 Task: Enable parental controls for a user account and restrict app usage and web content.
Action: Mouse pressed left at (527, 195)
Screenshot: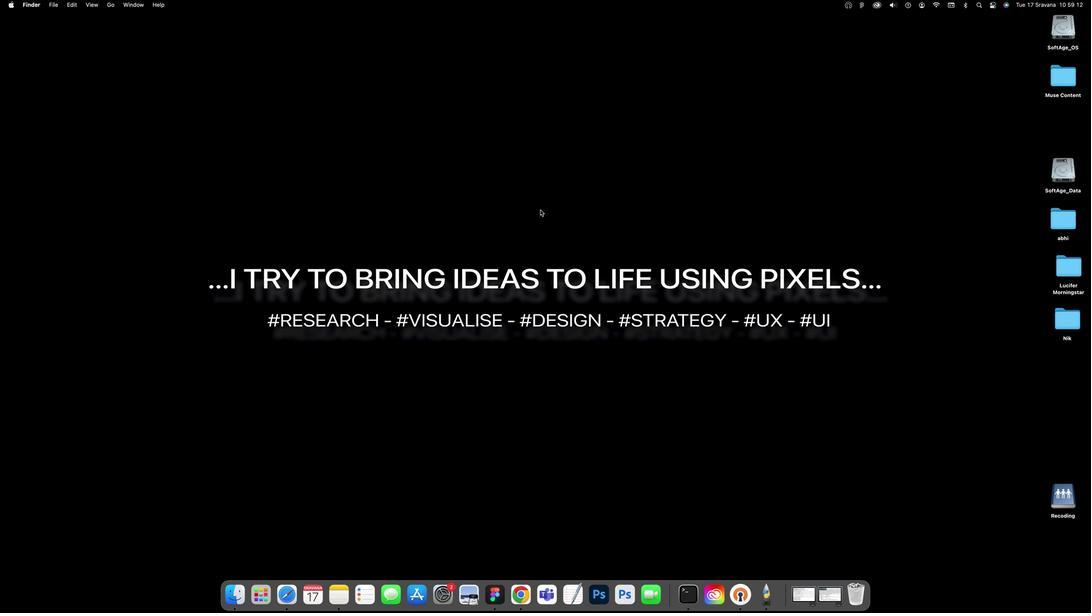 
Action: Mouse moved to (941, 270)
Screenshot: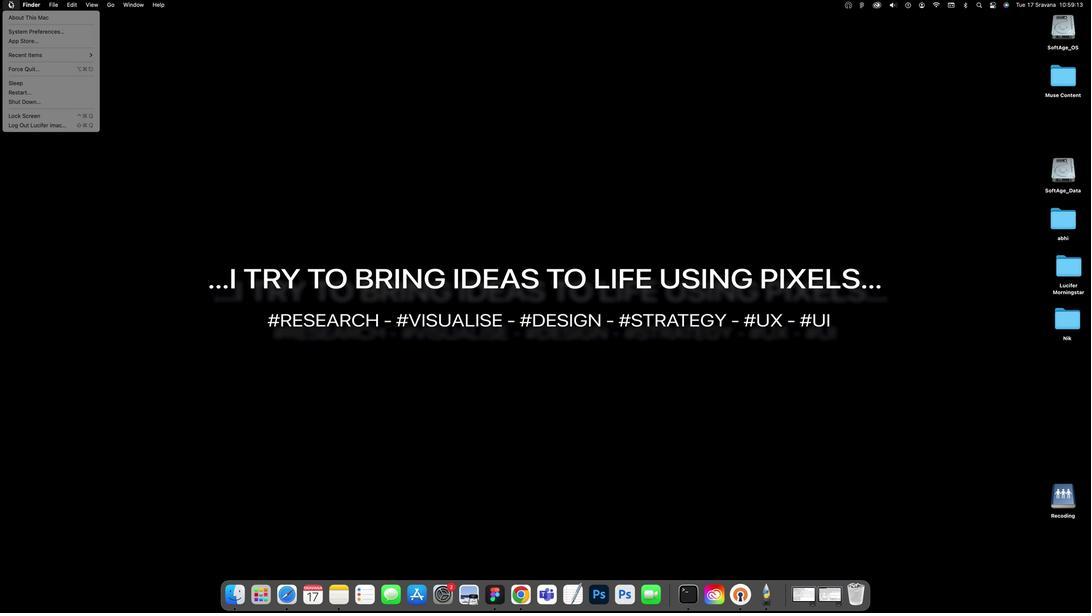 
Action: Mouse pressed left at (941, 270)
Screenshot: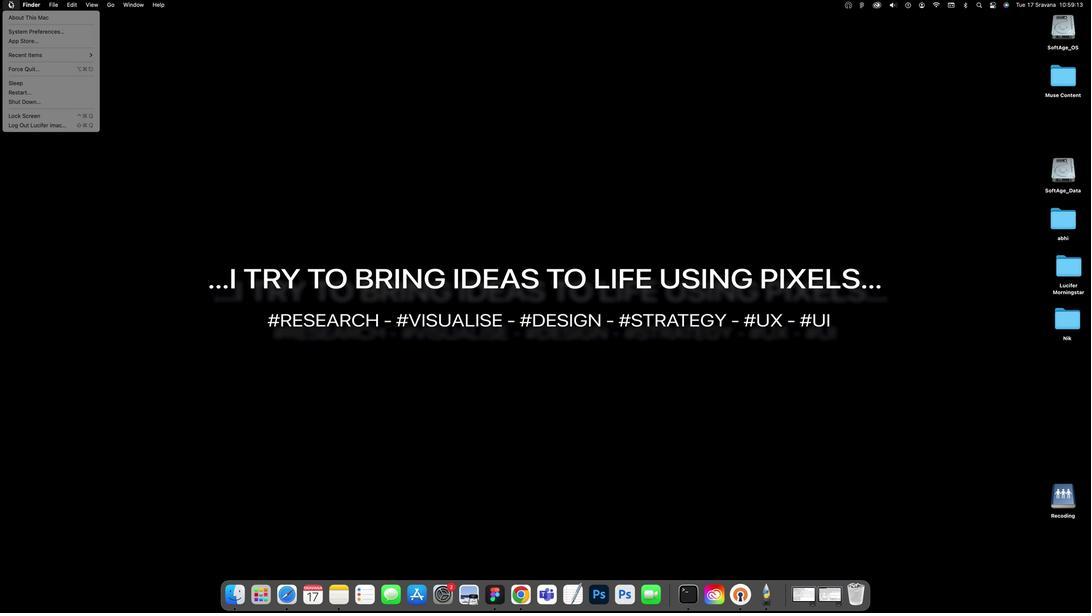 
Action: Mouse moved to (940, 258)
Screenshot: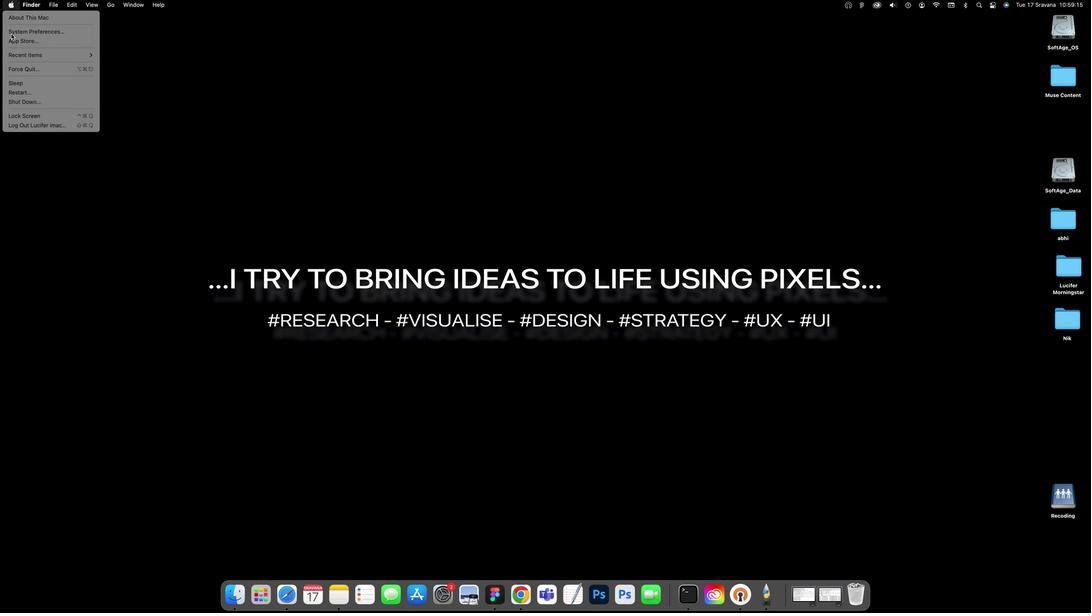 
Action: Mouse pressed left at (940, 258)
Screenshot: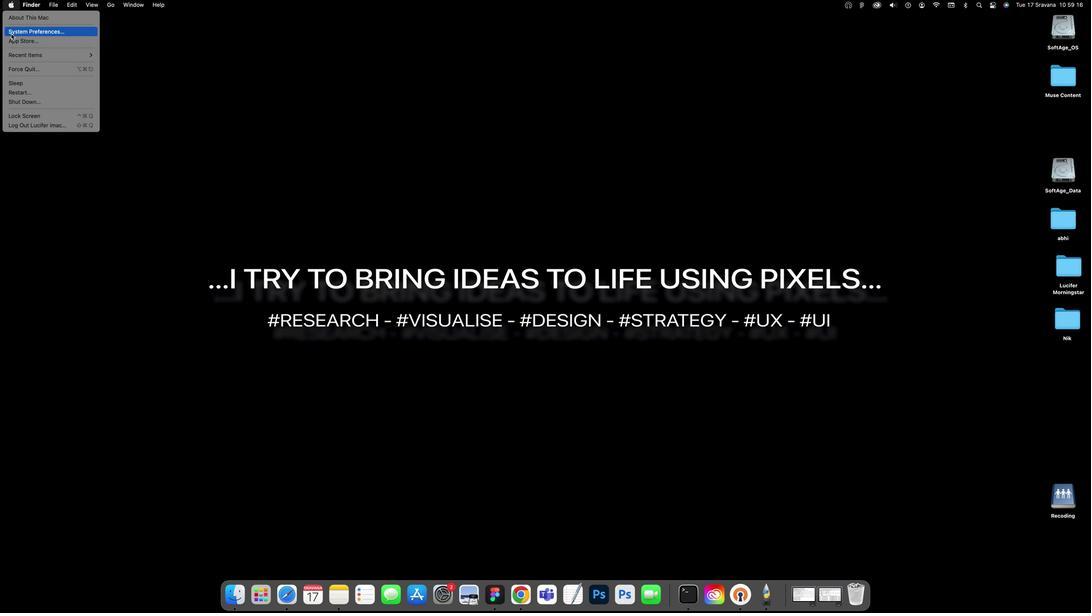
Action: Mouse moved to (275, 201)
Screenshot: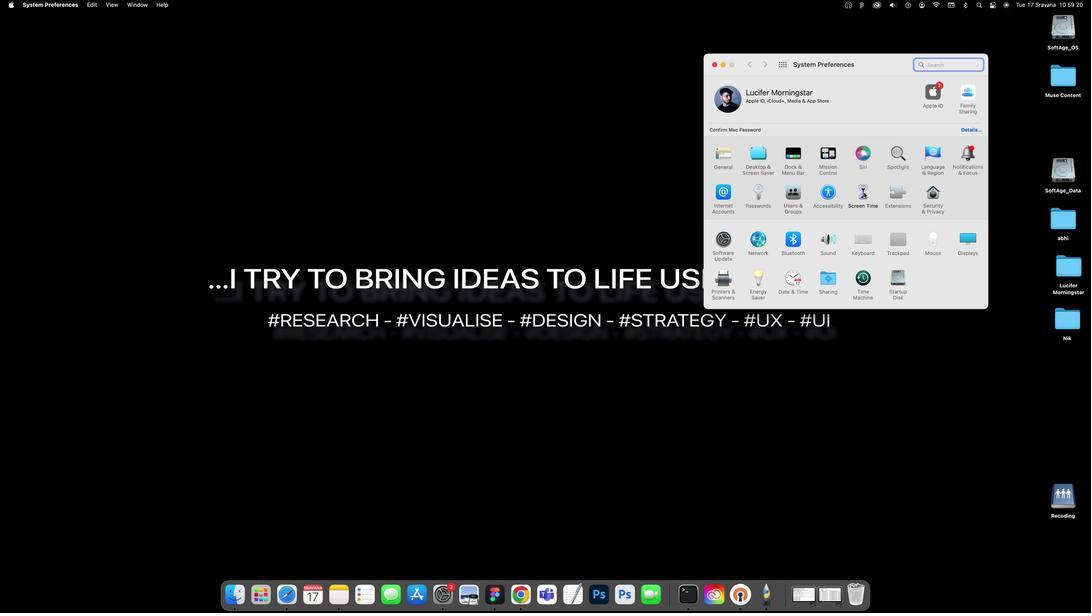 
Action: Mouse pressed left at (275, 201)
Screenshot: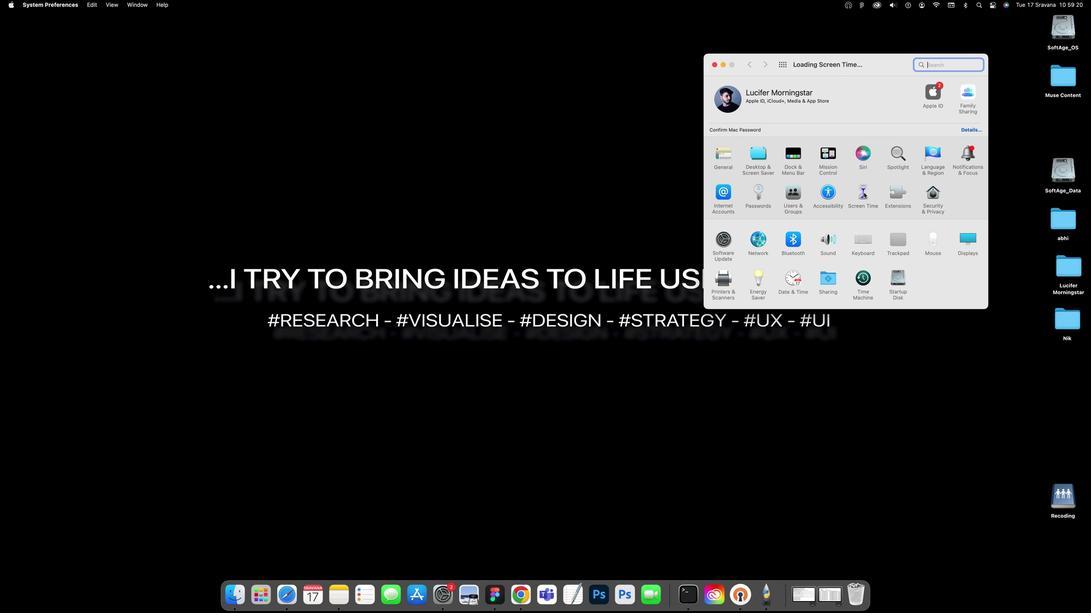 
Action: Mouse moved to (293, 247)
Screenshot: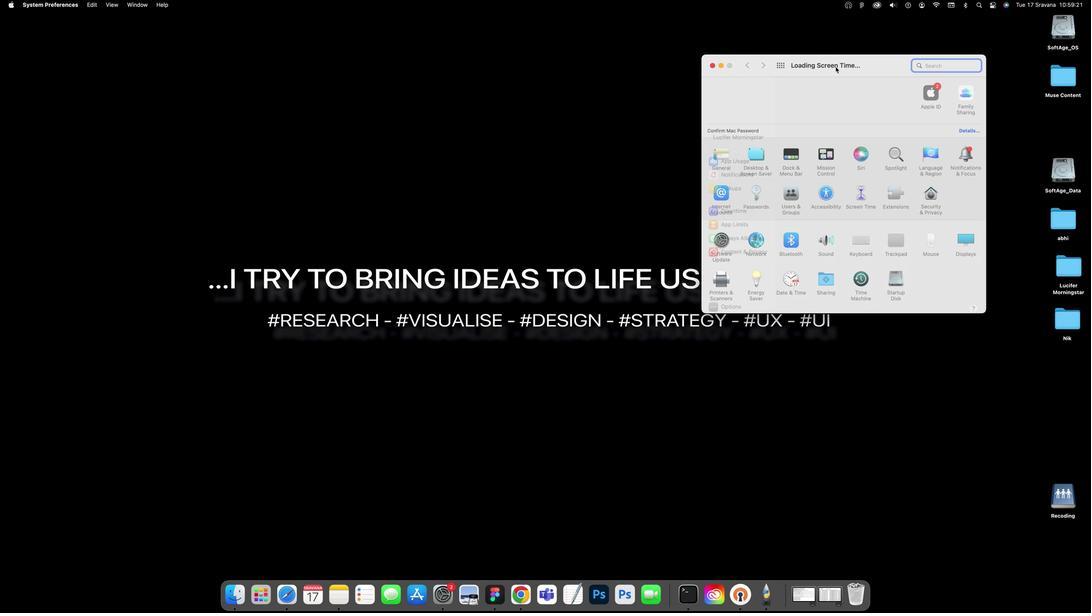 
Action: Mouse pressed left at (293, 247)
Screenshot: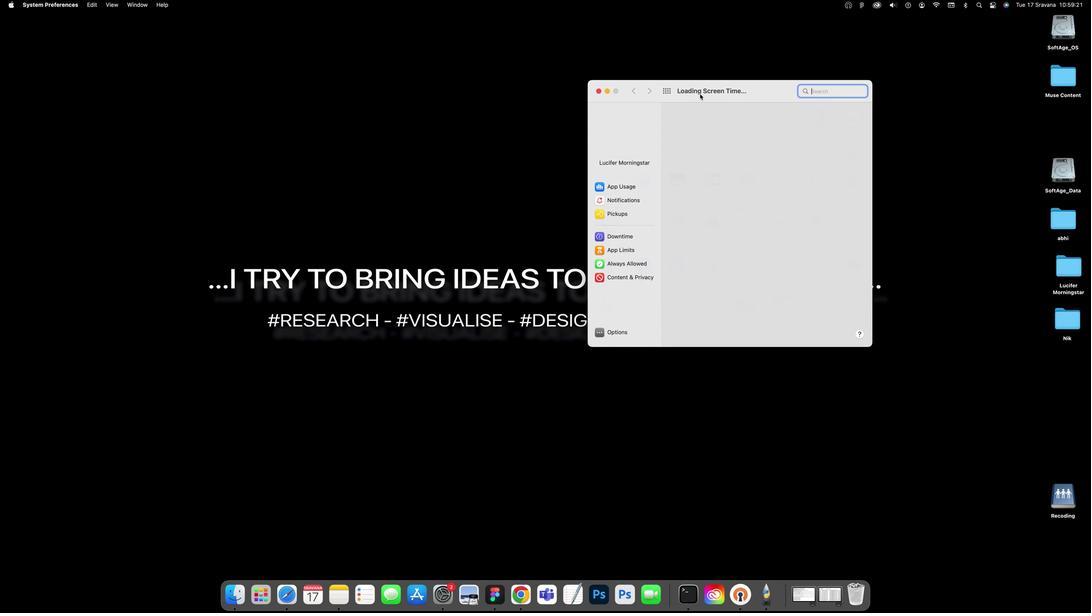 
Action: Mouse moved to (469, 161)
Screenshot: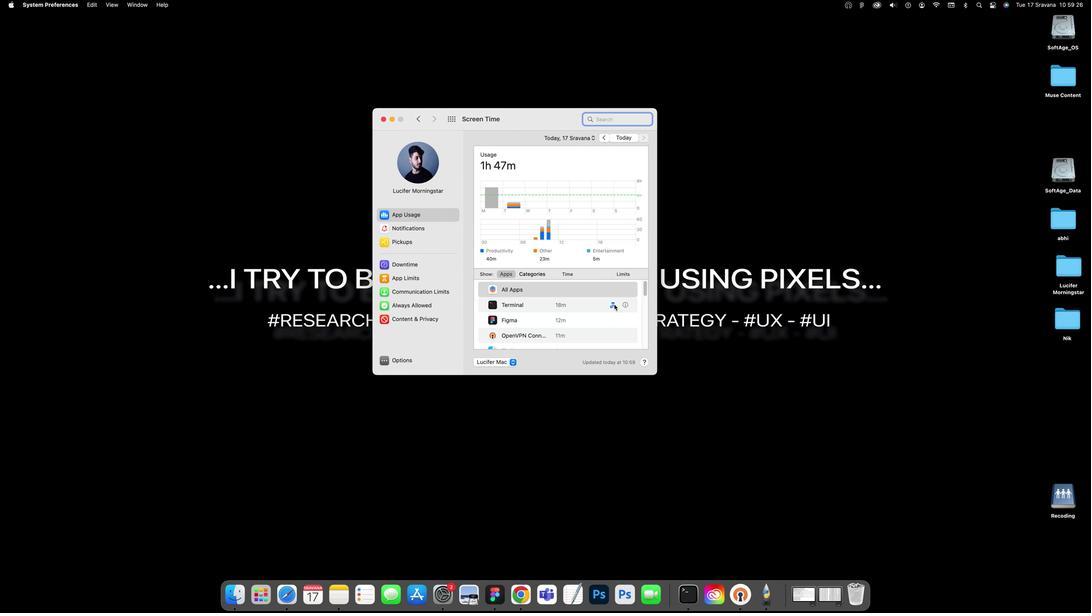 
Action: Mouse scrolled (469, 161) with delta (948, 271)
Screenshot: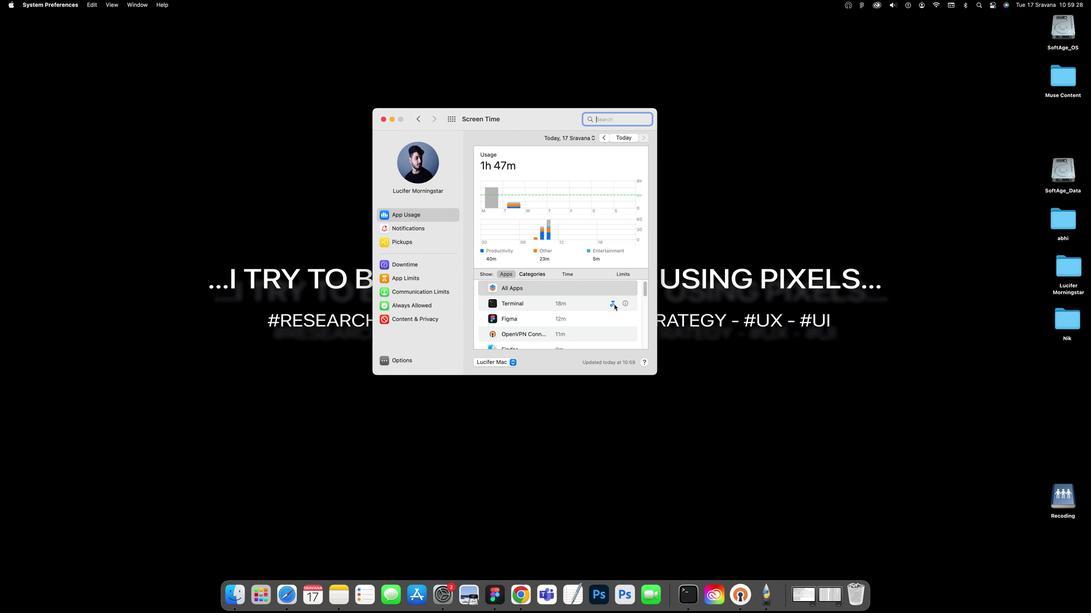 
Action: Mouse scrolled (469, 161) with delta (948, 271)
Screenshot: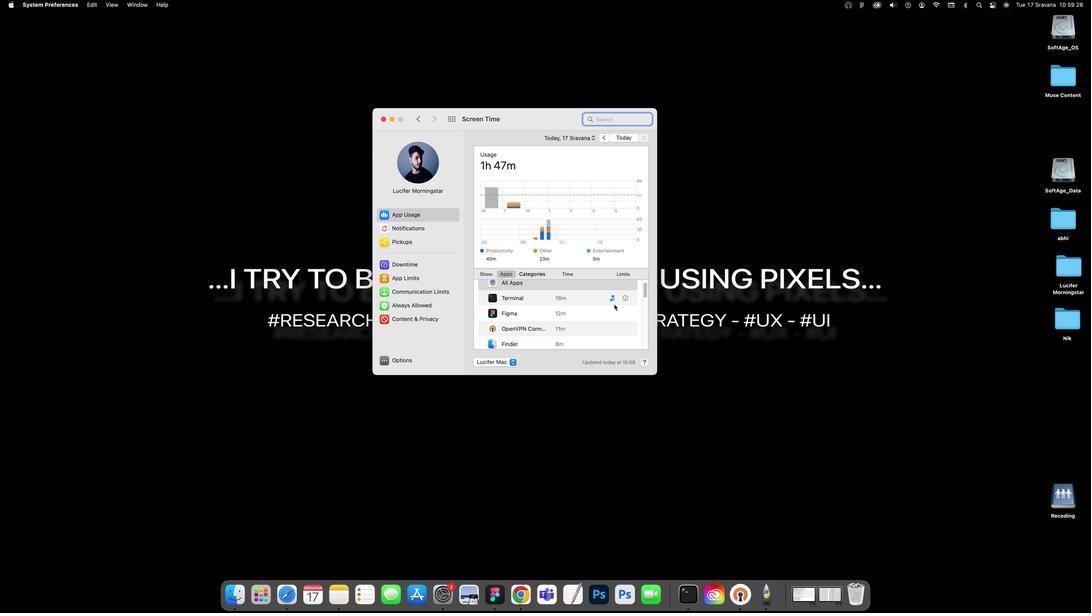 
Action: Mouse scrolled (469, 161) with delta (948, 271)
Screenshot: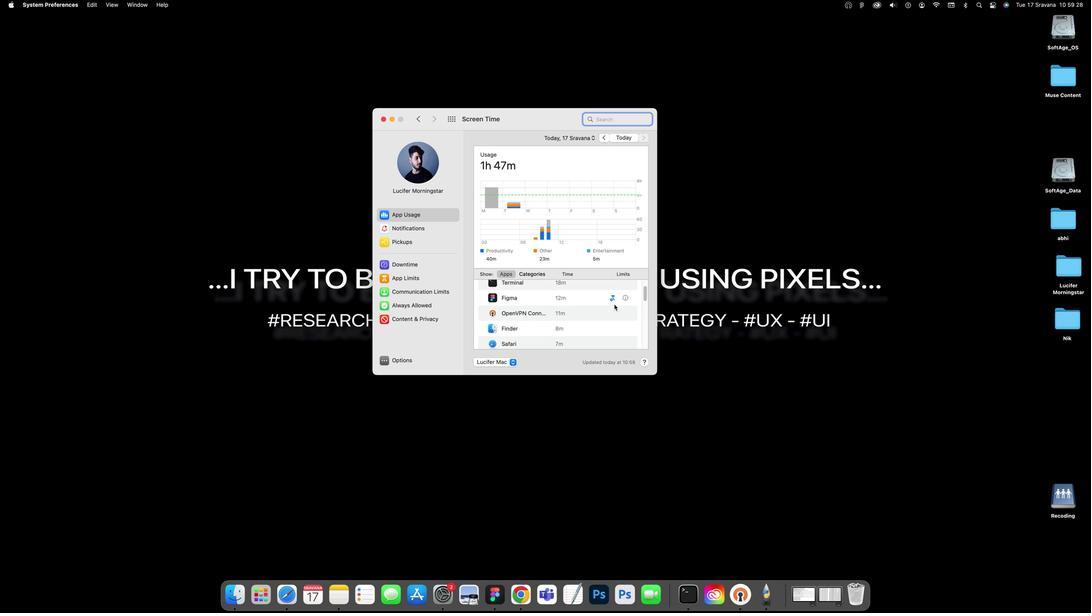 
Action: Mouse scrolled (469, 161) with delta (948, 271)
Screenshot: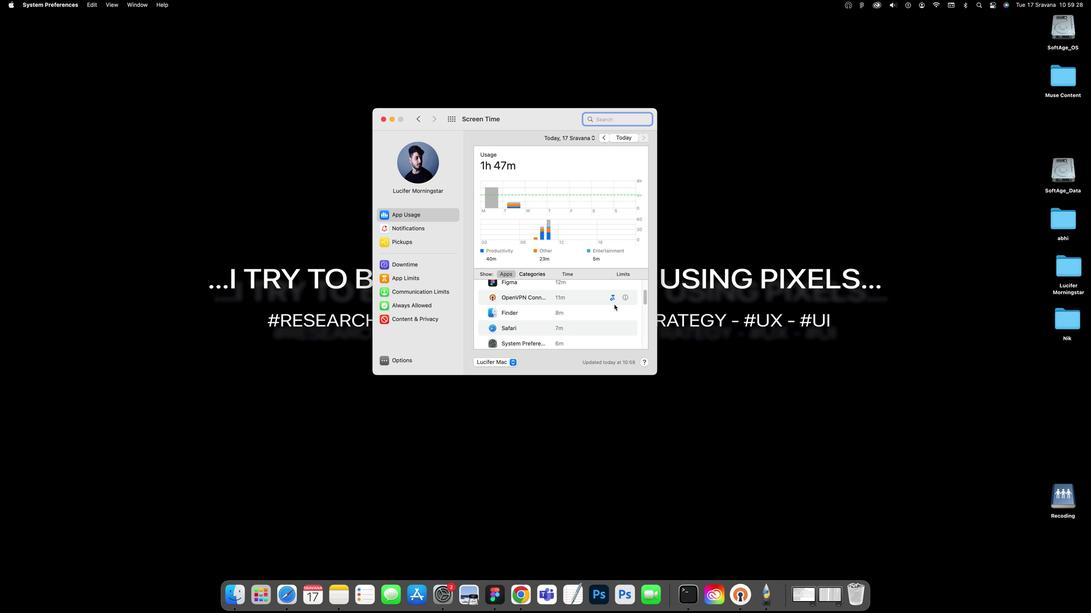 
Action: Mouse scrolled (469, 161) with delta (948, 271)
Screenshot: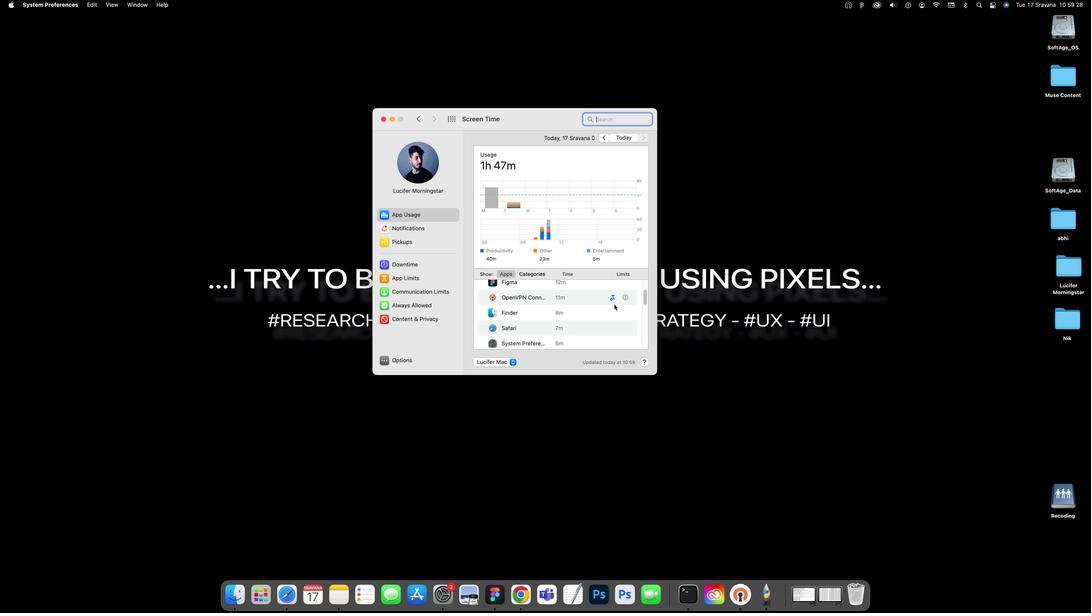 
Action: Mouse scrolled (469, 161) with delta (948, 271)
Screenshot: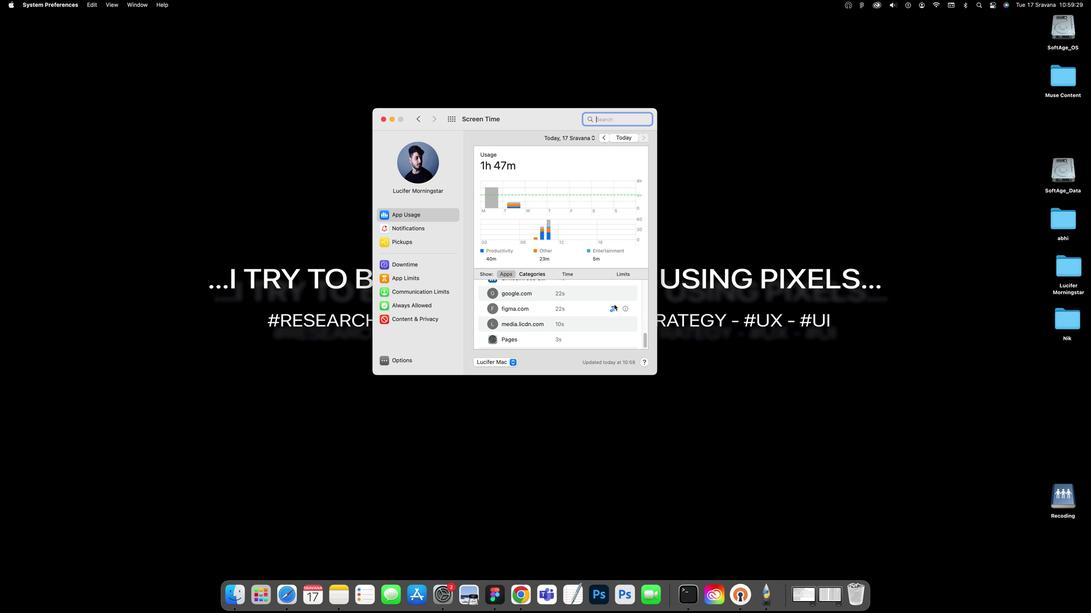 
Action: Mouse scrolled (469, 161) with delta (948, 271)
Screenshot: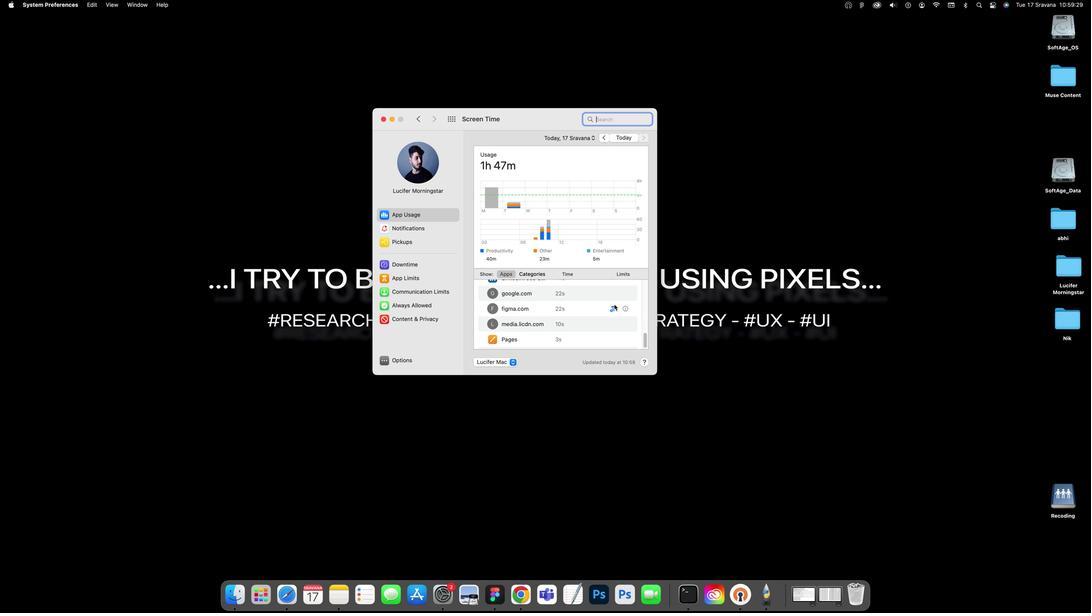 
Action: Mouse scrolled (469, 161) with delta (948, 271)
Screenshot: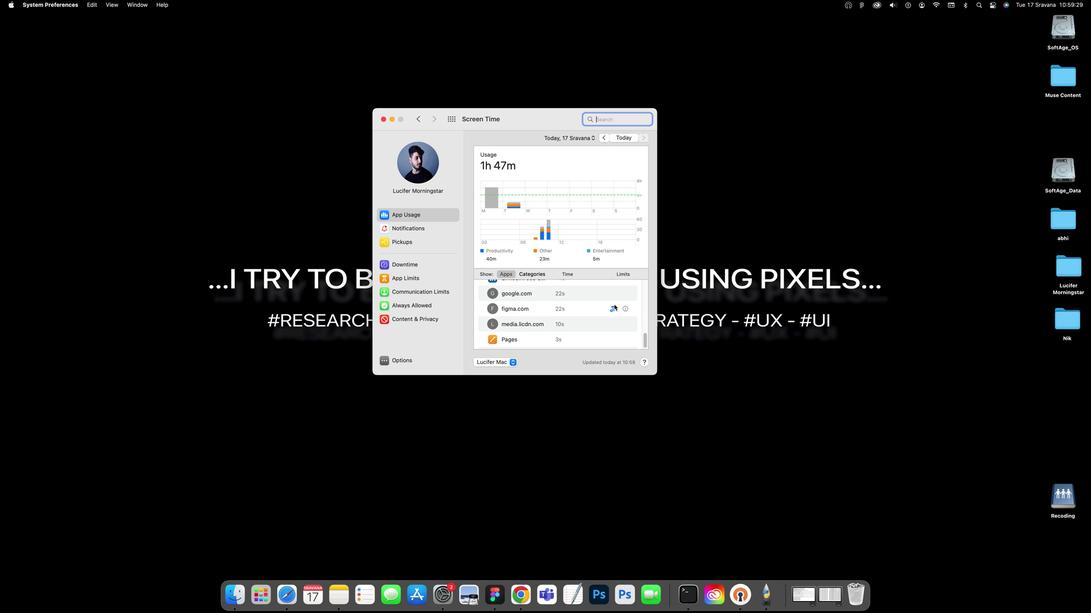 
Action: Mouse scrolled (469, 161) with delta (948, 272)
Screenshot: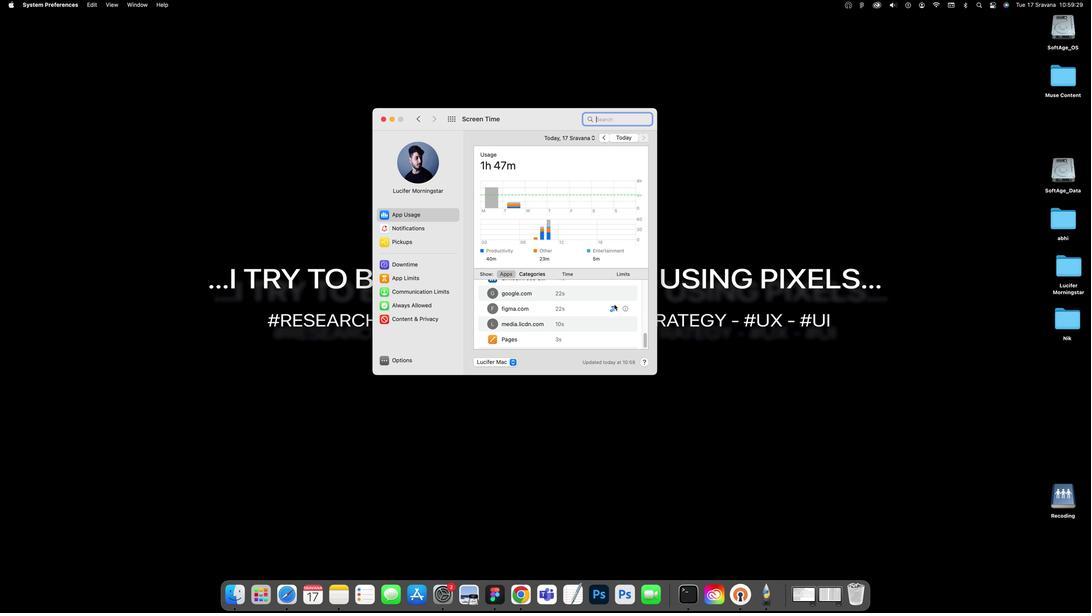 
Action: Mouse scrolled (469, 161) with delta (948, 271)
Screenshot: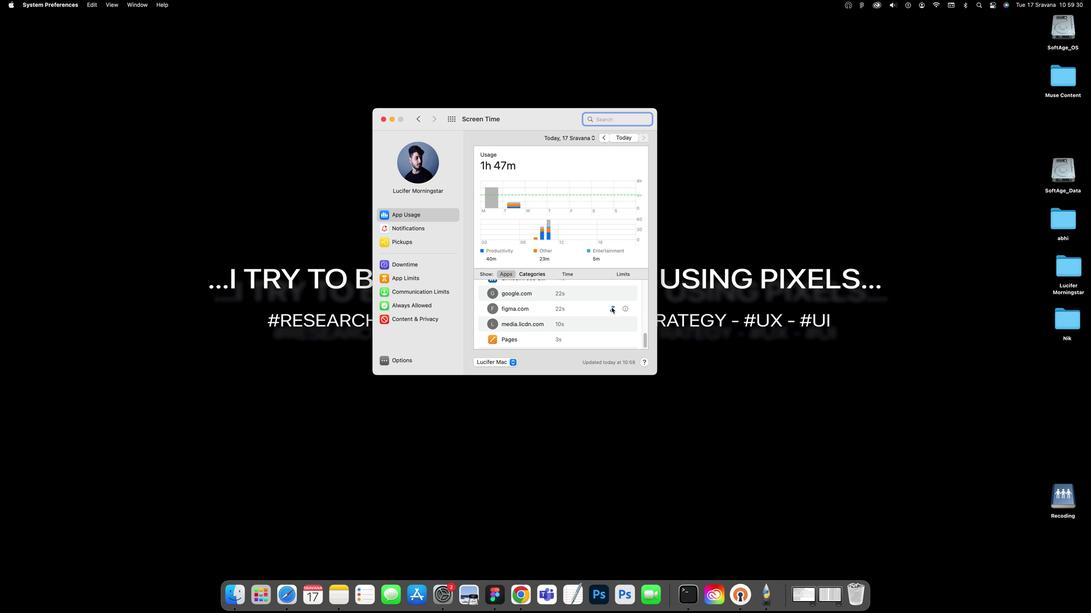 
Action: Mouse scrolled (469, 161) with delta (948, 271)
Screenshot: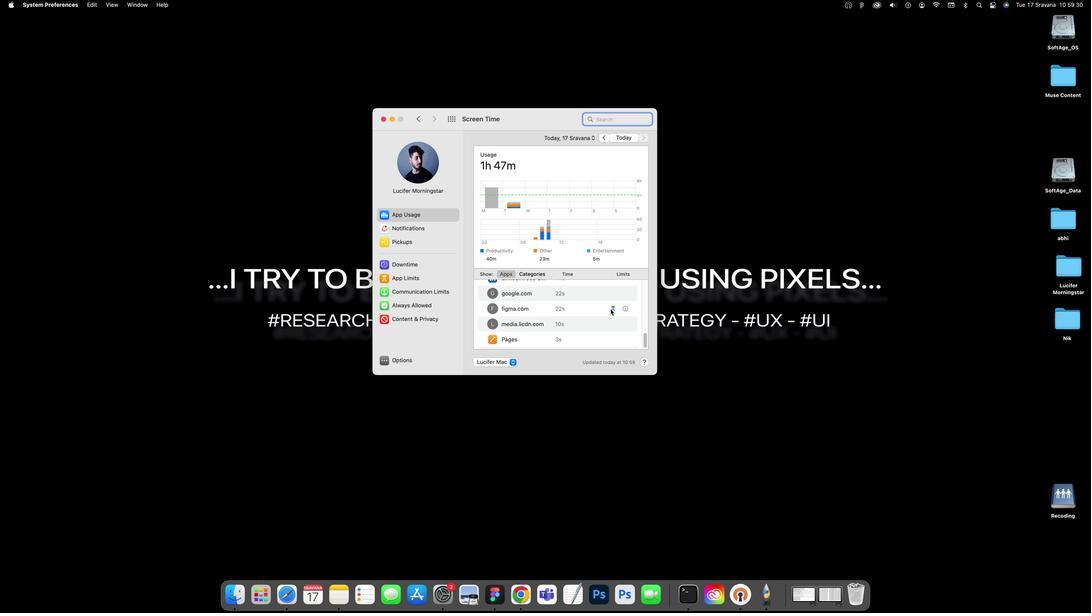 
Action: Mouse scrolled (469, 161) with delta (948, 271)
Screenshot: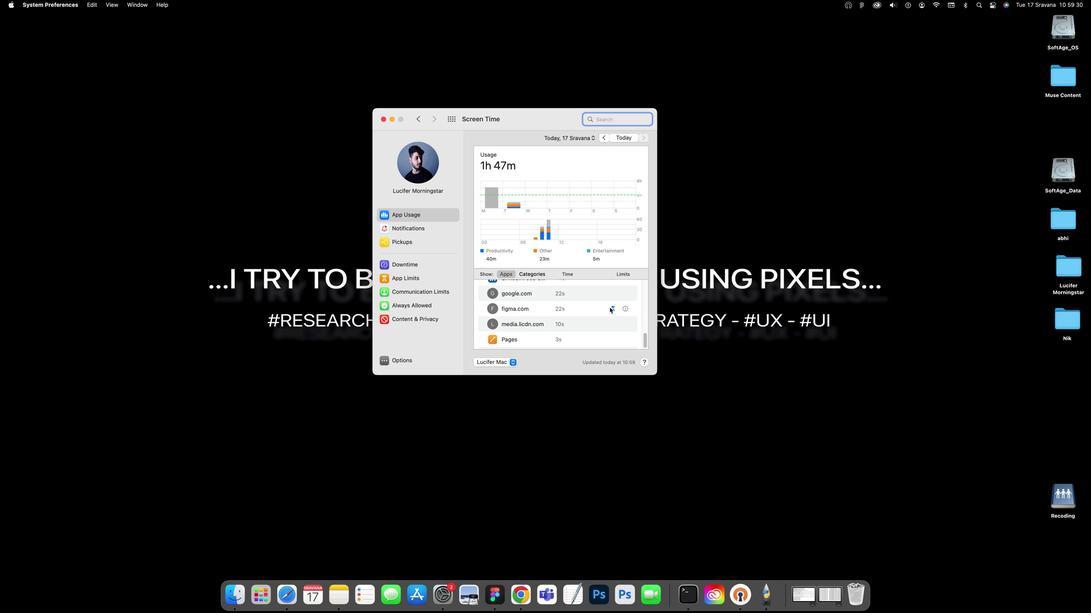 
Action: Mouse moved to (536, 171)
Screenshot: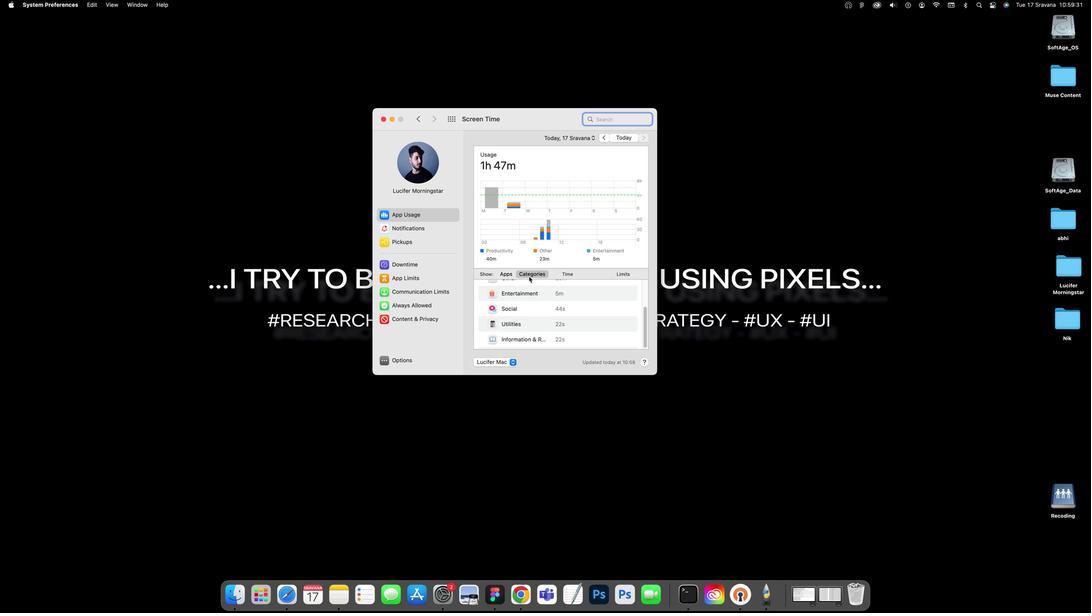 
Action: Mouse pressed left at (536, 171)
Screenshot: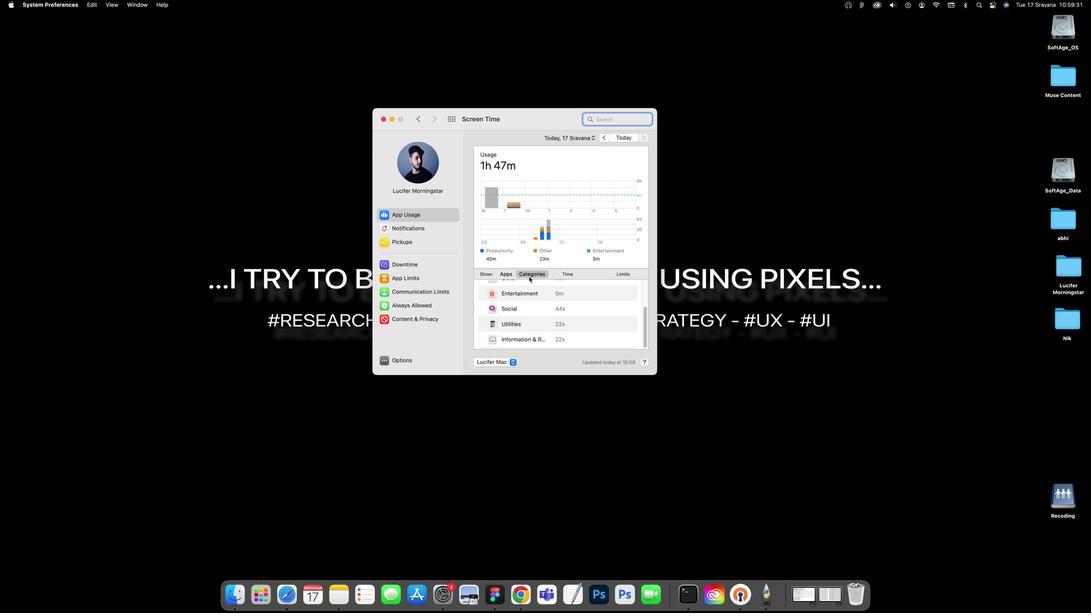 
Action: Mouse moved to (529, 162)
Screenshot: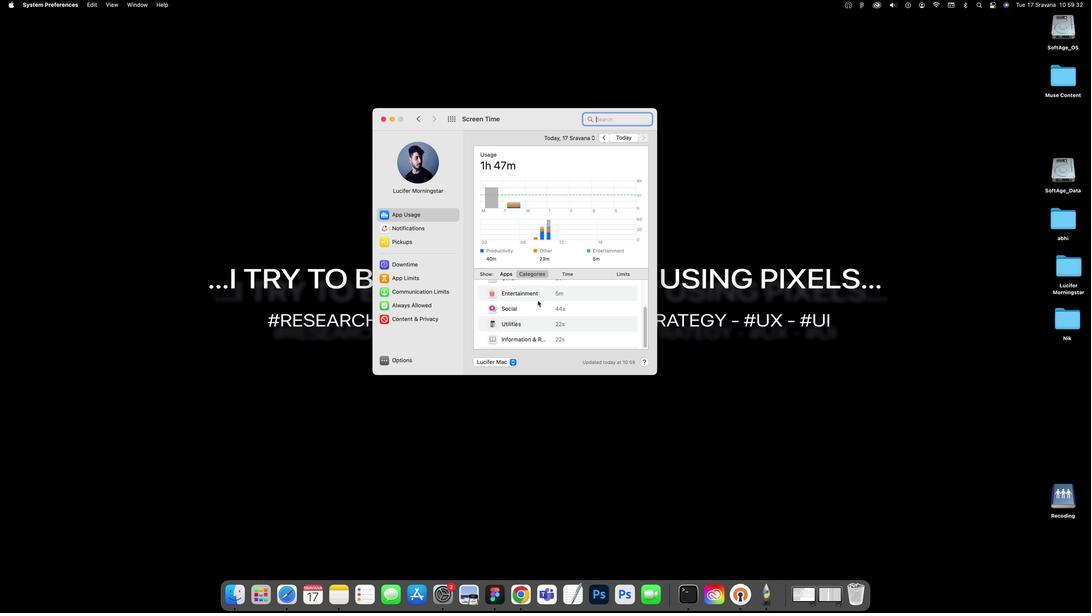 
Action: Mouse scrolled (529, 162) with delta (948, 270)
Screenshot: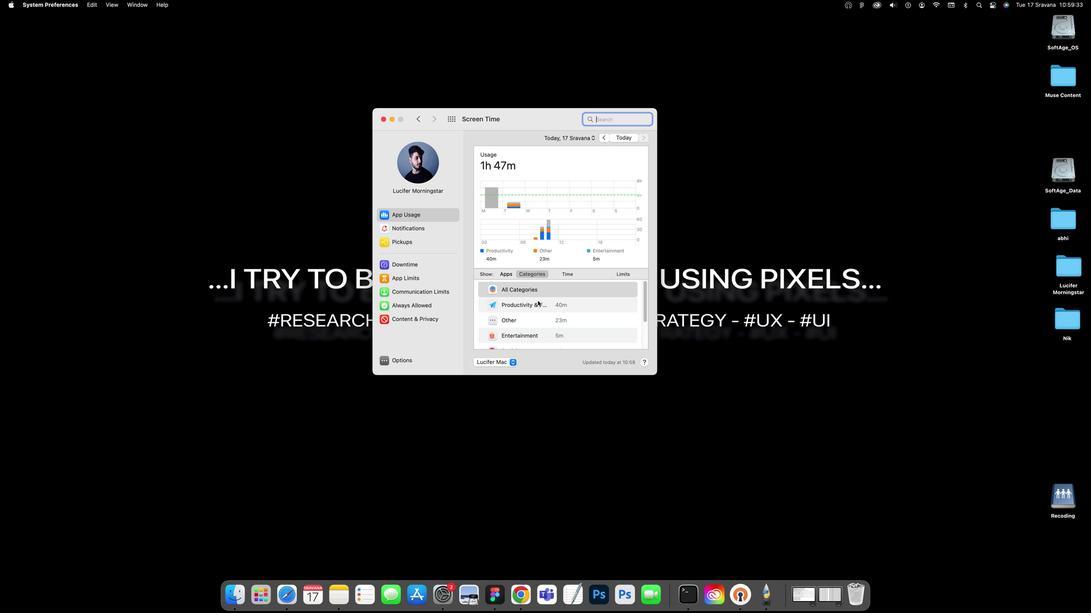 
Action: Mouse scrolled (529, 162) with delta (948, 270)
Screenshot: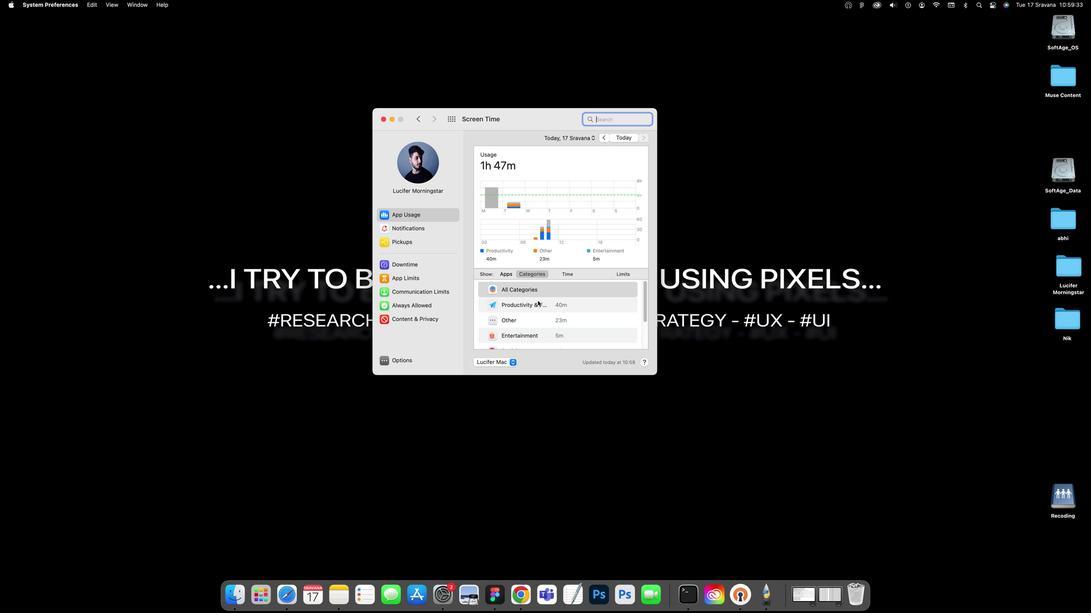 
Action: Mouse scrolled (529, 162) with delta (948, 269)
Screenshot: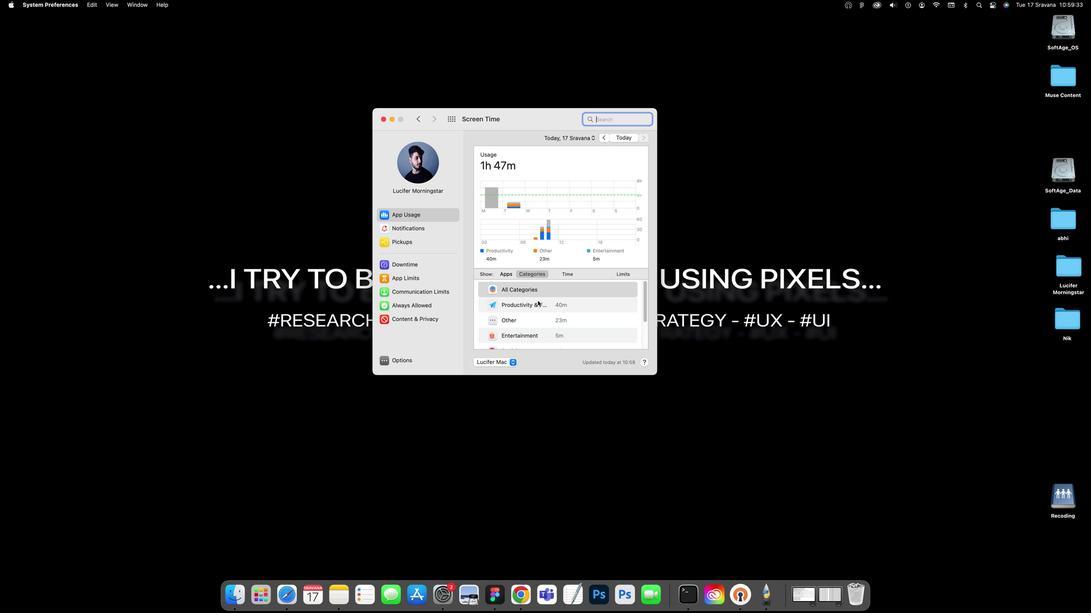 
Action: Mouse scrolled (529, 162) with delta (948, 269)
Screenshot: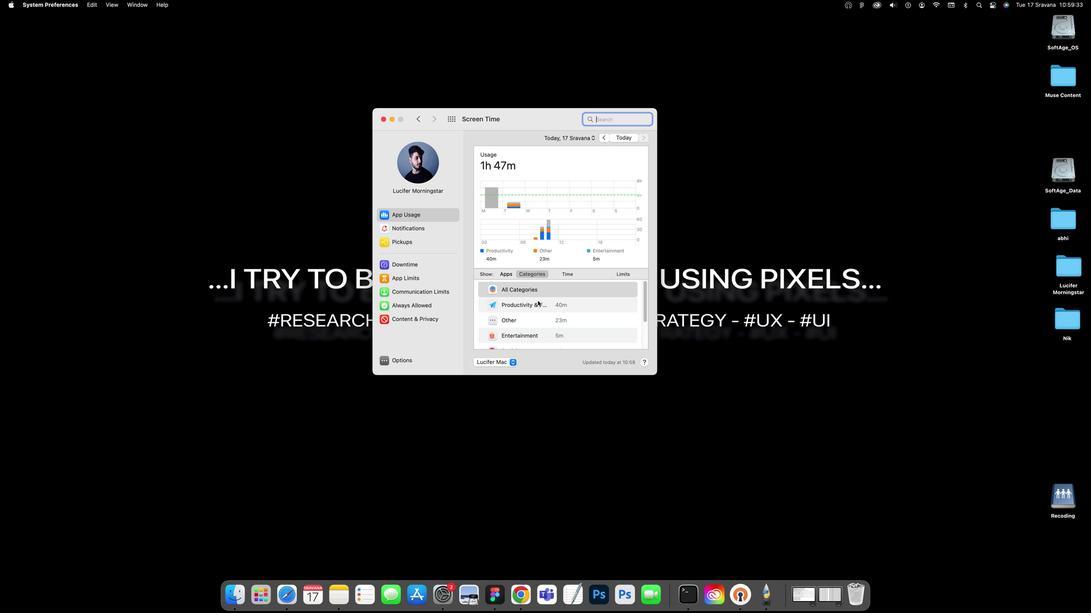 
Action: Mouse scrolled (529, 162) with delta (948, 270)
Screenshot: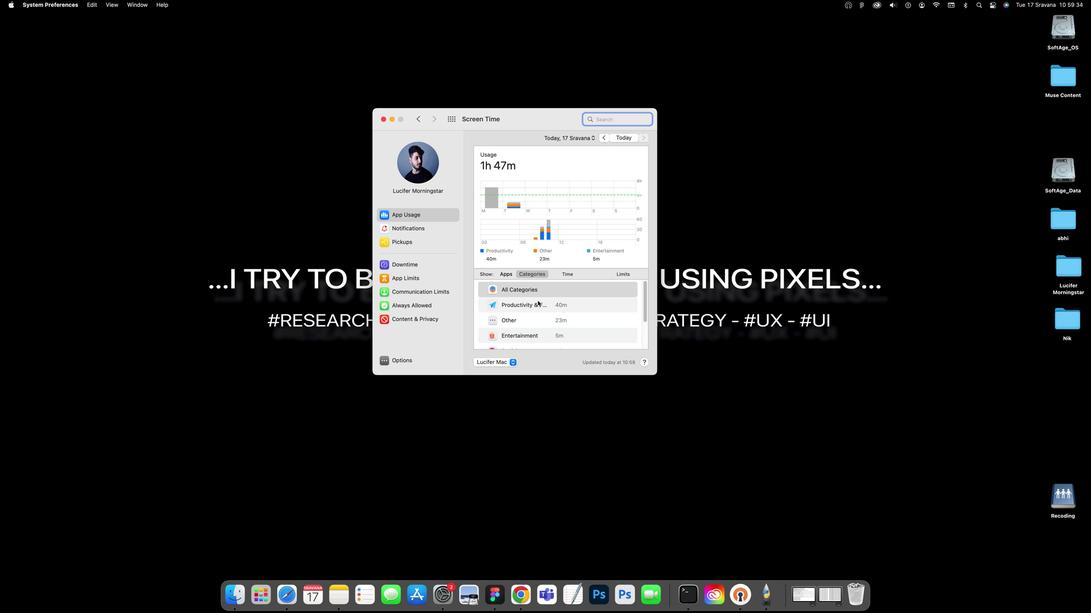 
Action: Mouse scrolled (529, 162) with delta (948, 270)
Screenshot: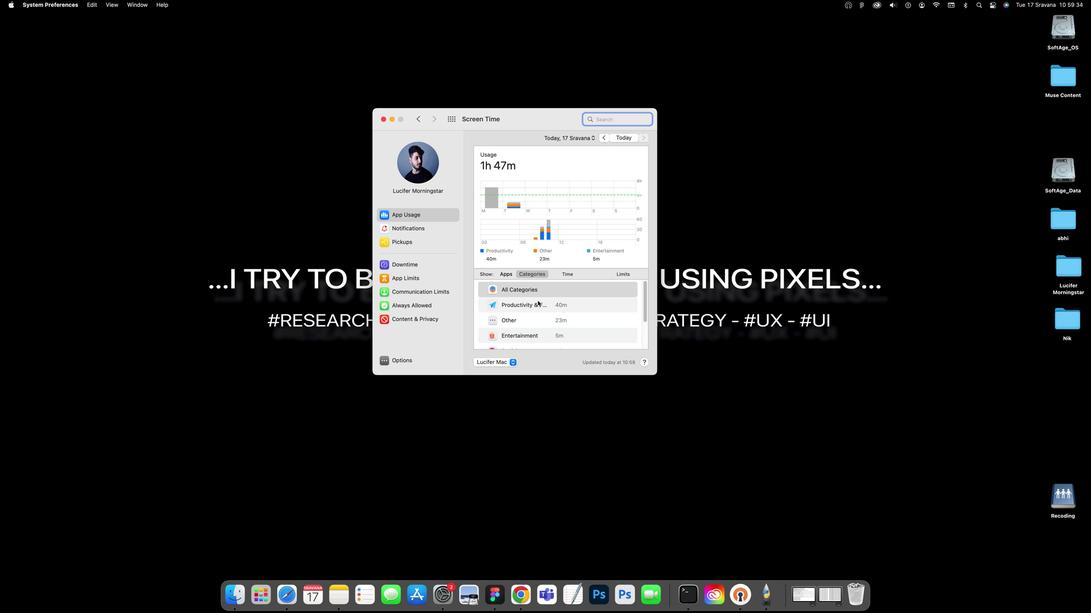 
Action: Mouse scrolled (529, 162) with delta (948, 269)
Screenshot: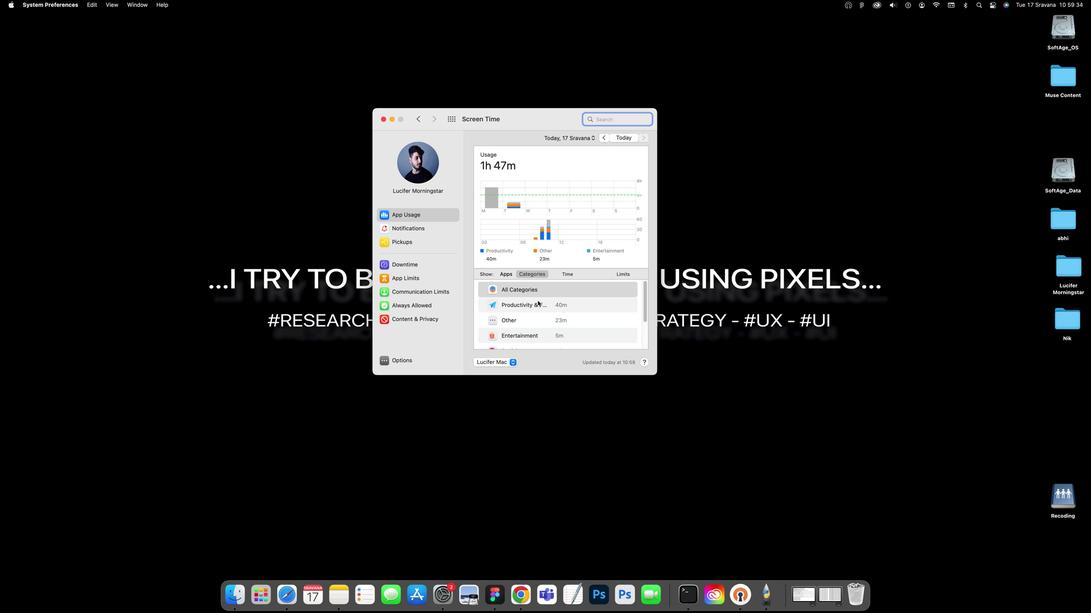 
Action: Mouse scrolled (529, 162) with delta (948, 268)
Screenshot: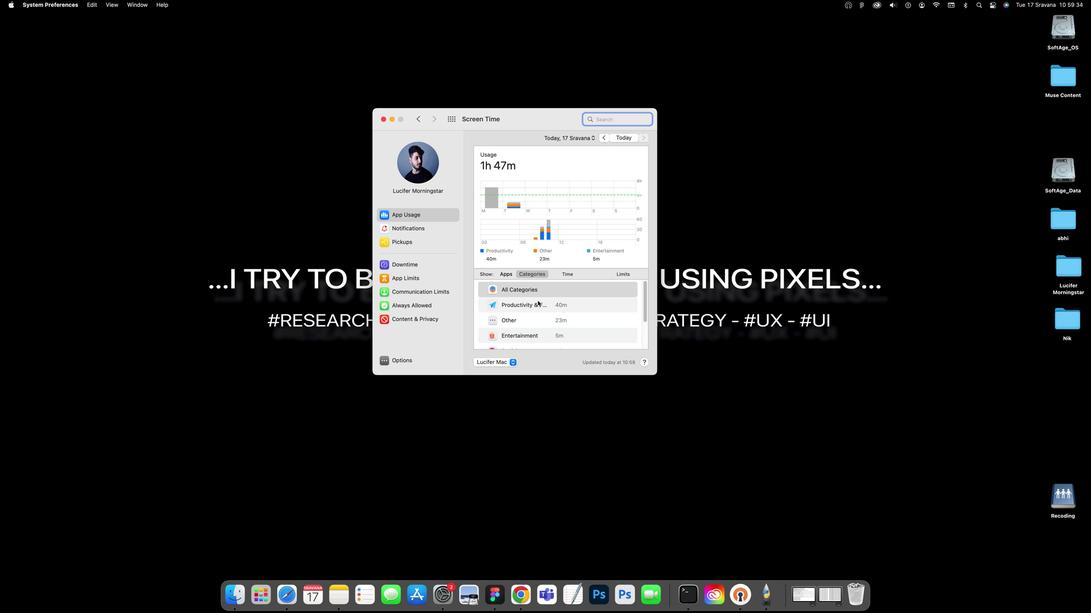 
Action: Mouse scrolled (529, 162) with delta (948, 268)
Screenshot: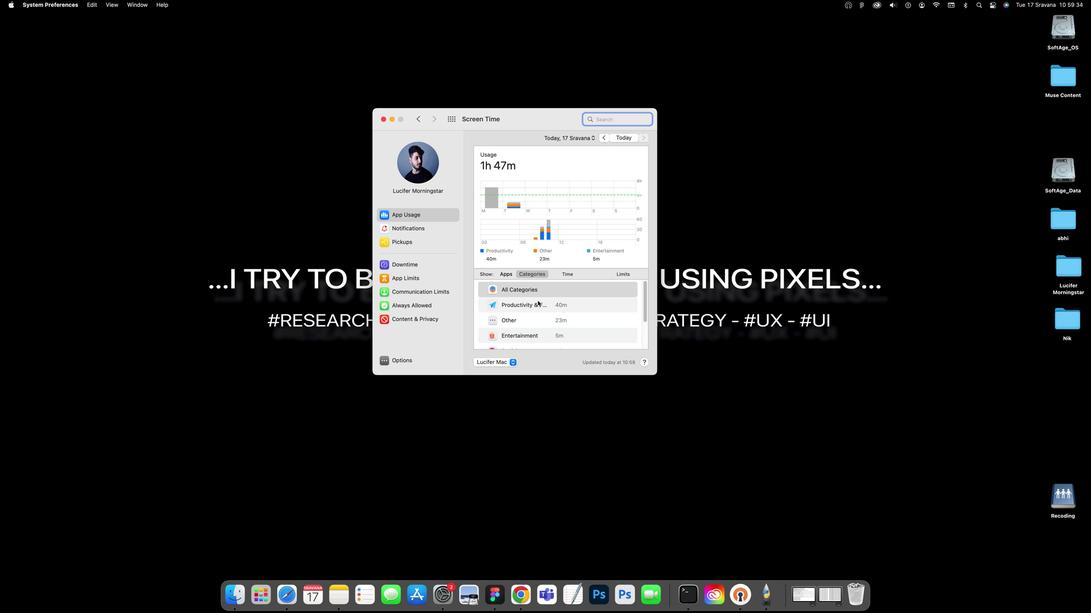 
Action: Mouse moved to (510, 173)
Screenshot: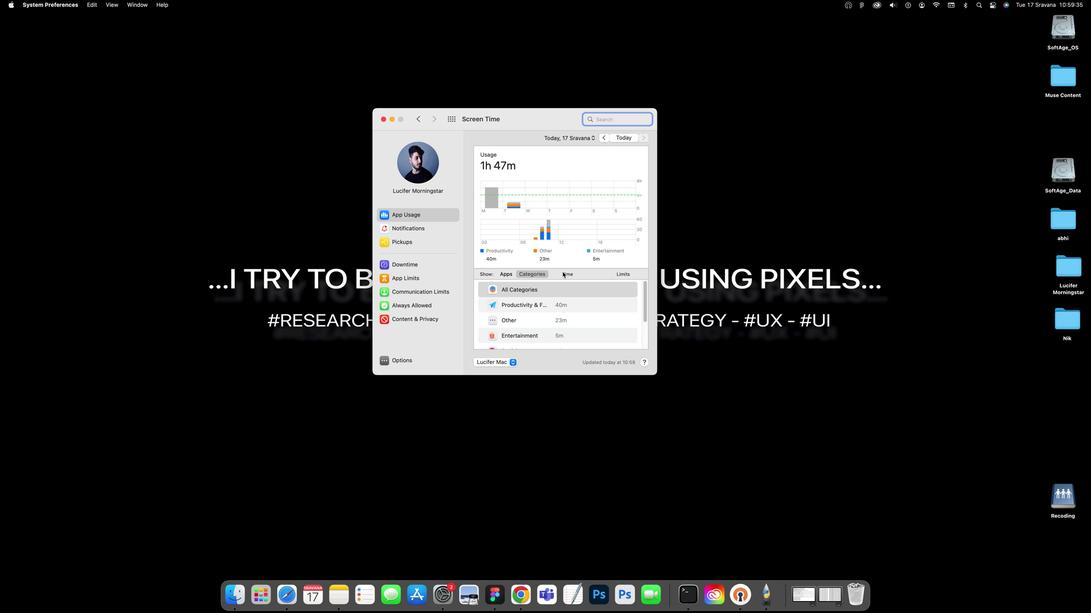 
Action: Mouse pressed left at (510, 173)
Screenshot: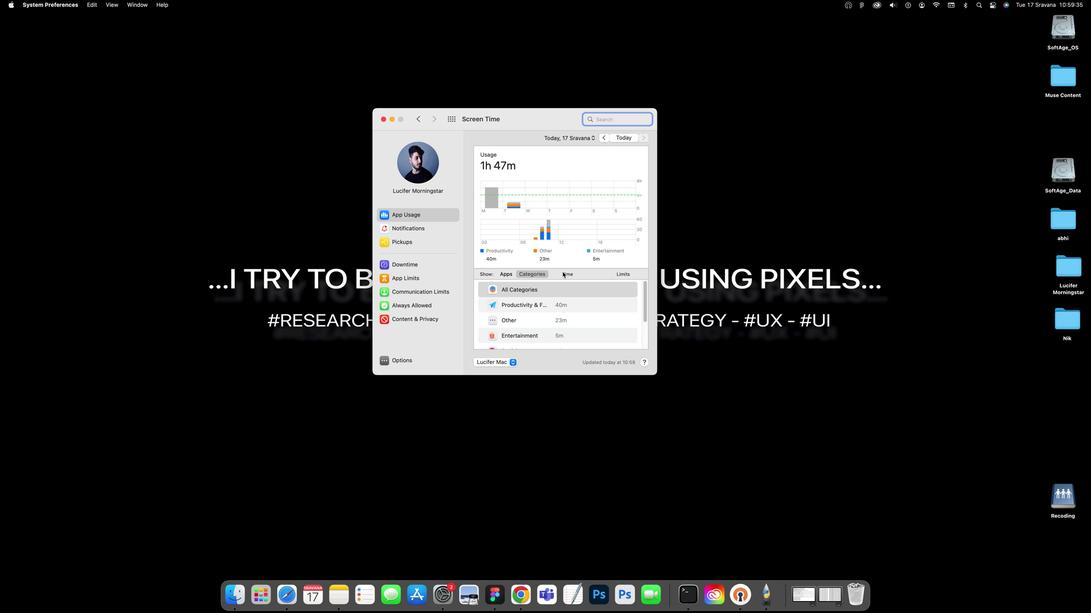 
Action: Mouse moved to (619, 188)
Screenshot: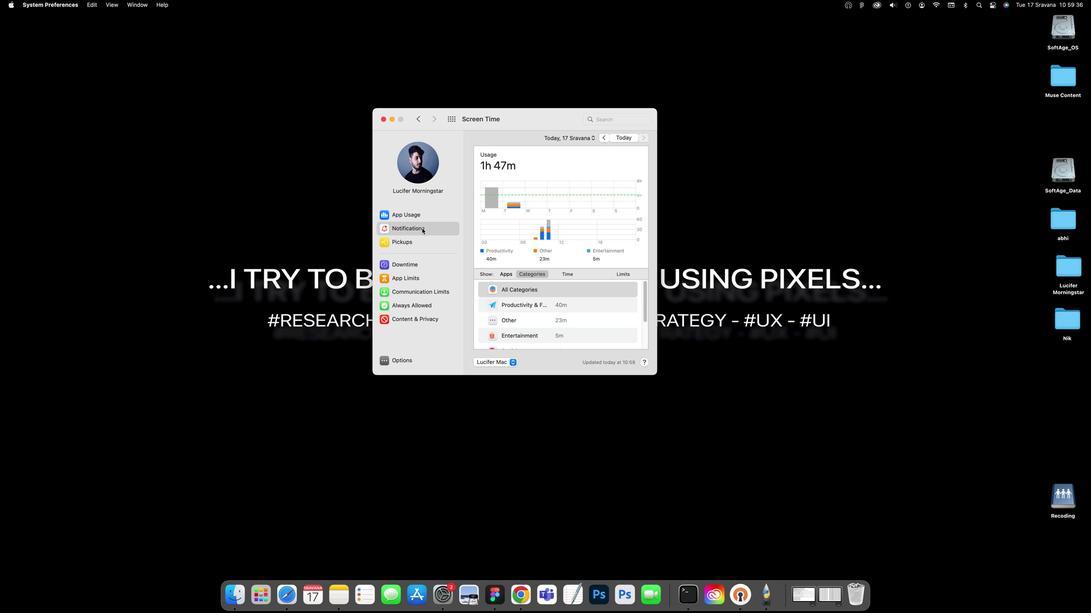 
Action: Mouse pressed left at (619, 188)
Screenshot: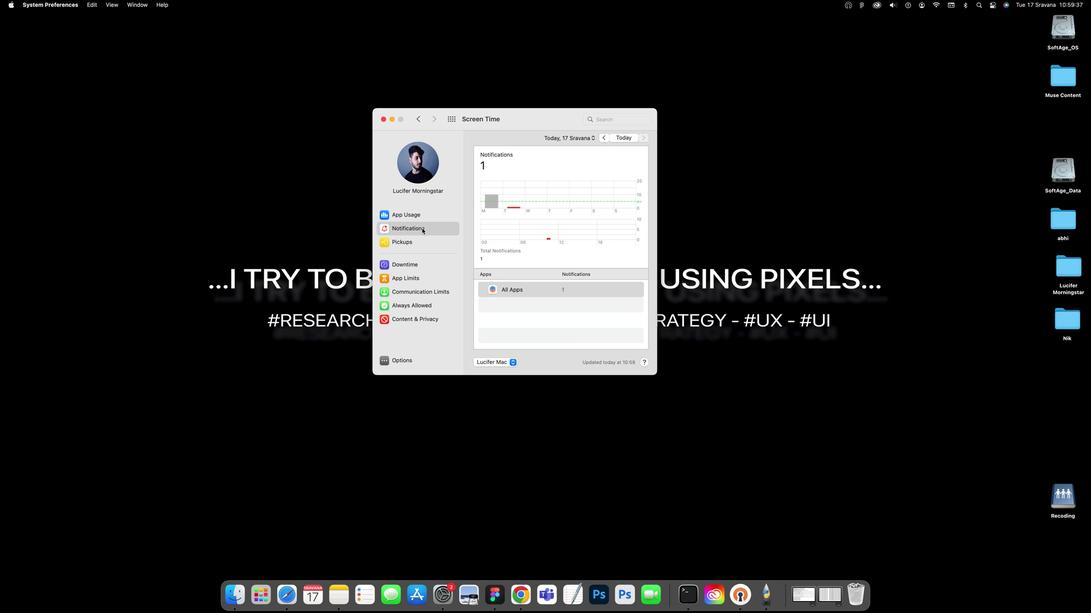 
Action: Mouse moved to (623, 184)
Screenshot: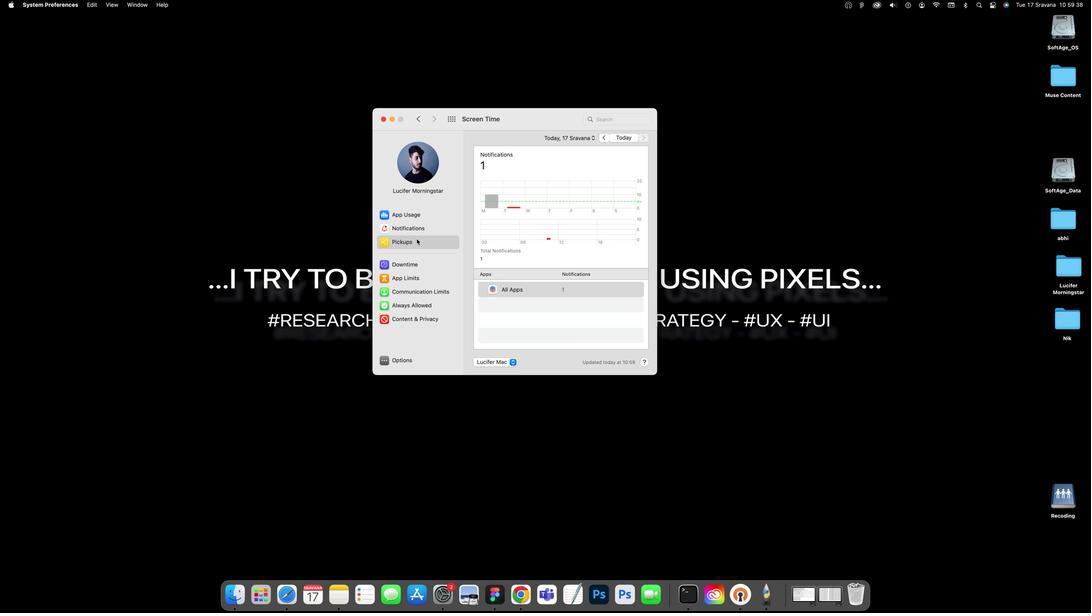 
Action: Mouse pressed left at (623, 184)
Screenshot: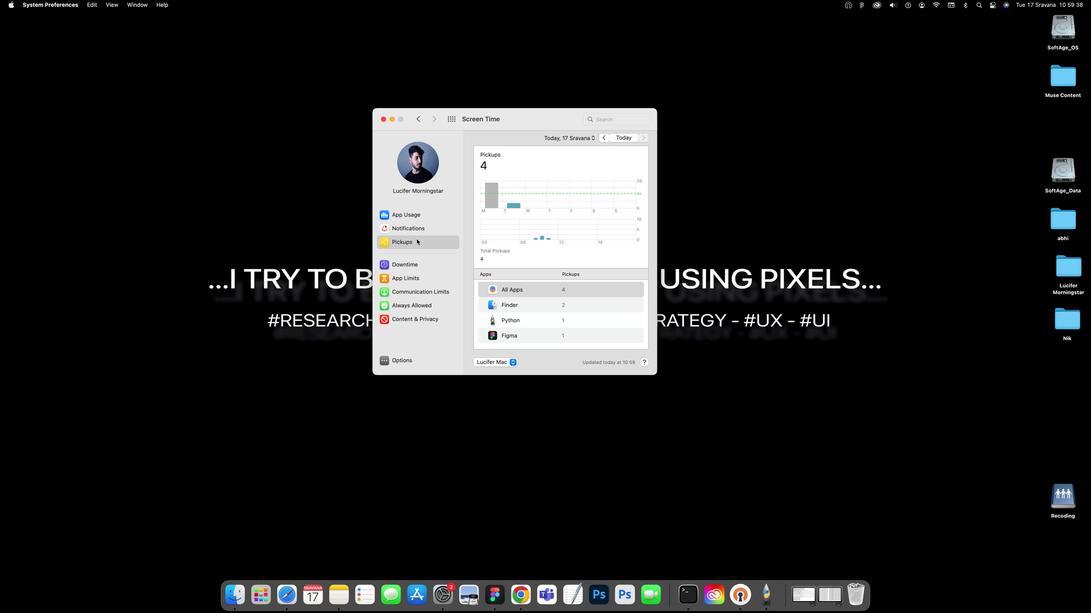 
Action: Mouse moved to (540, 159)
Screenshot: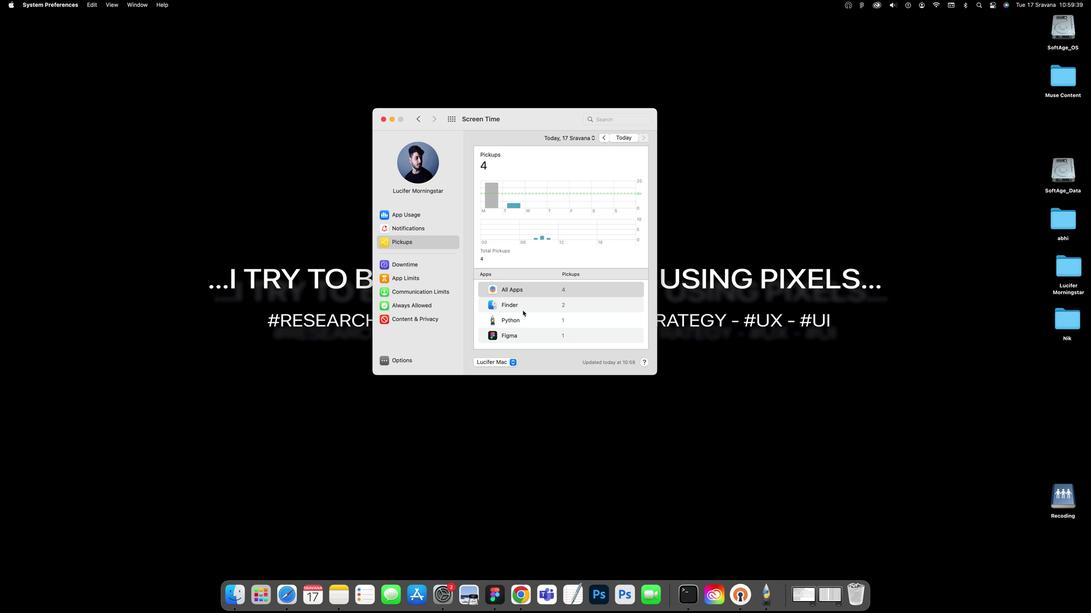 
Action: Mouse scrolled (540, 159) with delta (948, 271)
Screenshot: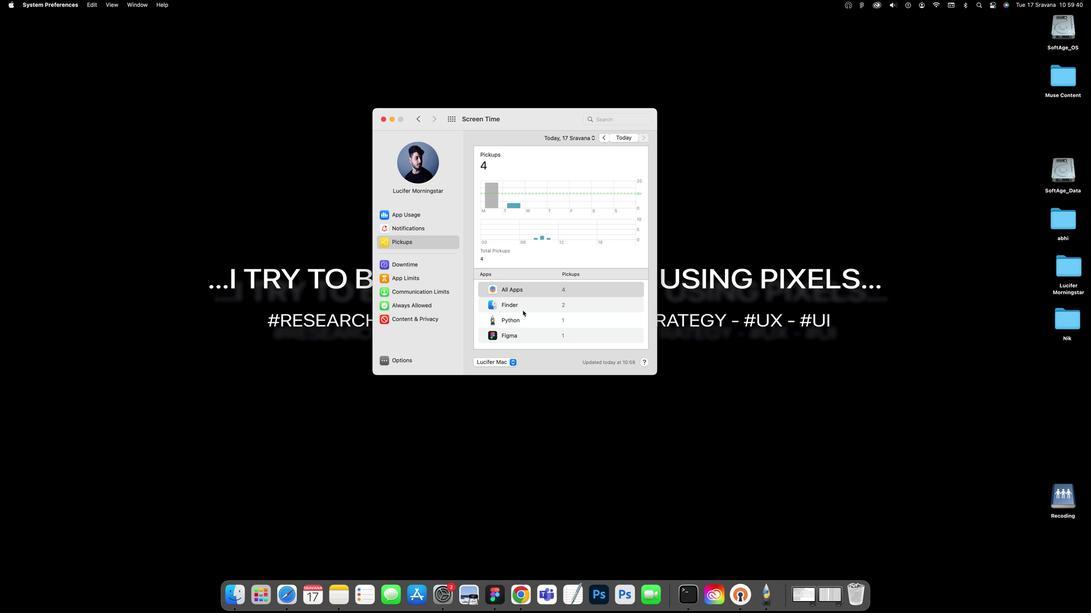 
Action: Mouse scrolled (540, 159) with delta (948, 271)
Screenshot: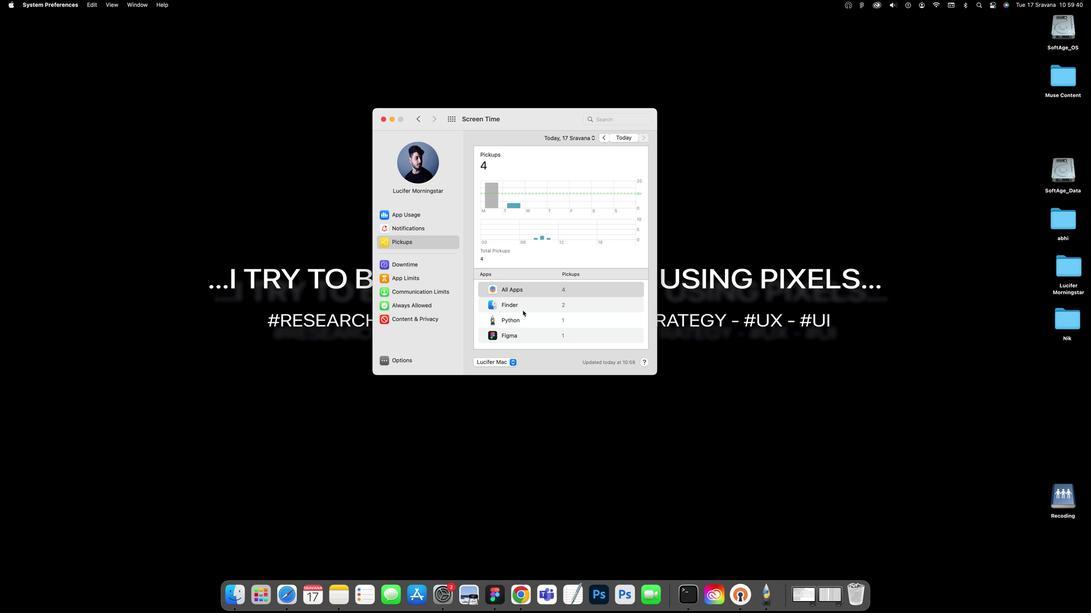
Action: Mouse scrolled (540, 159) with delta (948, 271)
Screenshot: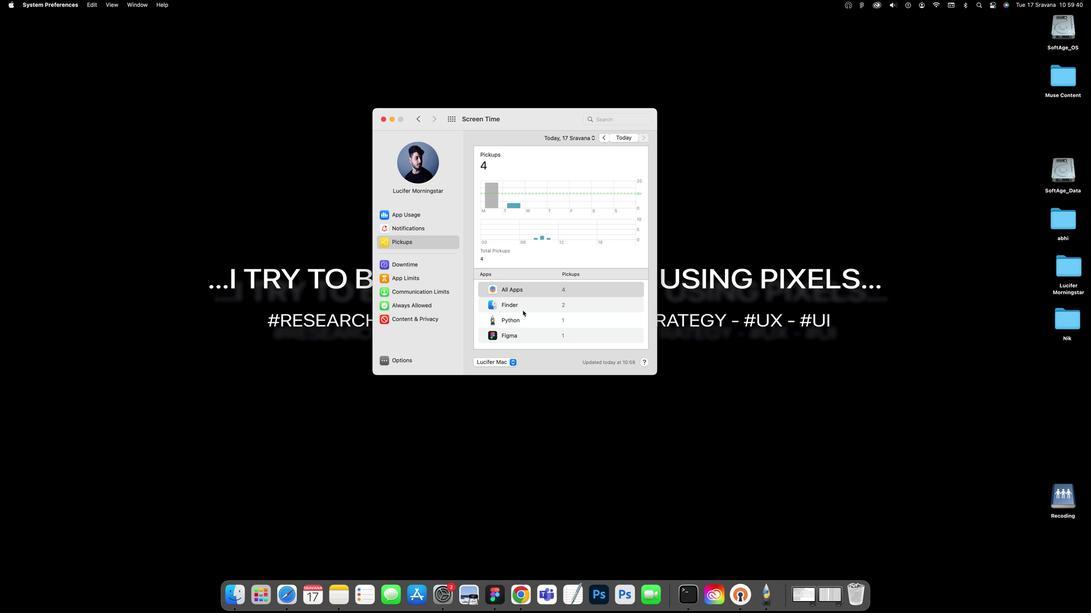 
Action: Mouse scrolled (540, 159) with delta (948, 272)
Screenshot: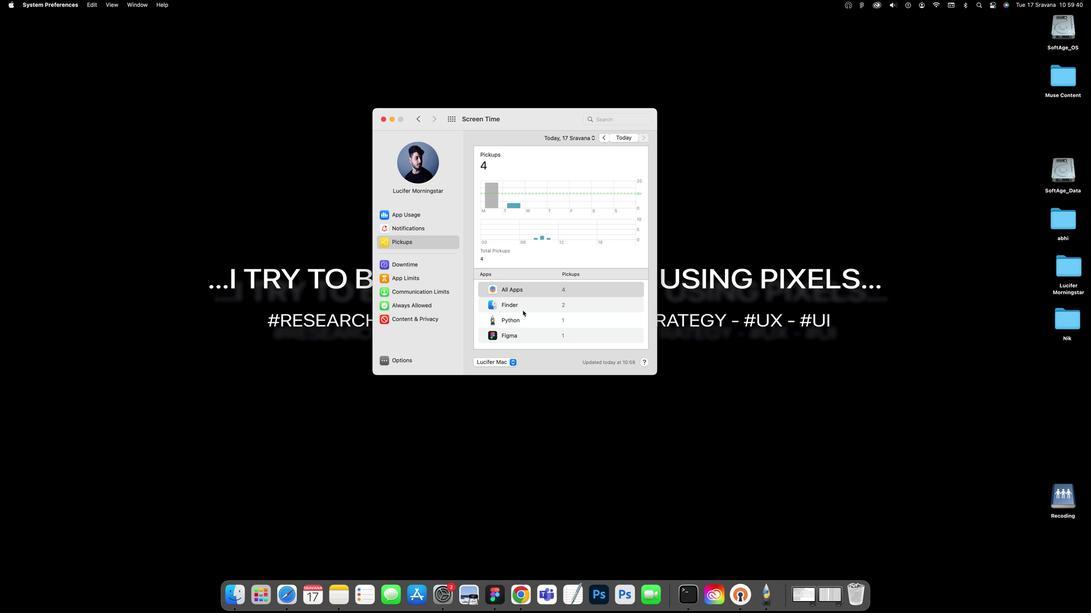 
Action: Mouse moved to (636, 176)
Screenshot: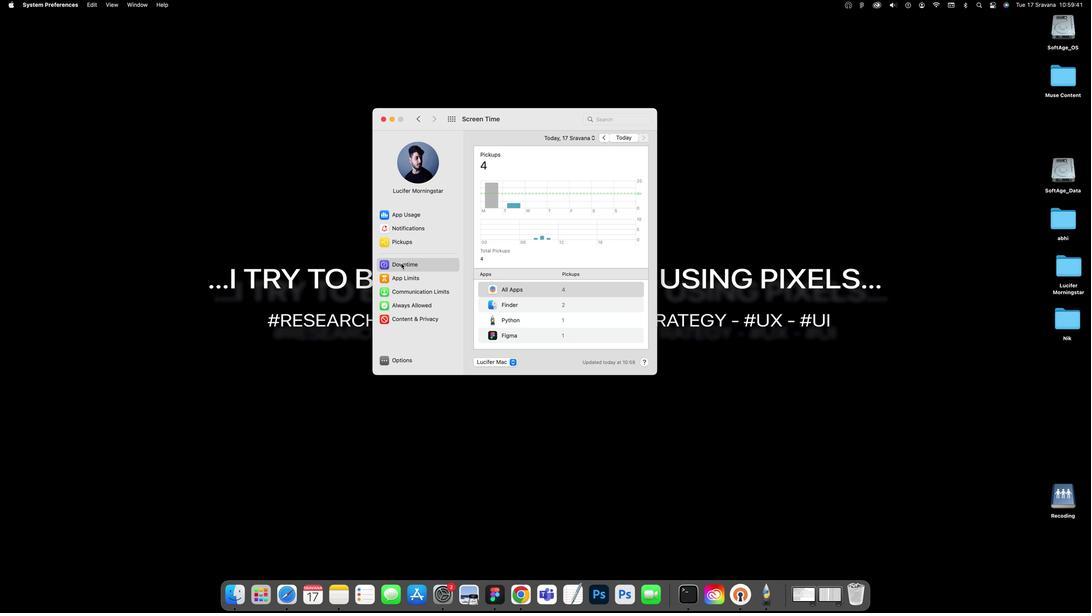 
Action: Mouse pressed left at (636, 176)
Screenshot: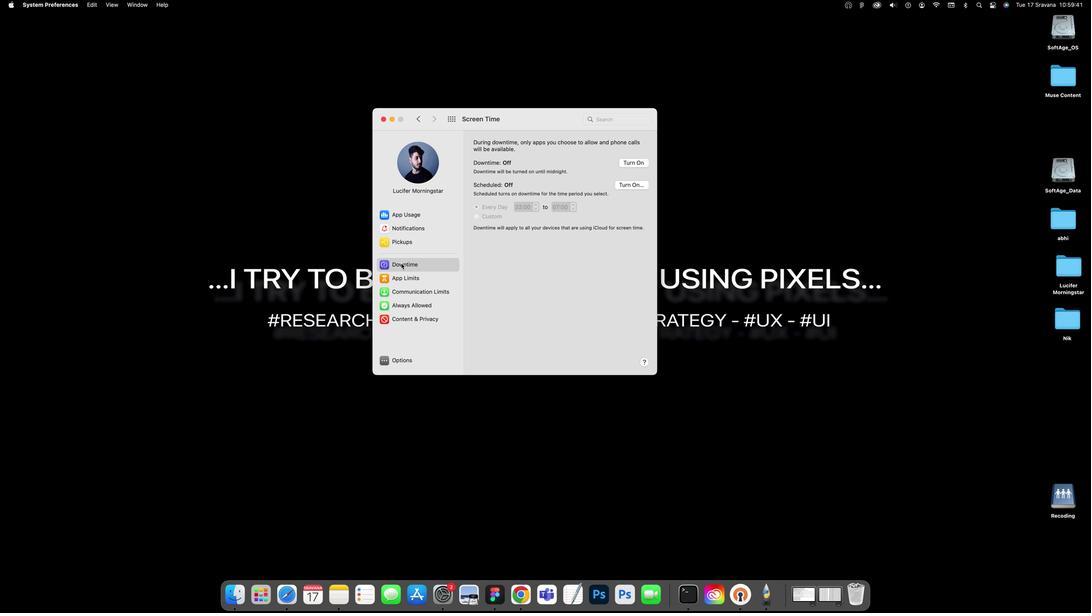 
Action: Mouse moved to (635, 172)
Screenshot: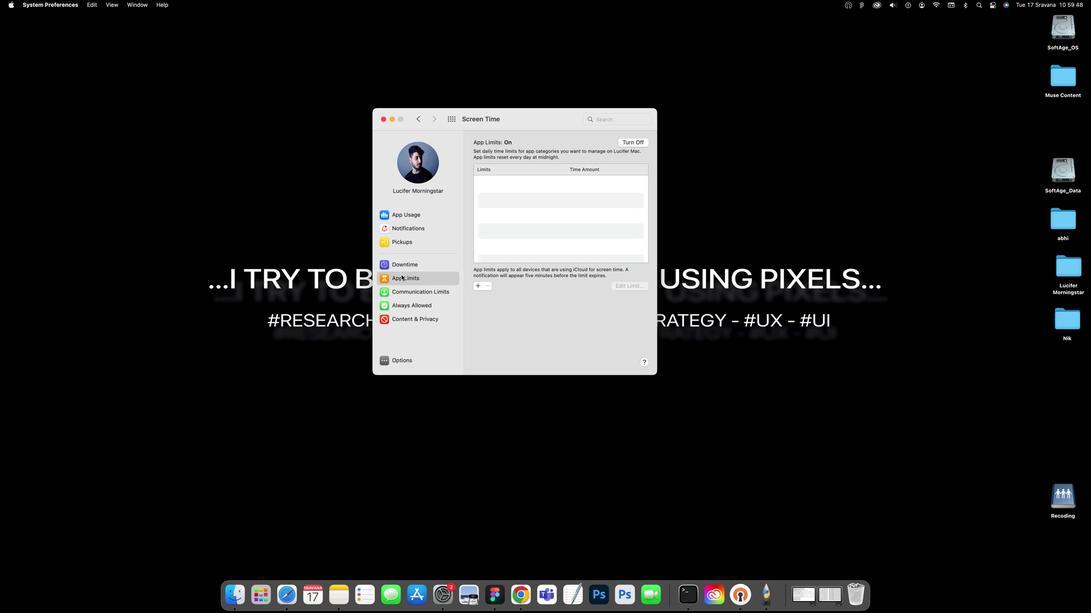 
Action: Mouse pressed left at (635, 172)
Screenshot: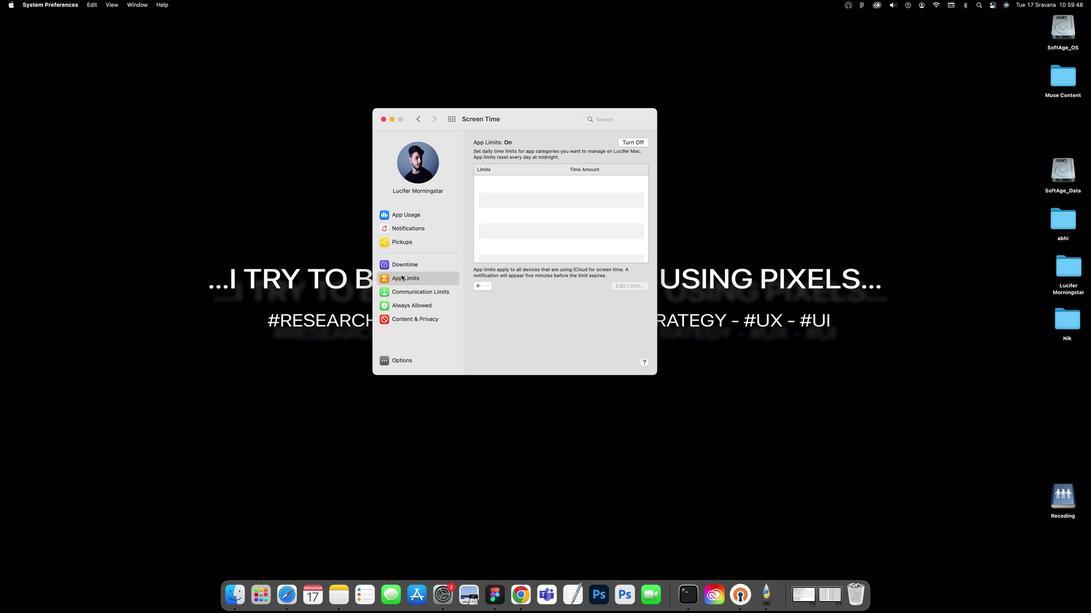 
Action: Mouse moved to (637, 166)
Screenshot: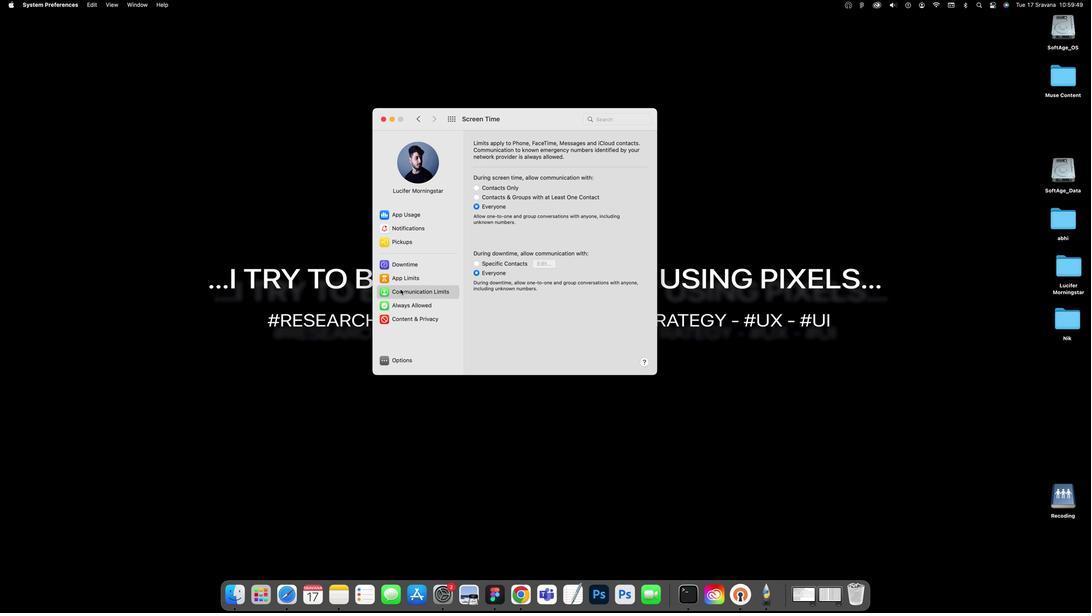 
Action: Mouse pressed left at (637, 166)
Screenshot: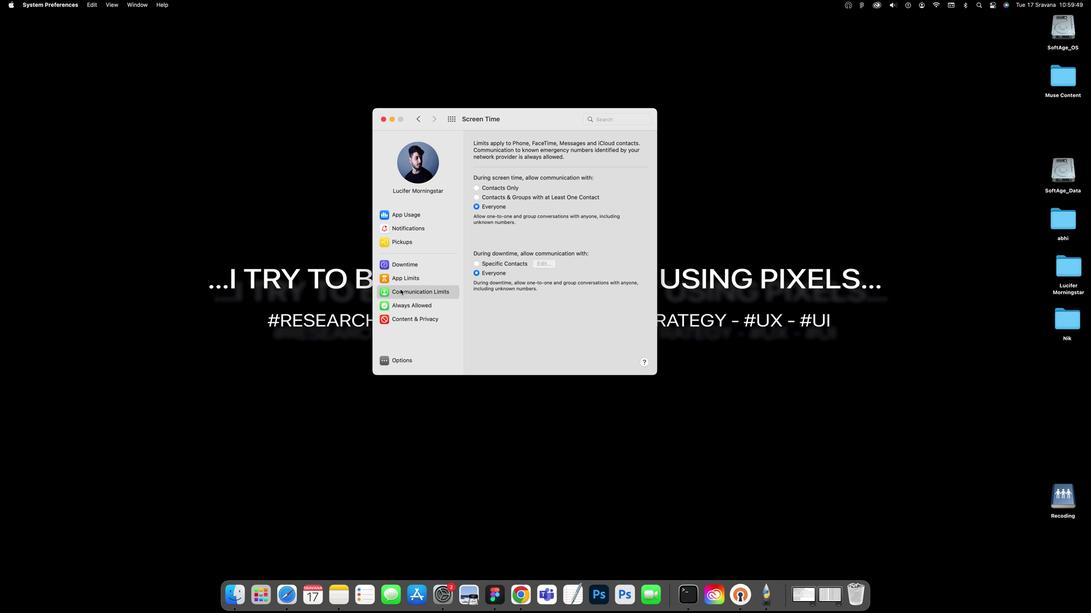 
Action: Mouse moved to (575, 203)
Screenshot: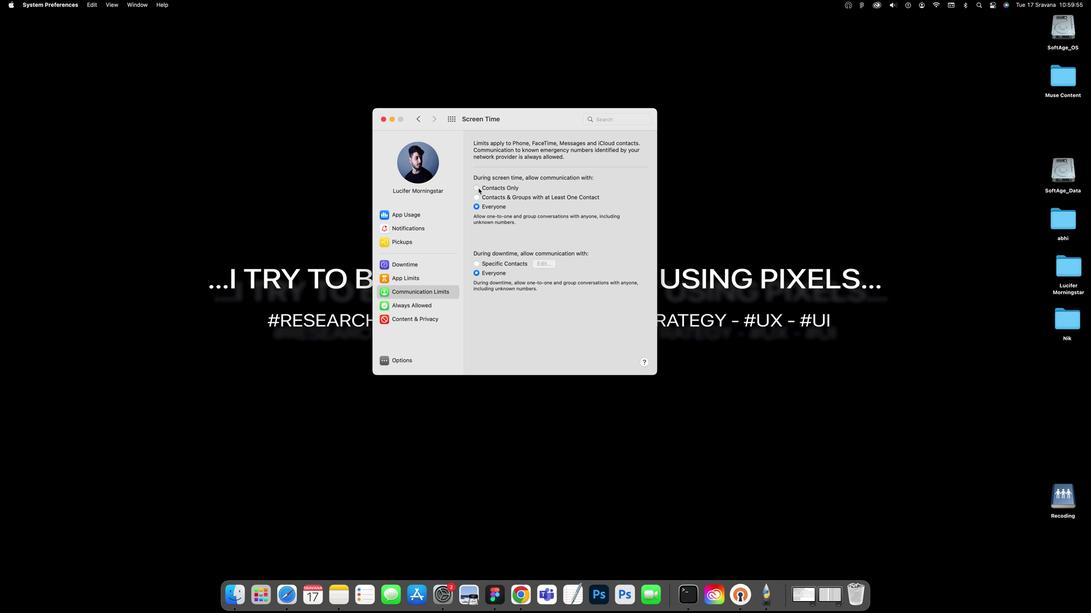 
Action: Mouse pressed left at (575, 203)
Screenshot: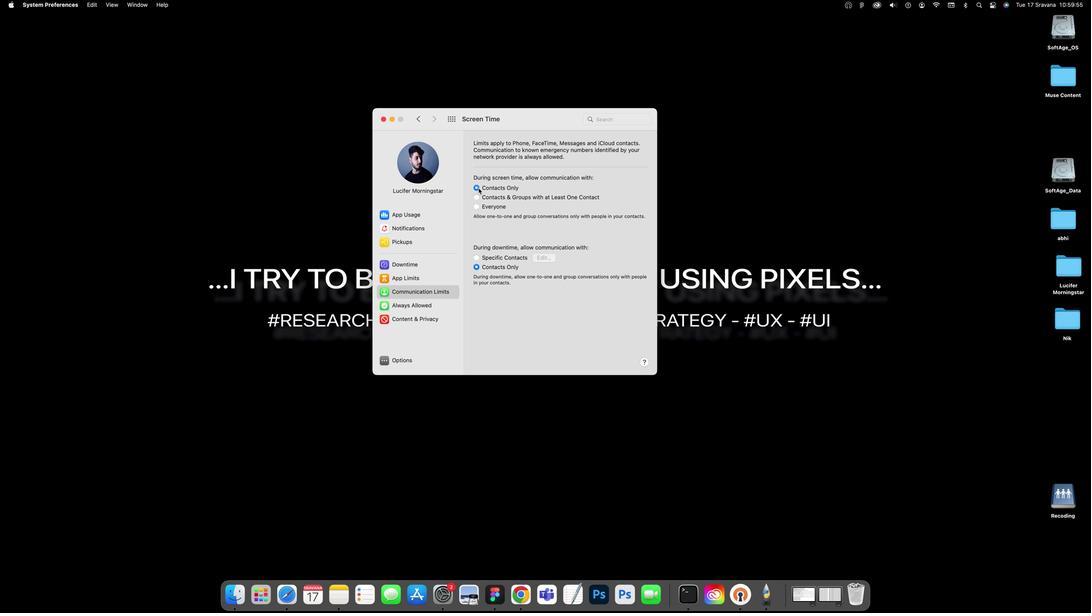 
Action: Mouse moved to (575, 178)
Screenshot: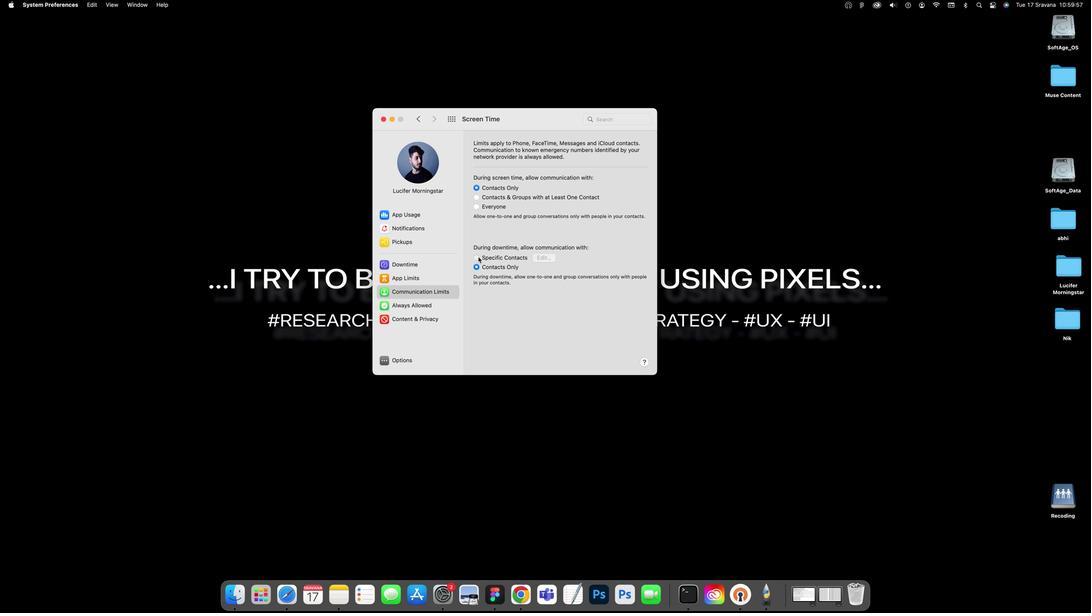 
Action: Mouse pressed left at (575, 178)
Screenshot: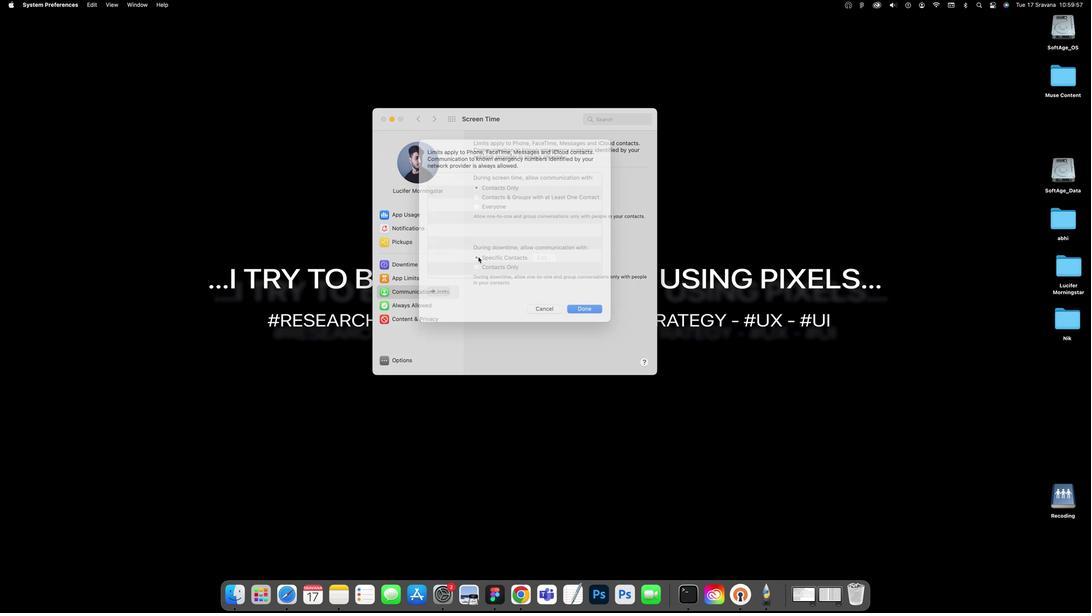 
Action: Mouse moved to (613, 161)
Screenshot: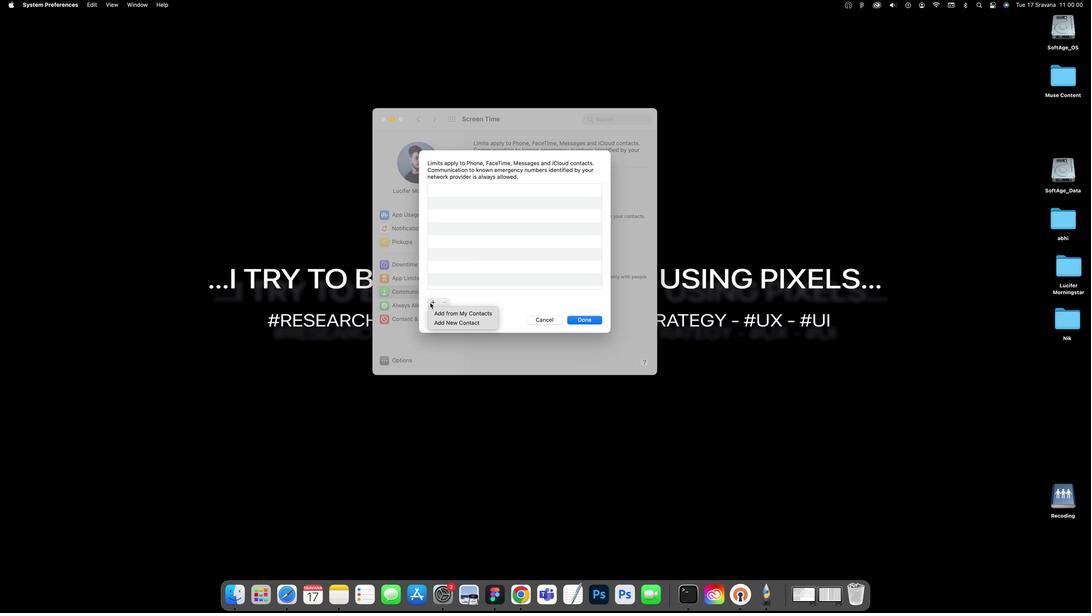 
Action: Mouse pressed left at (613, 161)
Screenshot: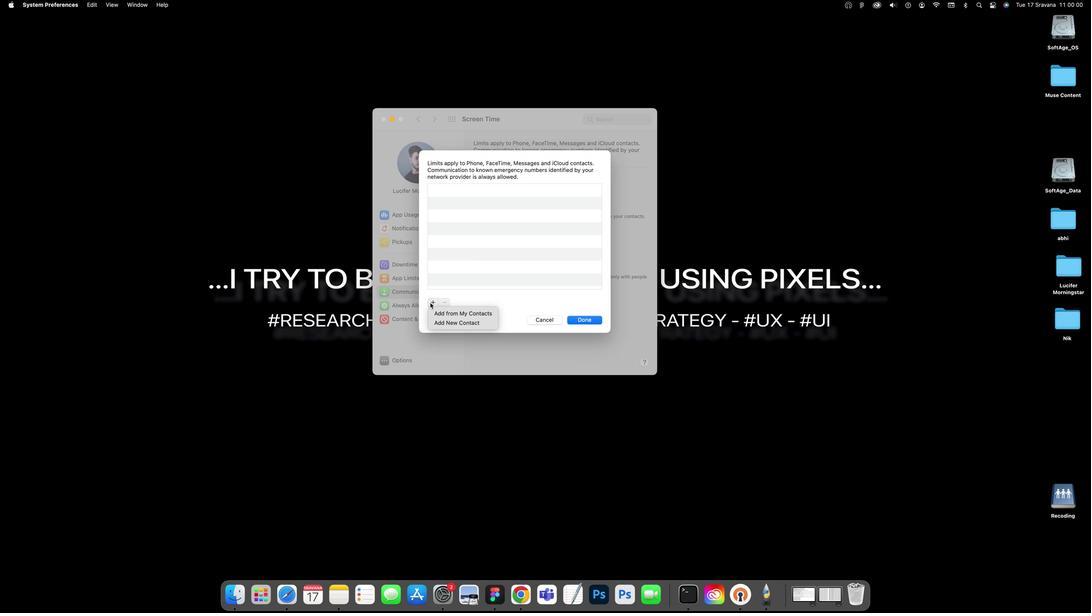 
Action: Mouse moved to (605, 159)
Screenshot: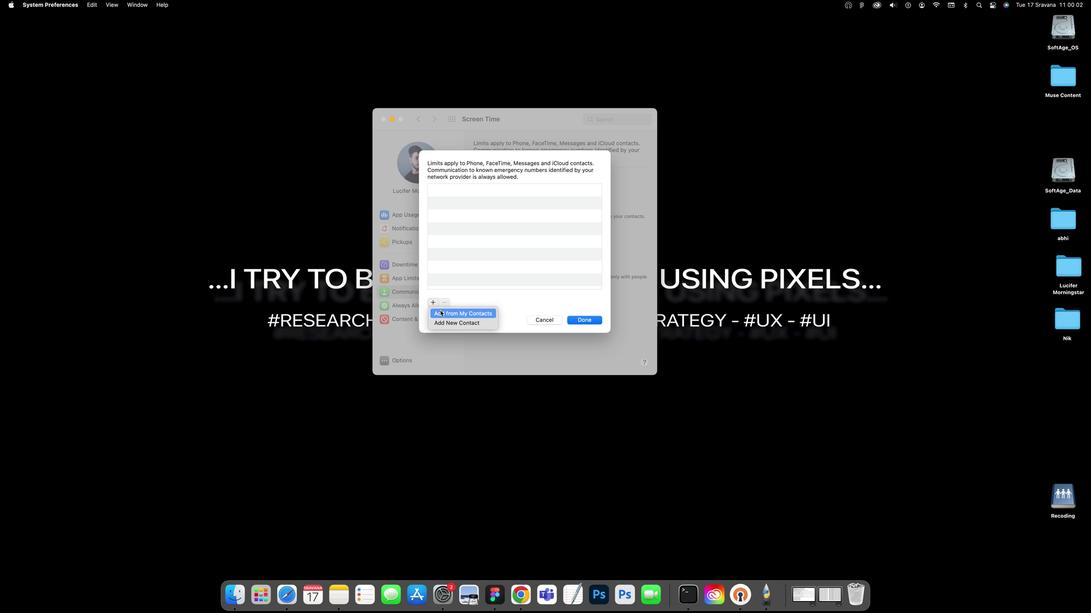 
Action: Mouse pressed left at (605, 159)
Screenshot: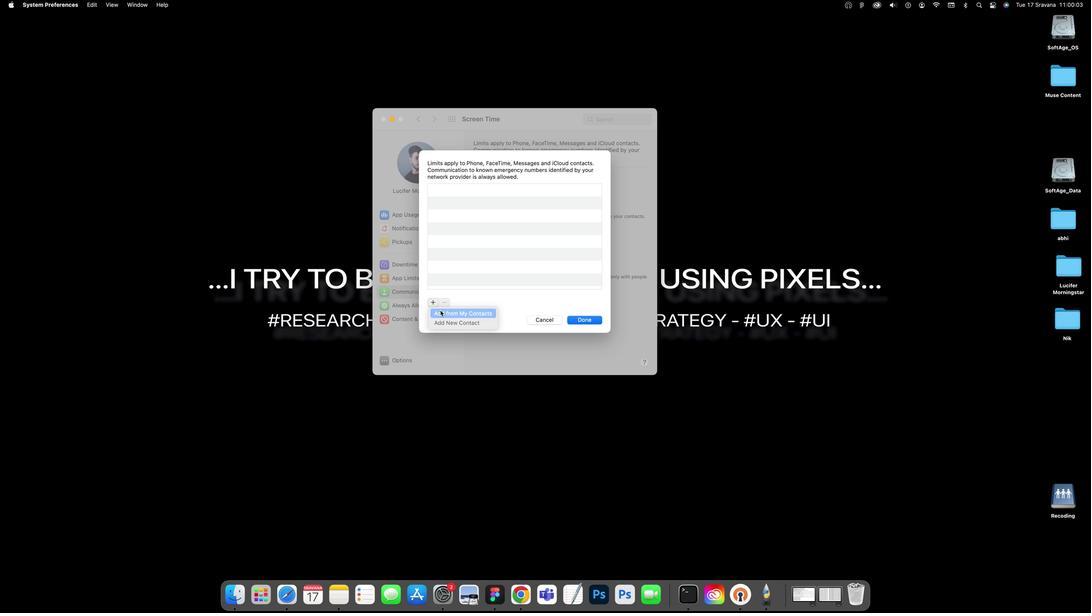 
Action: Mouse moved to (592, 214)
Screenshot: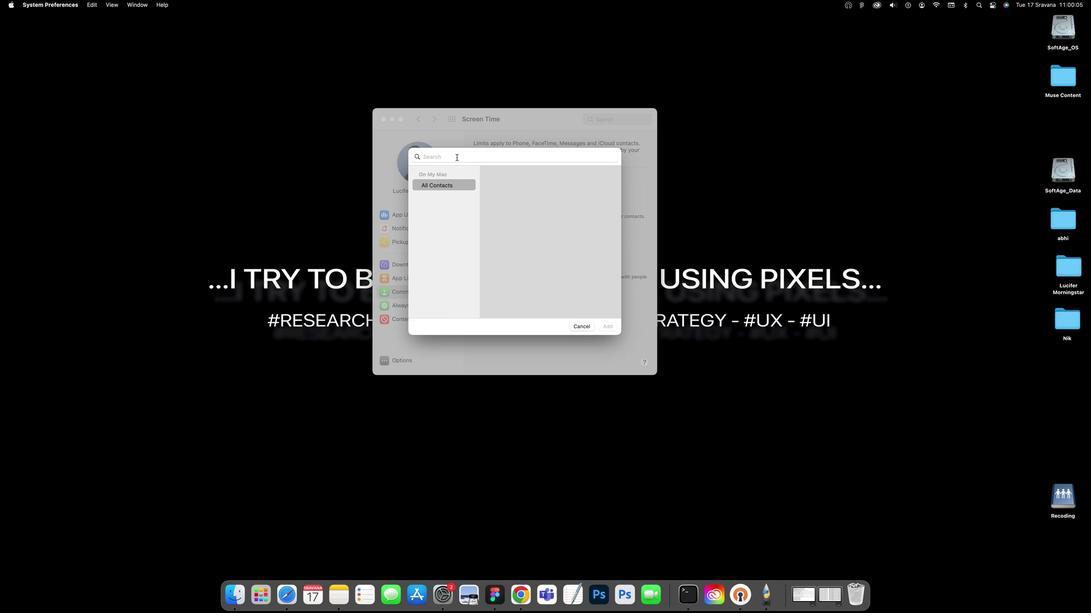 
Action: Mouse pressed left at (592, 214)
Screenshot: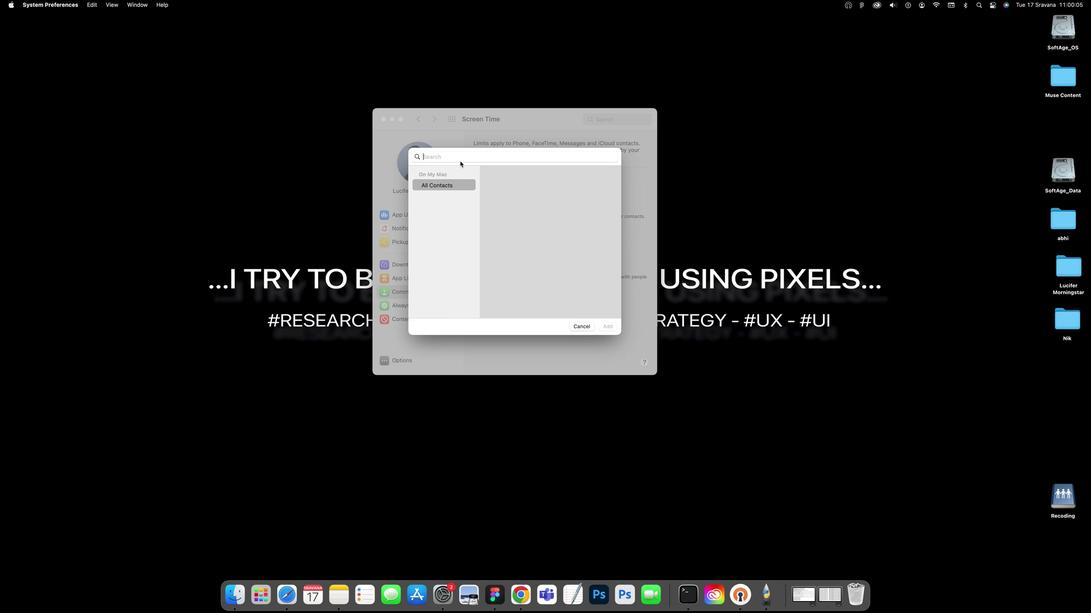 
Action: Mouse moved to (500, 152)
Screenshot: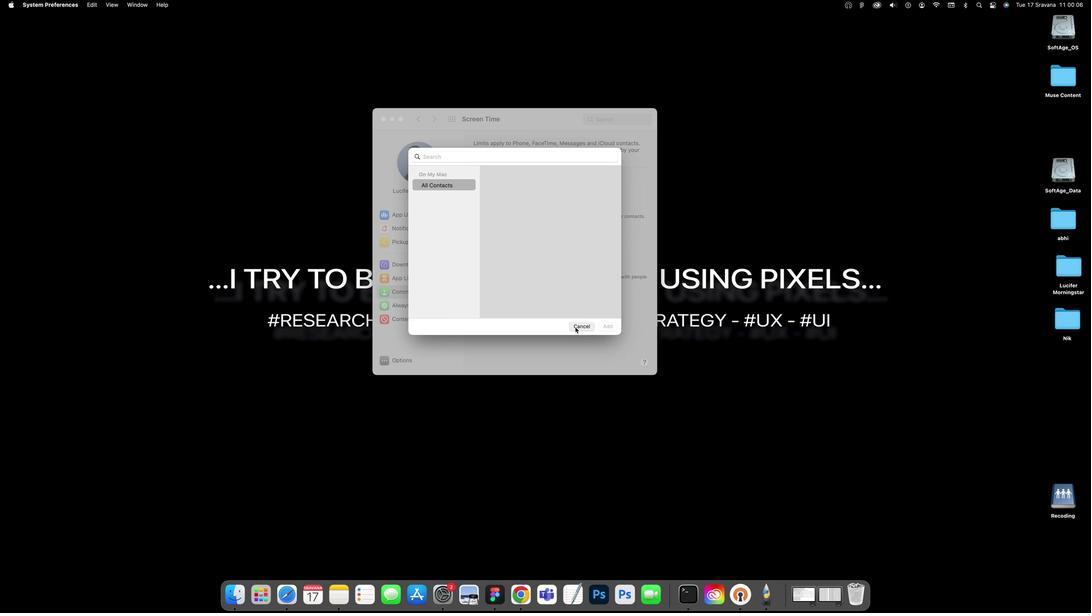 
Action: Mouse pressed left at (500, 152)
Screenshot: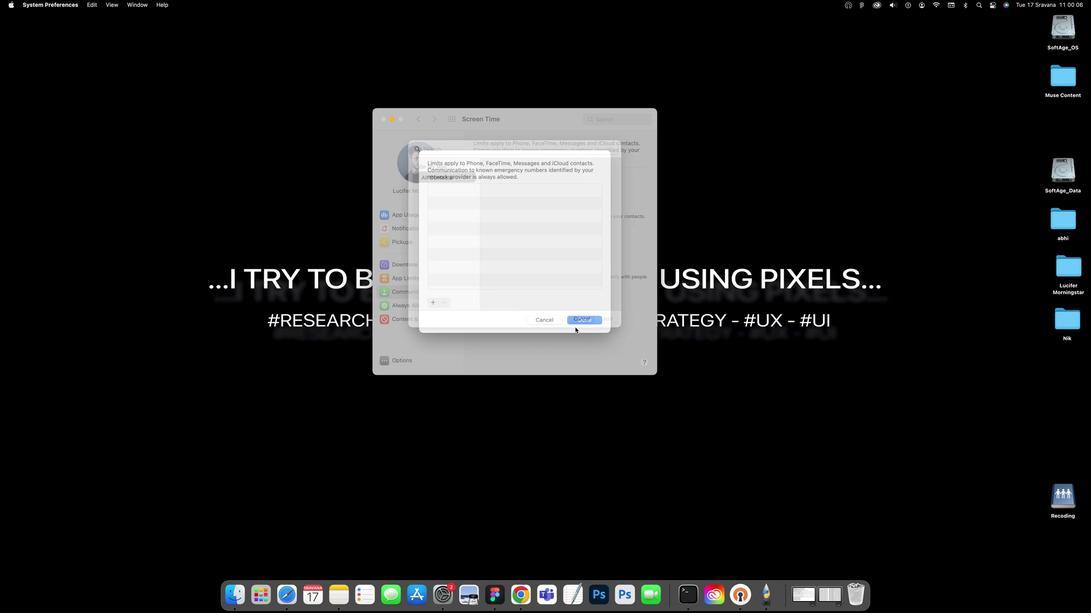 
Action: Mouse moved to (497, 156)
Screenshot: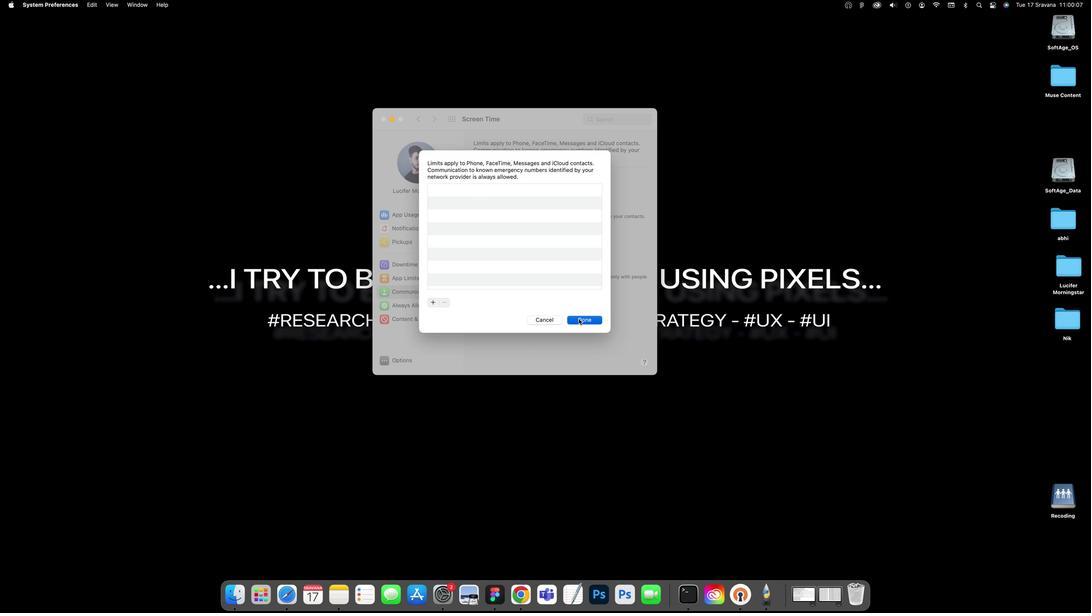 
Action: Mouse pressed left at (497, 156)
Screenshot: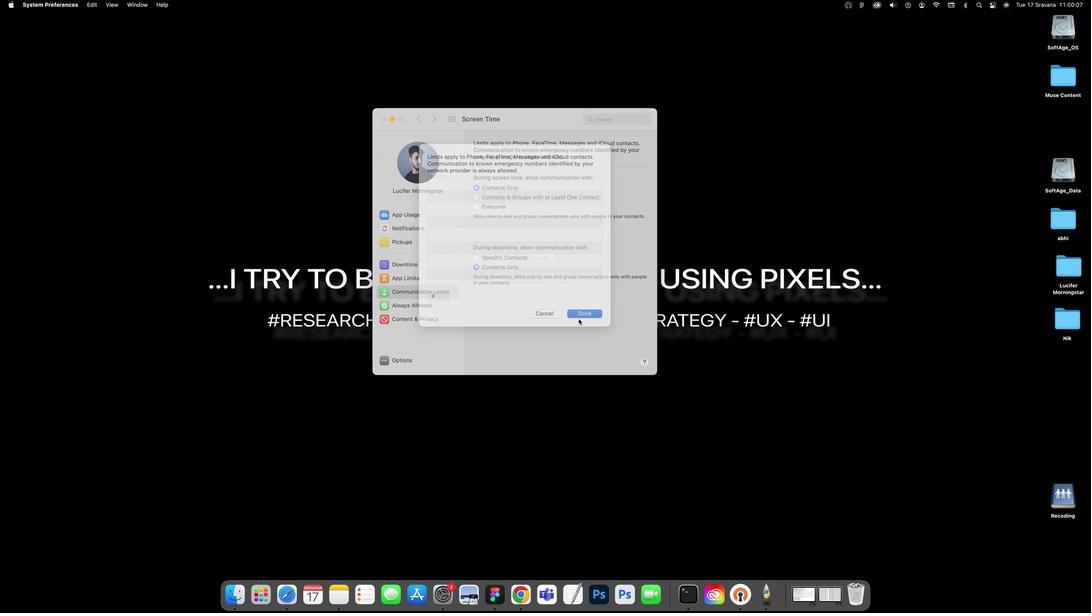 
Action: Mouse moved to (617, 163)
Screenshot: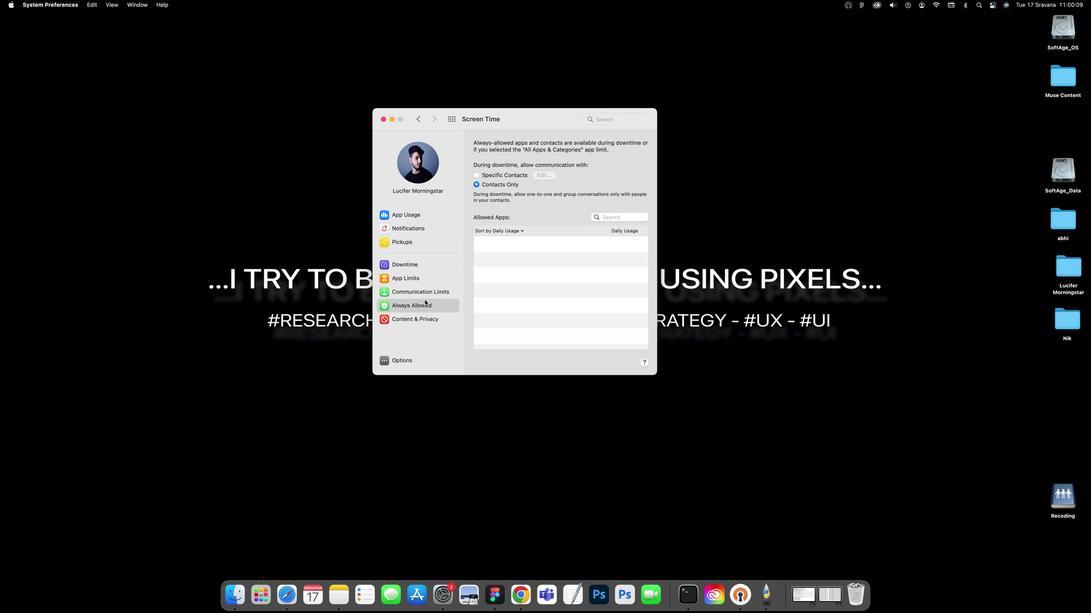 
Action: Mouse pressed left at (617, 163)
Screenshot: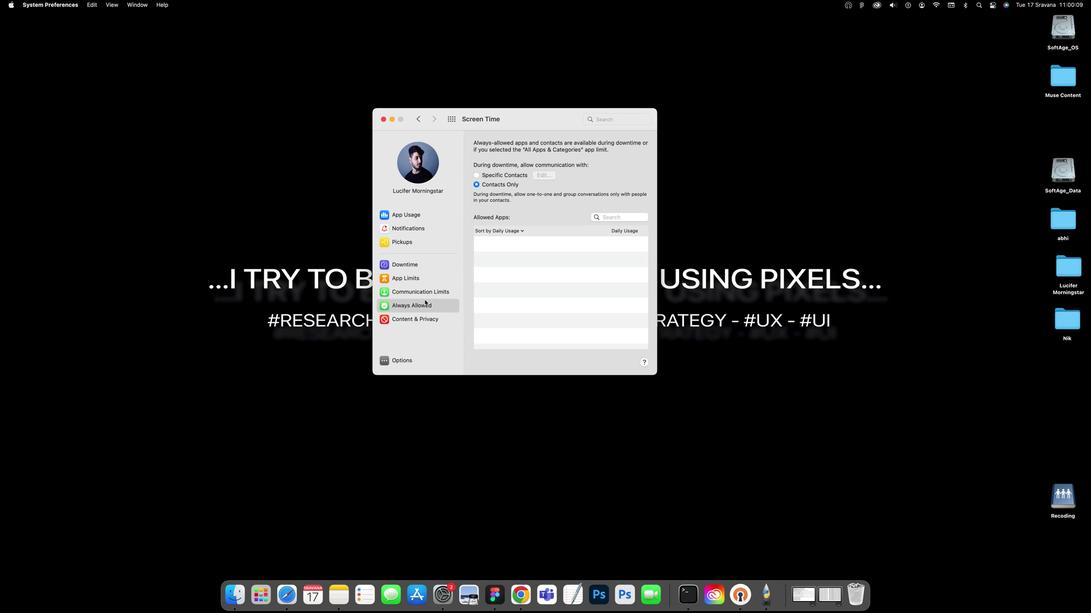 
Action: Mouse moved to (551, 173)
Screenshot: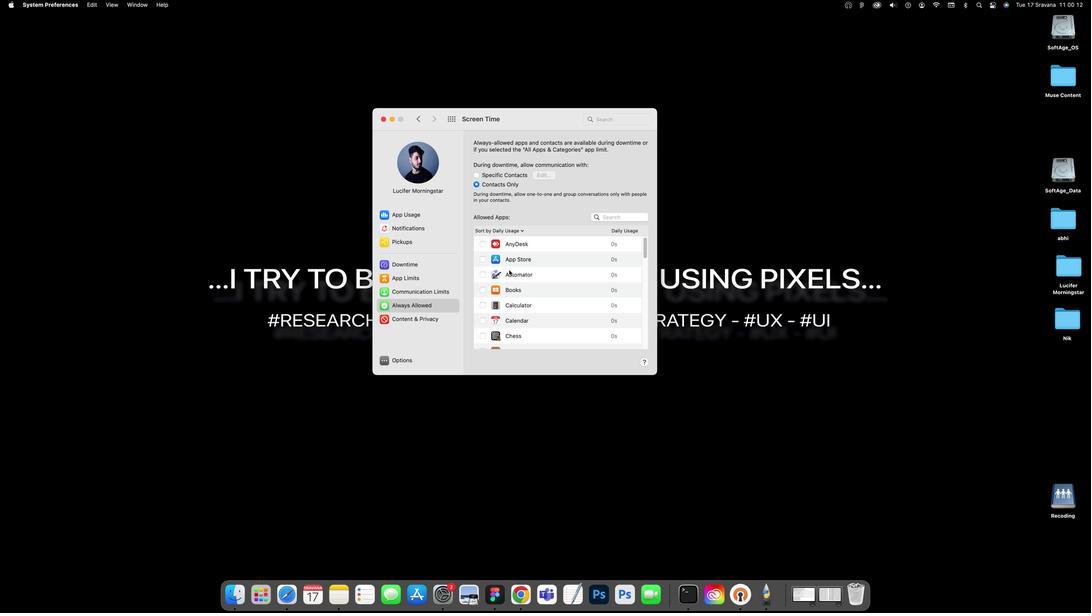 
Action: Mouse scrolled (551, 173) with delta (948, 271)
Screenshot: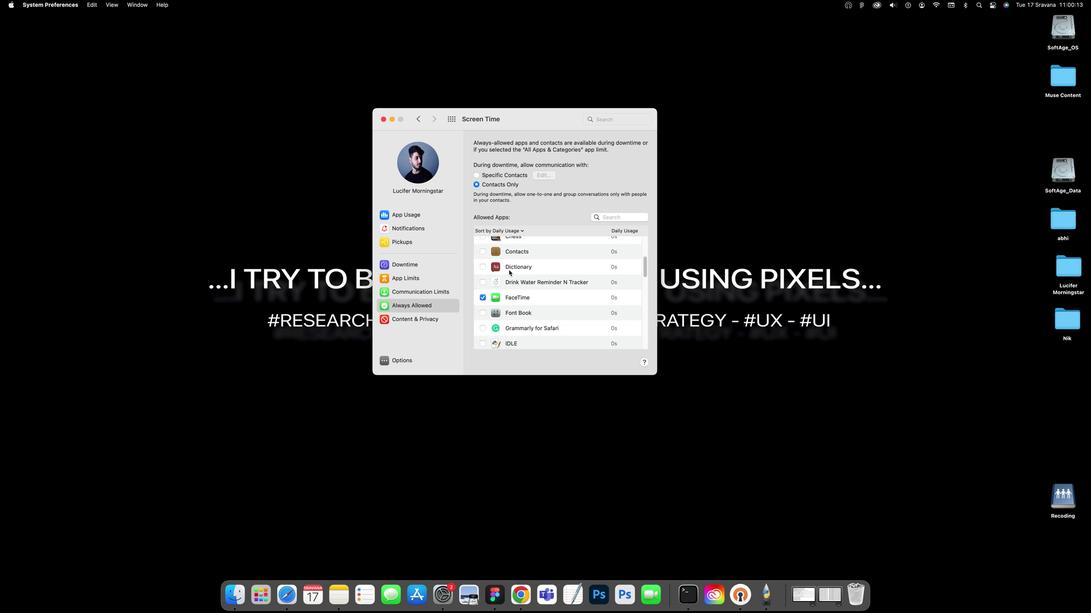 
Action: Mouse scrolled (551, 173) with delta (948, 271)
Screenshot: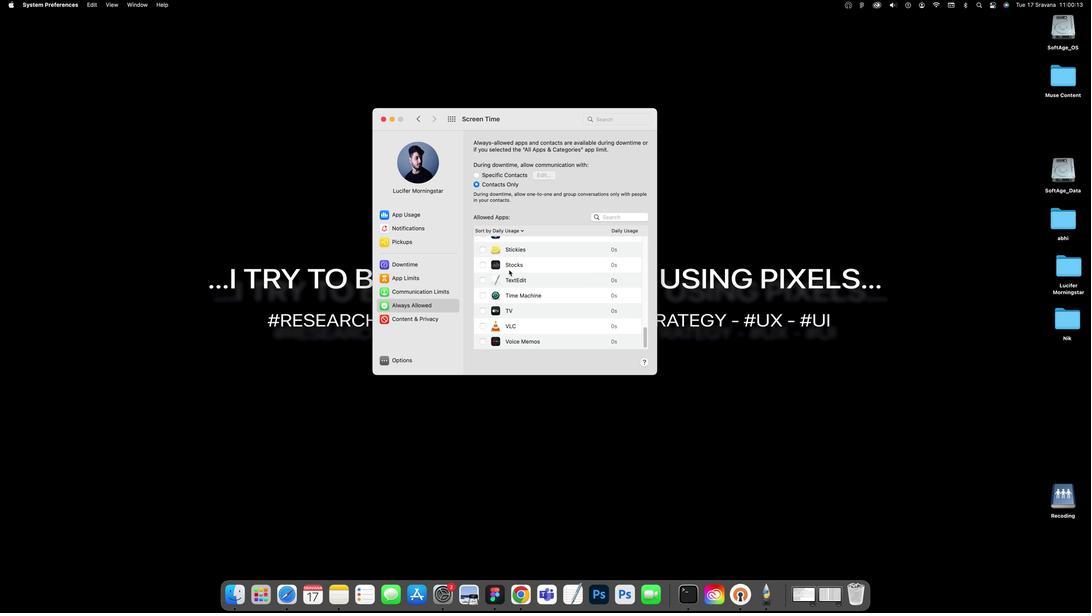 
Action: Mouse scrolled (551, 173) with delta (948, 271)
Screenshot: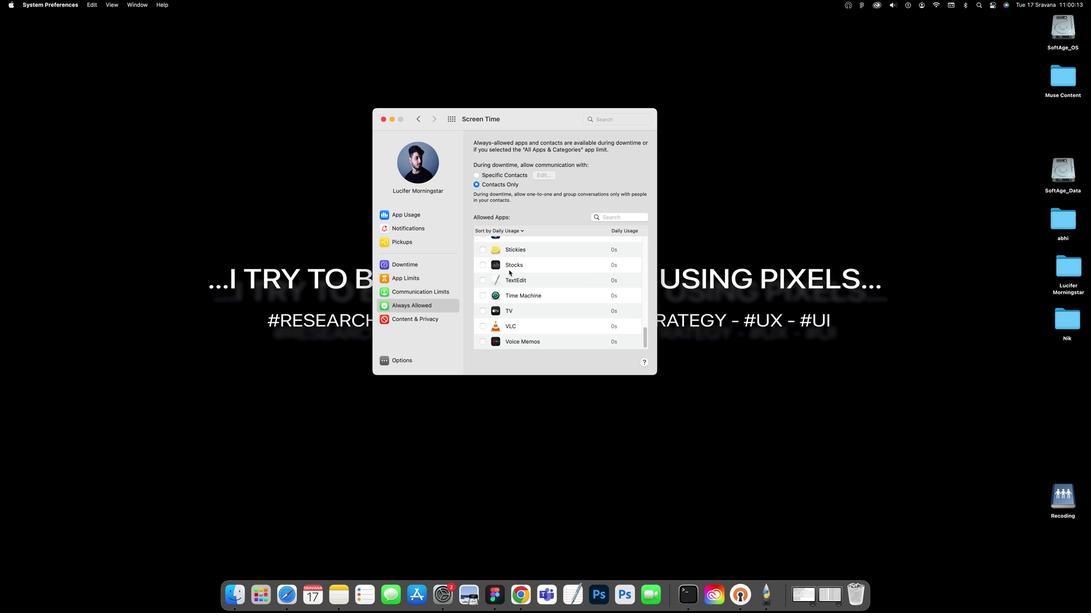 
Action: Mouse scrolled (551, 173) with delta (948, 272)
Screenshot: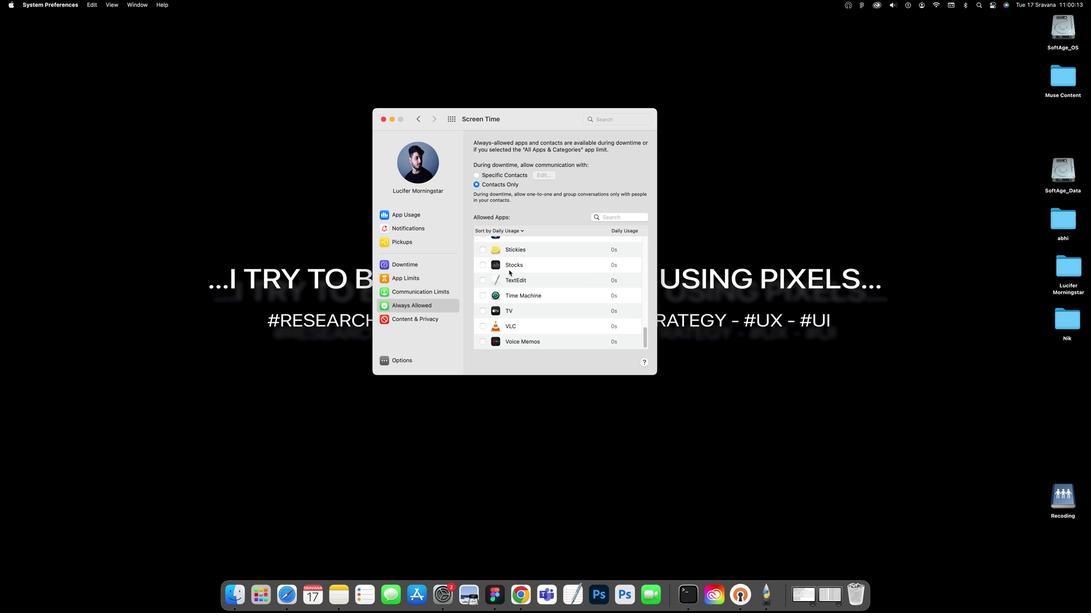 
Action: Mouse scrolled (551, 173) with delta (948, 272)
Screenshot: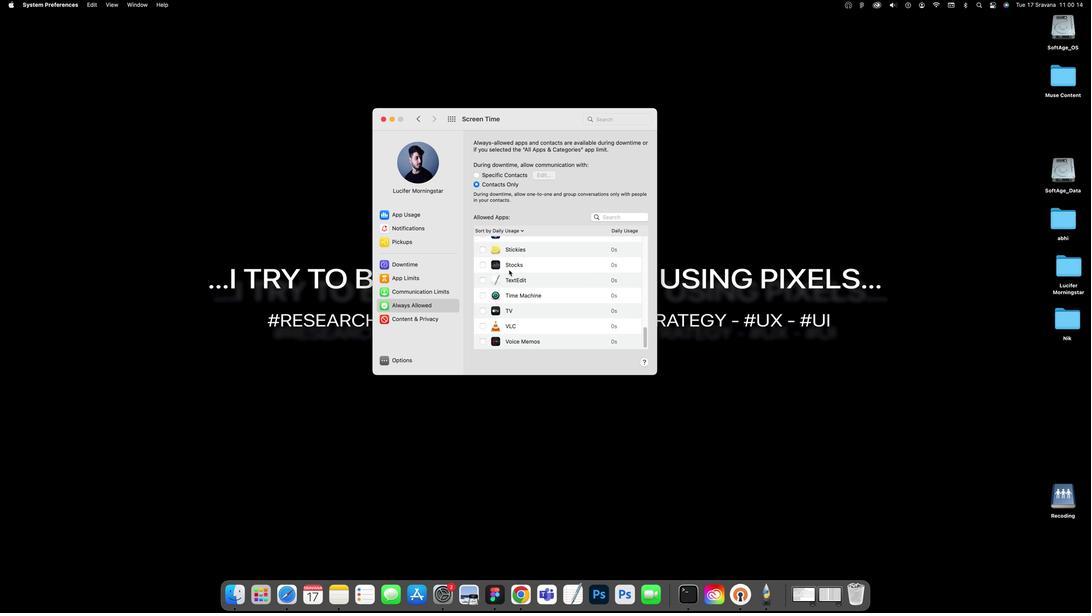 
Action: Mouse scrolled (551, 173) with delta (948, 272)
Screenshot: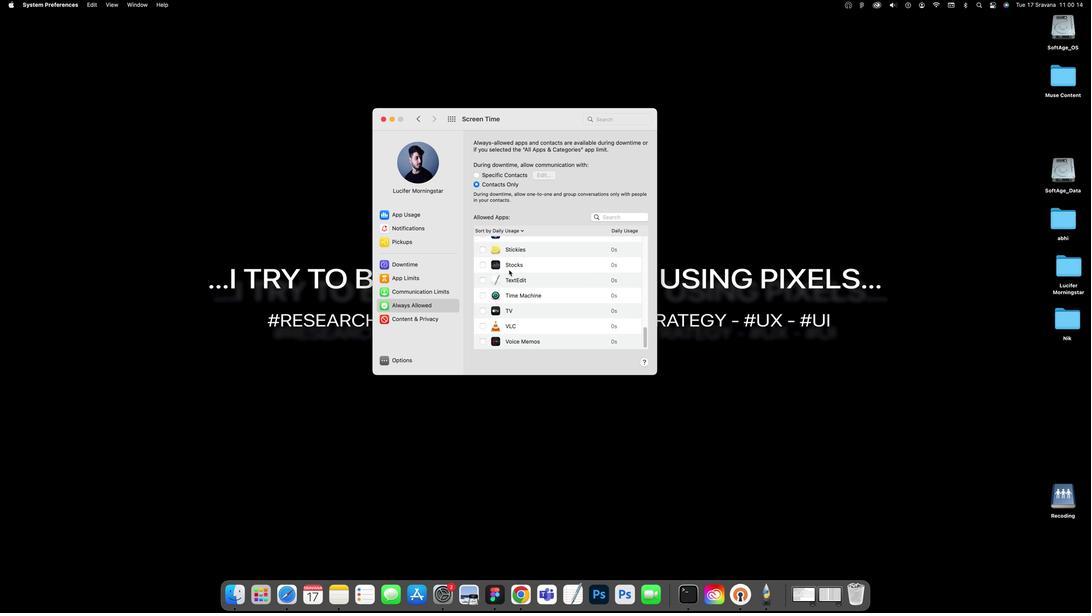
Action: Mouse scrolled (551, 173) with delta (948, 271)
Screenshot: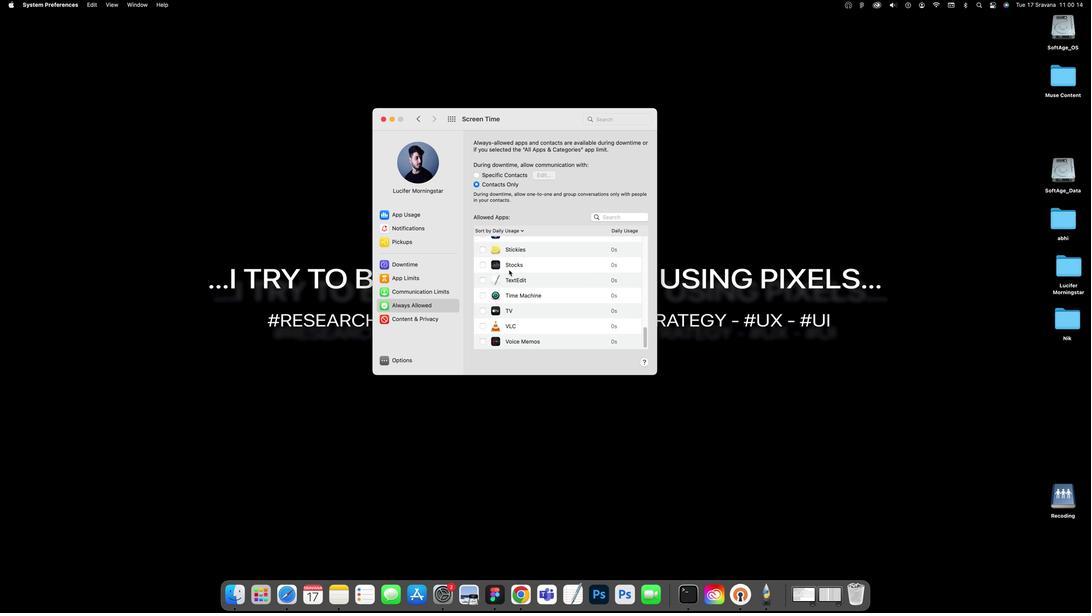 
Action: Mouse scrolled (551, 173) with delta (948, 271)
Screenshot: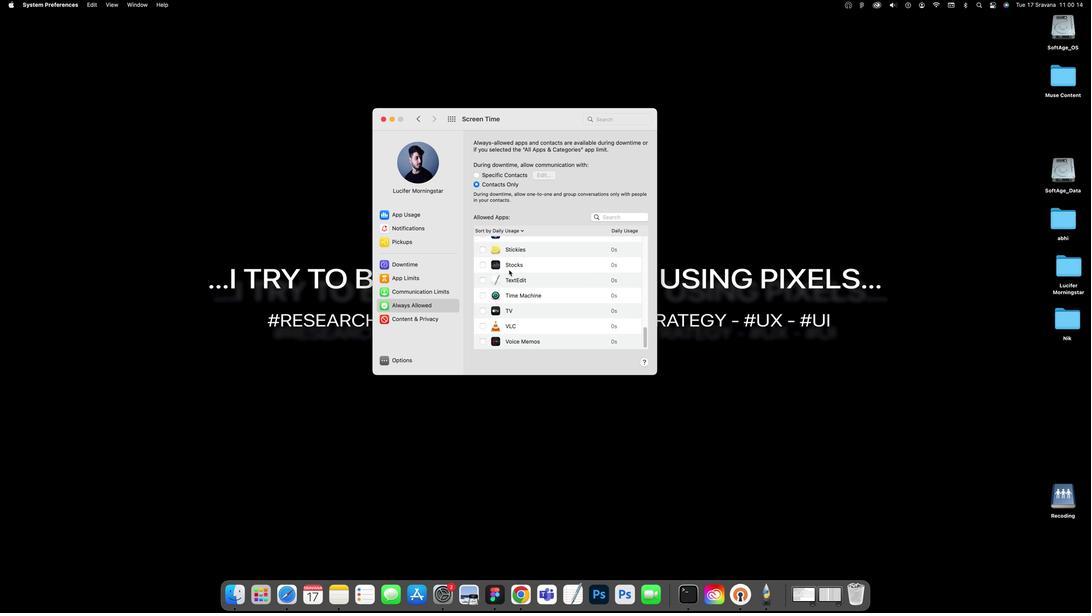 
Action: Mouse scrolled (551, 173) with delta (948, 272)
Screenshot: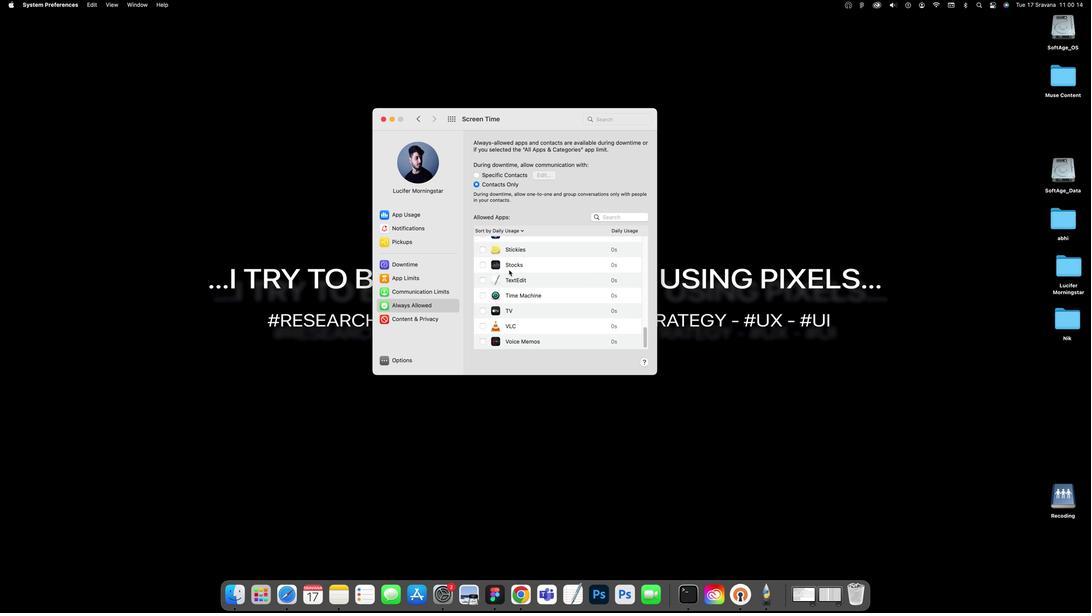 
Action: Mouse scrolled (551, 173) with delta (948, 272)
Screenshot: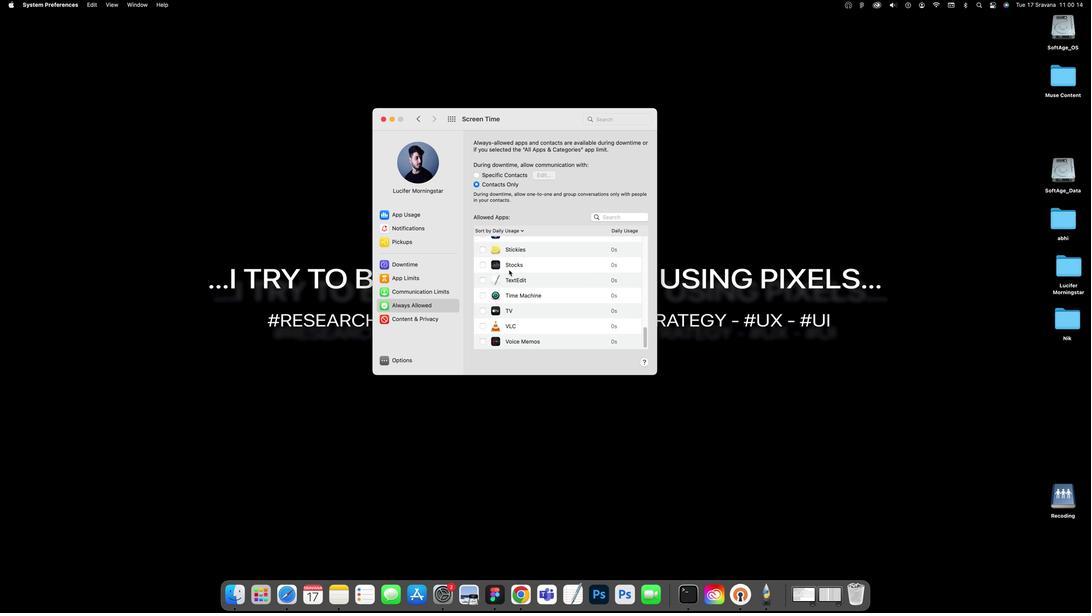 
Action: Mouse scrolled (551, 173) with delta (948, 272)
Screenshot: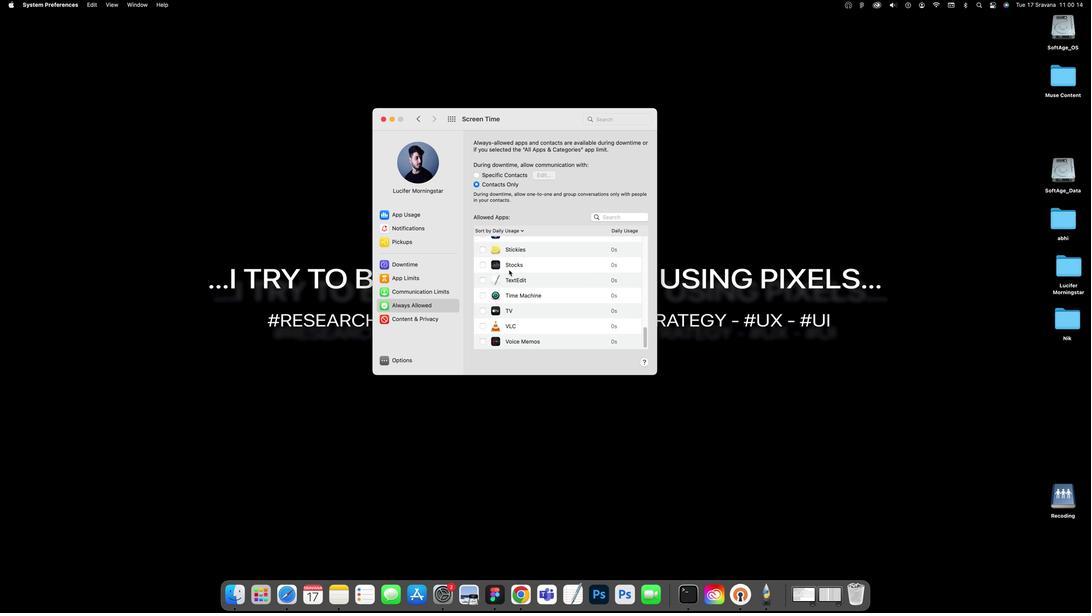 
Action: Mouse scrolled (551, 173) with delta (948, 273)
Screenshot: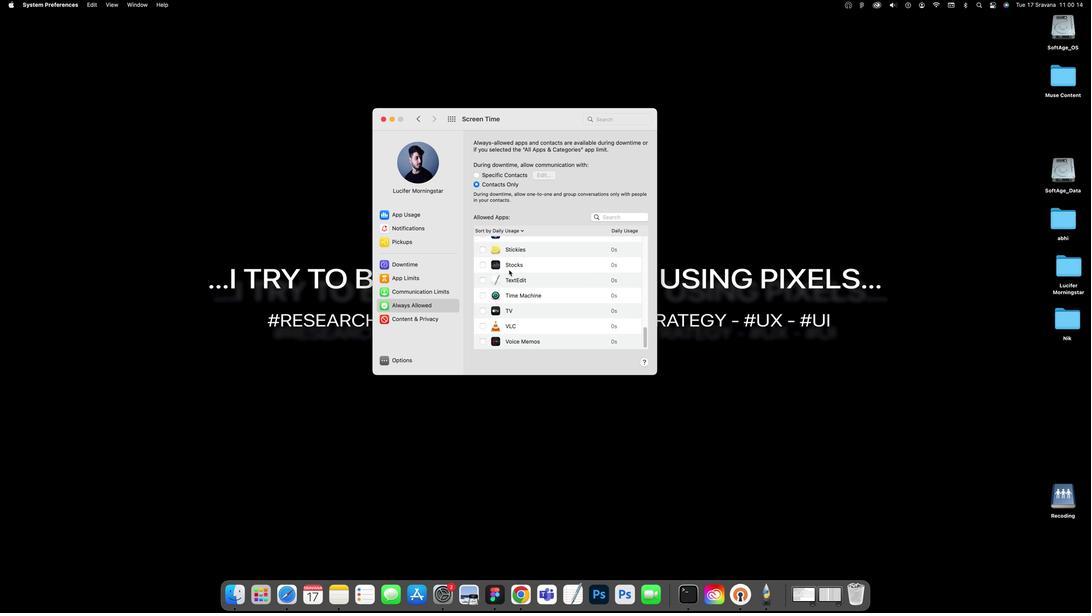 
Action: Mouse moved to (616, 156)
Screenshot: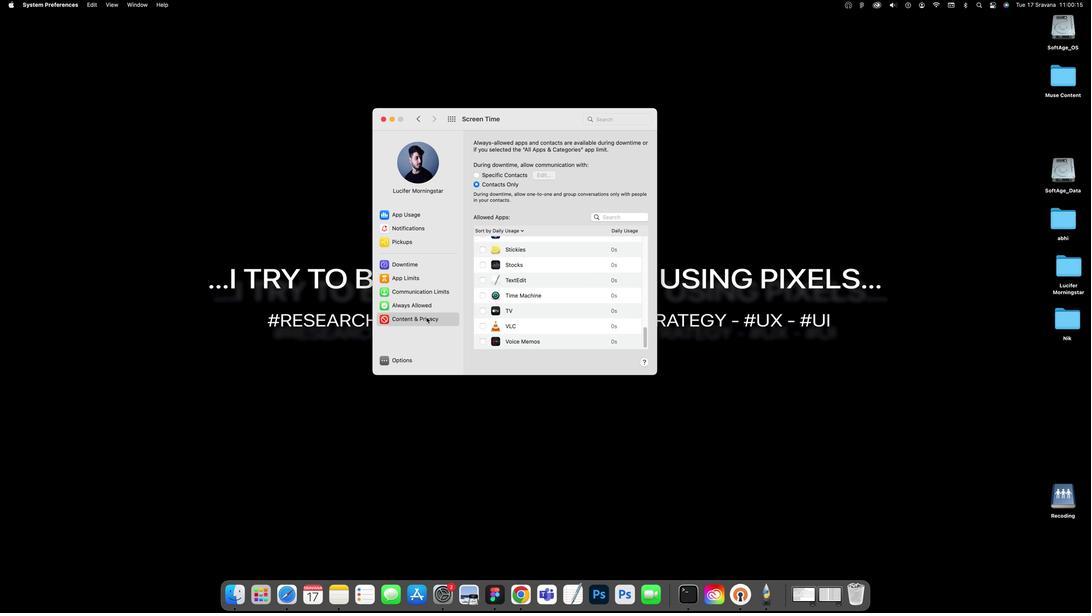 
Action: Mouse pressed left at (616, 156)
Screenshot: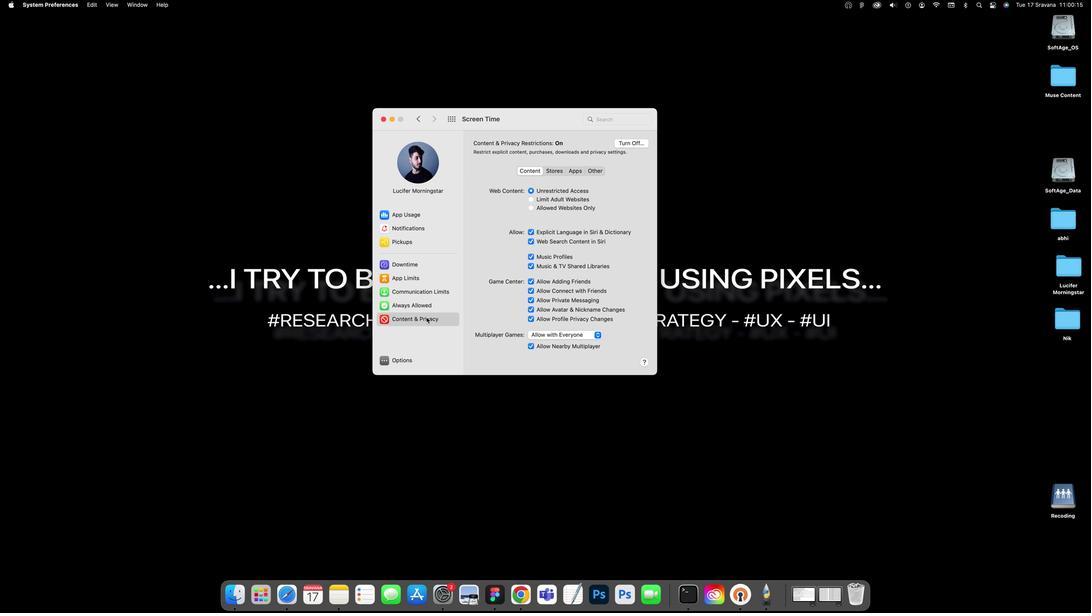 
Action: Mouse moved to (647, 140)
Screenshot: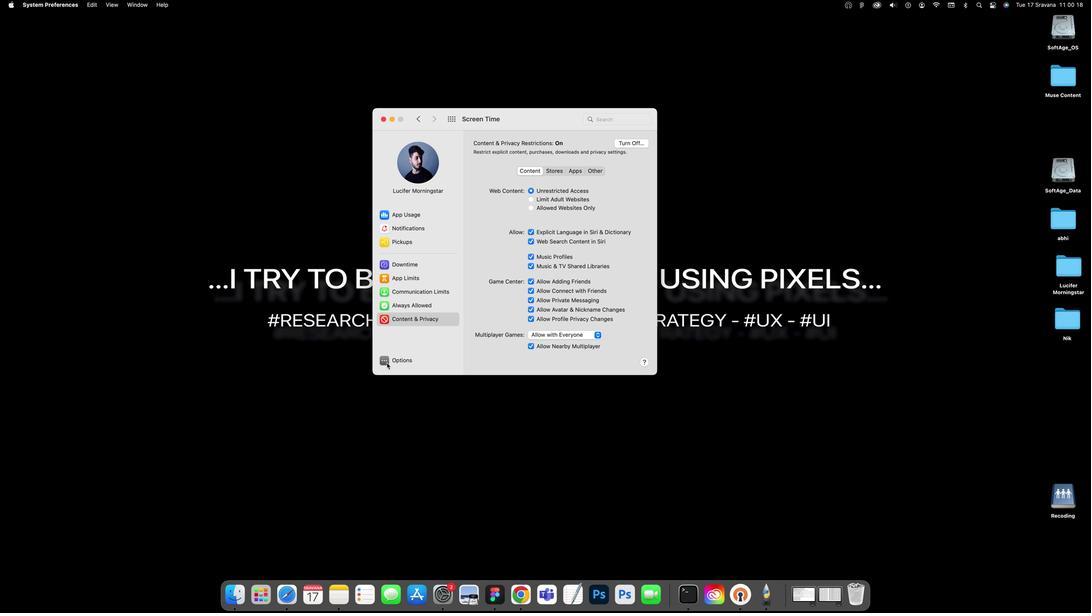 
Action: Mouse pressed left at (647, 140)
Screenshot: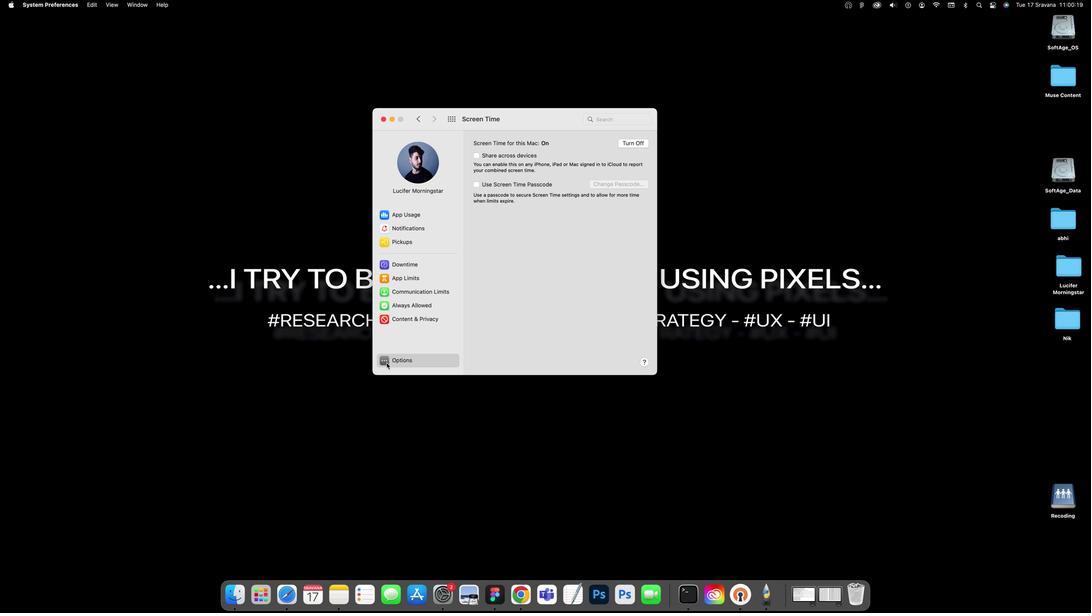 
Action: Mouse moved to (577, 203)
Screenshot: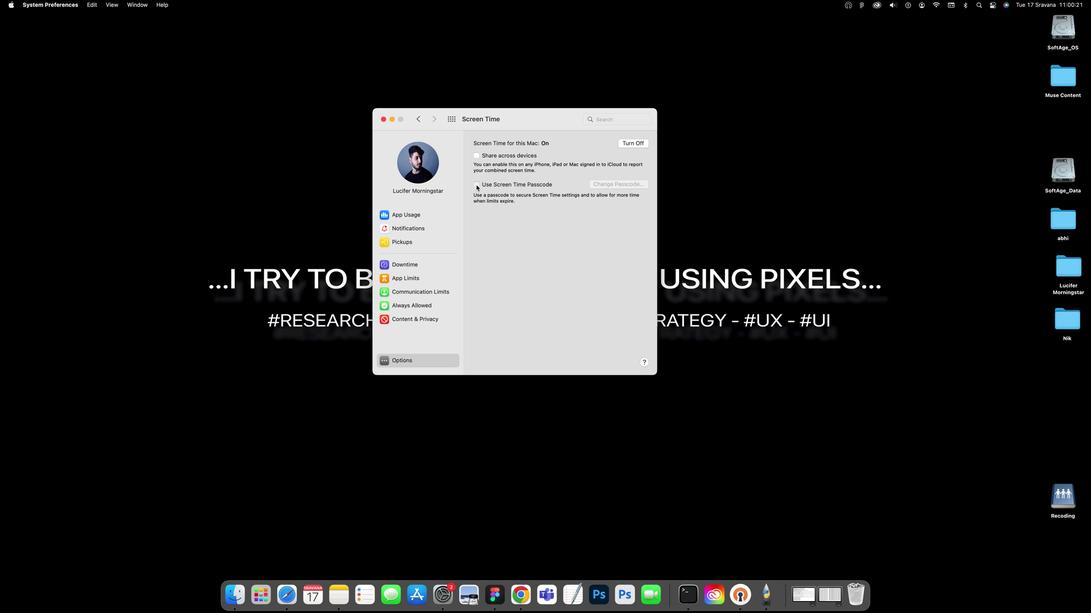 
Action: Mouse pressed left at (577, 203)
Screenshot: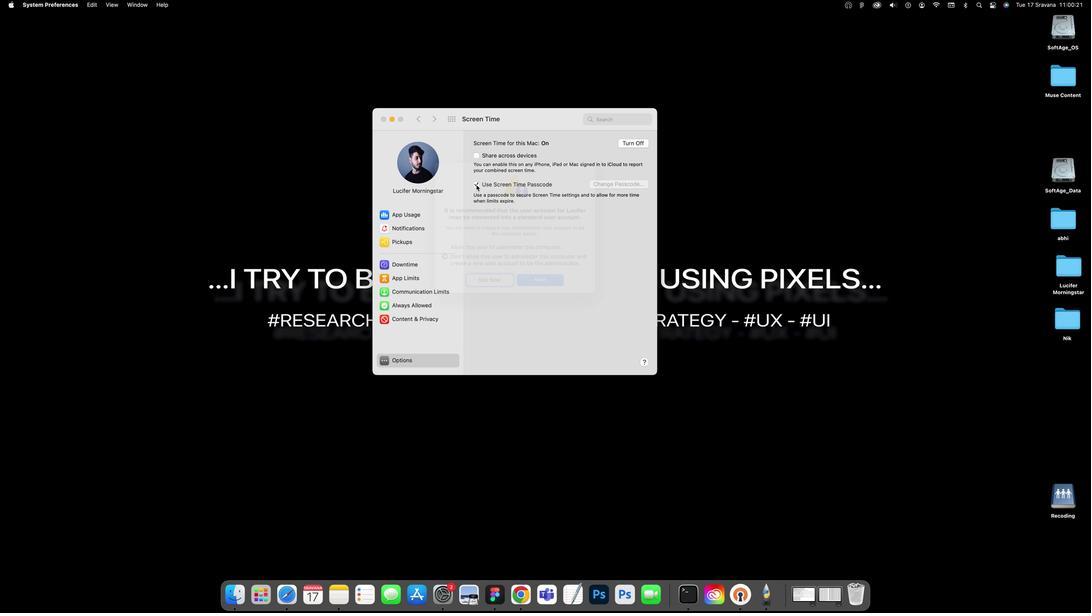 
Action: Mouse moved to (554, 177)
Screenshot: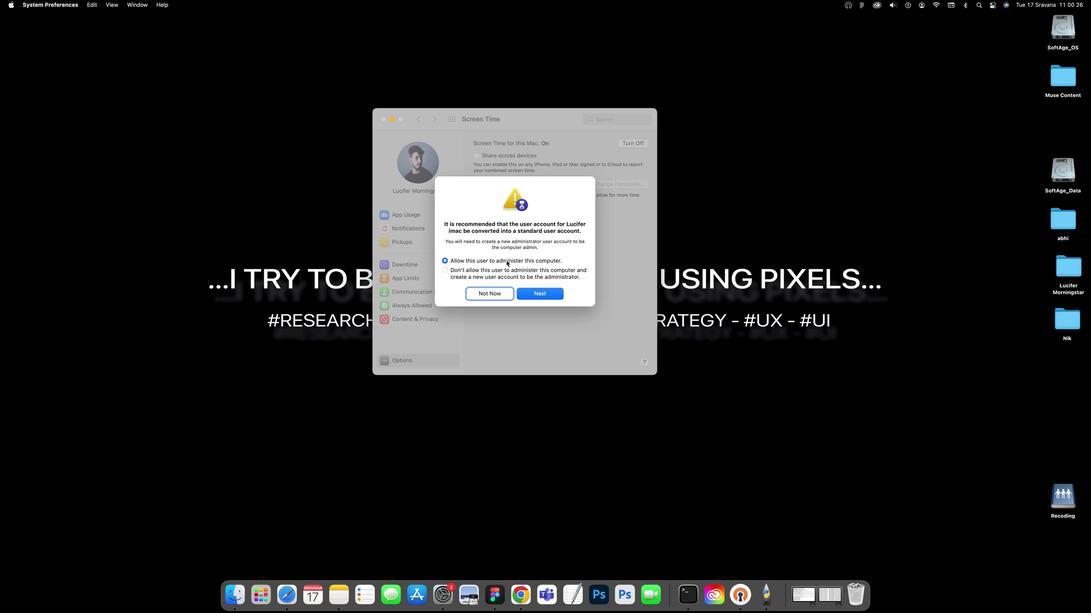 
Action: Mouse pressed left at (554, 177)
Screenshot: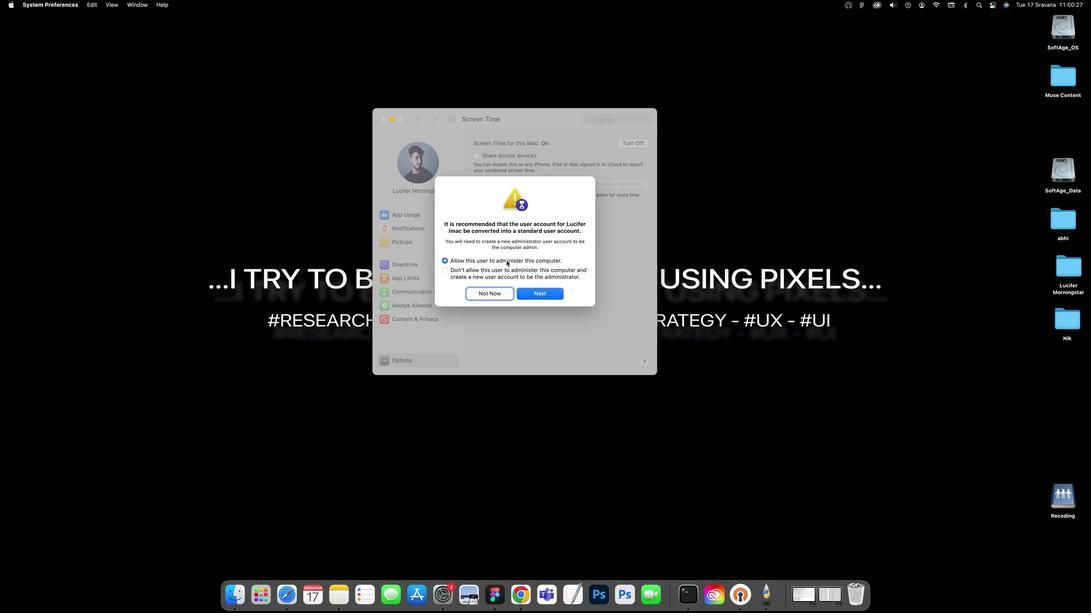 
Action: Mouse moved to (532, 163)
Screenshot: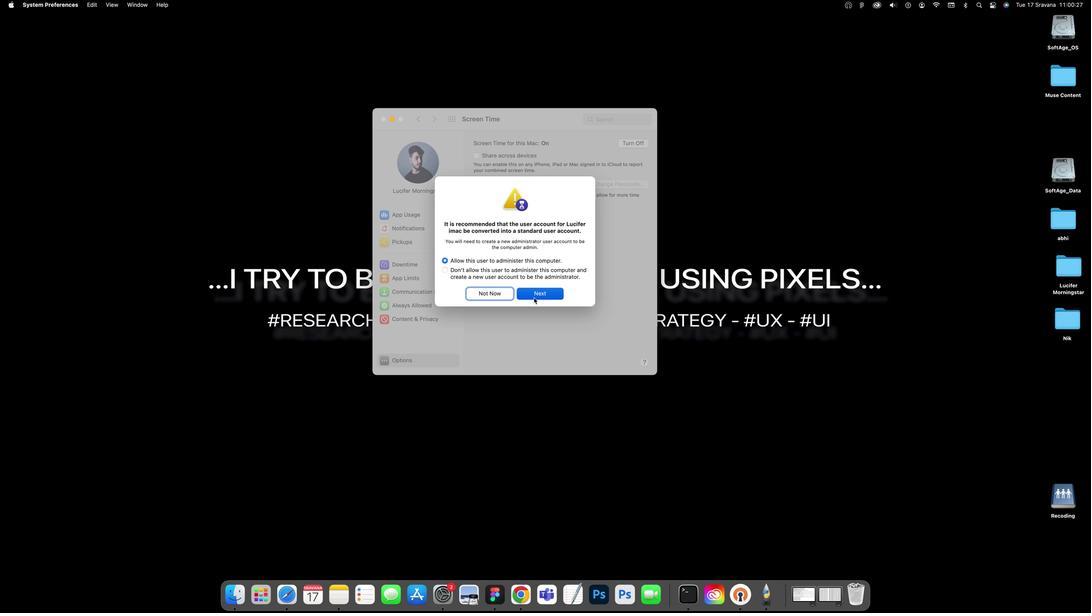 
Action: Mouse pressed left at (532, 163)
Screenshot: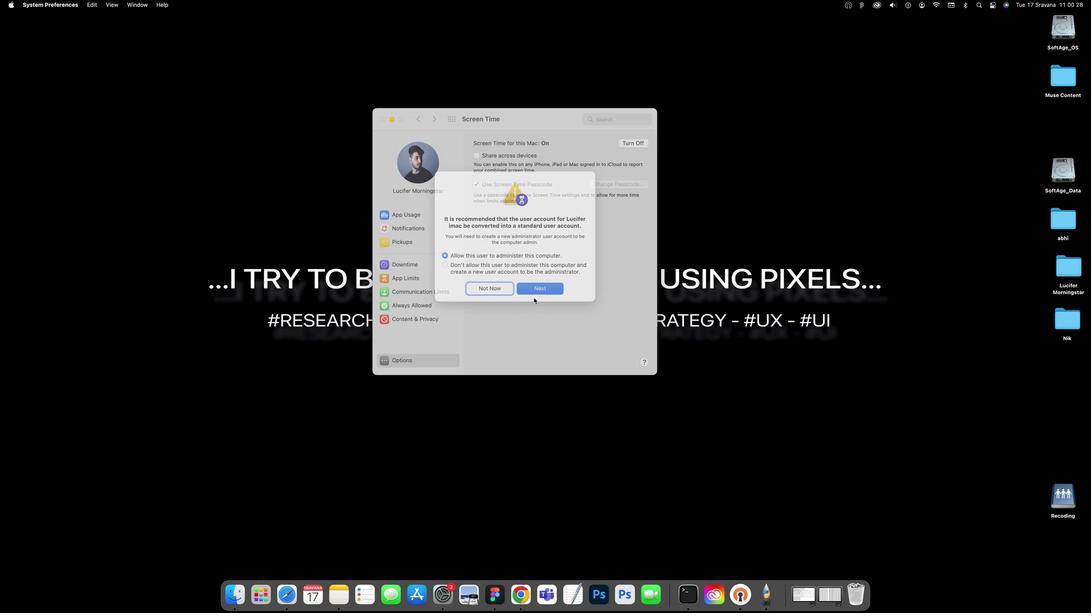 
Action: Mouse moved to (532, 182)
Screenshot: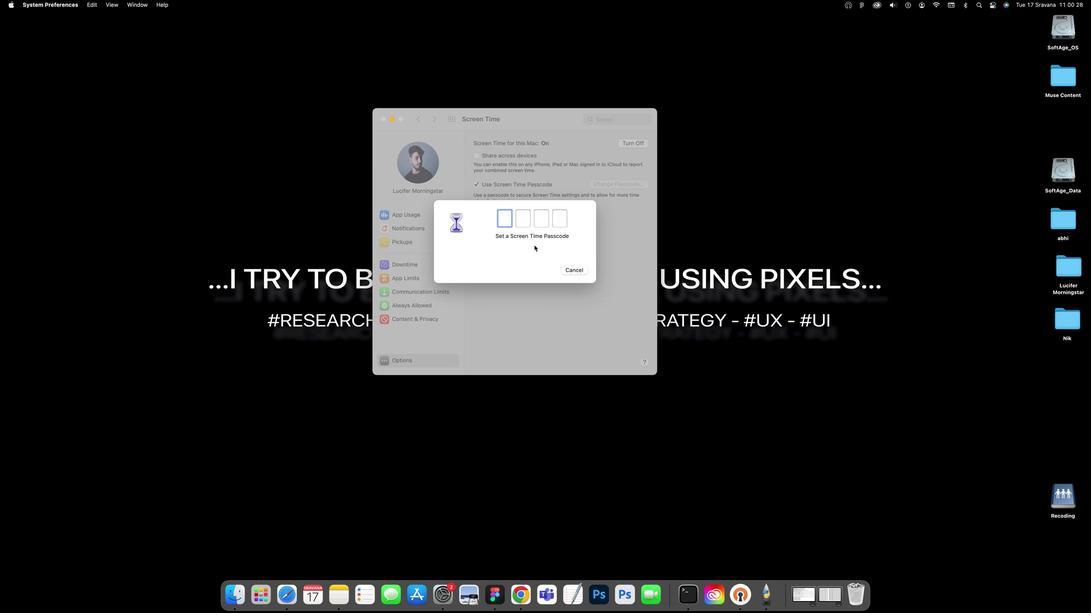 
Action: Key pressed '8''9''0''1'
Screenshot: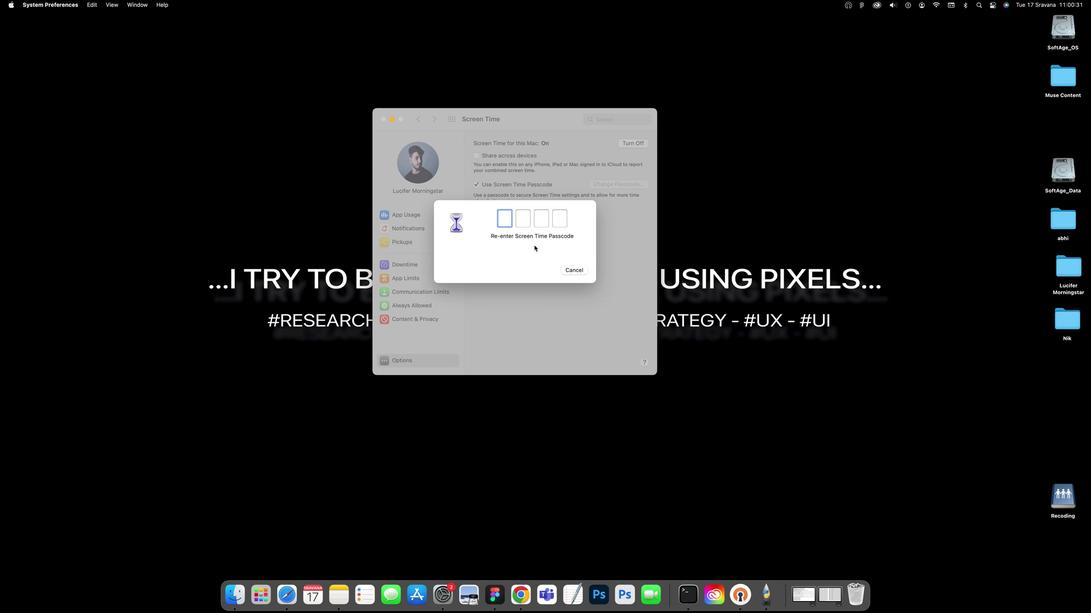 
Action: Mouse moved to (559, 194)
Screenshot: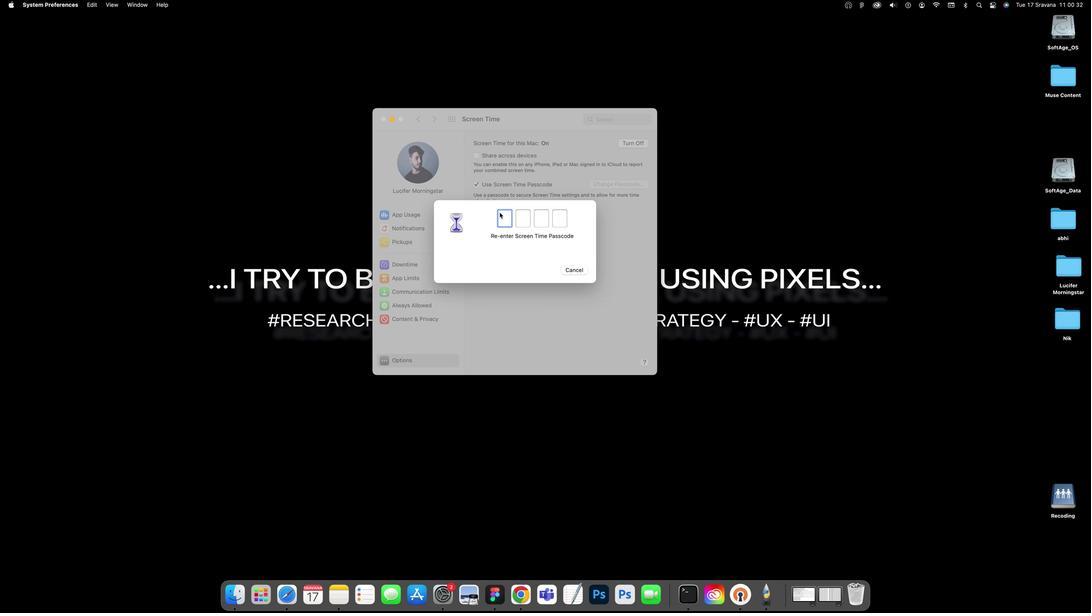 
Action: Mouse pressed left at (559, 194)
Screenshot: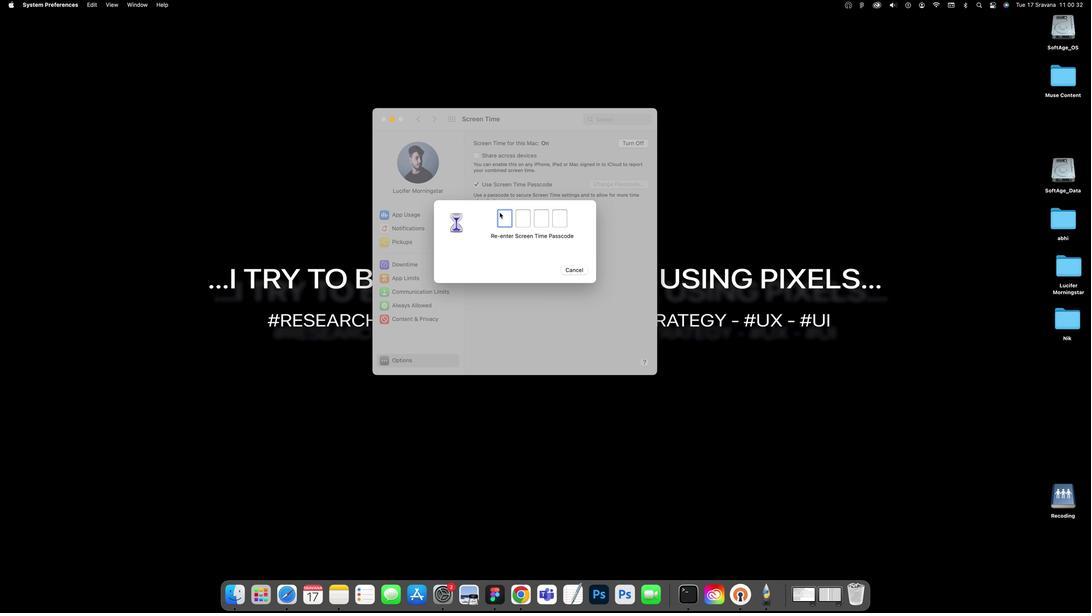 
Action: Key pressed '8''9''0''1'
Screenshot: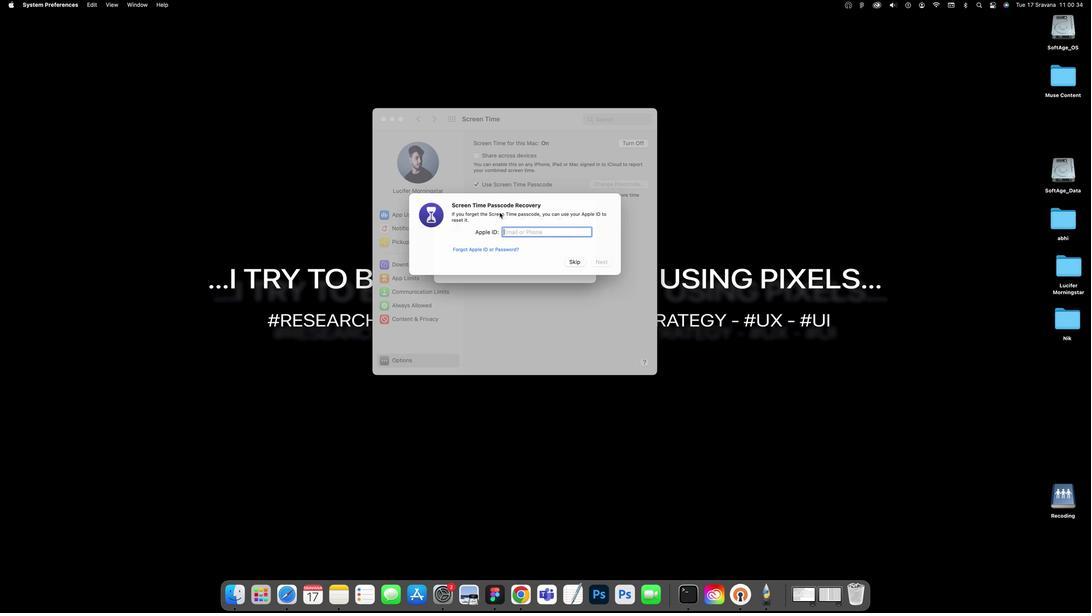 
Action: Mouse moved to (502, 174)
Screenshot: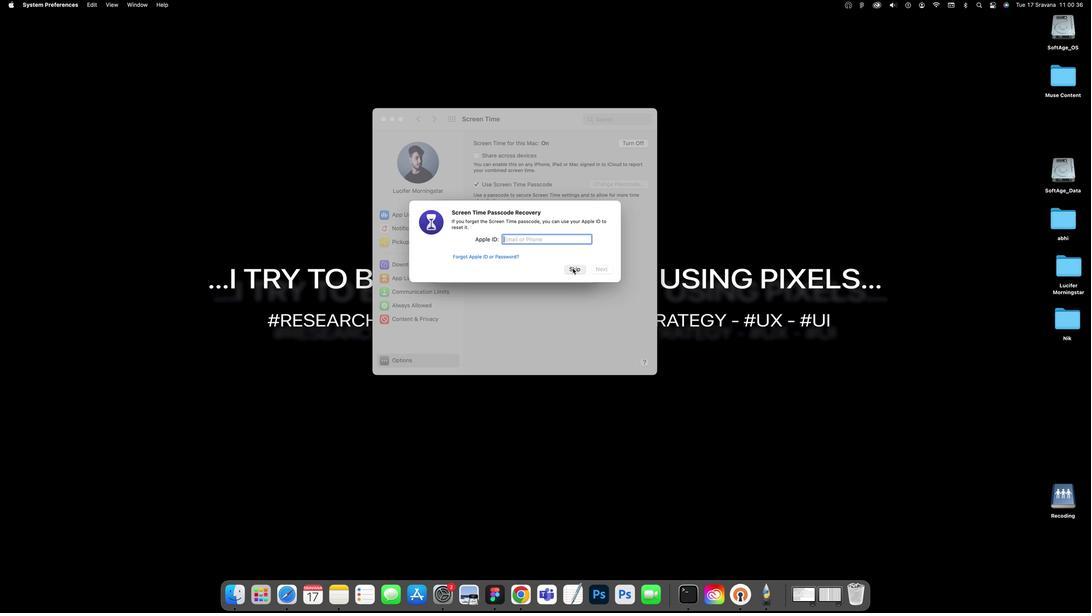 
Action: Mouse pressed left at (502, 174)
Screenshot: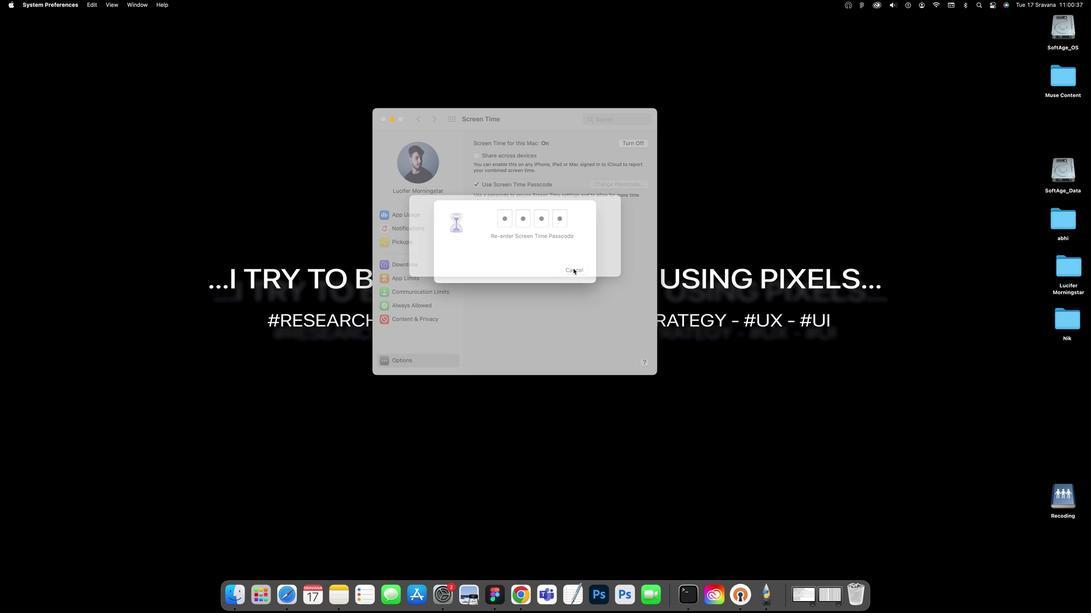
Action: Mouse moved to (533, 167)
Screenshot: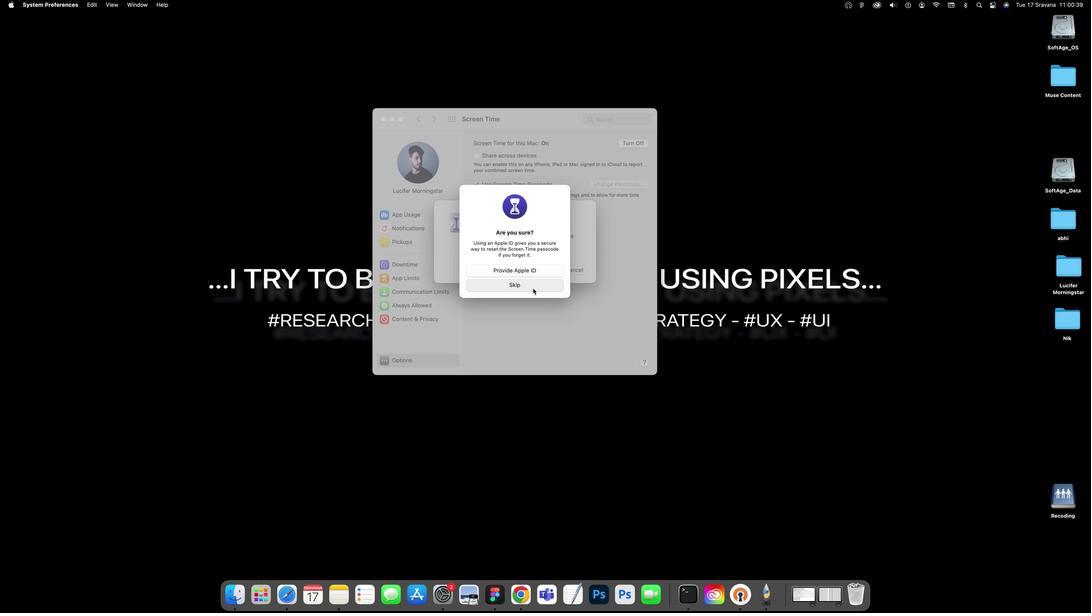
Action: Mouse pressed left at (533, 167)
Screenshot: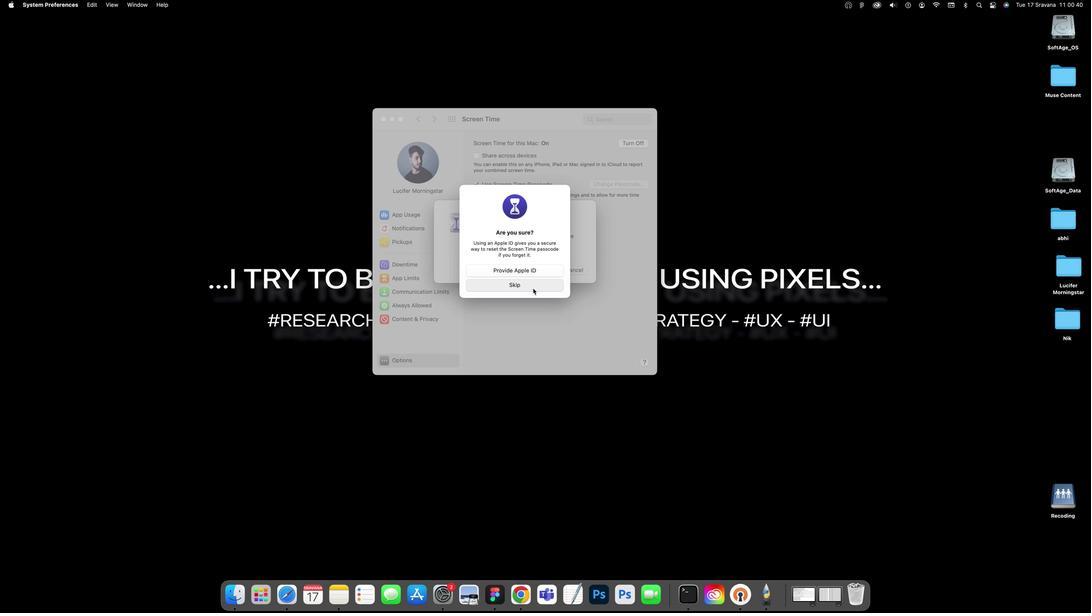 
Action: Mouse moved to (627, 156)
Screenshot: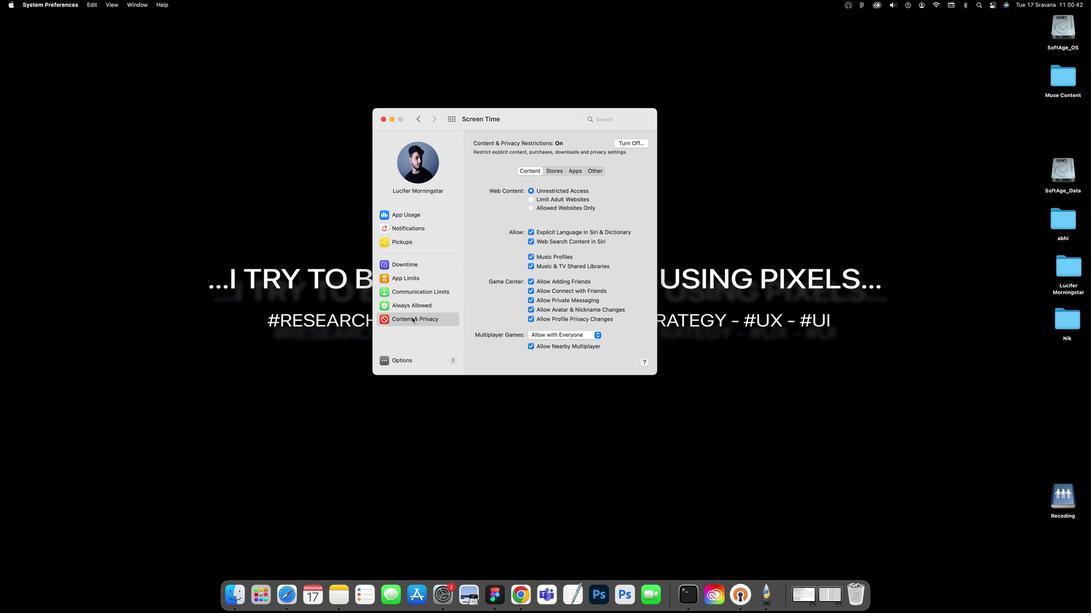 
Action: Mouse pressed left at (627, 156)
Screenshot: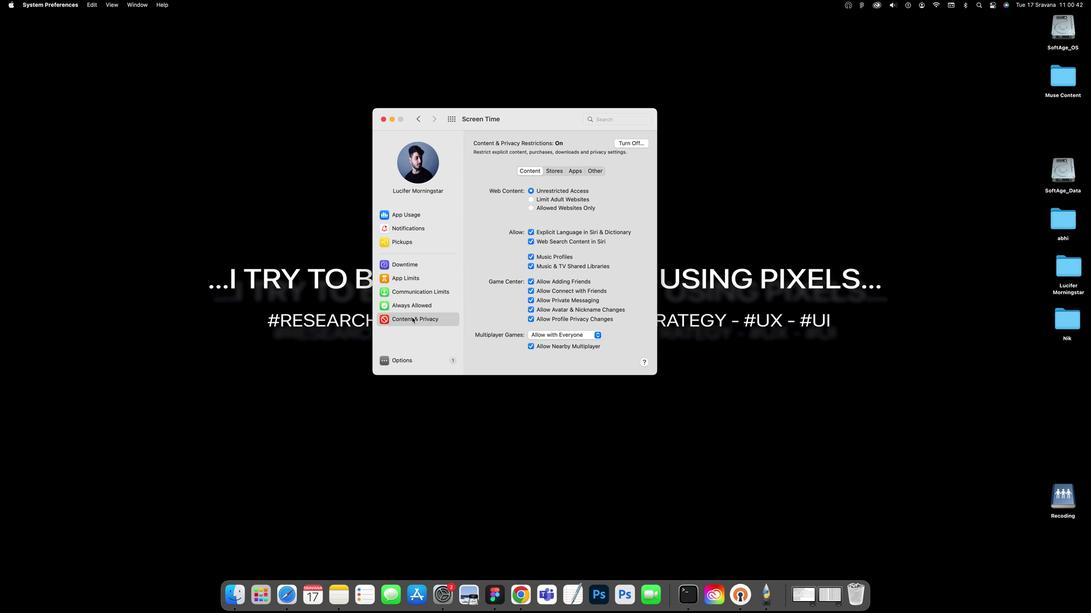 
Action: Mouse moved to (451, 218)
Screenshot: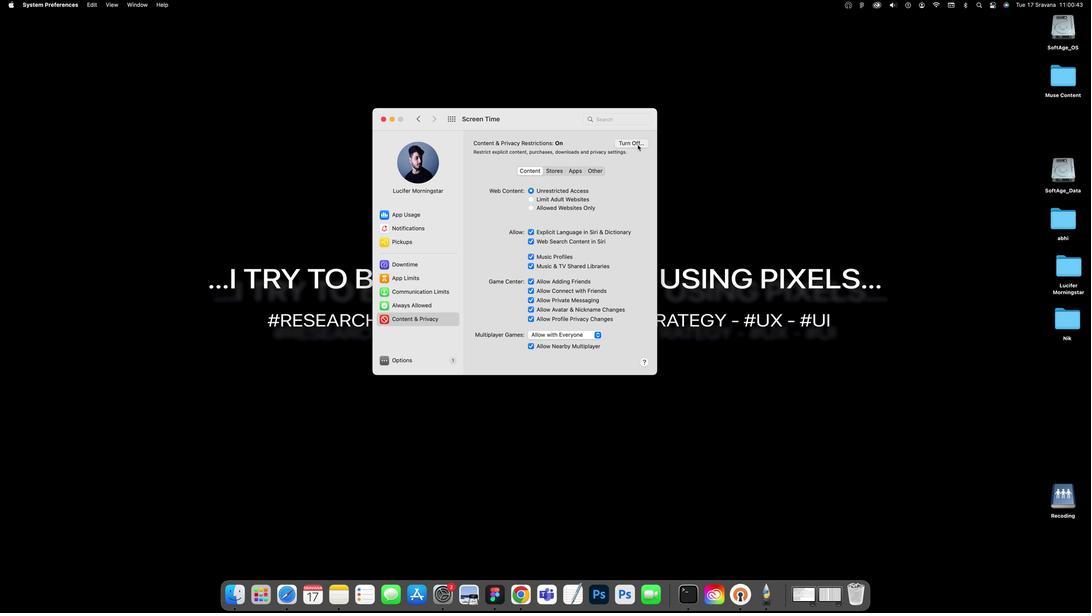 
Action: Mouse pressed left at (451, 218)
Screenshot: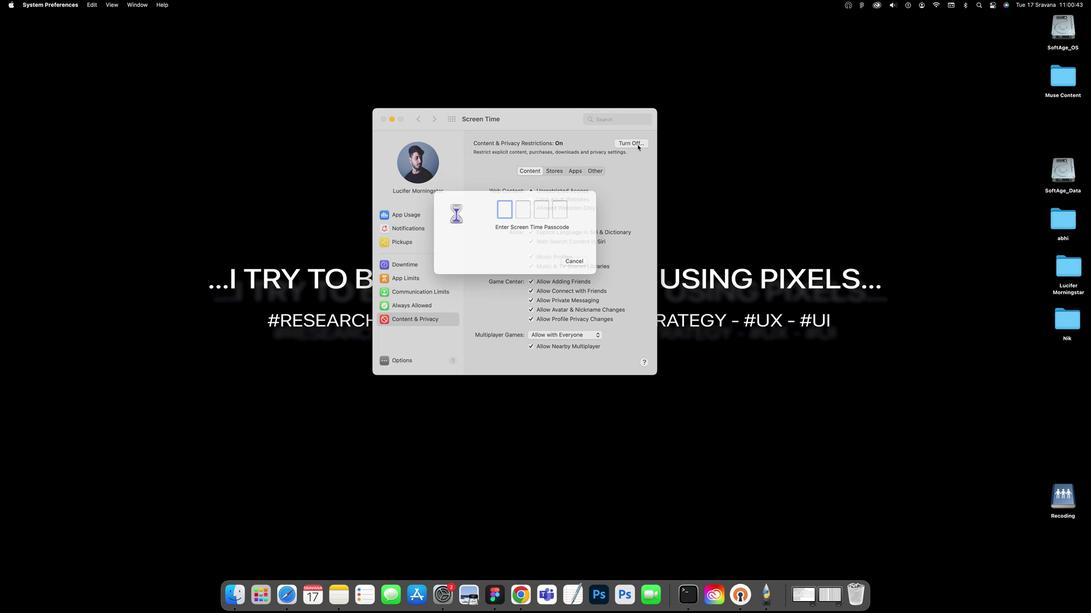 
Action: Mouse moved to (484, 203)
Screenshot: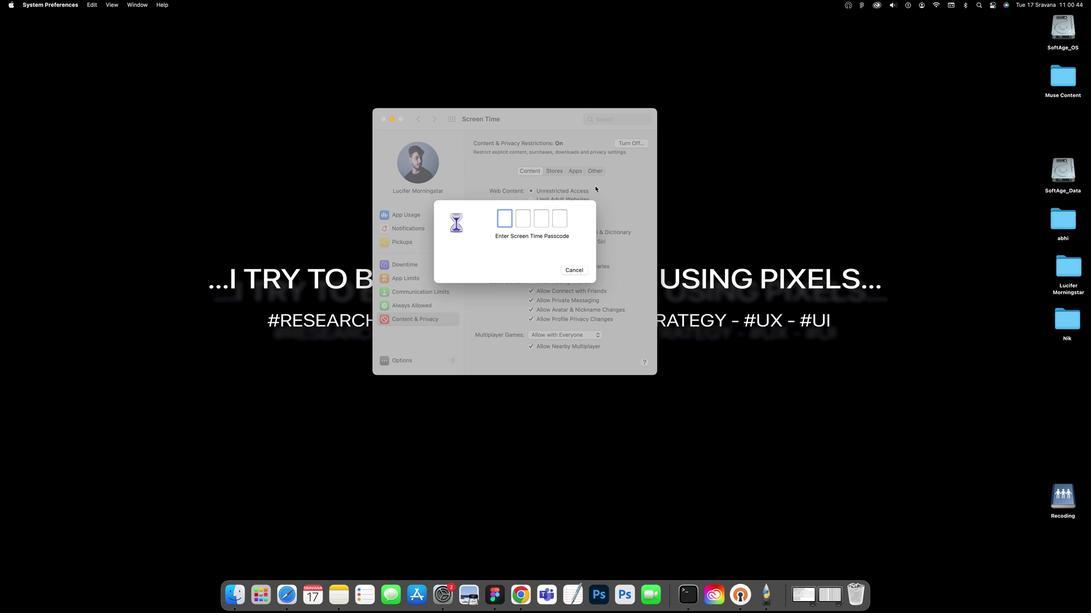 
Action: Key pressed '8''9''0''1'Key.enter
Screenshot: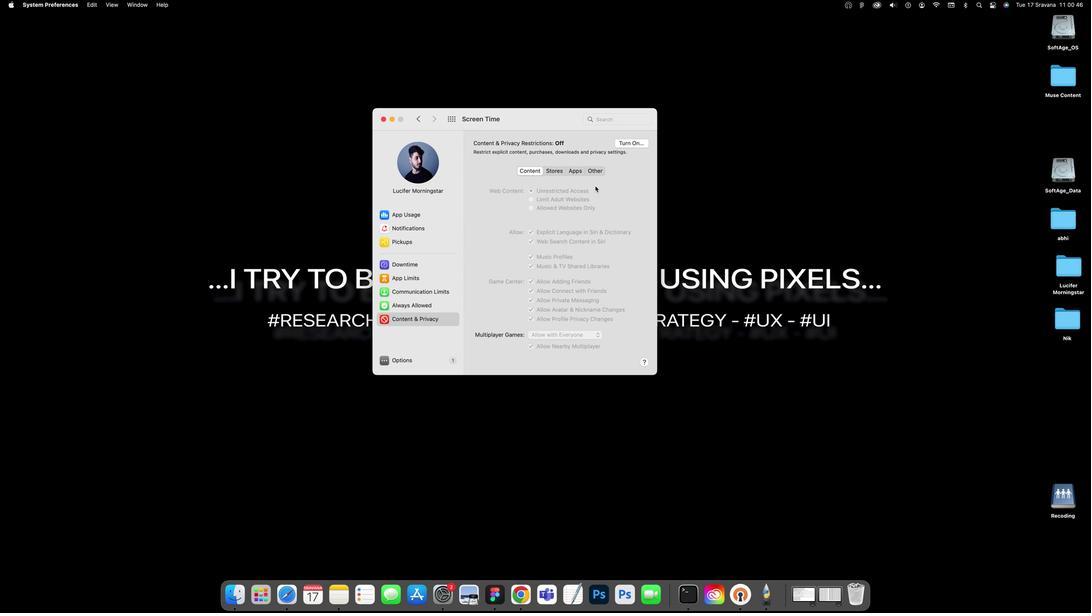 
Action: Mouse moved to (465, 217)
Screenshot: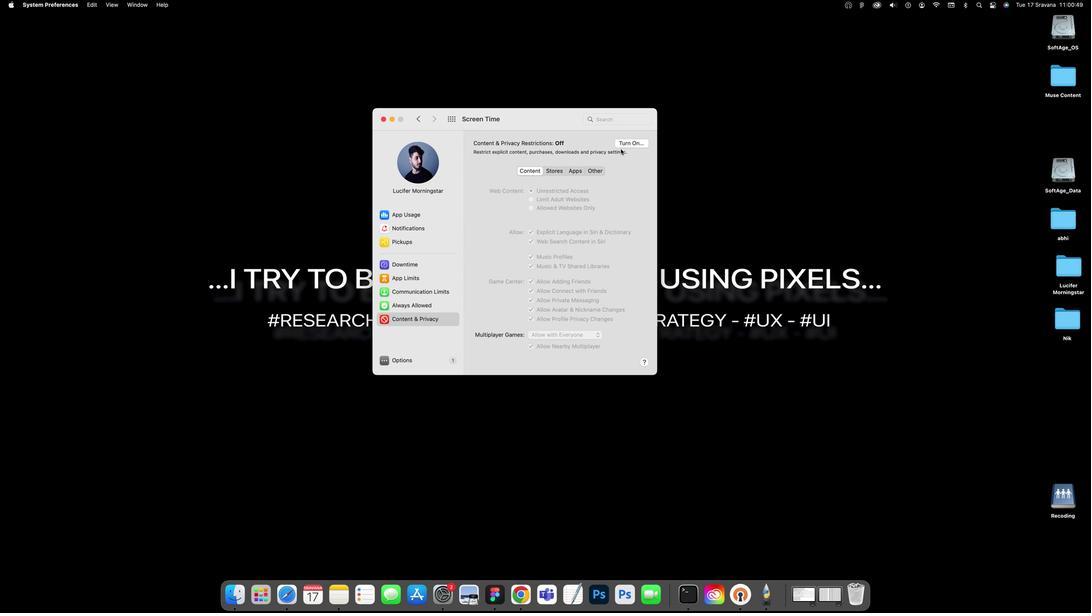 
Action: Mouse pressed left at (465, 217)
Screenshot: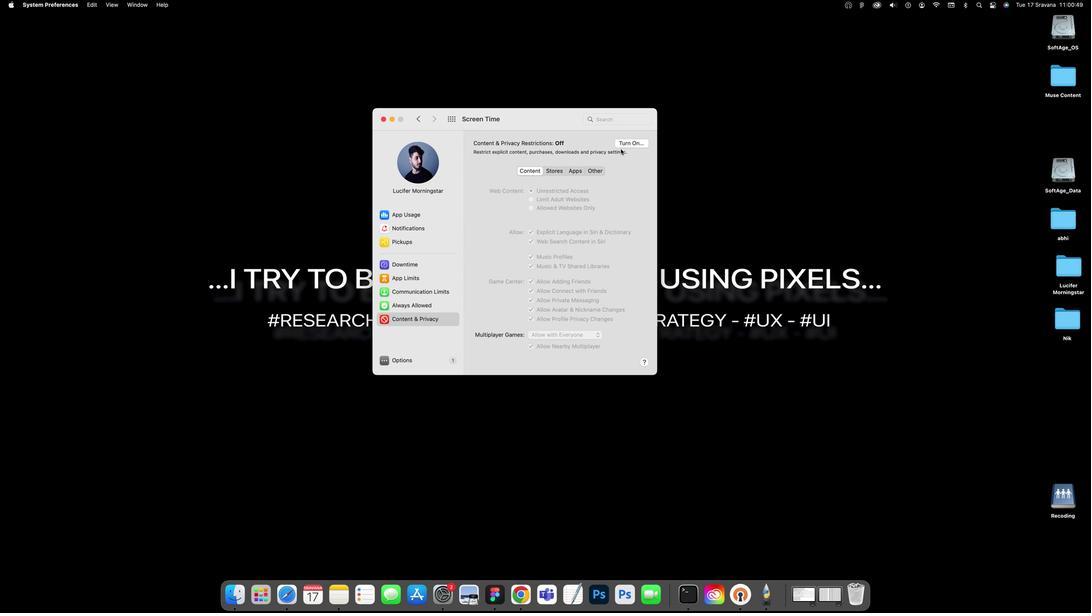 
Action: Mouse moved to (463, 219)
Screenshot: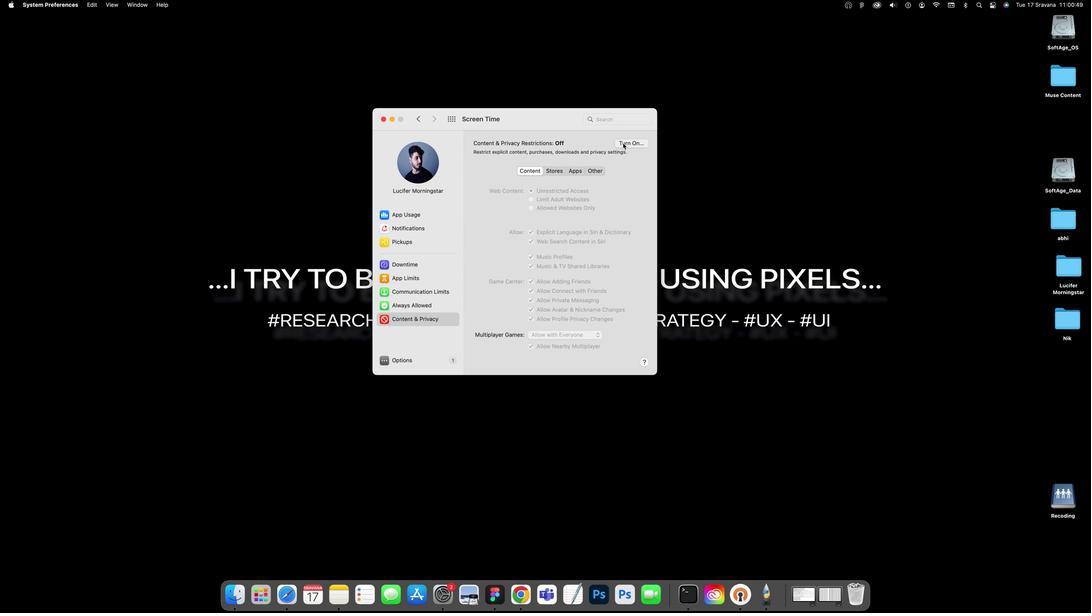 
Action: Mouse pressed left at (463, 219)
Screenshot: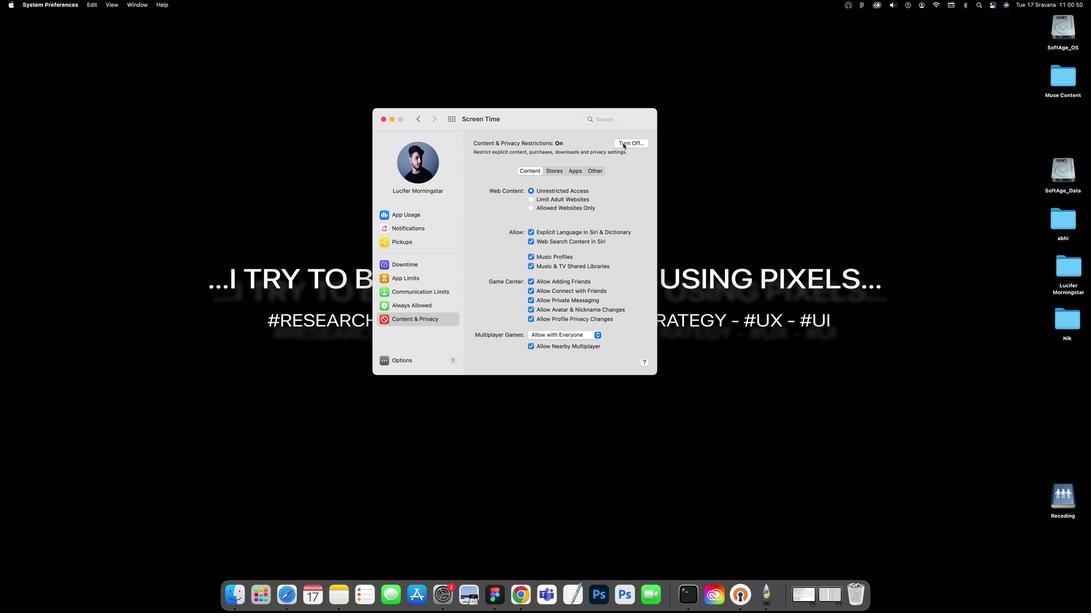 
Action: Mouse moved to (533, 198)
Screenshot: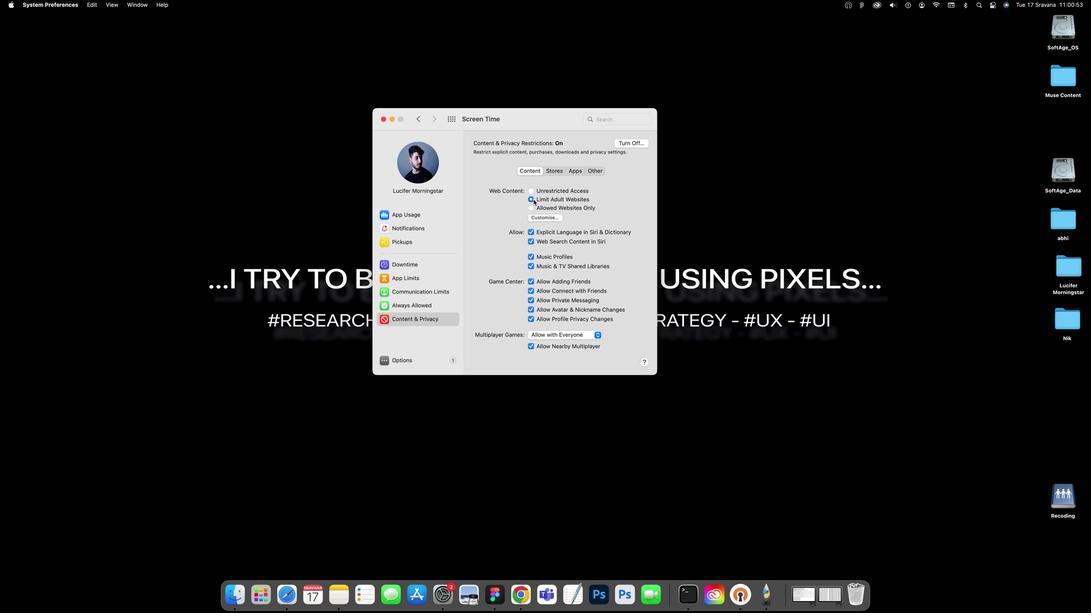 
Action: Mouse pressed left at (533, 198)
Screenshot: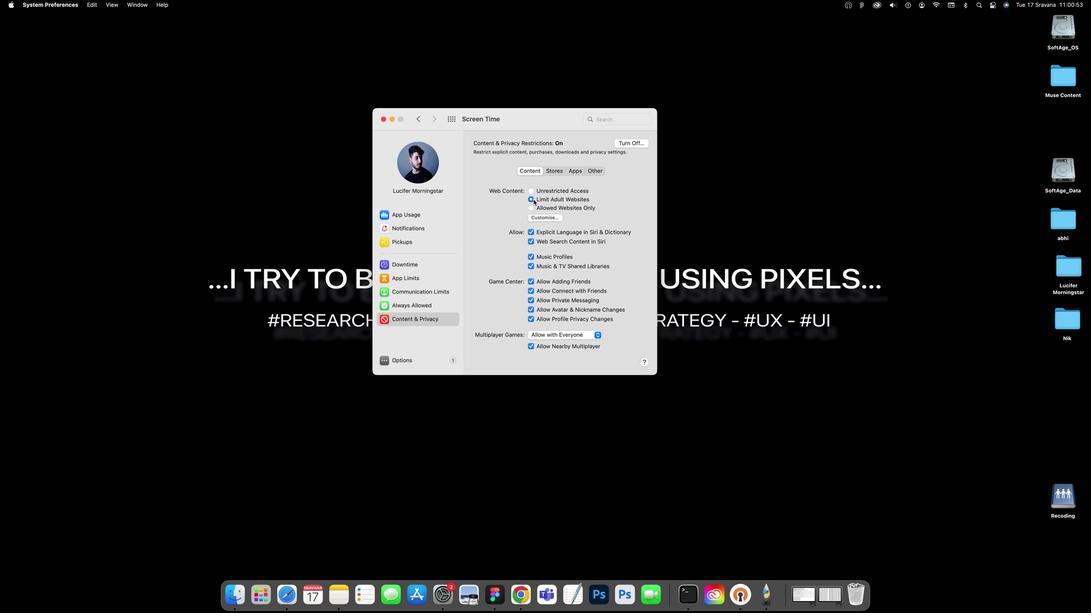 
Action: Mouse moved to (541, 185)
Screenshot: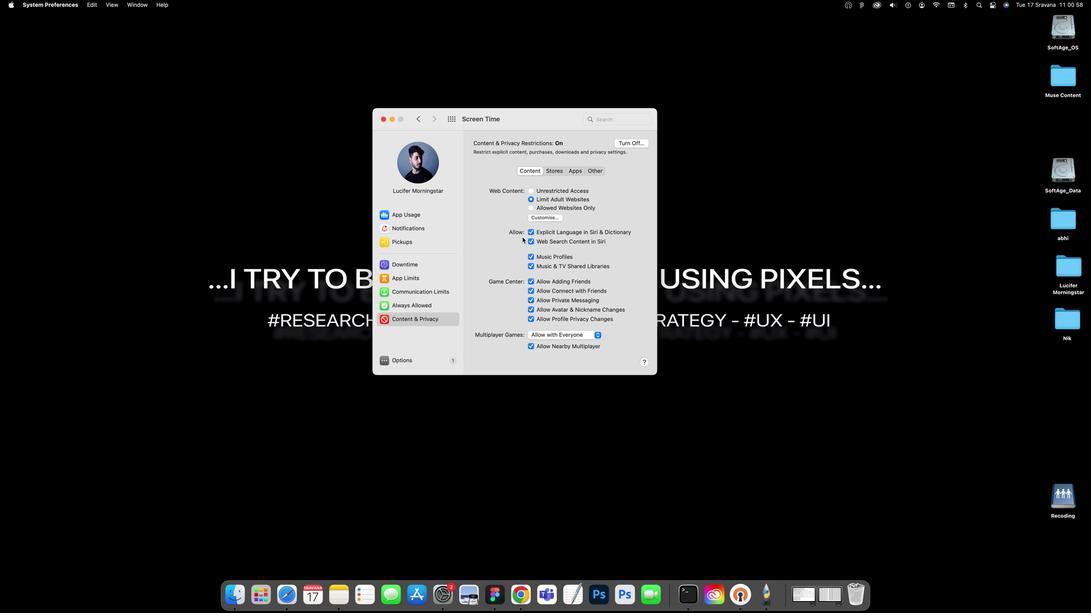 
Action: Mouse scrolled (541, 185) with delta (948, 271)
Screenshot: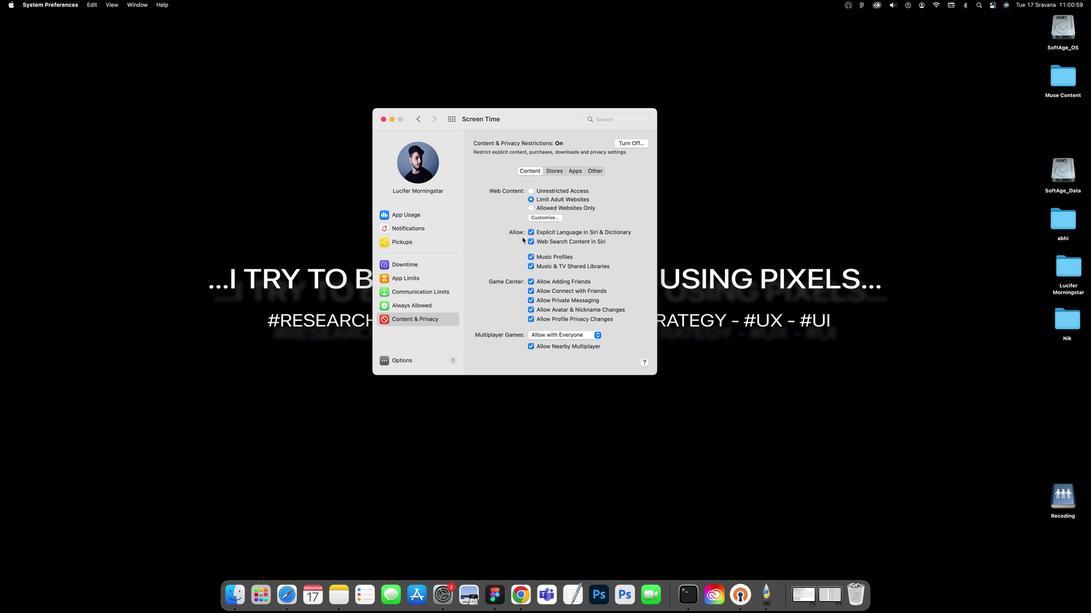 
Action: Mouse scrolled (541, 185) with delta (948, 271)
Screenshot: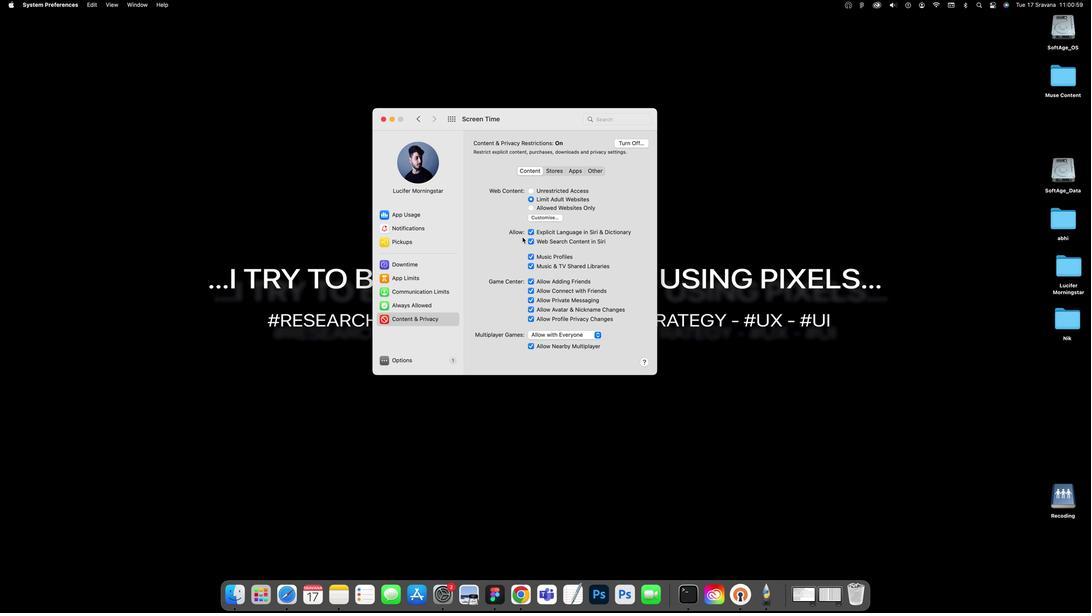 
Action: Mouse scrolled (541, 185) with delta (948, 271)
Screenshot: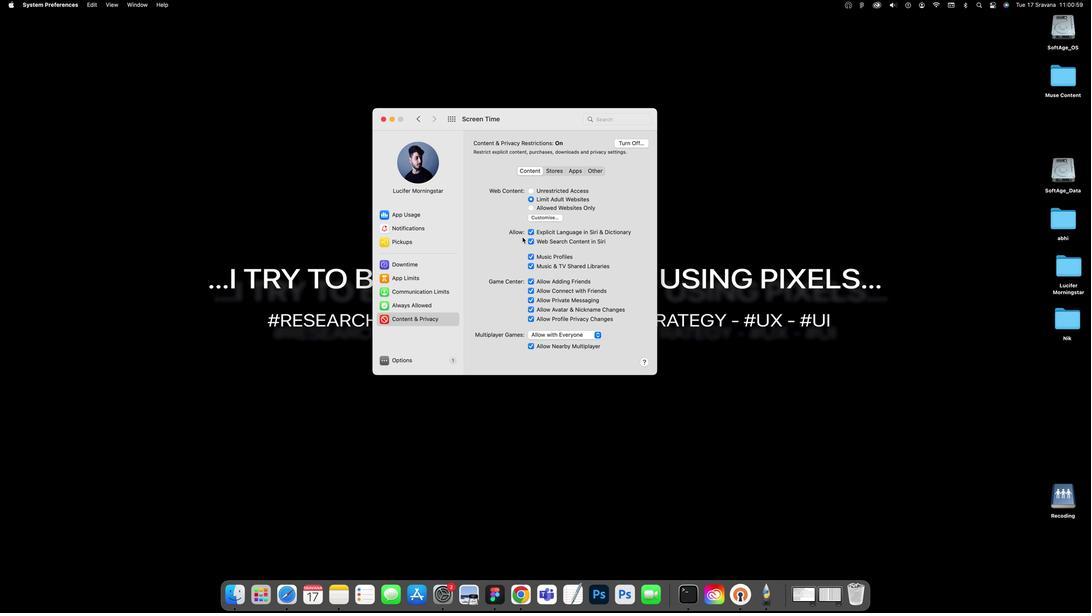 
Action: Mouse moved to (515, 189)
Screenshot: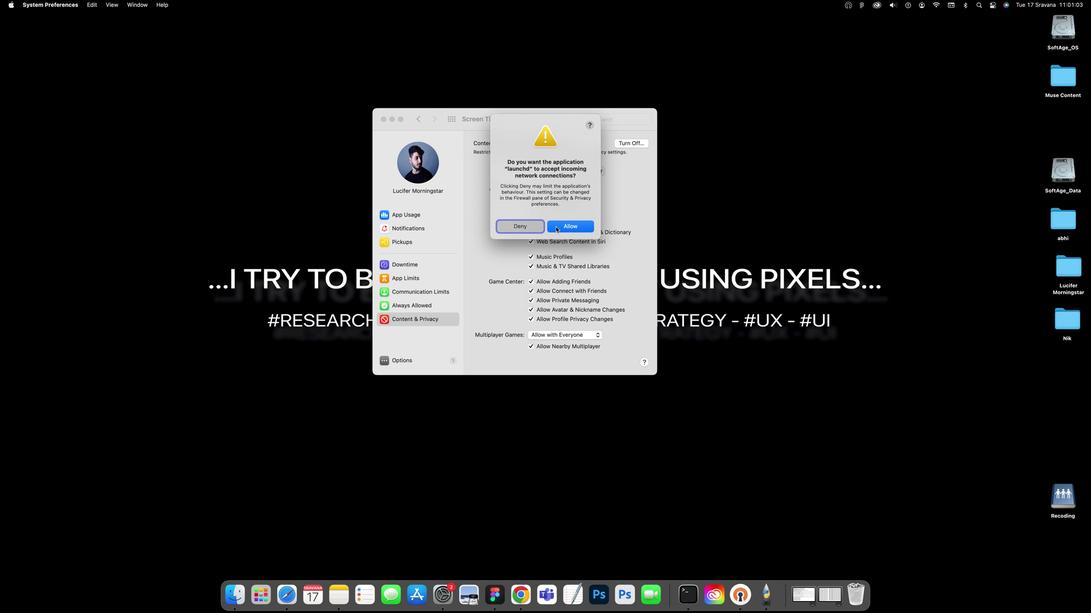 
Action: Mouse pressed left at (515, 189)
Screenshot: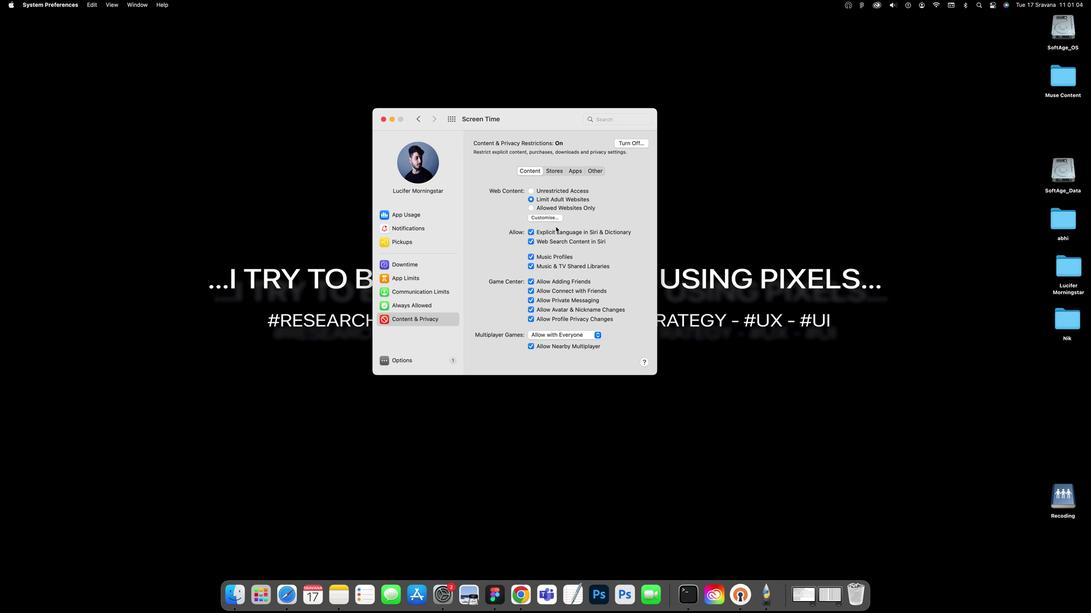 
Action: Mouse moved to (535, 187)
Screenshot: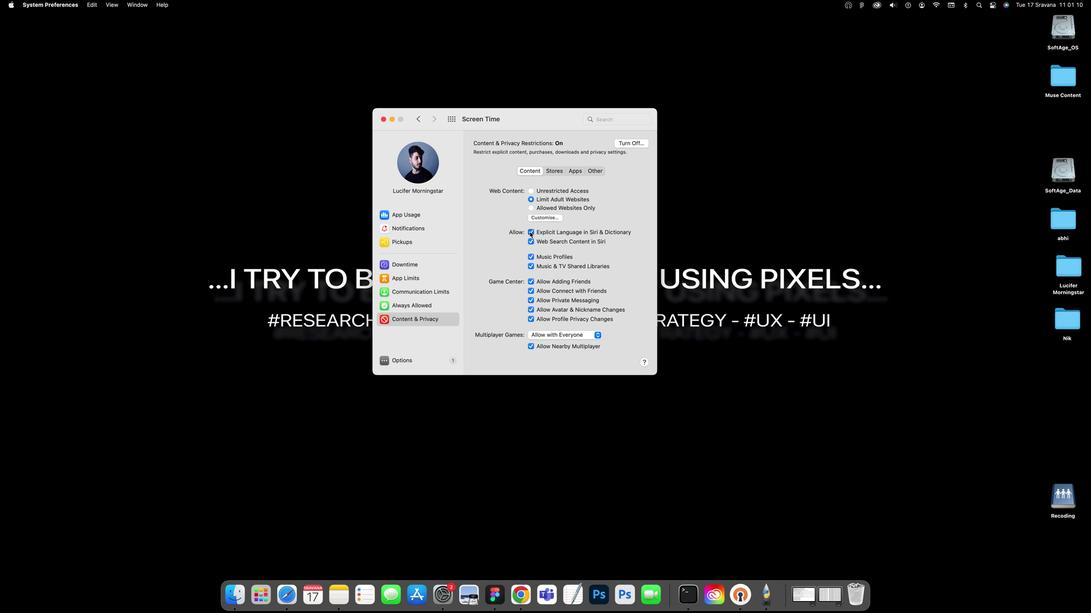 
Action: Mouse pressed left at (535, 187)
Screenshot: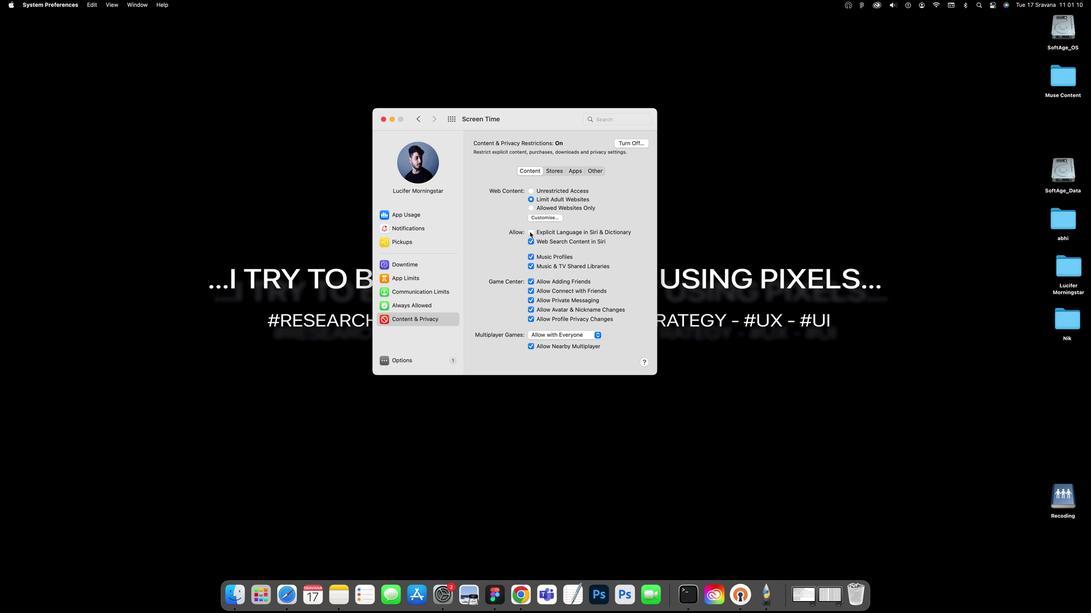 
Action: Mouse moved to (535, 185)
Screenshot: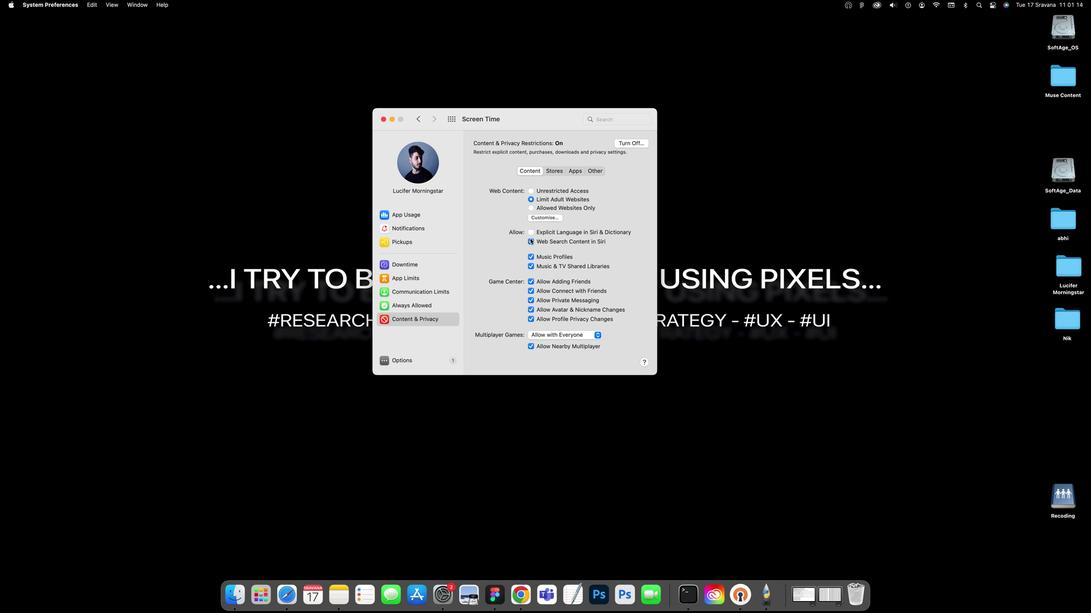 
Action: Mouse pressed left at (535, 185)
Screenshot: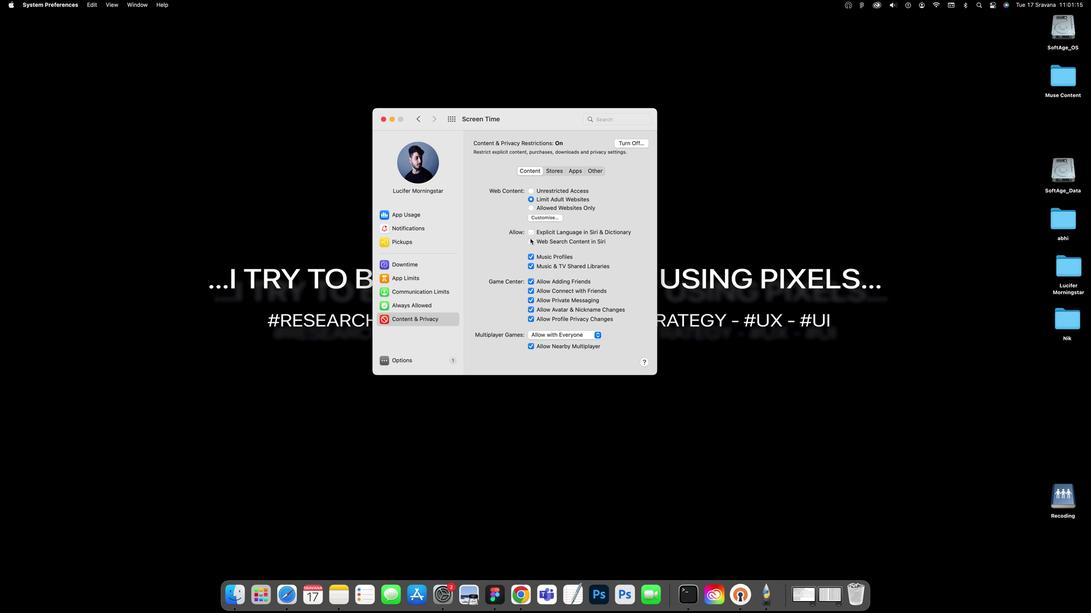 
Action: Mouse moved to (534, 178)
Screenshot: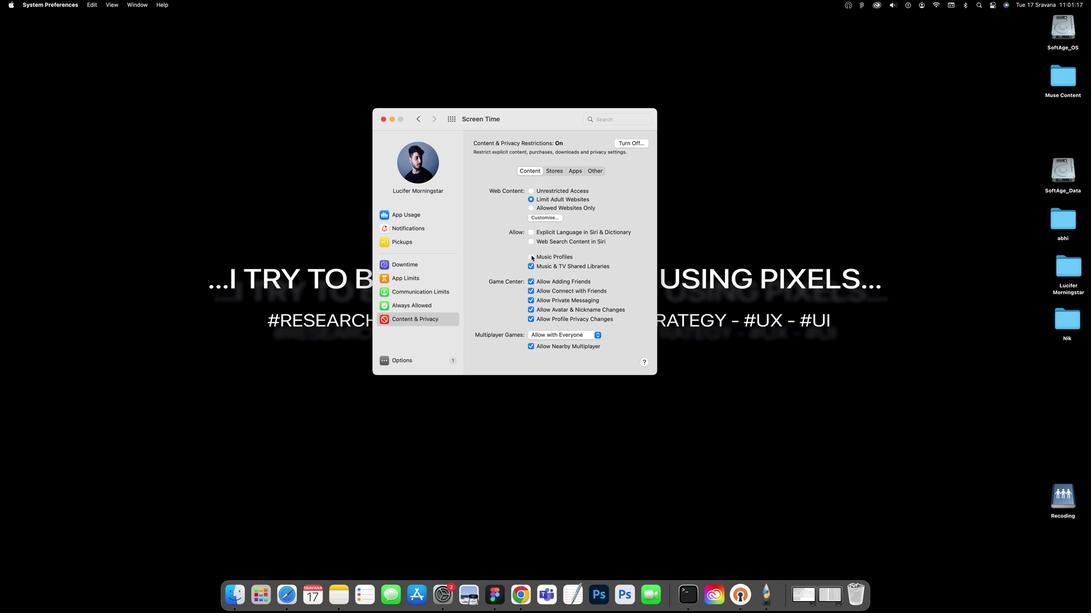 
Action: Mouse pressed left at (534, 178)
Screenshot: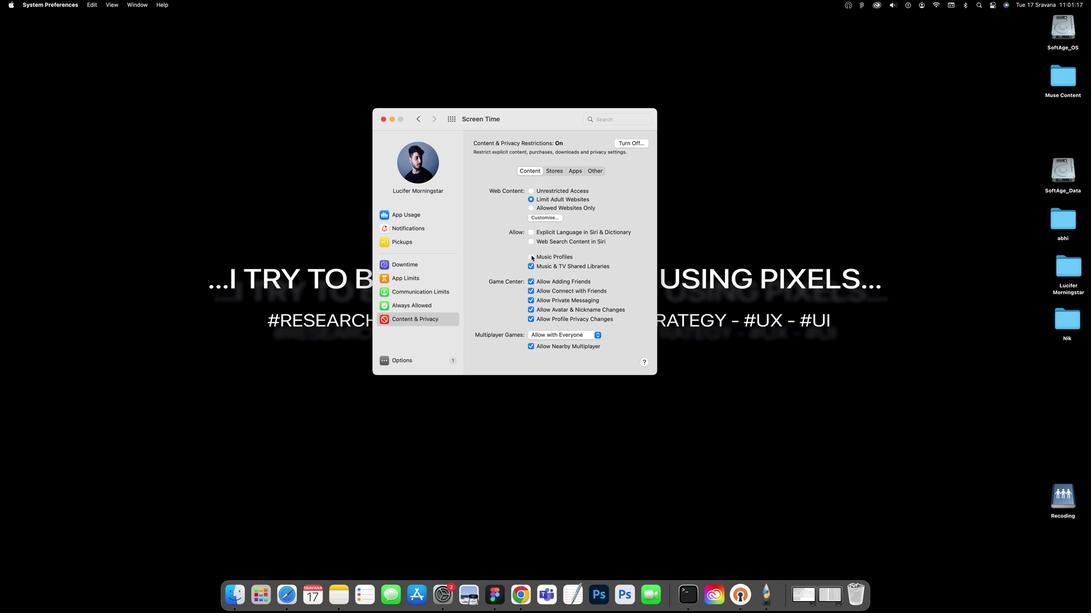 
Action: Mouse moved to (533, 175)
Screenshot: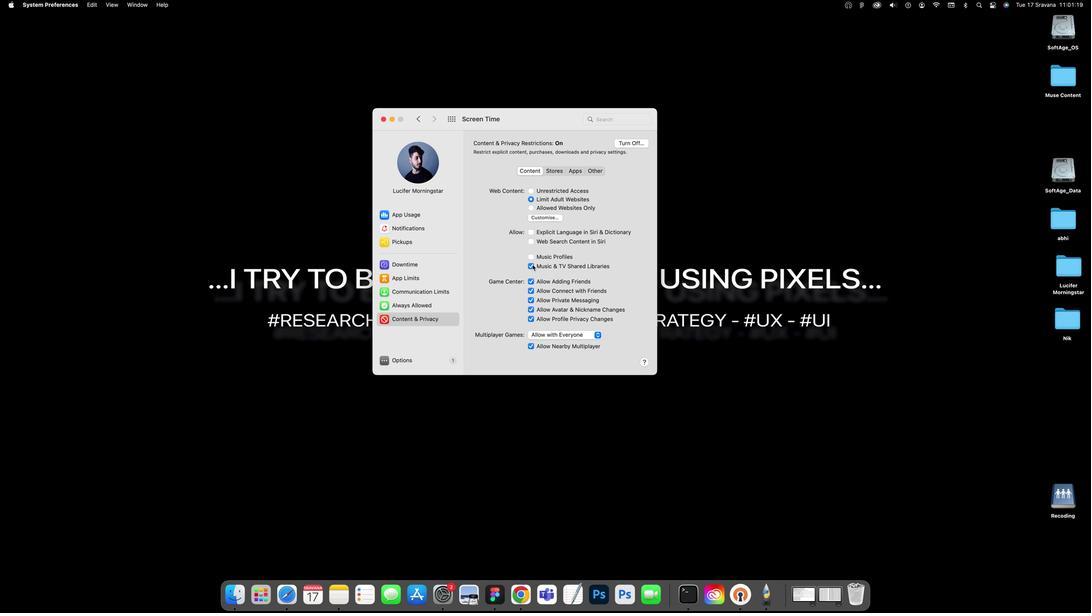 
Action: Mouse pressed left at (533, 175)
Screenshot: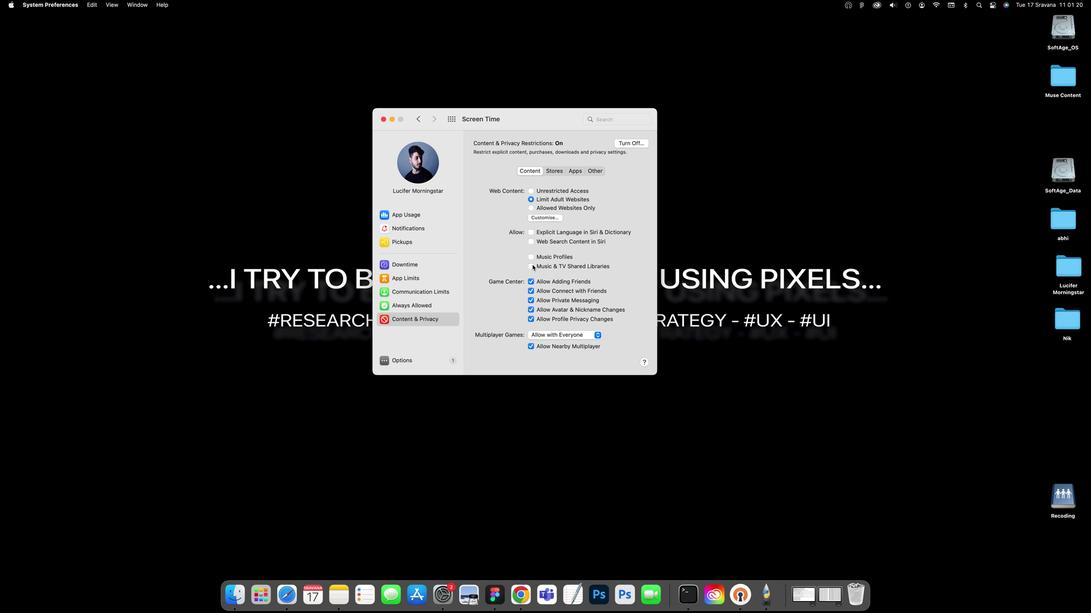 
Action: Mouse moved to (536, 169)
Screenshot: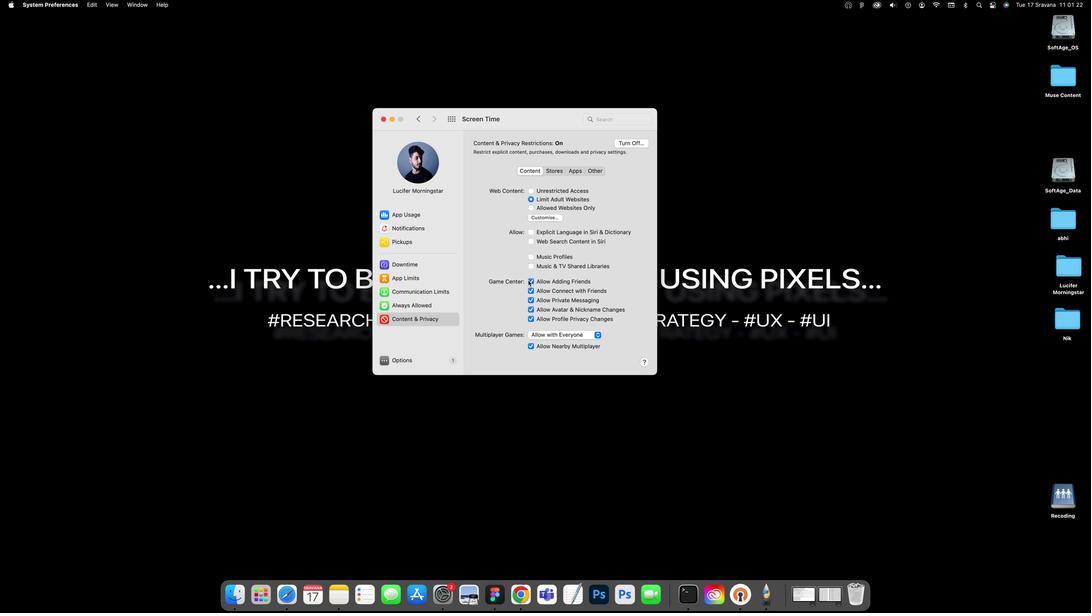 
Action: Mouse pressed left at (536, 169)
Screenshot: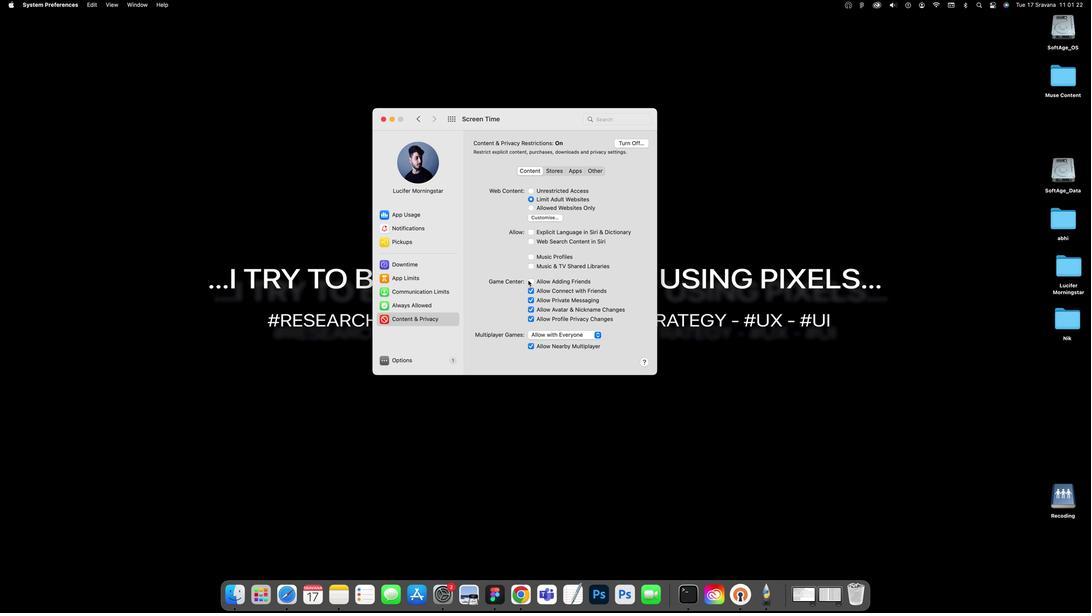 
Action: Mouse moved to (535, 167)
Screenshot: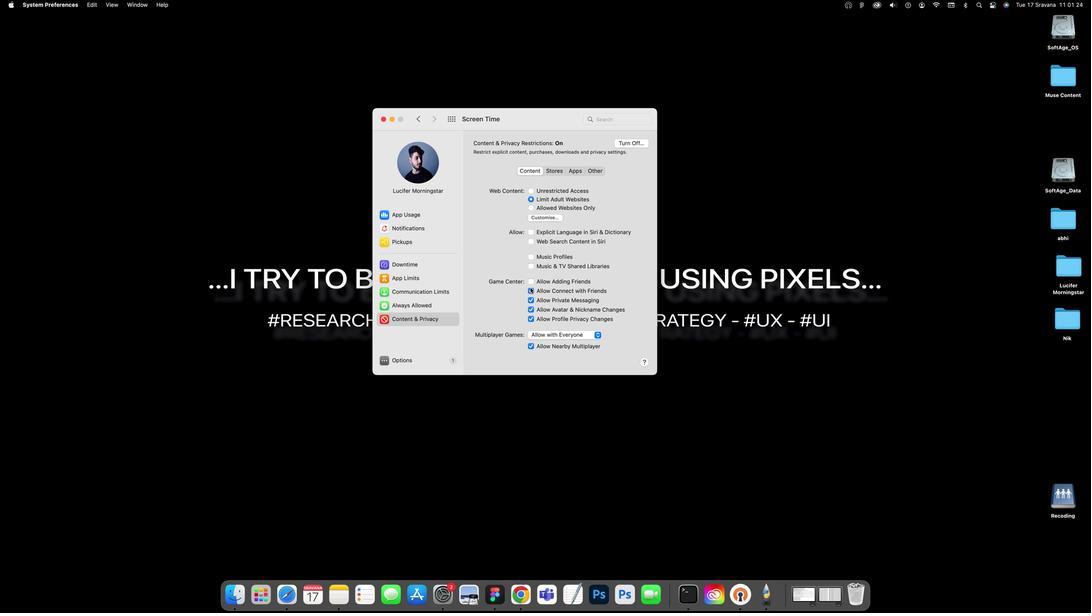 
Action: Mouse scrolled (535, 167) with delta (948, 271)
Screenshot: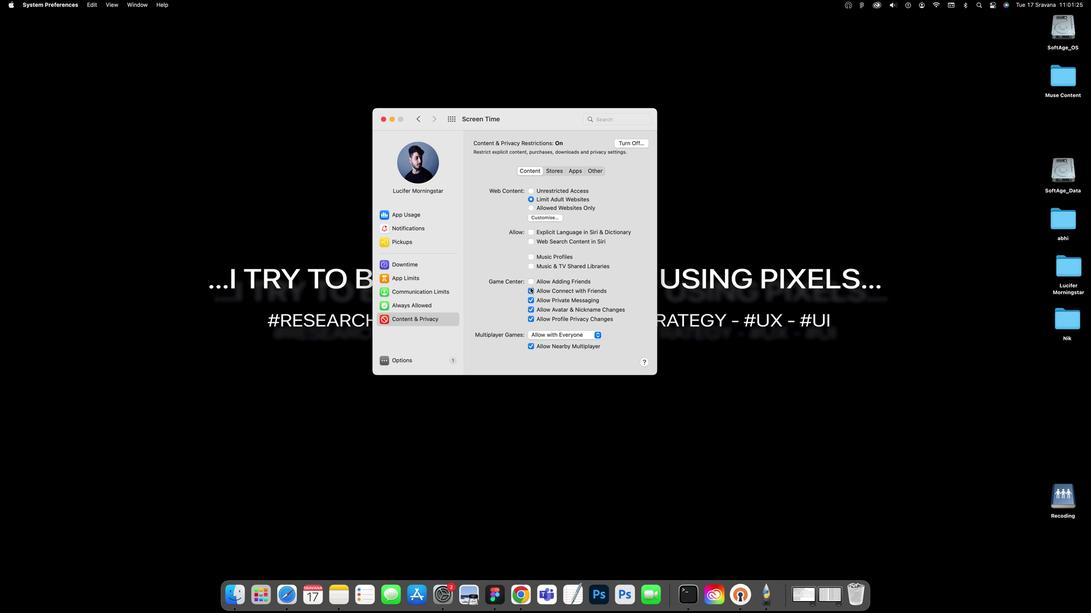
Action: Mouse scrolled (535, 167) with delta (948, 271)
Screenshot: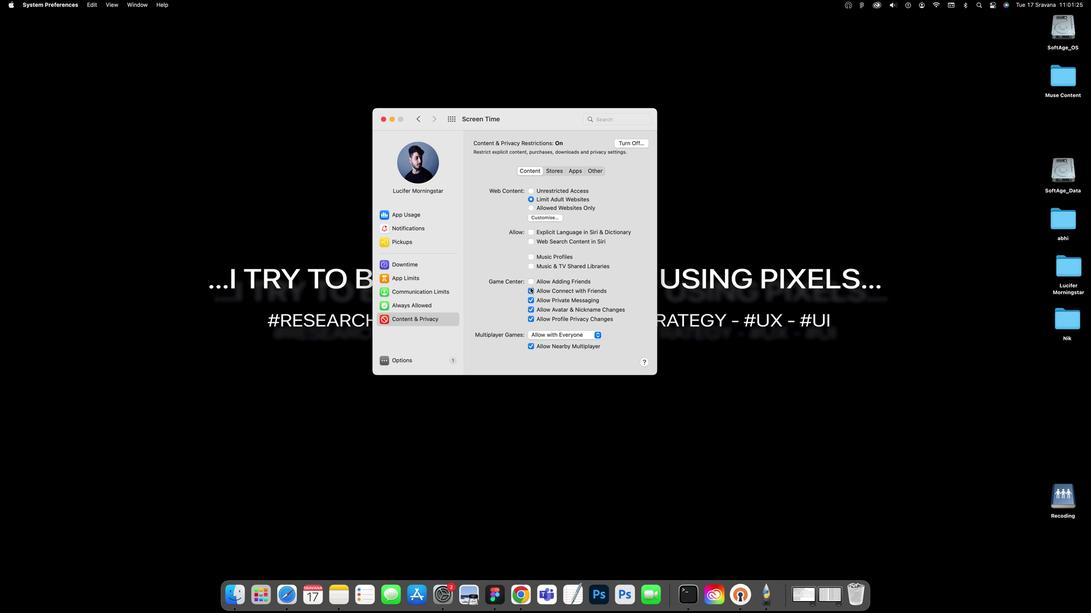 
Action: Mouse scrolled (535, 167) with delta (948, 271)
Screenshot: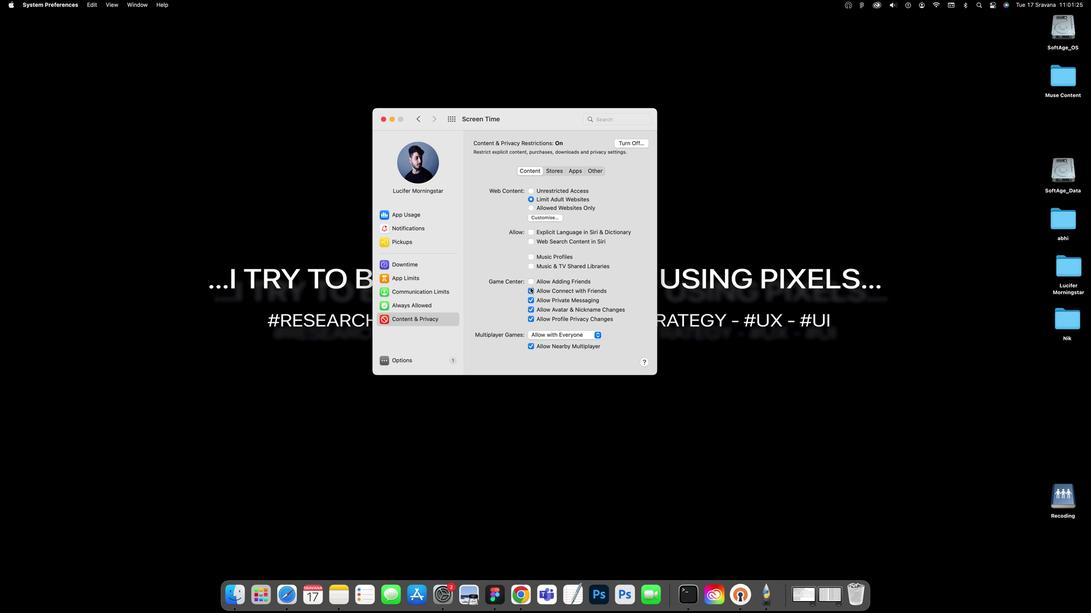 
Action: Mouse moved to (534, 165)
Screenshot: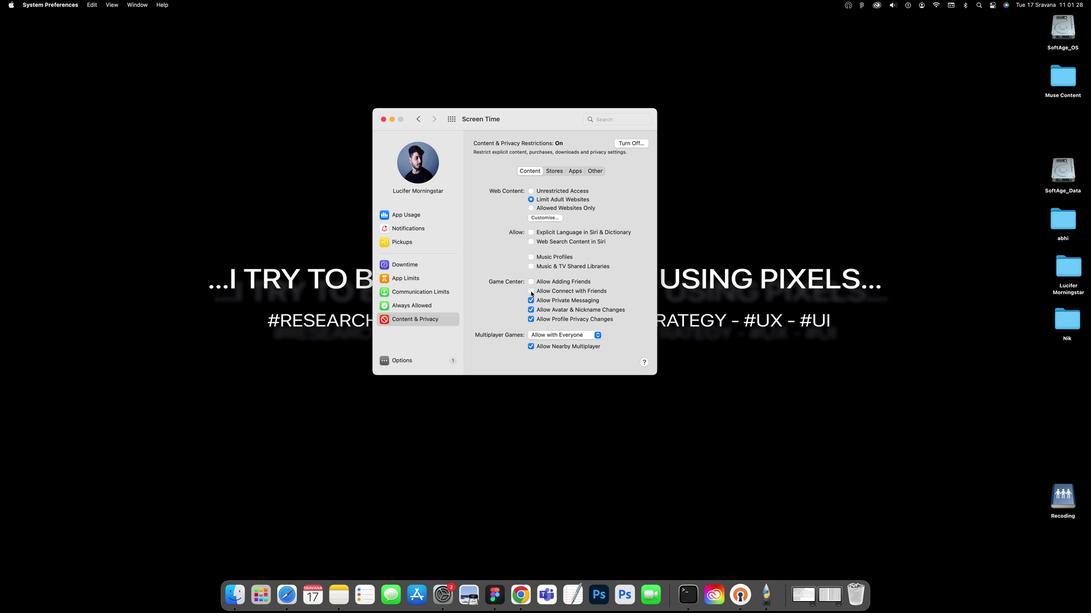 
Action: Mouse pressed left at (534, 165)
Screenshot: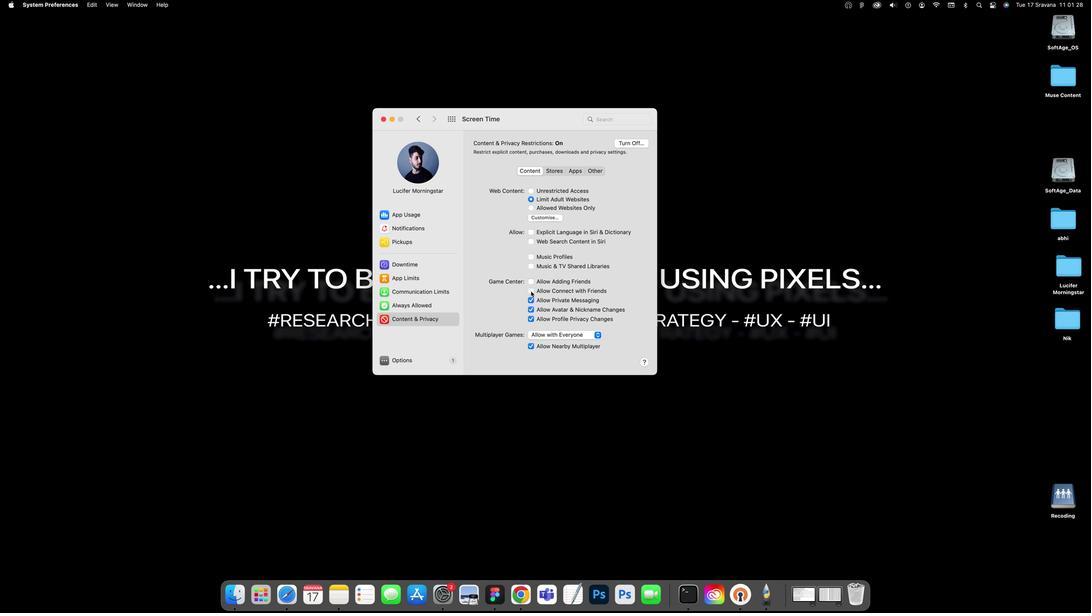 
Action: Mouse moved to (534, 163)
Screenshot: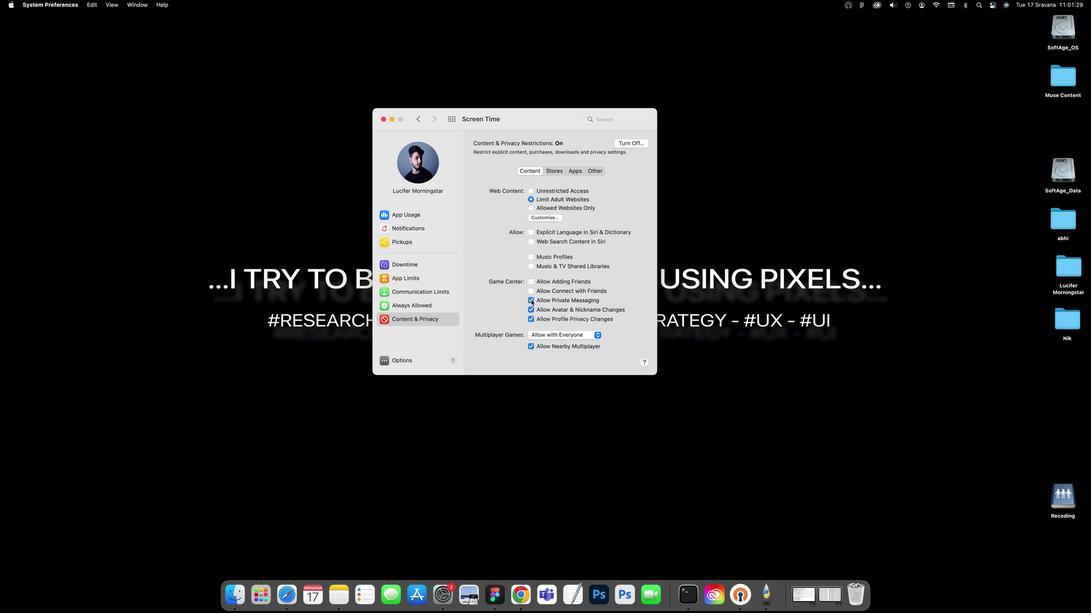 
Action: Mouse pressed left at (534, 163)
Screenshot: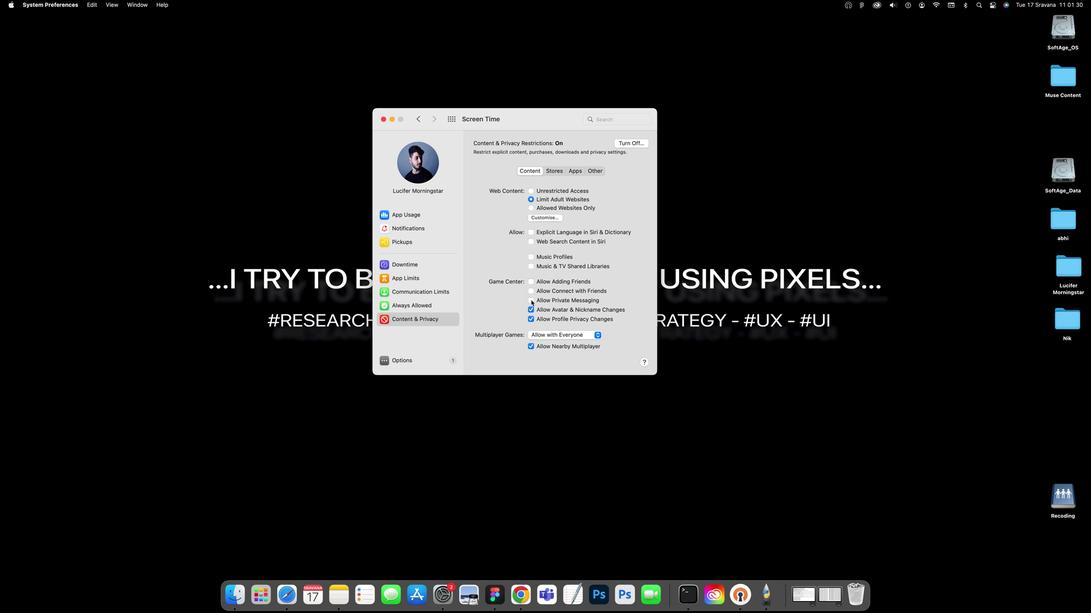 
Action: Mouse moved to (536, 156)
Screenshot: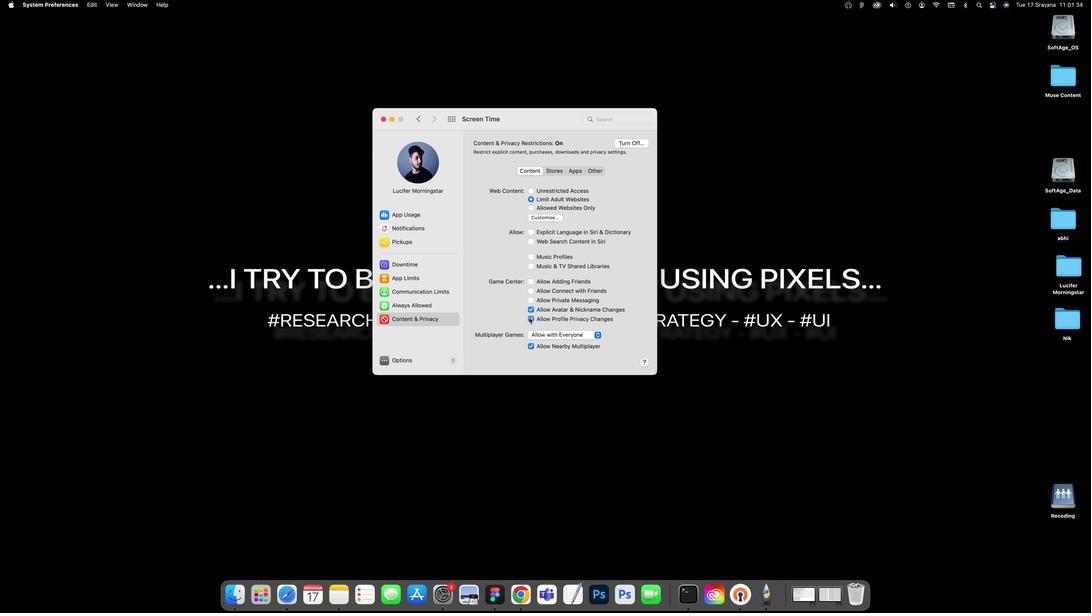 
Action: Mouse pressed left at (536, 156)
Screenshot: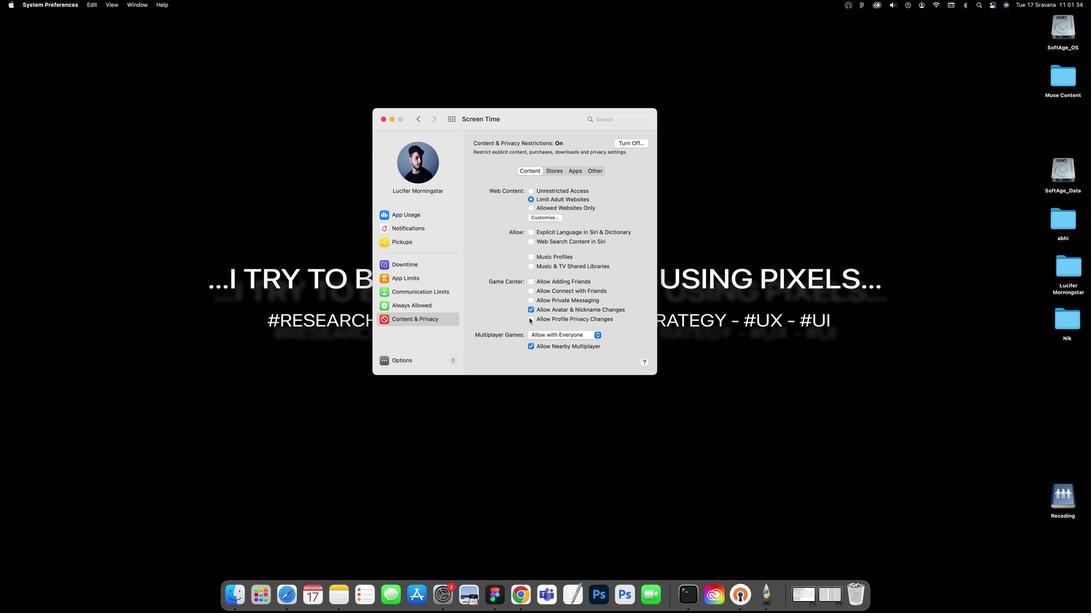 
Action: Mouse moved to (523, 150)
Screenshot: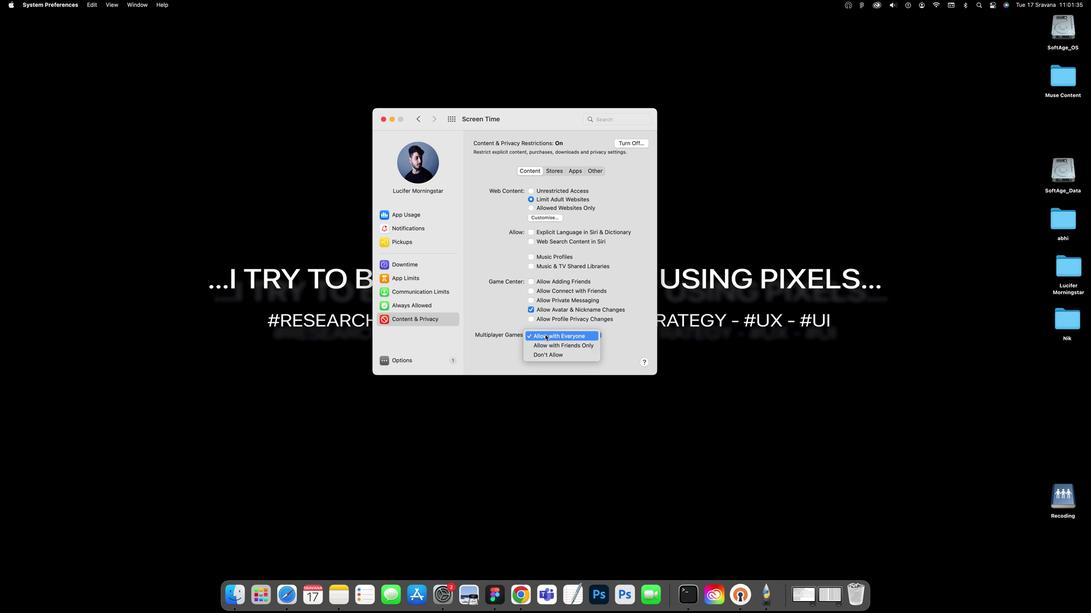 
Action: Mouse pressed left at (523, 150)
Screenshot: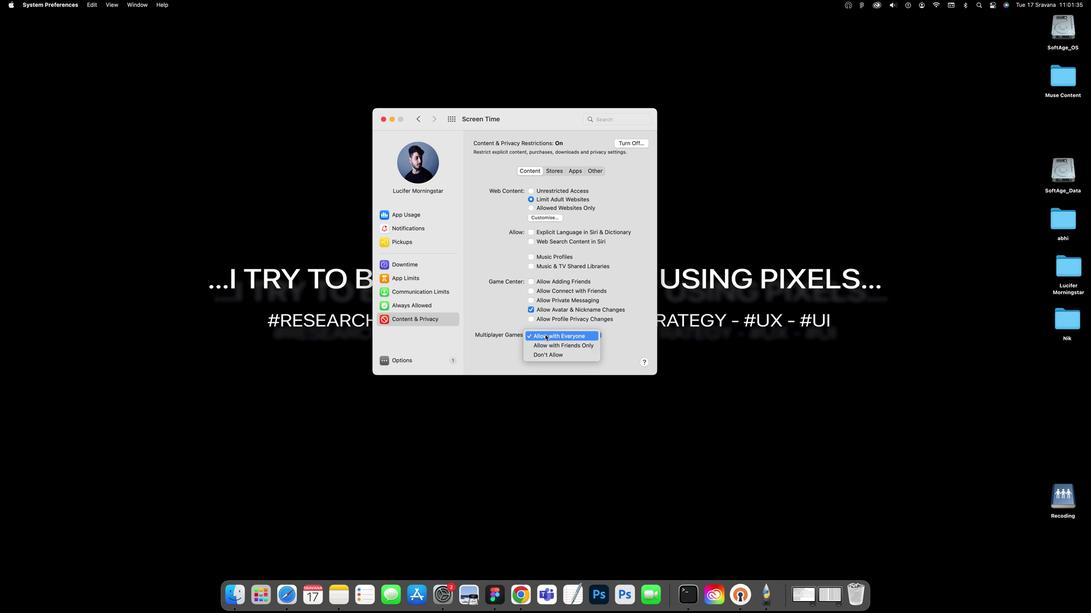 
Action: Mouse moved to (526, 147)
Screenshot: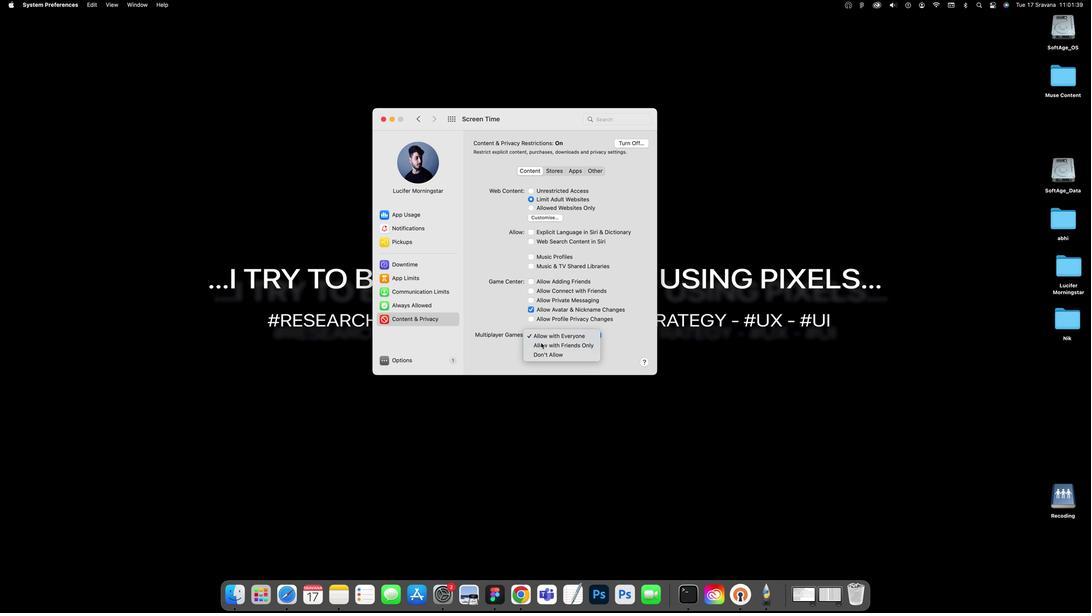 
Action: Mouse pressed left at (526, 147)
Screenshot: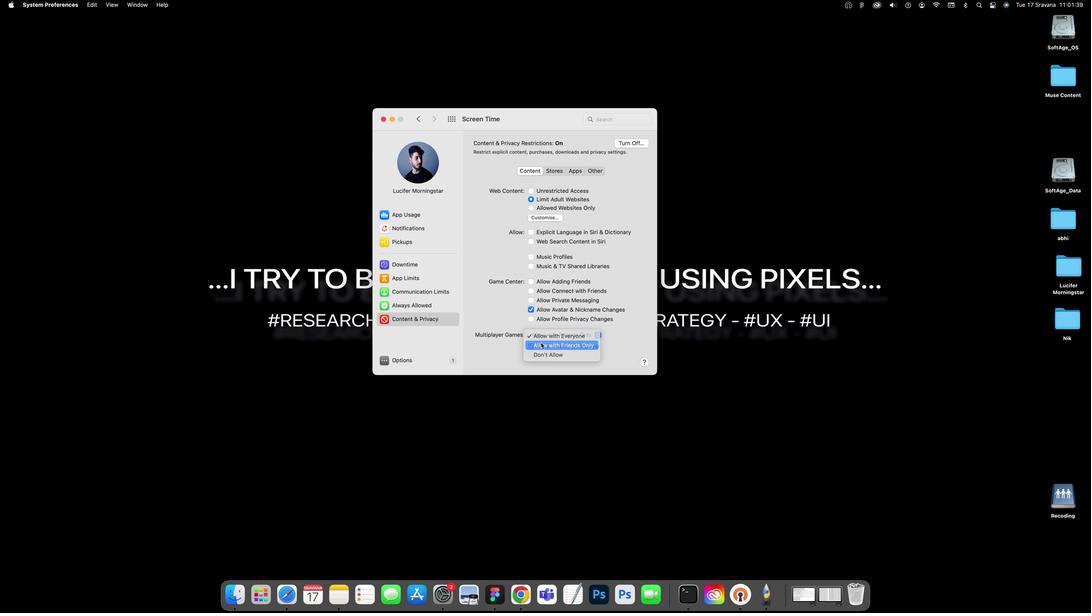 
Action: Mouse moved to (514, 209)
Screenshot: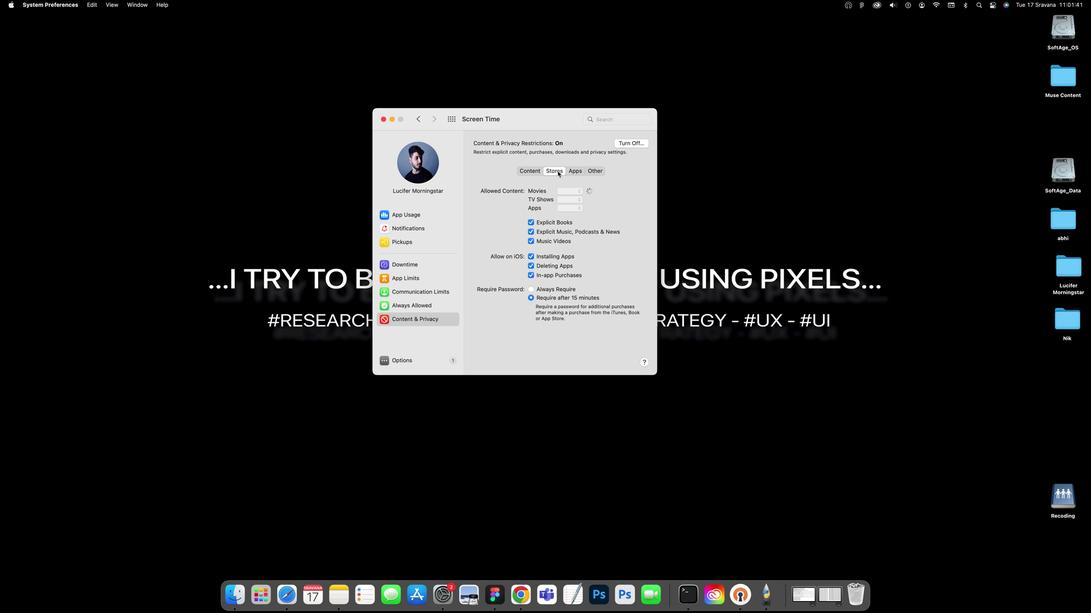 
Action: Mouse pressed left at (514, 209)
Screenshot: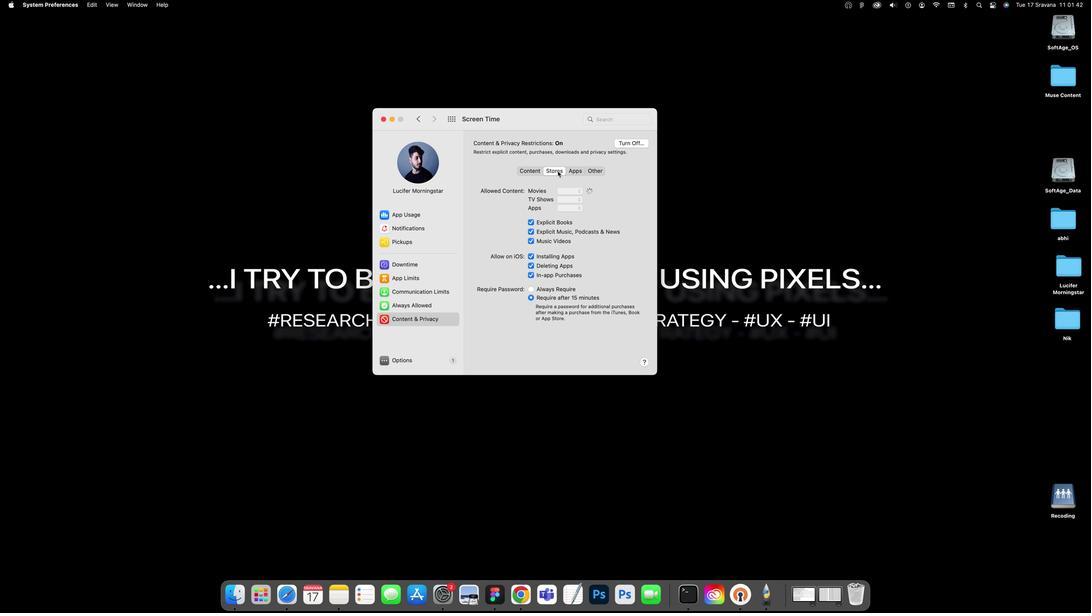
Action: Mouse moved to (505, 201)
Screenshot: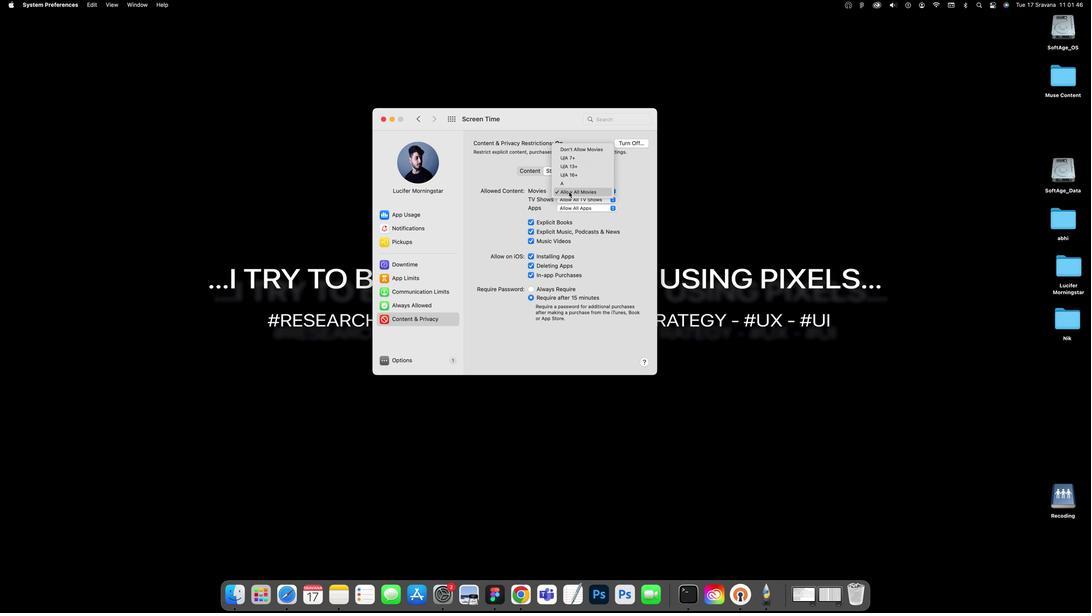 
Action: Mouse pressed left at (505, 201)
Screenshot: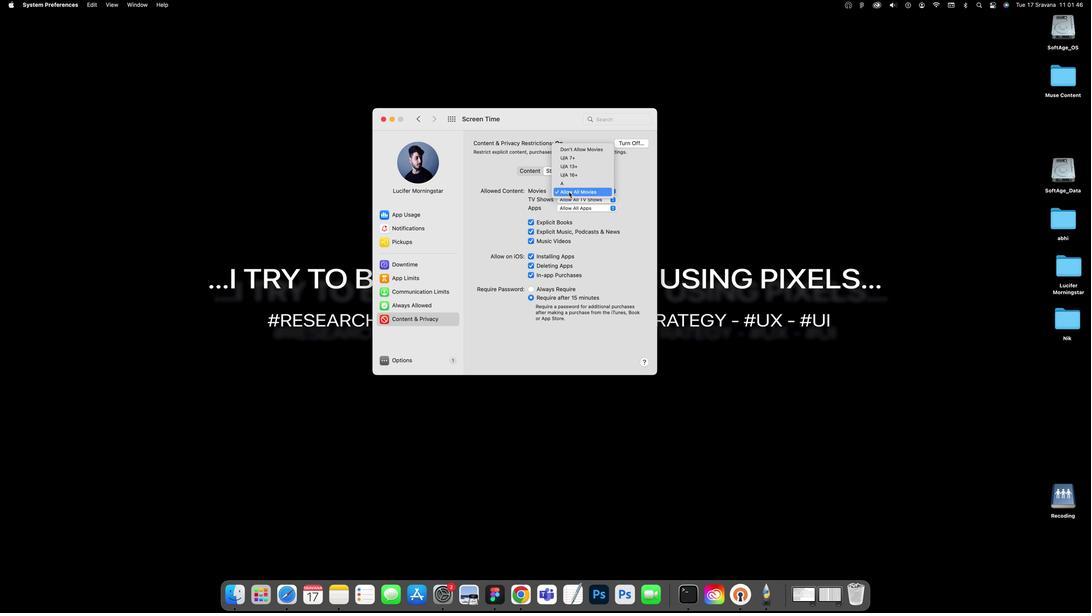 
Action: Mouse moved to (503, 214)
Screenshot: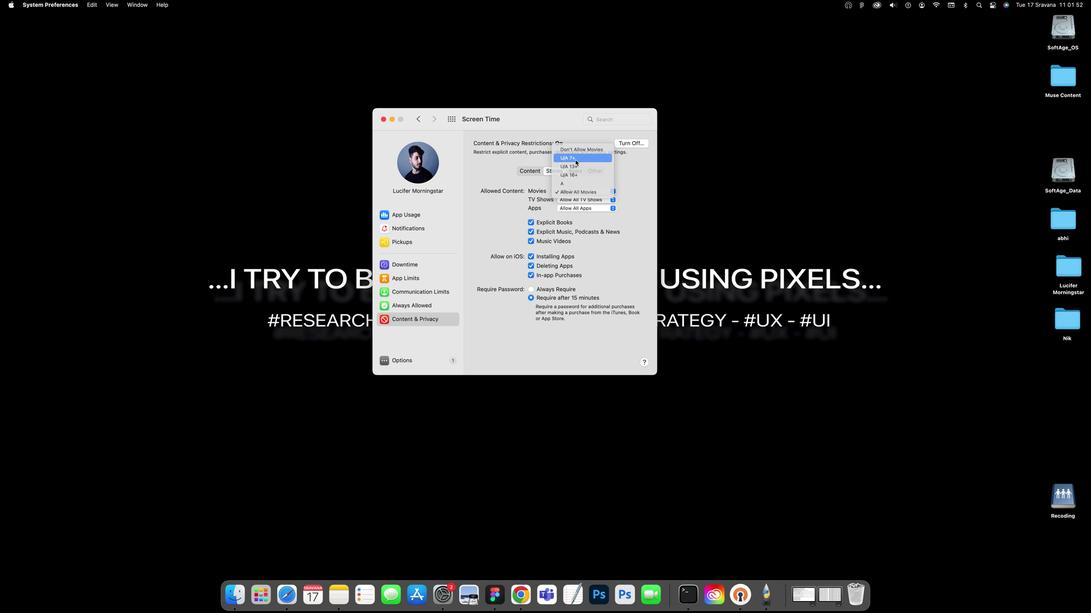 
Action: Mouse pressed left at (503, 214)
Screenshot: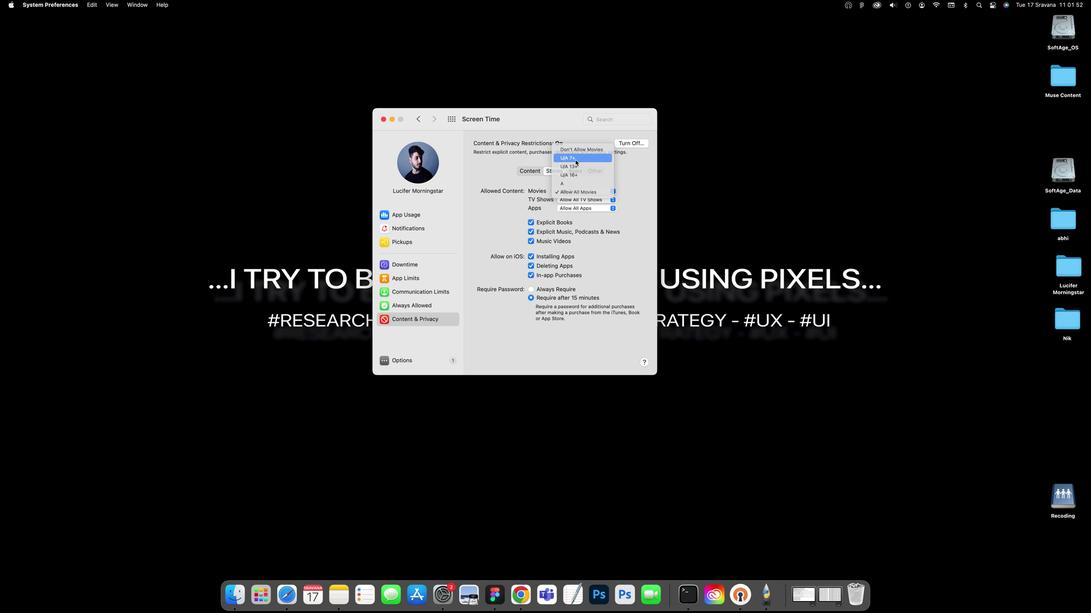 
Action: Mouse moved to (504, 198)
Screenshot: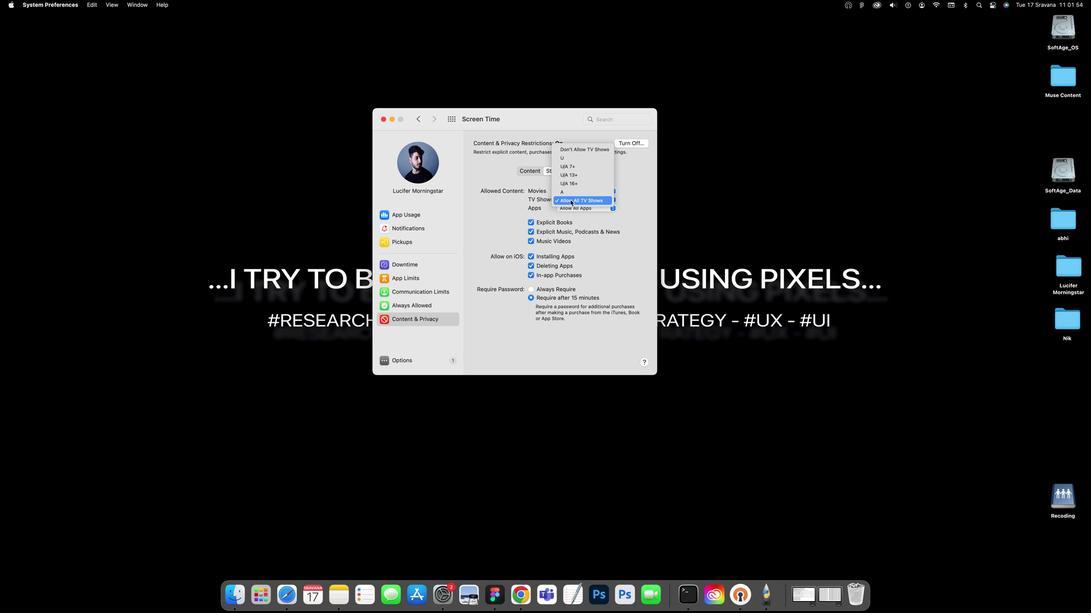 
Action: Mouse pressed left at (504, 198)
Screenshot: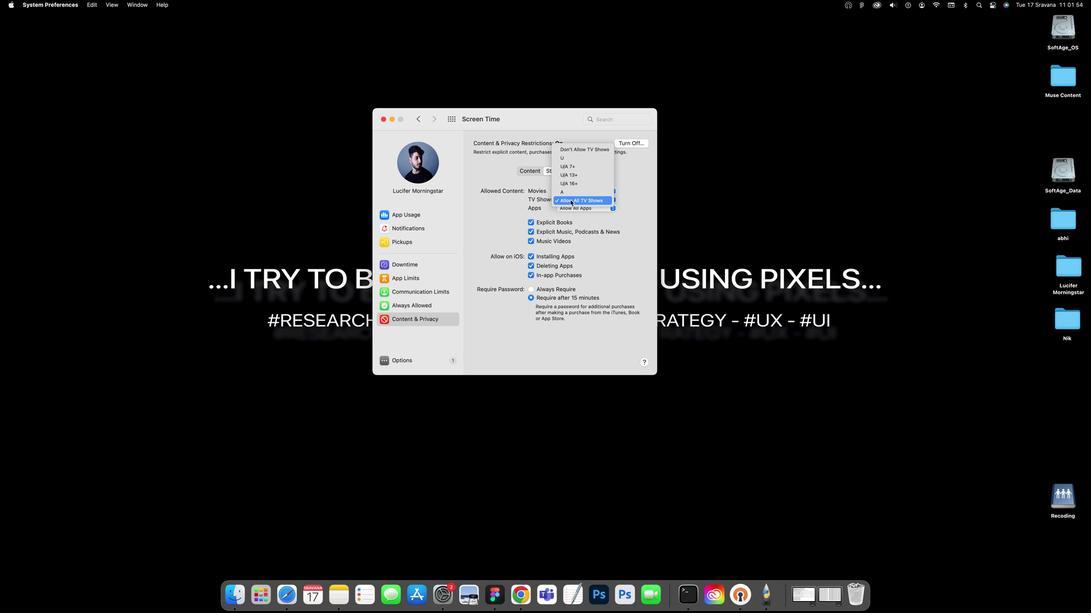 
Action: Mouse moved to (502, 209)
Screenshot: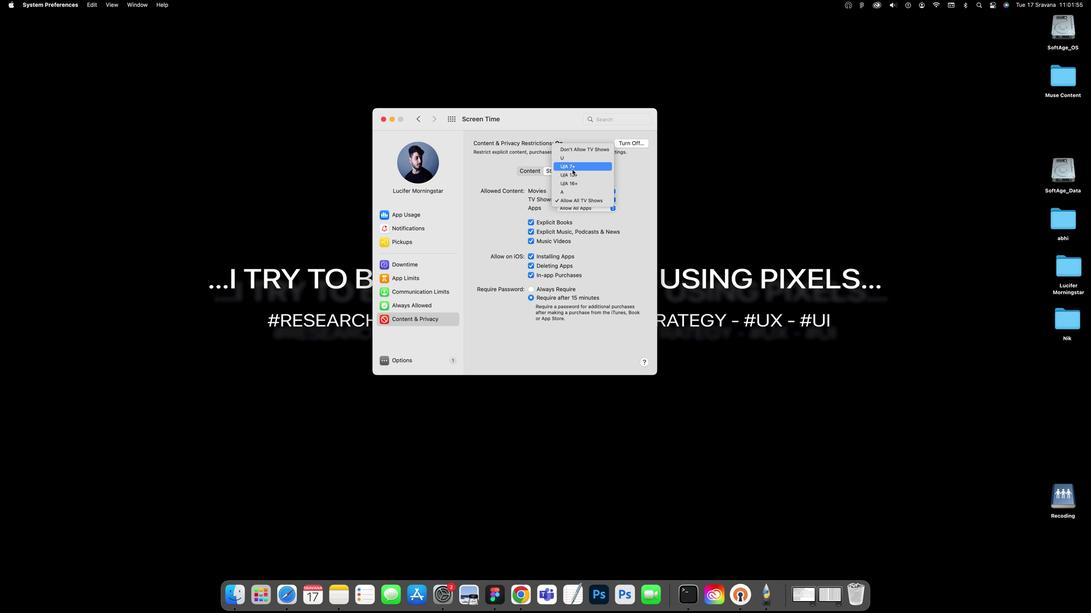 
Action: Mouse pressed left at (502, 209)
Screenshot: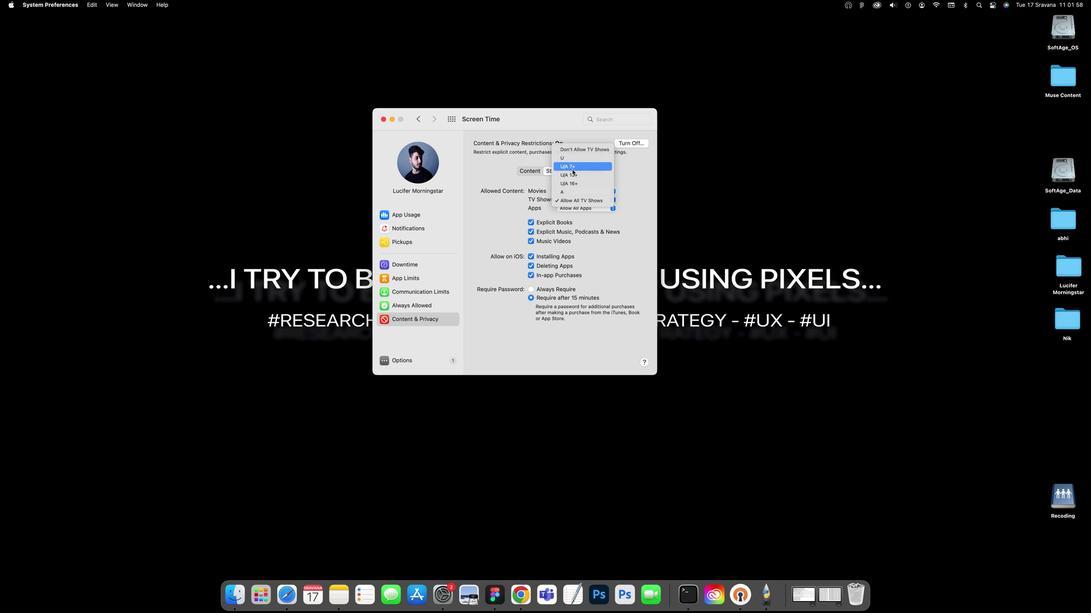 
Action: Mouse moved to (502, 196)
Screenshot: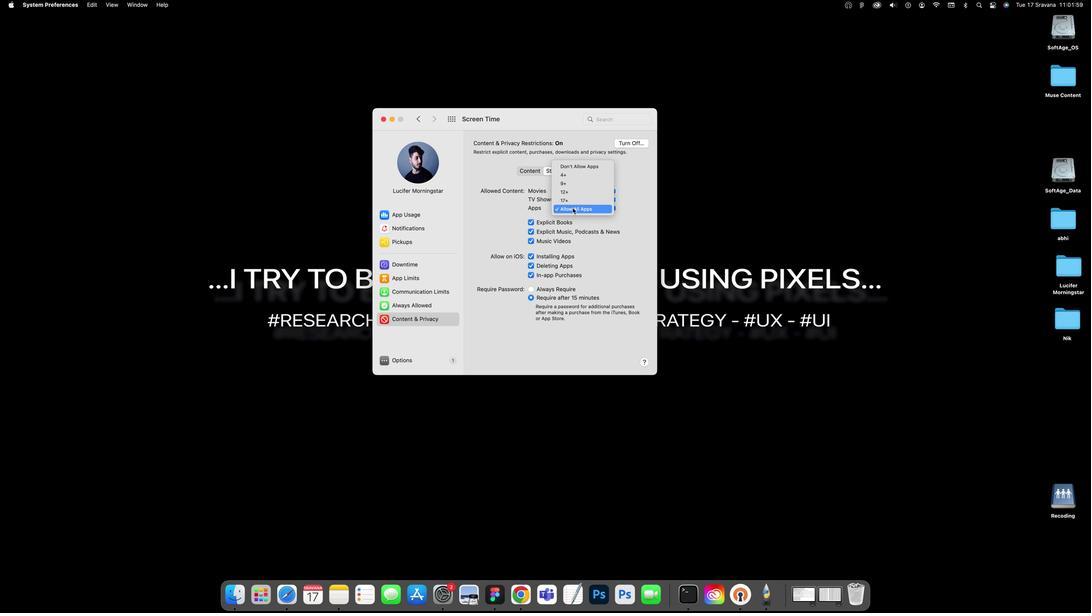 
Action: Mouse pressed left at (502, 196)
Screenshot: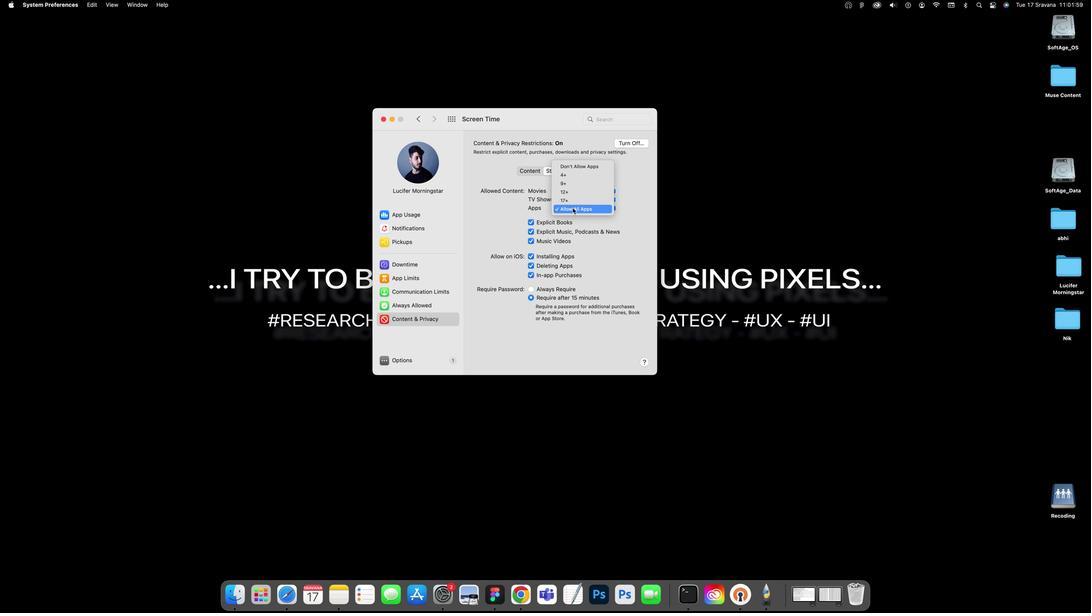 
Action: Mouse moved to (503, 205)
Screenshot: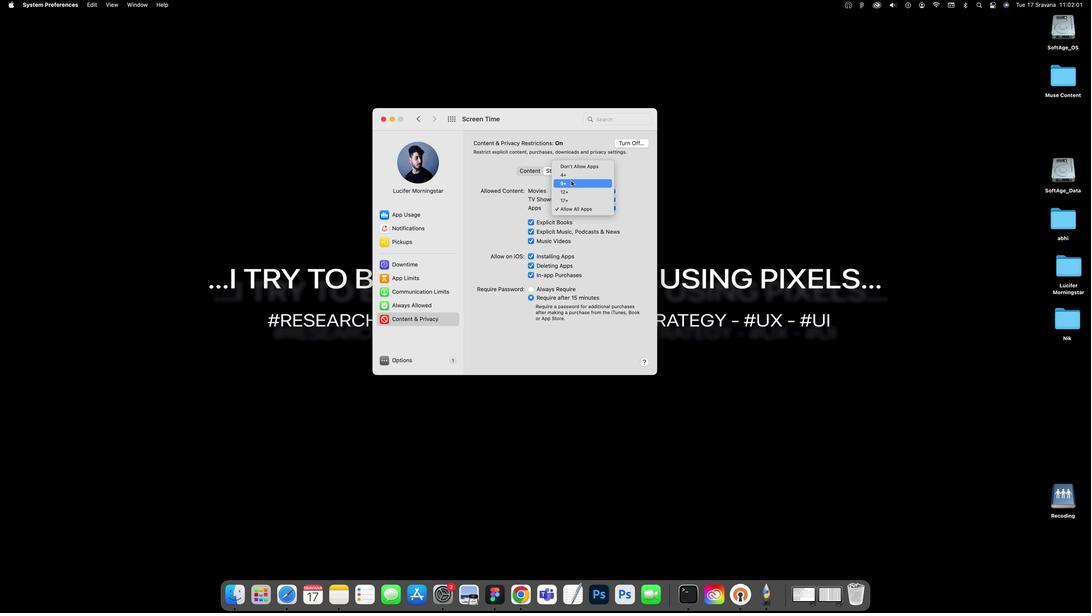 
Action: Mouse pressed left at (503, 205)
Screenshot: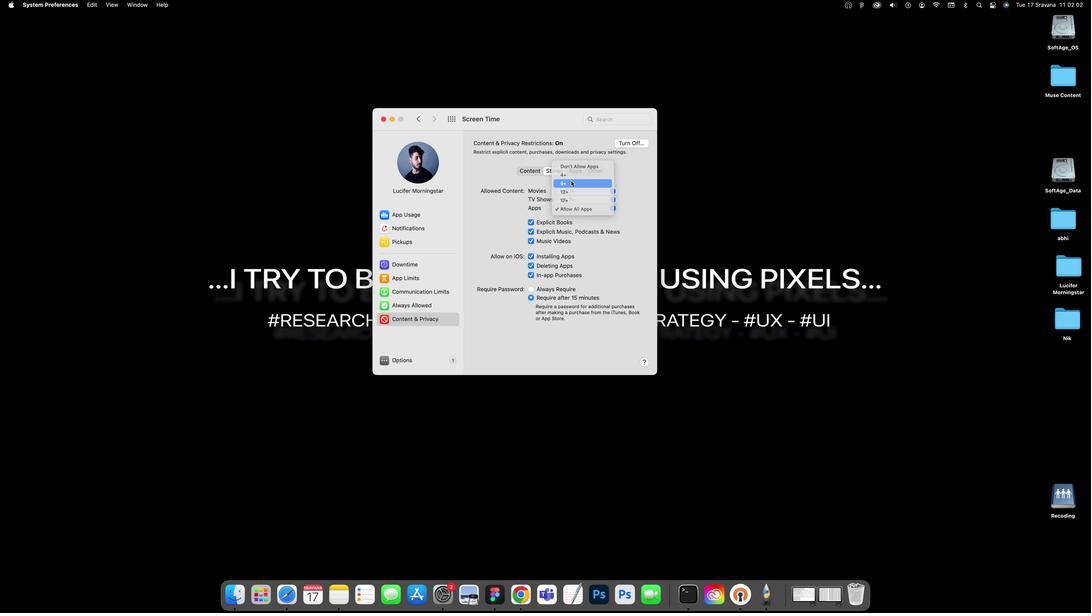 
Action: Mouse moved to (535, 190)
Screenshot: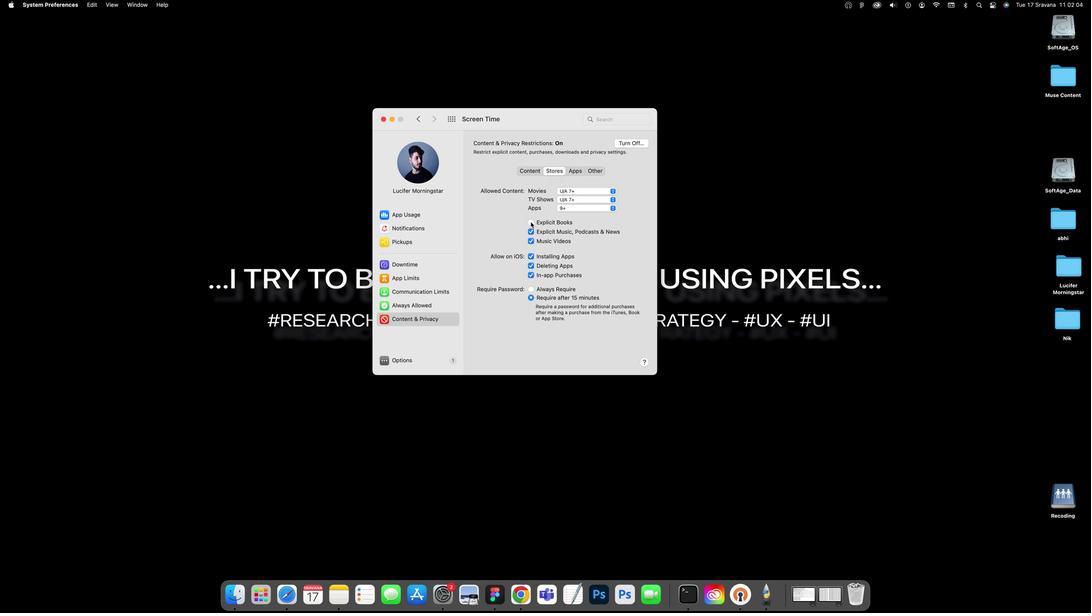 
Action: Mouse pressed left at (535, 190)
Screenshot: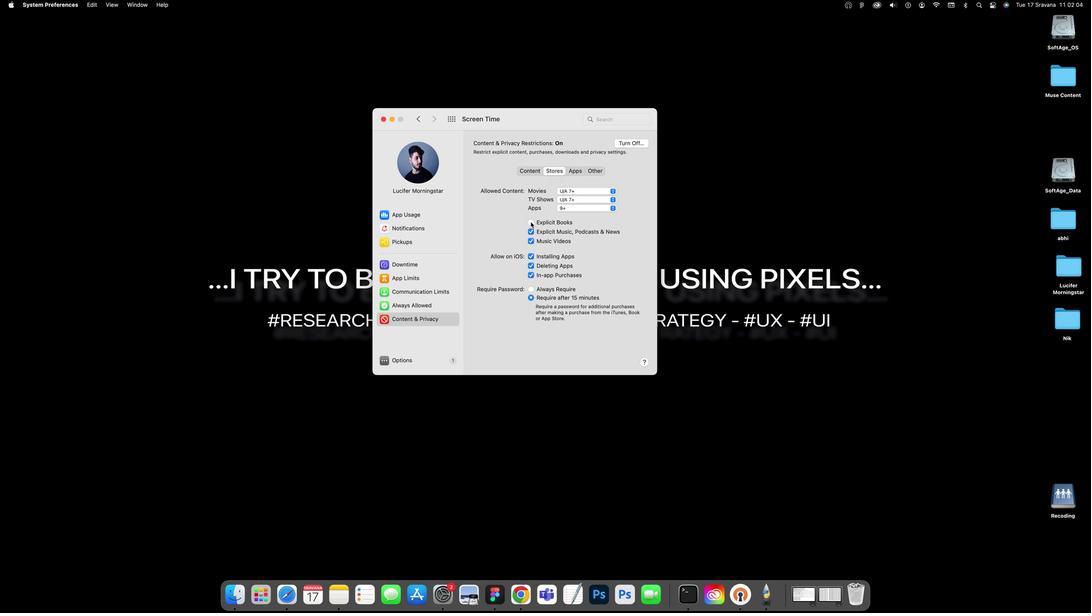 
Action: Mouse moved to (535, 188)
Screenshot: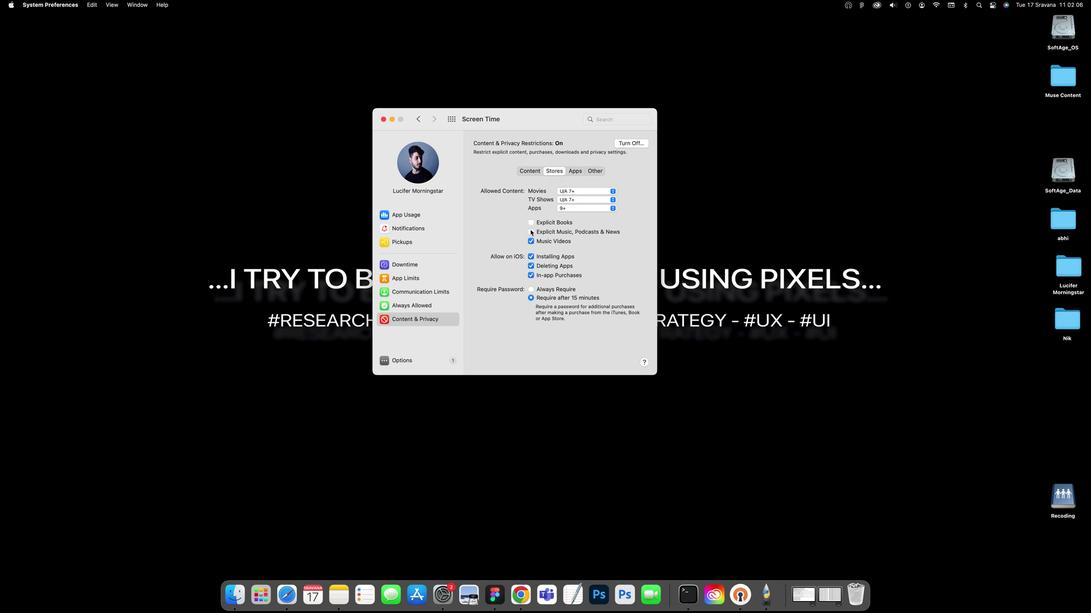 
Action: Mouse pressed left at (535, 188)
Screenshot: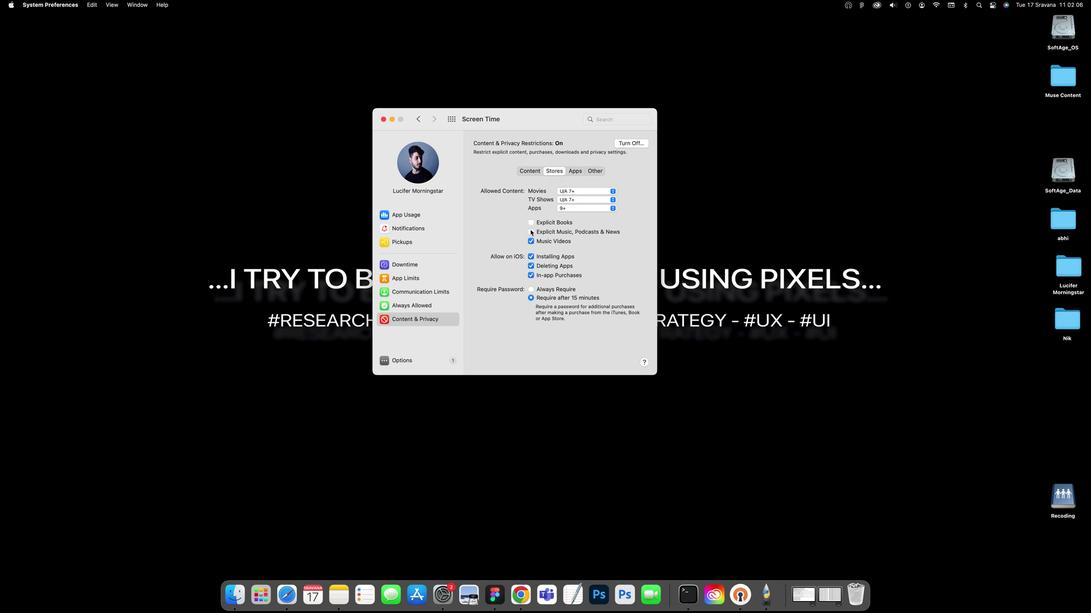 
Action: Mouse moved to (534, 178)
Screenshot: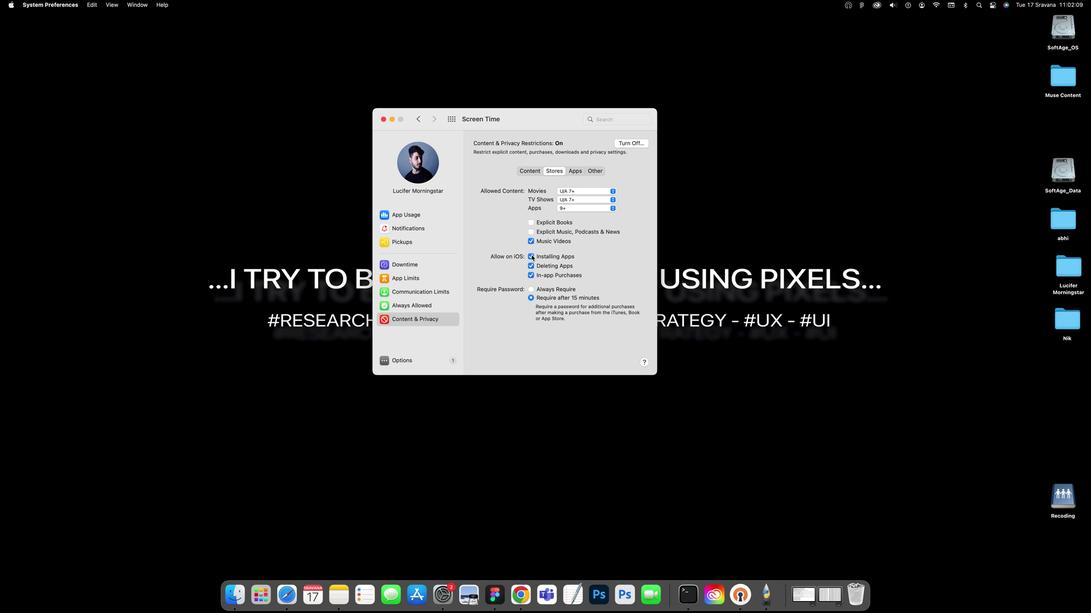 
Action: Mouse pressed left at (534, 178)
Screenshot: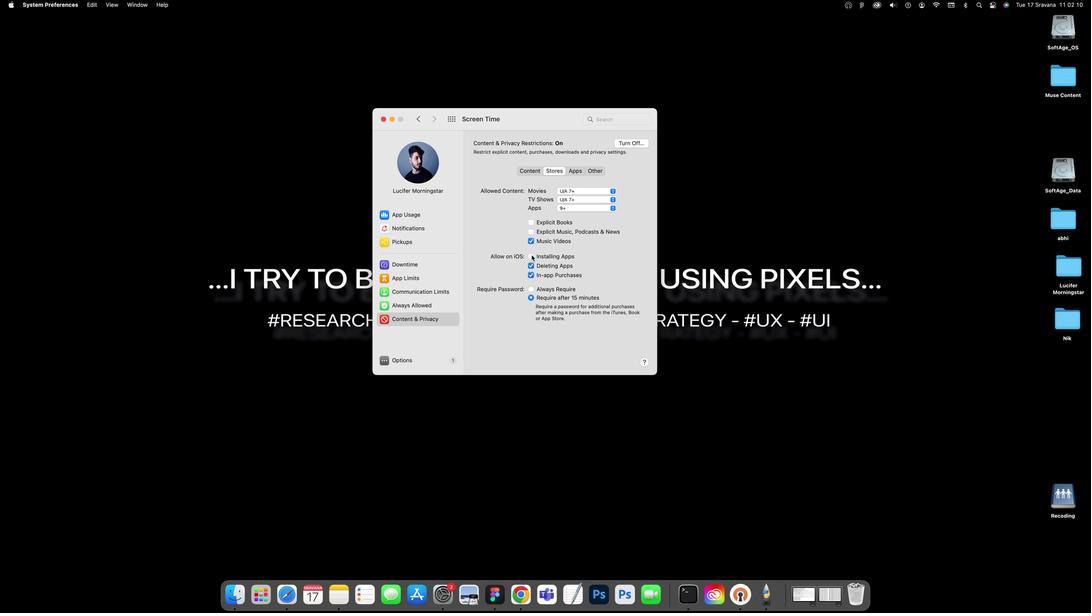 
Action: Mouse moved to (533, 172)
Screenshot: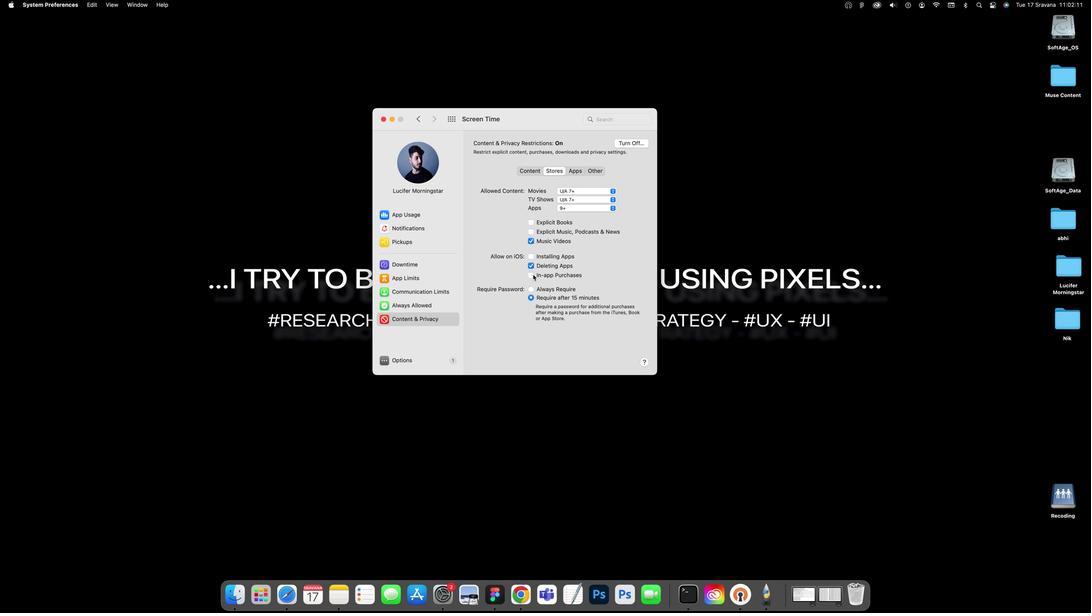 
Action: Mouse pressed left at (533, 172)
Screenshot: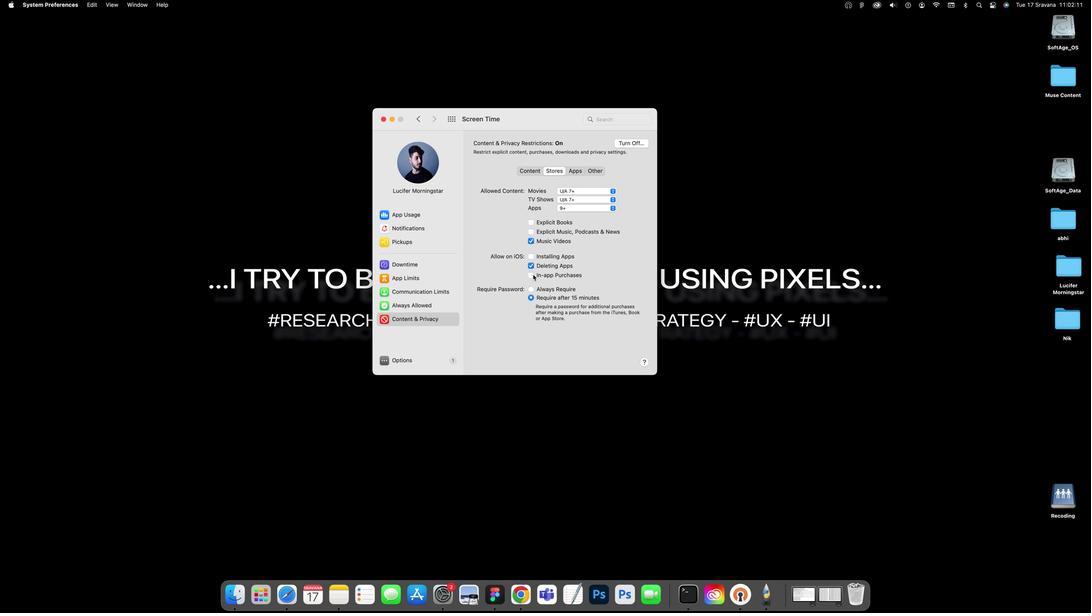 
Action: Mouse pressed left at (533, 172)
Screenshot: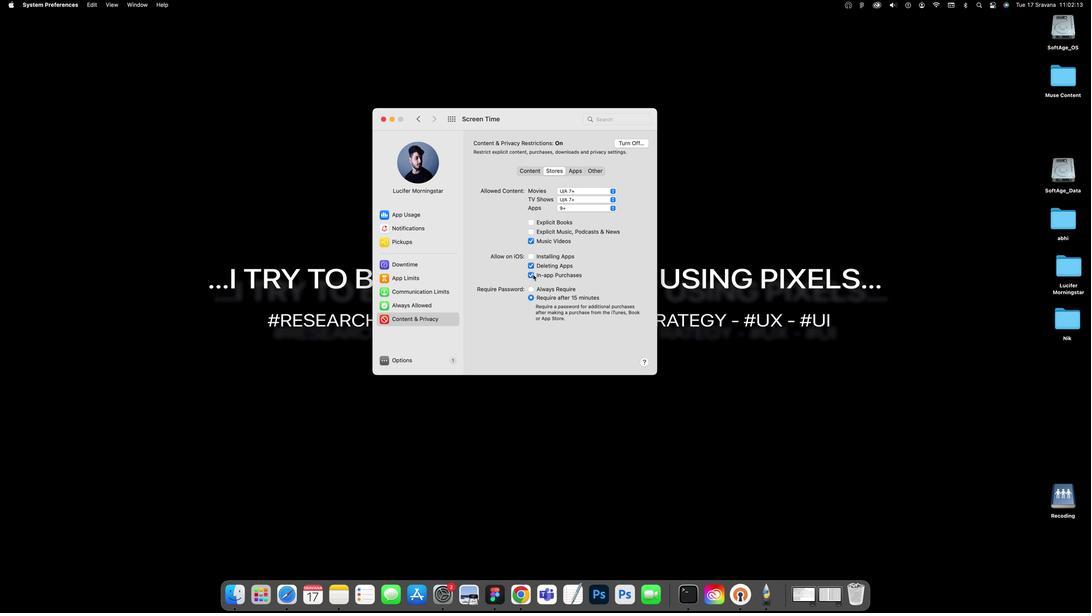 
Action: Mouse moved to (500, 210)
Screenshot: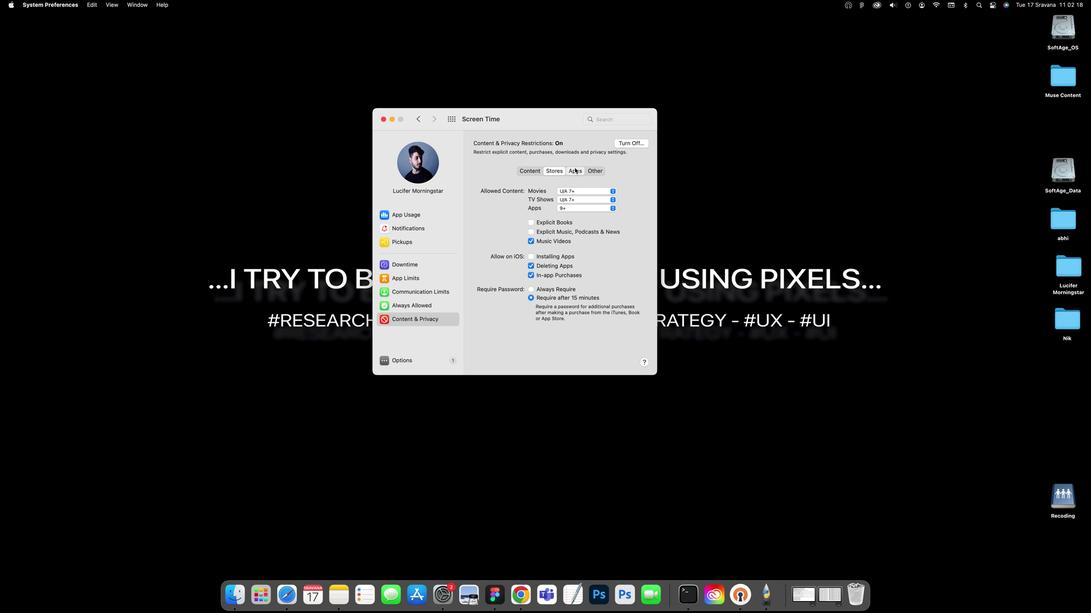 
Action: Mouse pressed left at (500, 210)
Screenshot: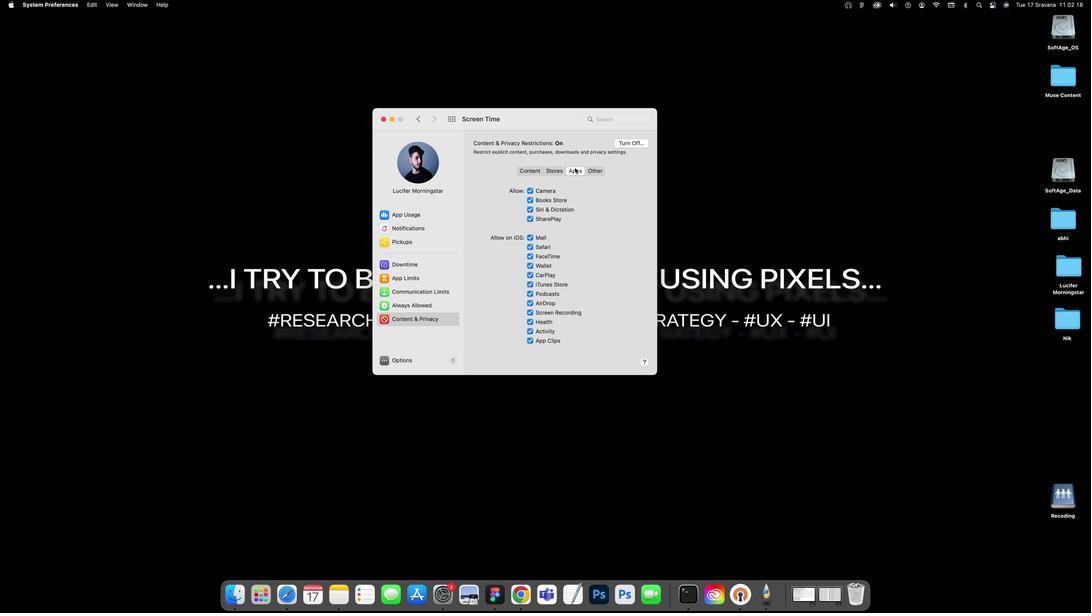 
Action: Mouse moved to (533, 198)
Screenshot: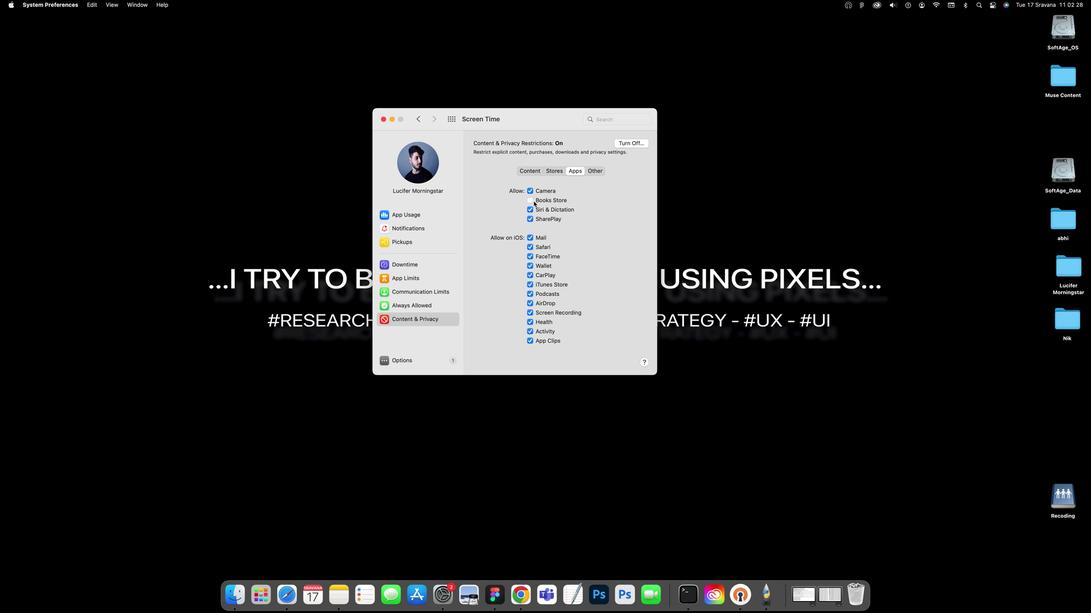 
Action: Mouse pressed left at (533, 198)
Screenshot: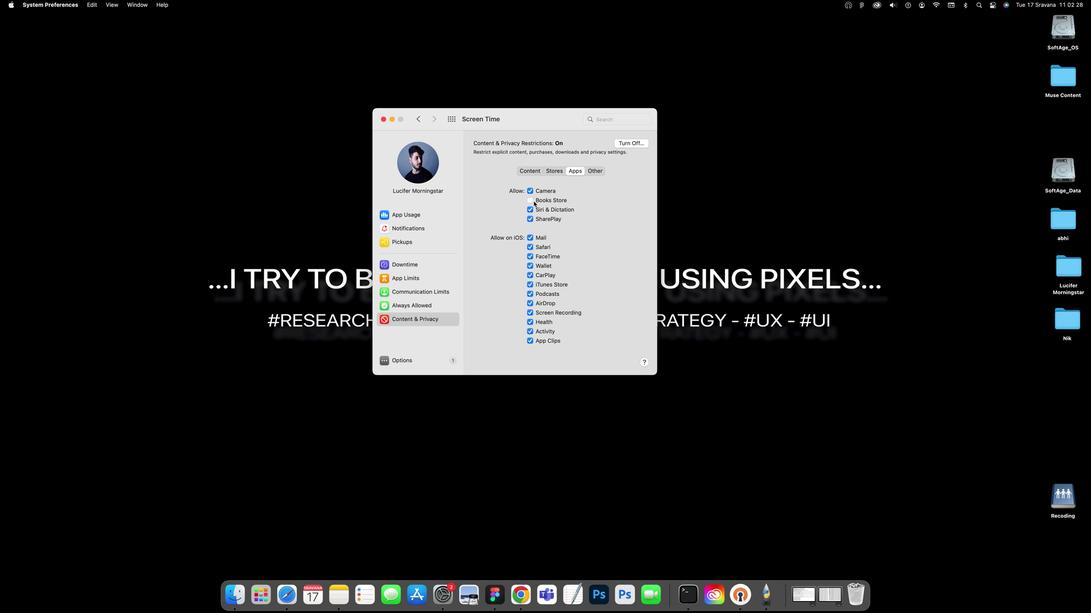 
Action: Mouse moved to (534, 196)
Screenshot: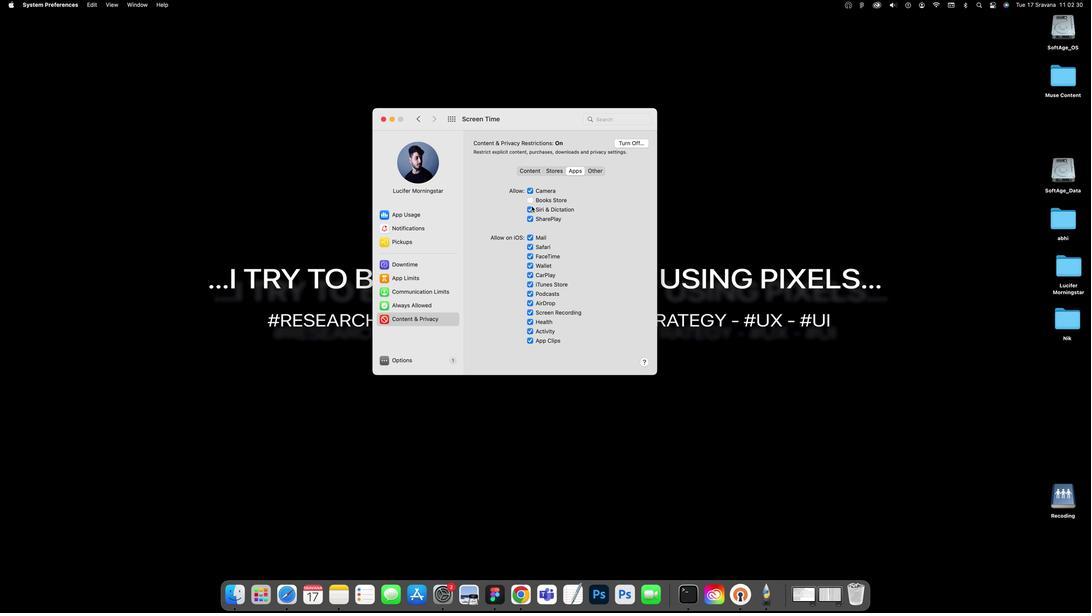 
Action: Mouse pressed left at (534, 196)
Screenshot: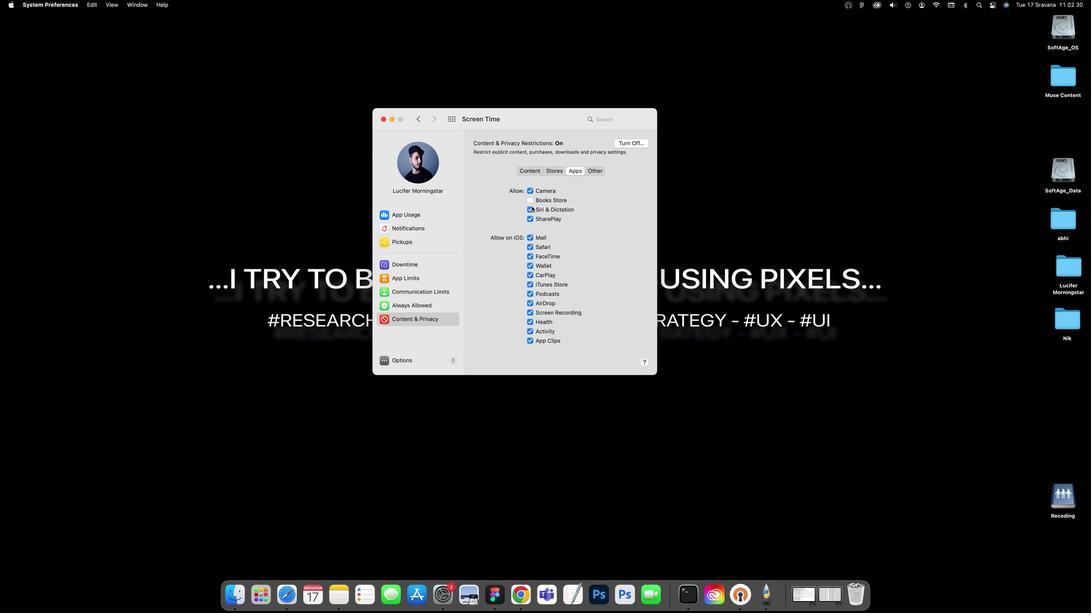 
Action: Mouse moved to (534, 195)
Screenshot: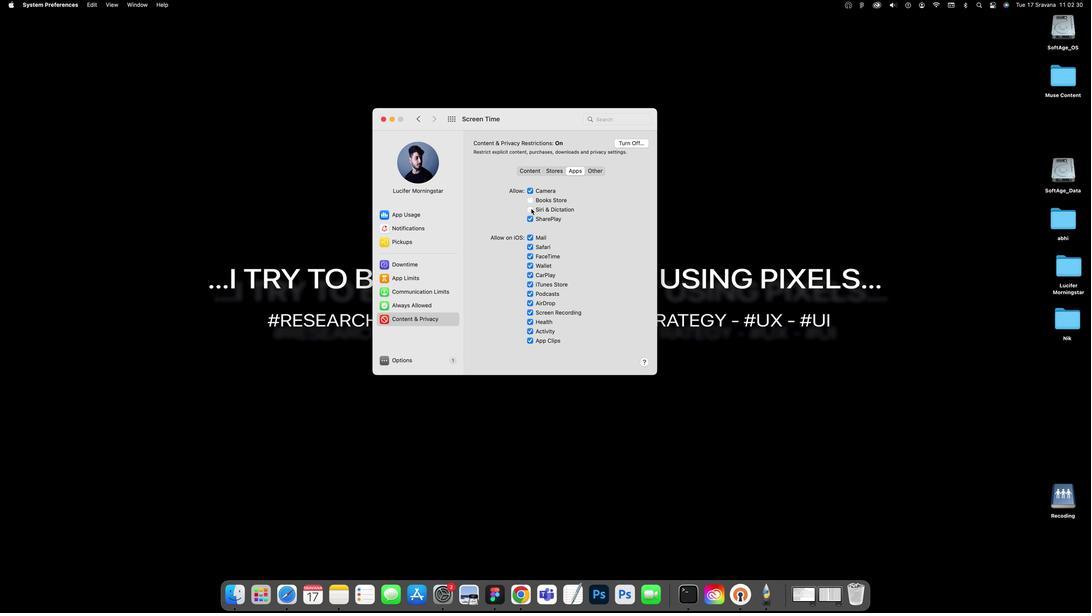 
Action: Mouse pressed left at (534, 195)
Screenshot: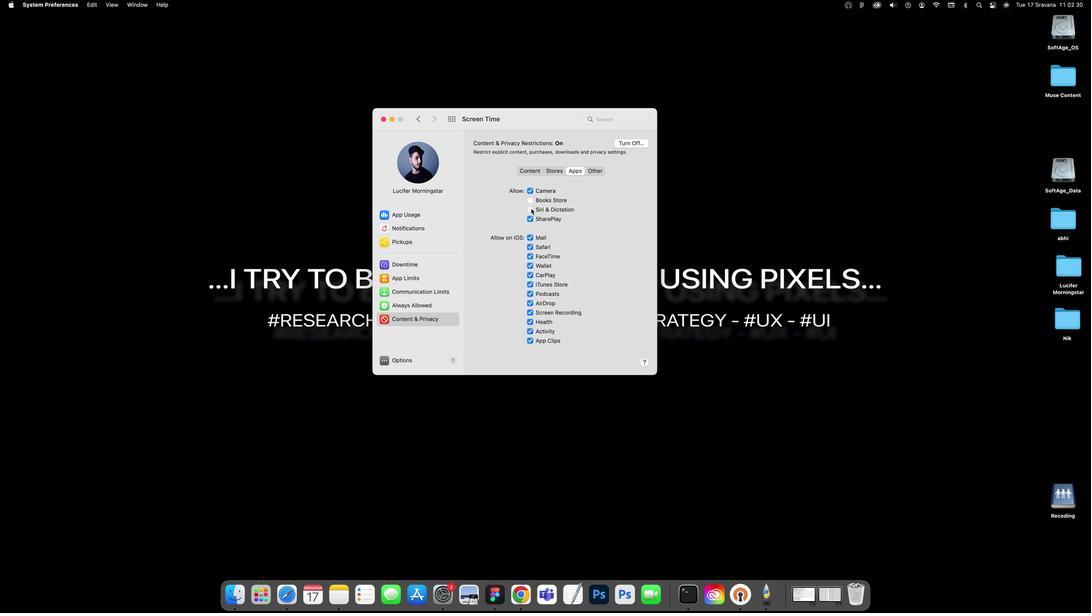 
Action: Mouse moved to (535, 185)
Screenshot: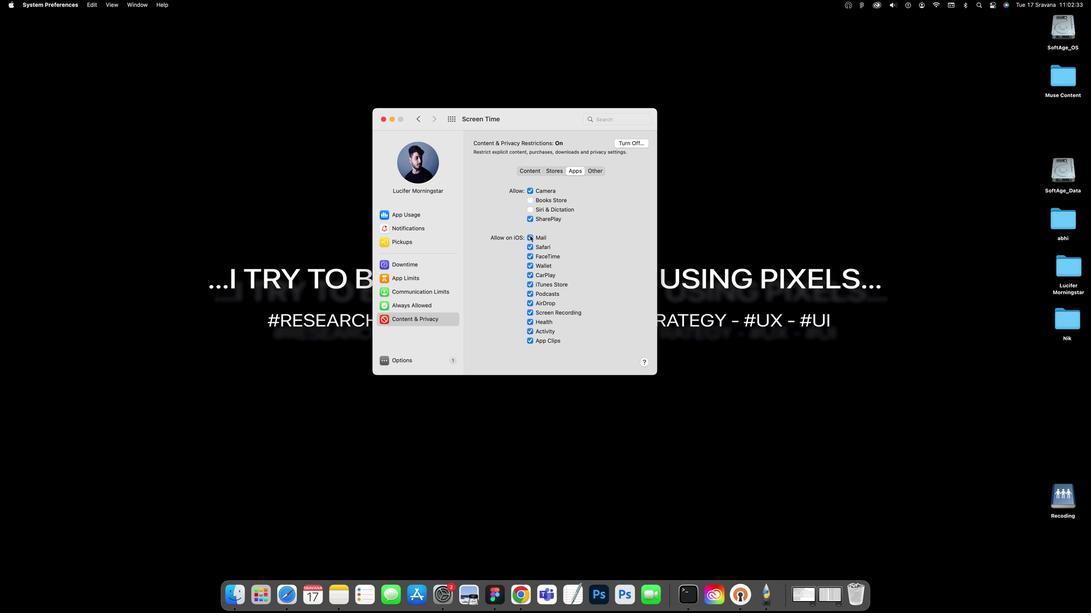 
Action: Mouse pressed left at (535, 185)
Screenshot: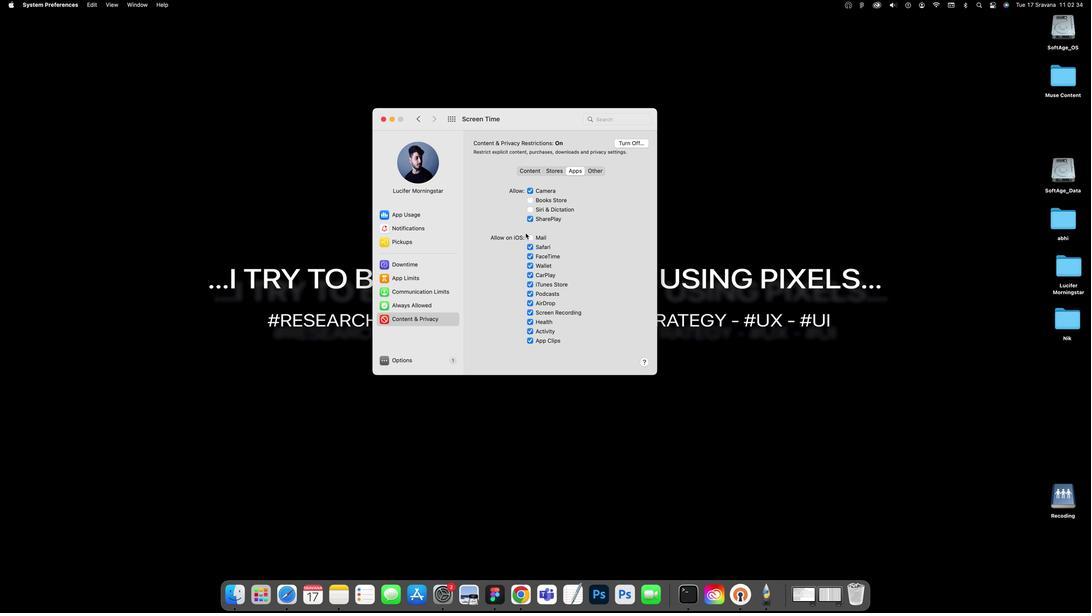 
Action: Mouse moved to (535, 182)
Screenshot: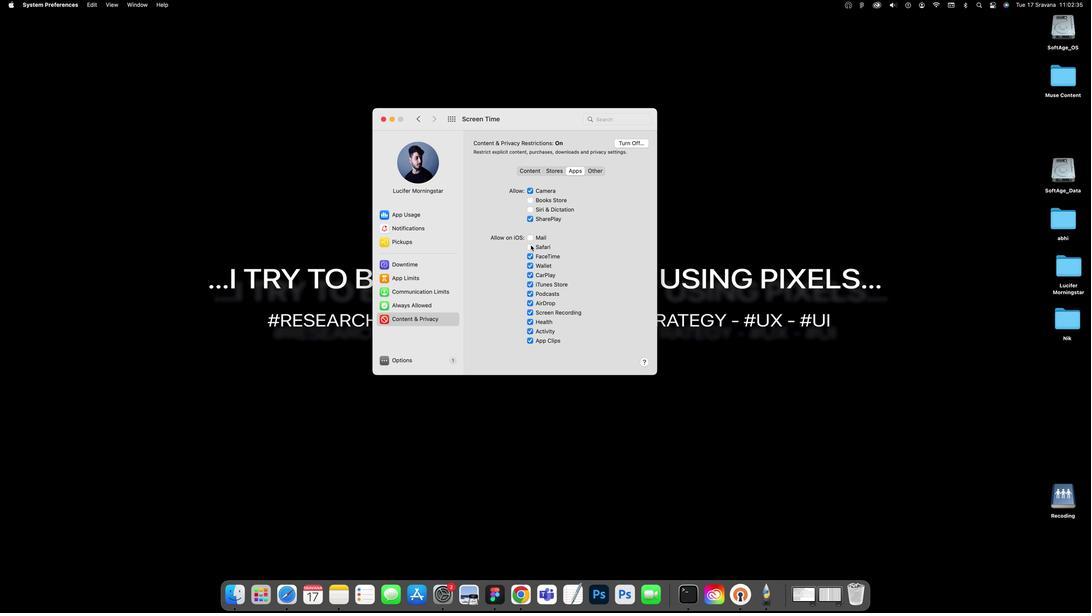 
Action: Mouse pressed left at (535, 182)
Screenshot: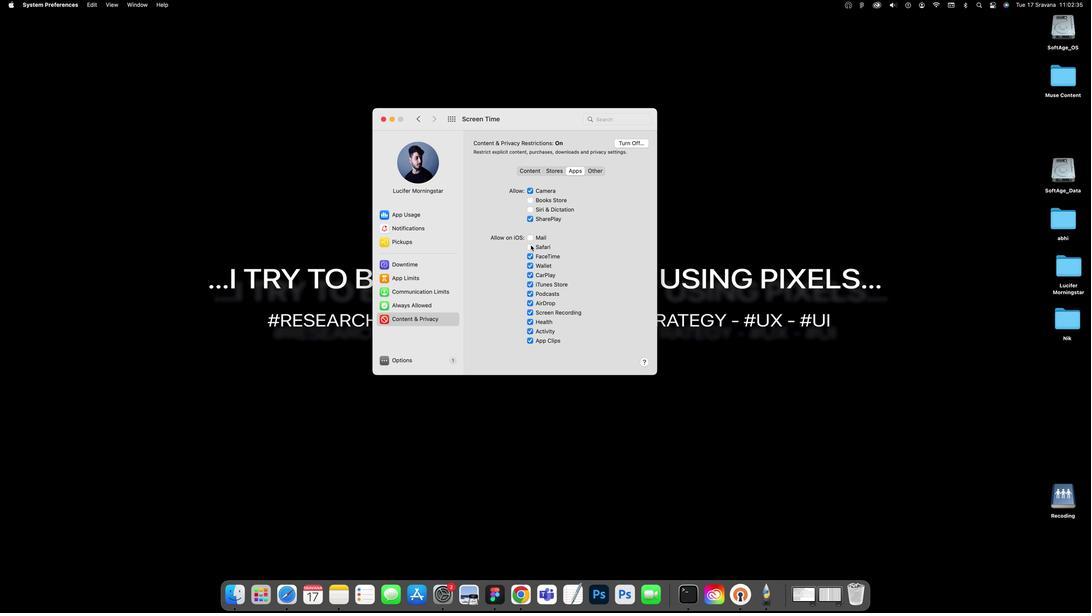 
Action: Mouse moved to (535, 178)
Screenshot: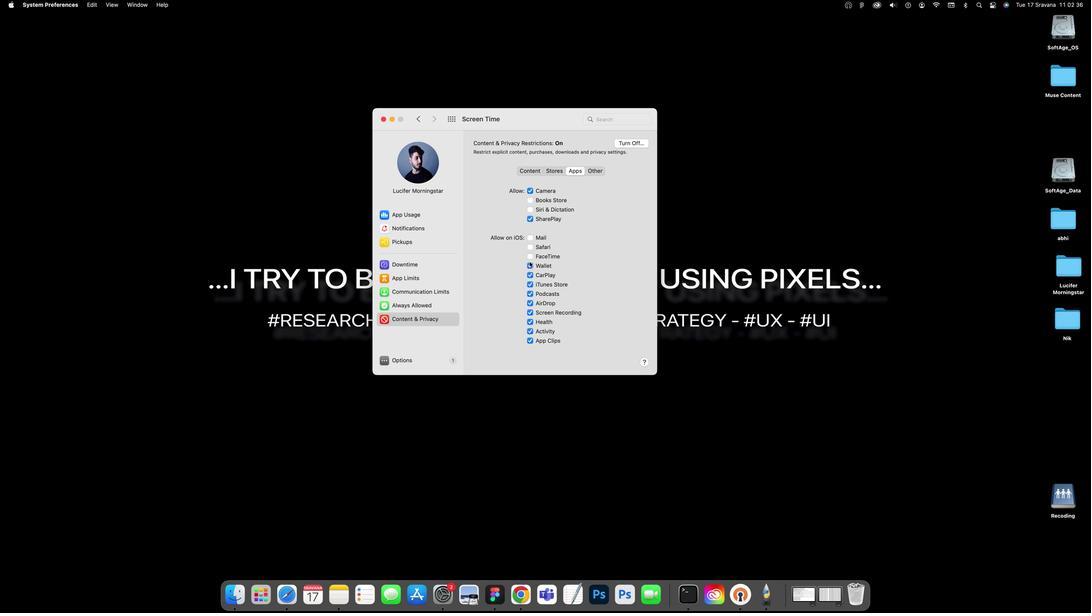 
Action: Mouse pressed left at (535, 178)
Screenshot: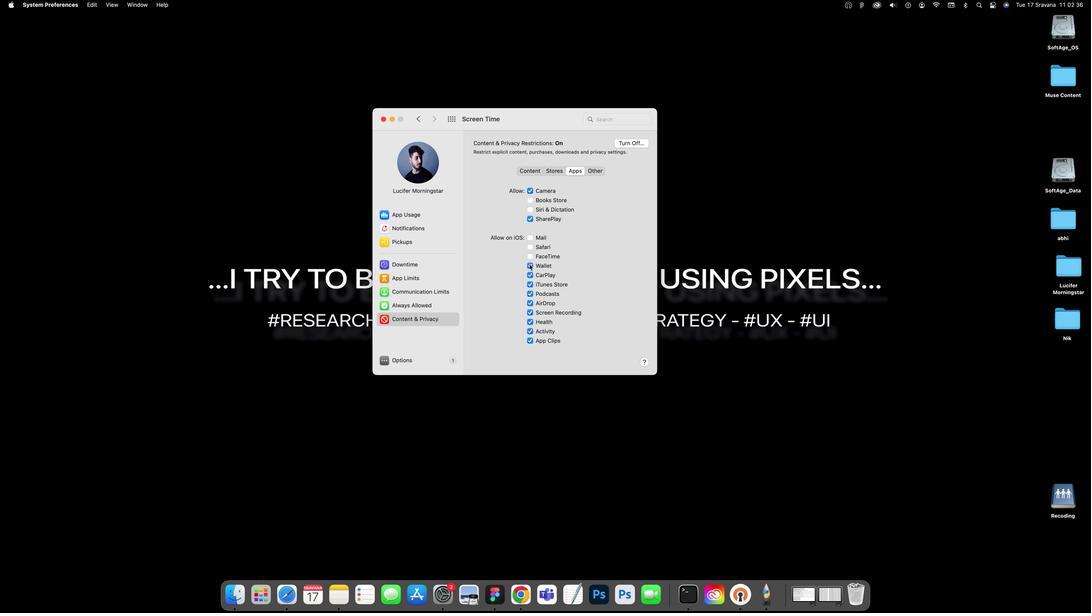 
Action: Mouse moved to (535, 175)
Screenshot: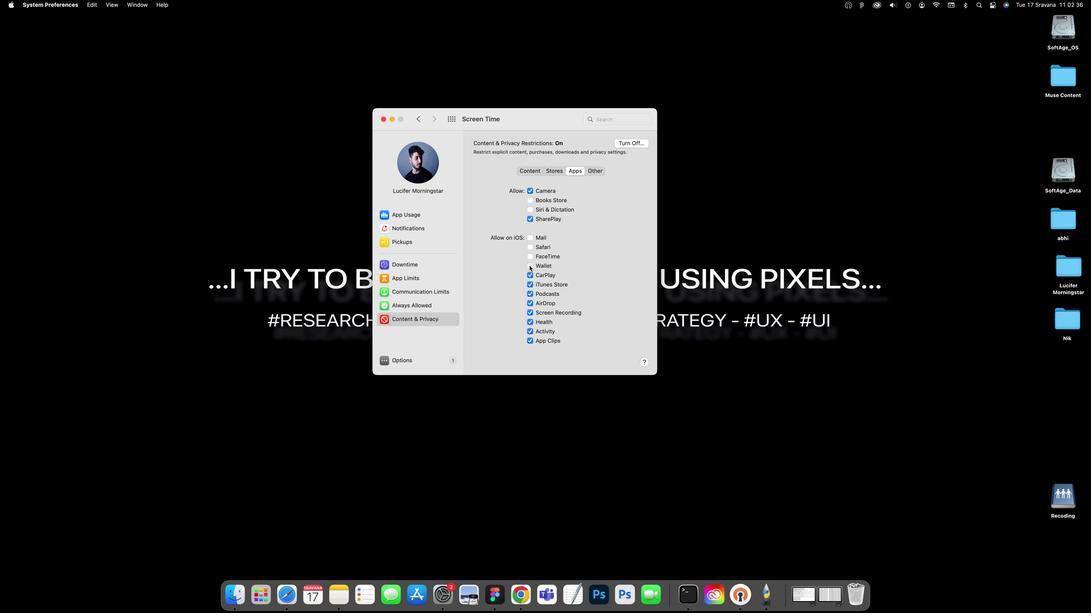 
Action: Mouse pressed left at (535, 175)
Screenshot: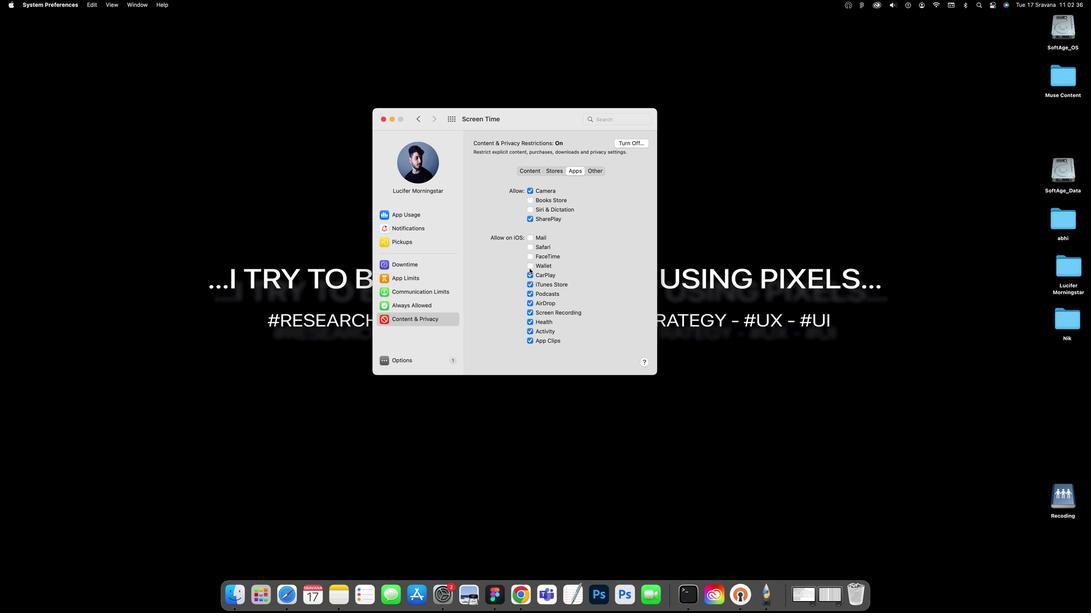 
Action: Mouse moved to (535, 172)
Screenshot: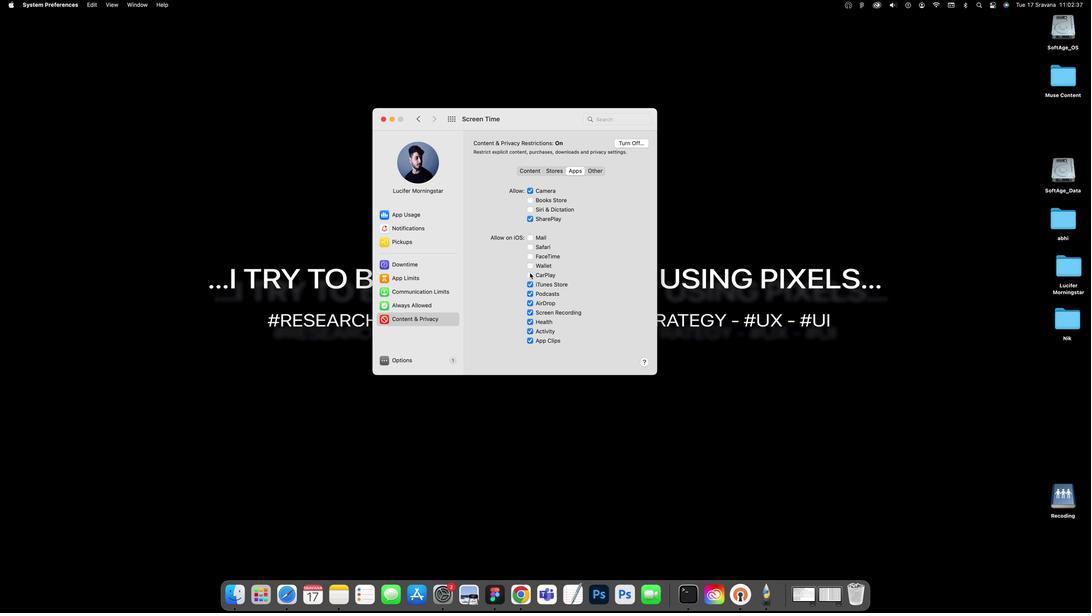 
Action: Mouse pressed left at (535, 172)
Screenshot: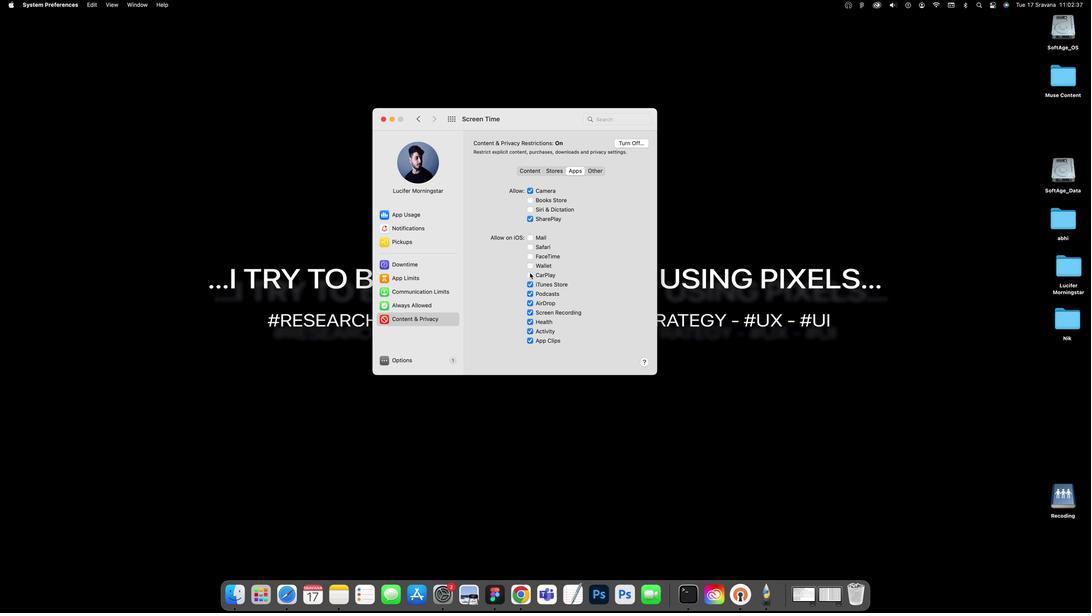 
Action: Mouse moved to (533, 167)
Screenshot: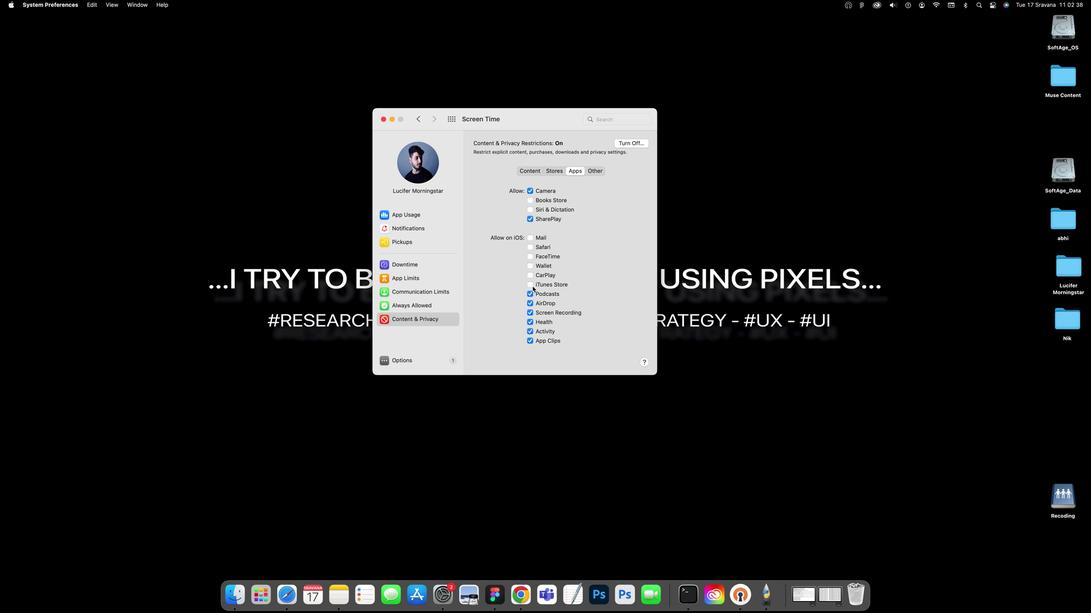 
Action: Mouse pressed left at (533, 167)
Screenshot: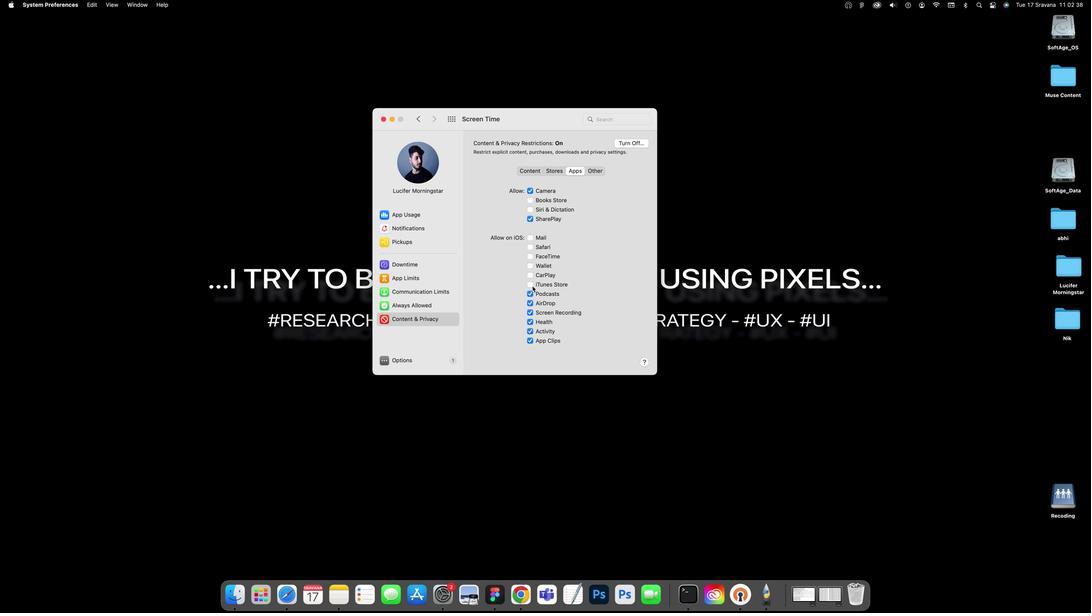 
Action: Mouse moved to (535, 165)
Screenshot: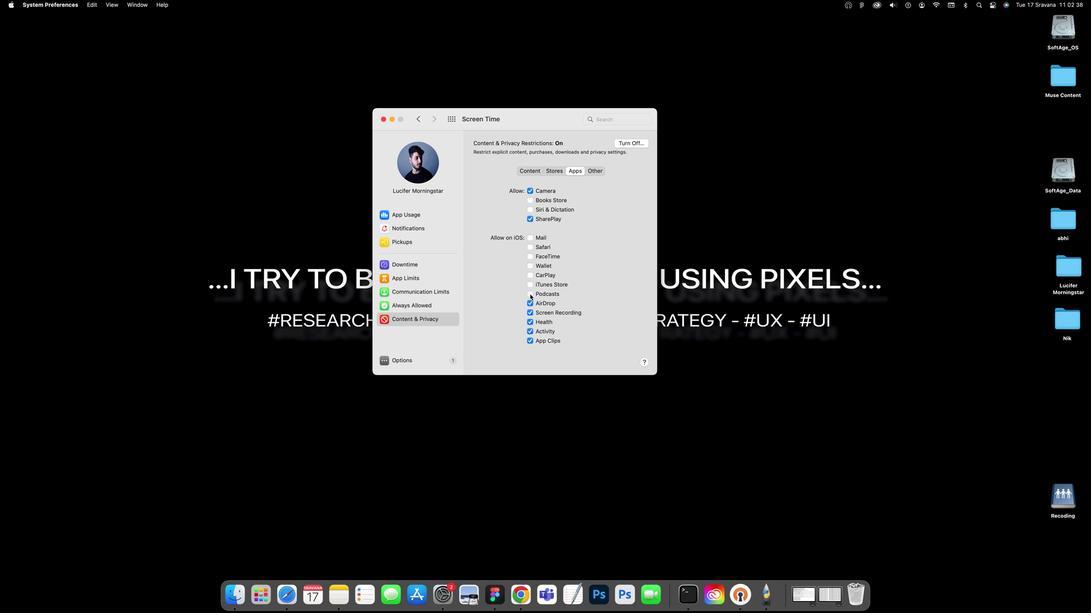 
Action: Mouse pressed left at (535, 165)
Screenshot: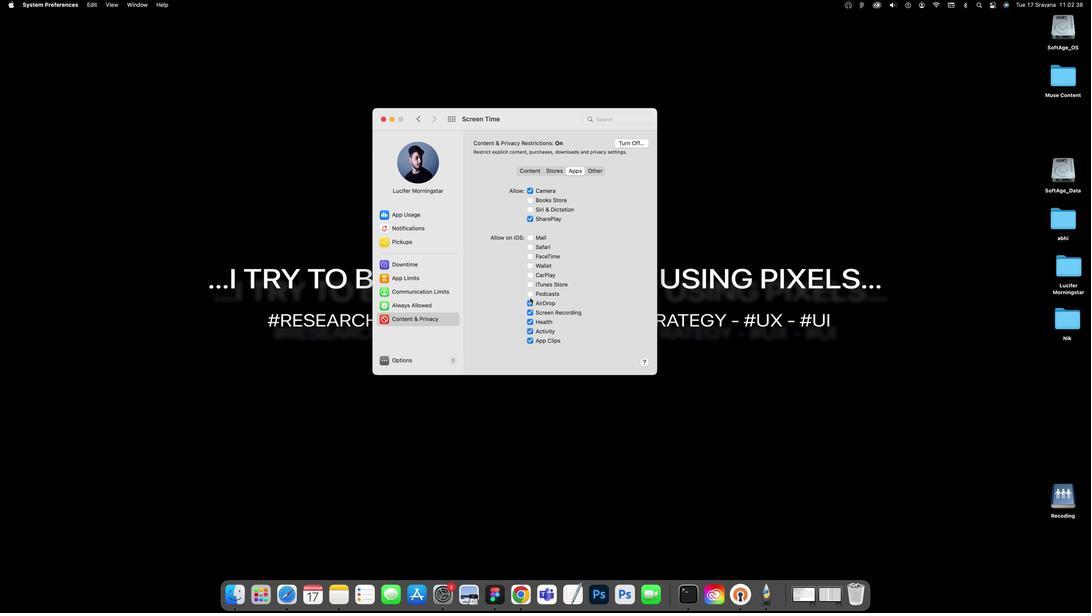 
Action: Mouse moved to (535, 161)
Screenshot: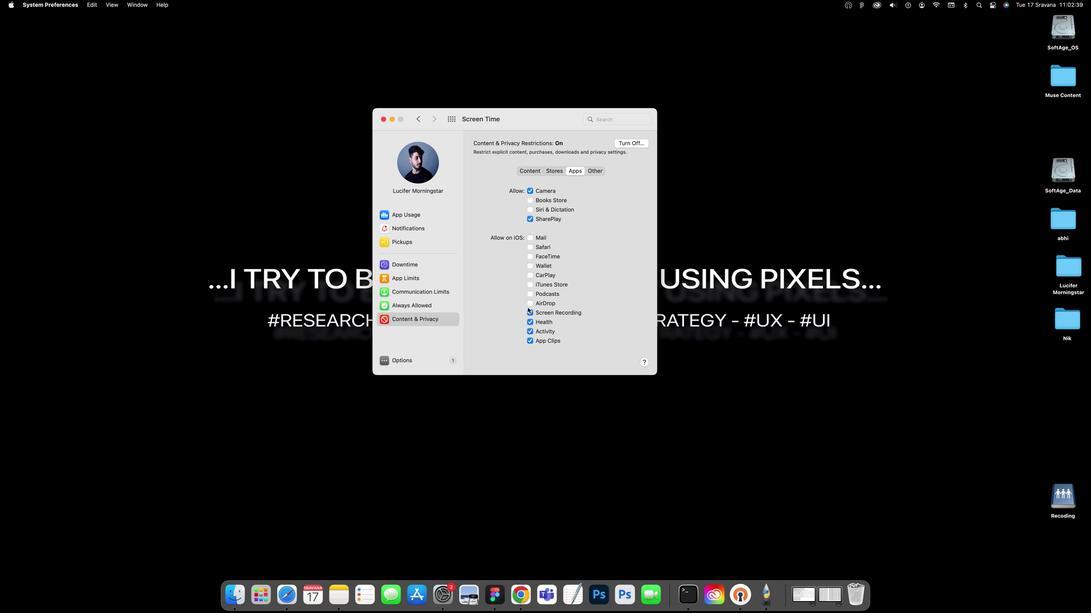 
Action: Mouse pressed left at (535, 161)
Screenshot: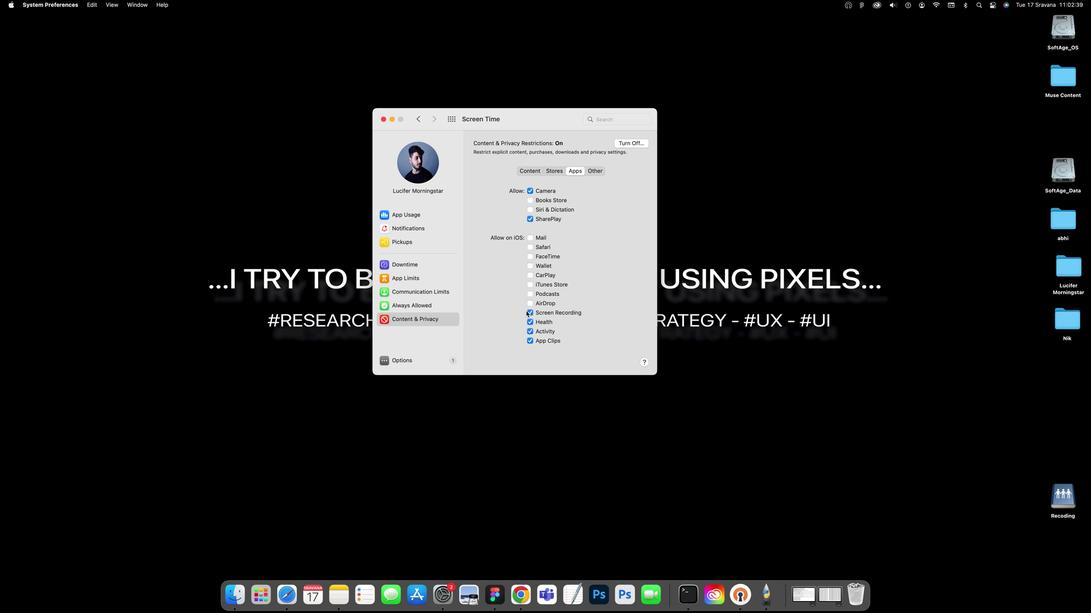 
Action: Mouse moved to (535, 158)
Screenshot: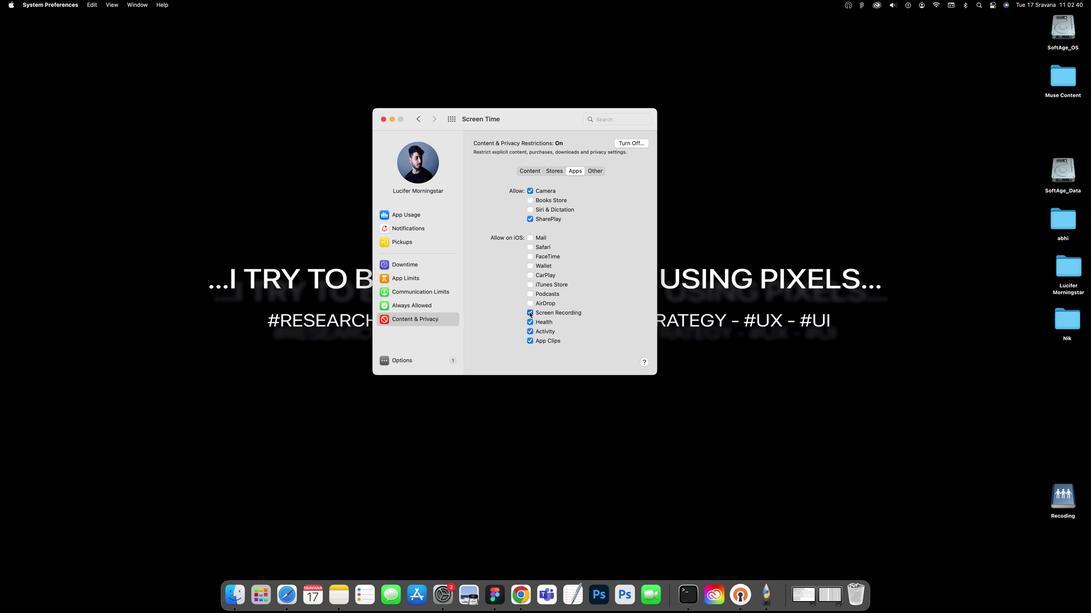 
Action: Mouse pressed left at (535, 158)
Screenshot: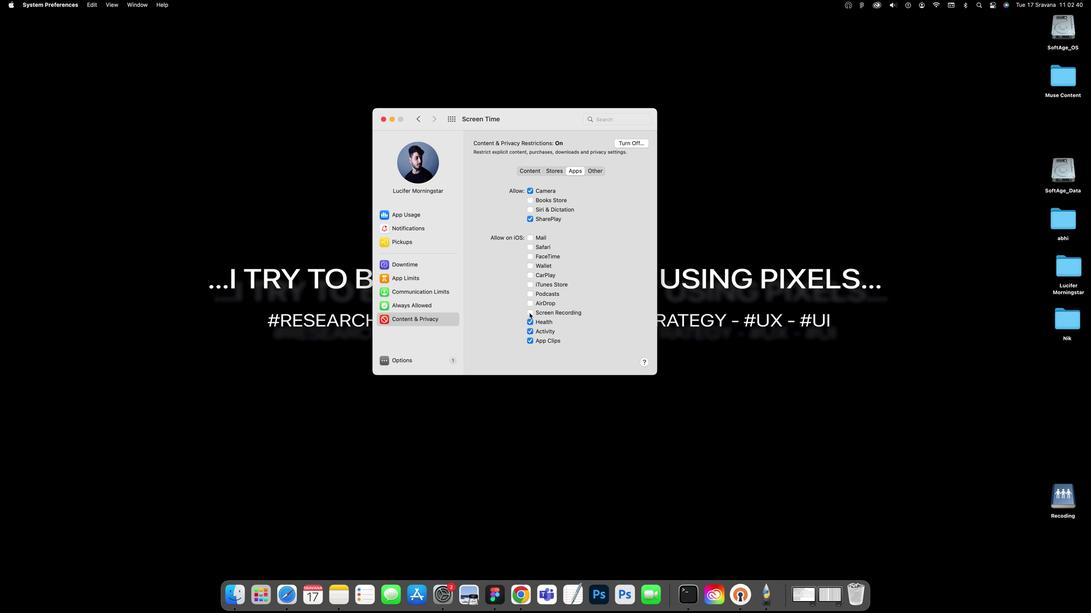 
Action: Mouse moved to (536, 155)
Screenshot: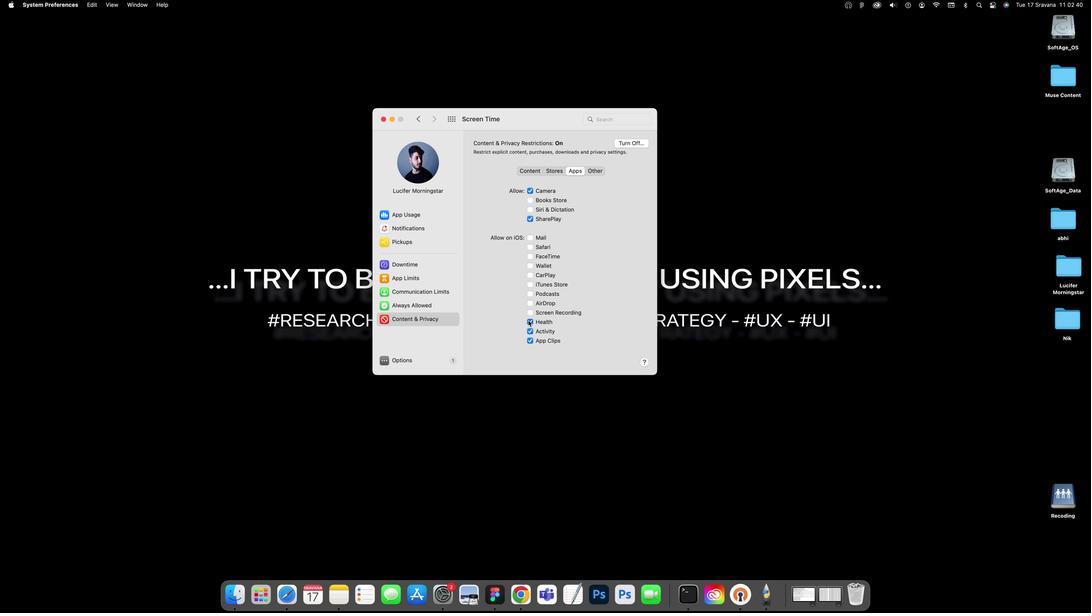 
Action: Mouse pressed left at (536, 155)
Screenshot: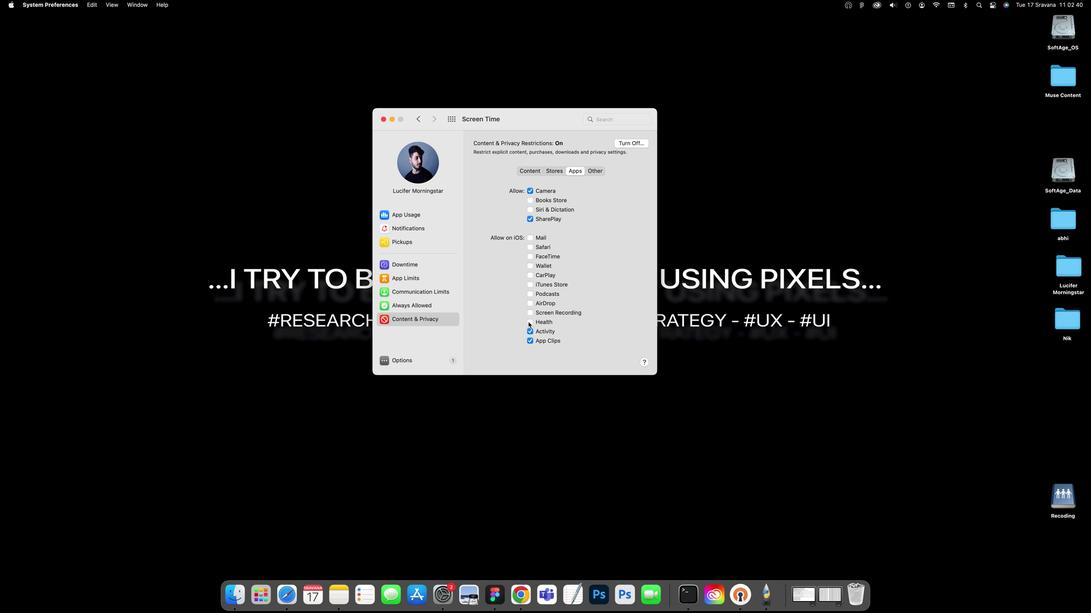 
Action: Mouse moved to (536, 151)
Screenshot: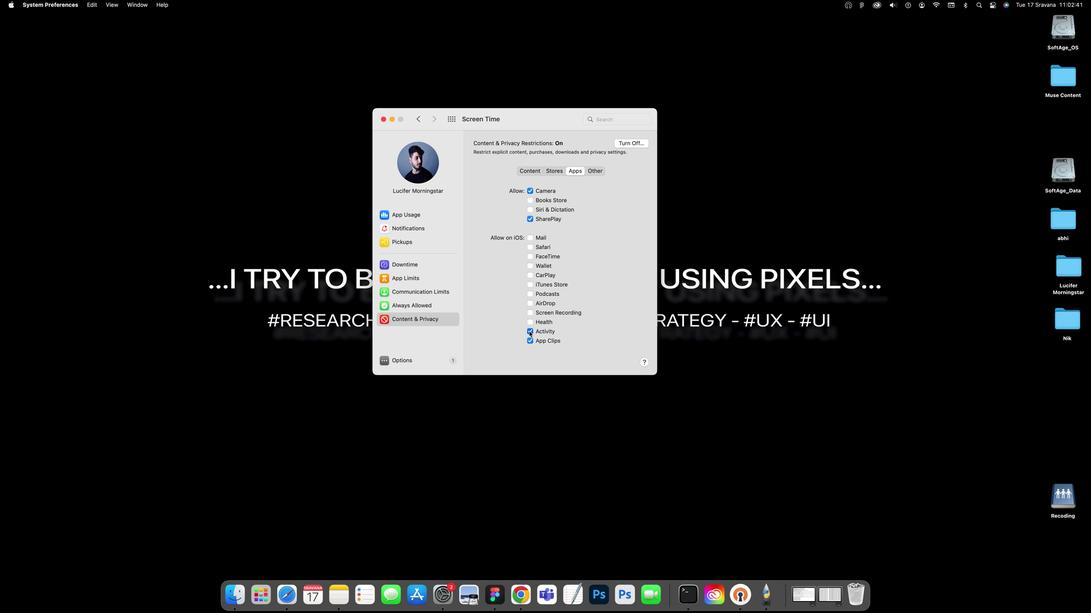 
Action: Mouse pressed left at (536, 151)
Screenshot: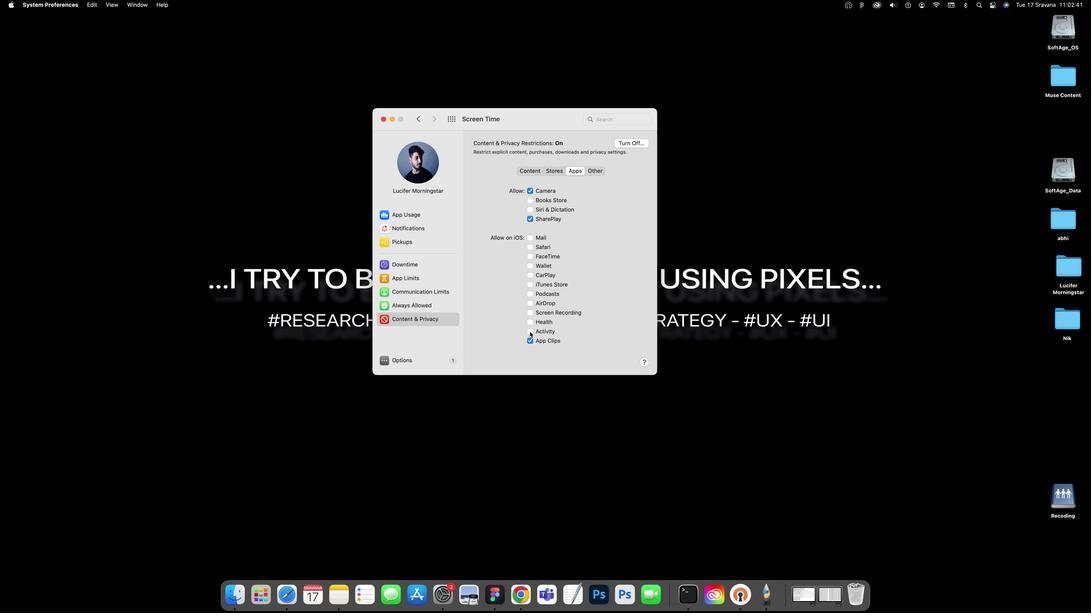 
Action: Mouse moved to (535, 148)
Screenshot: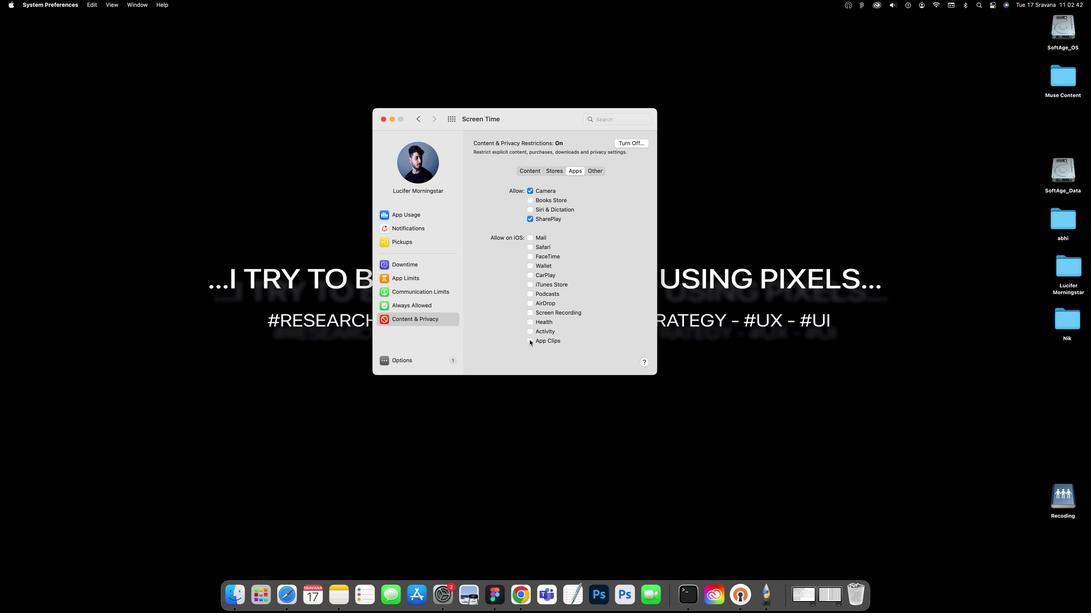 
Action: Mouse pressed left at (535, 148)
Screenshot: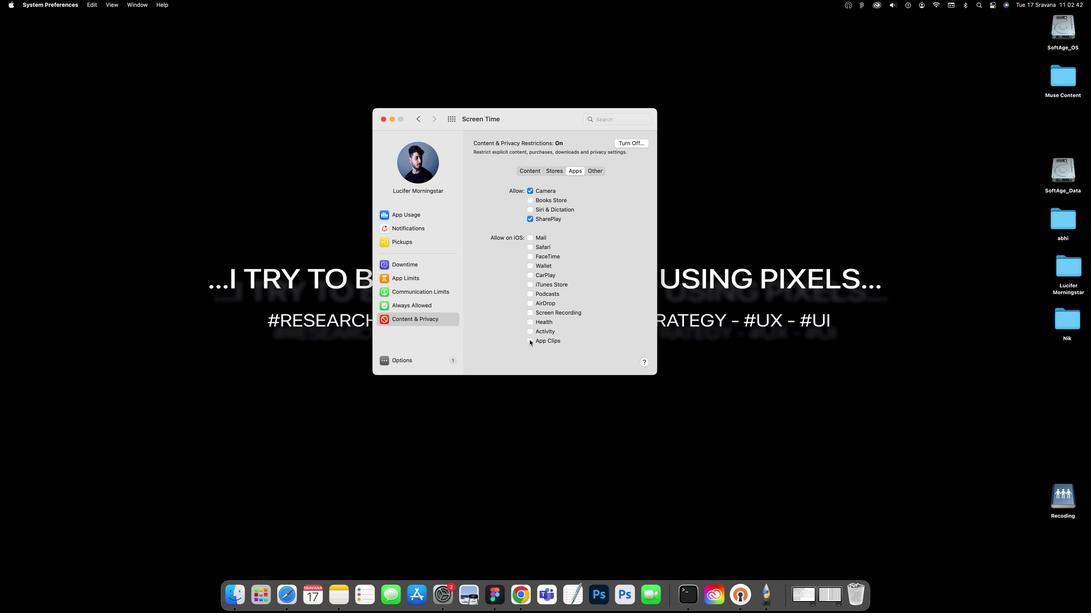 
Action: Mouse moved to (488, 209)
Screenshot: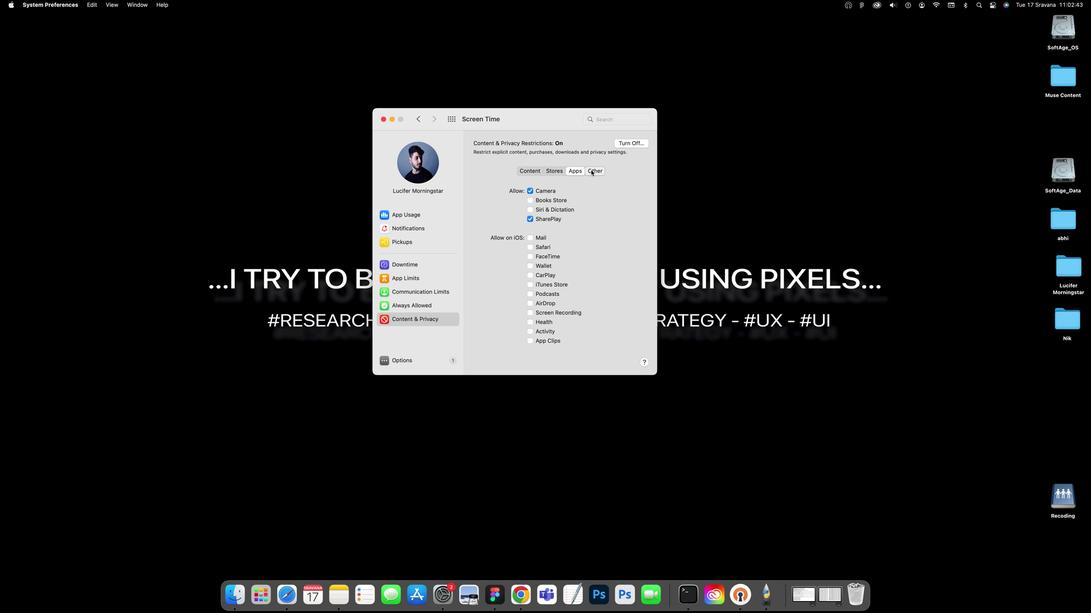 
Action: Mouse pressed left at (488, 209)
Screenshot: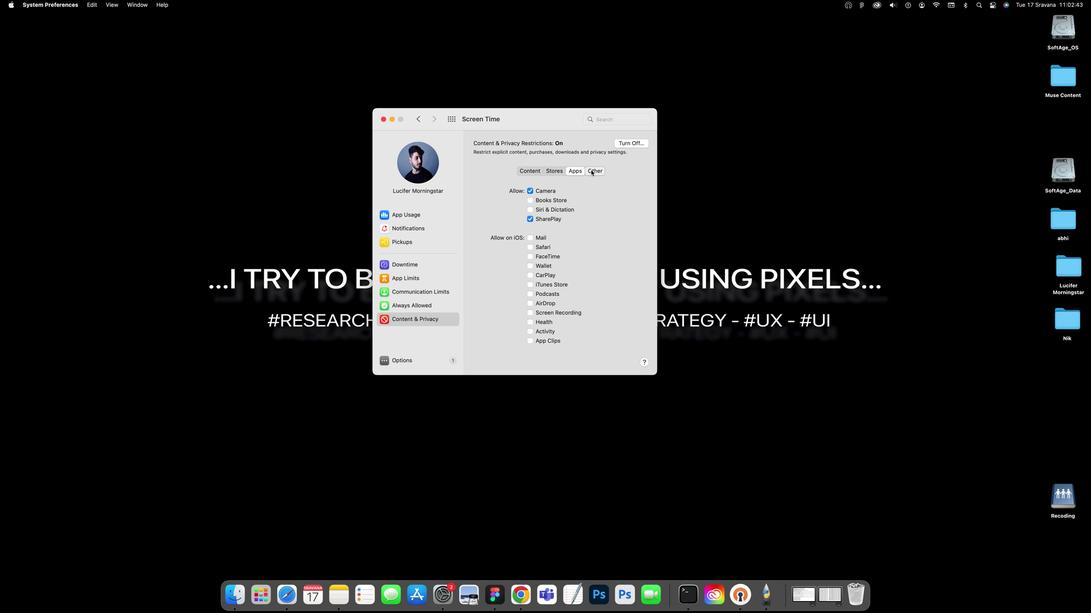 
Action: Mouse moved to (536, 196)
Screenshot: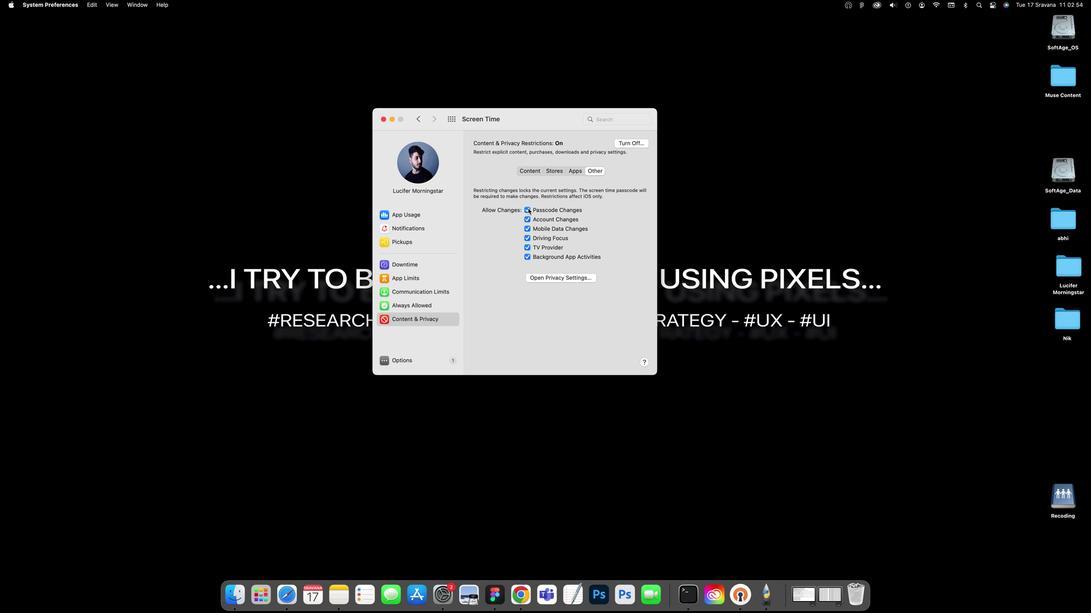 
Action: Mouse pressed left at (536, 196)
Screenshot: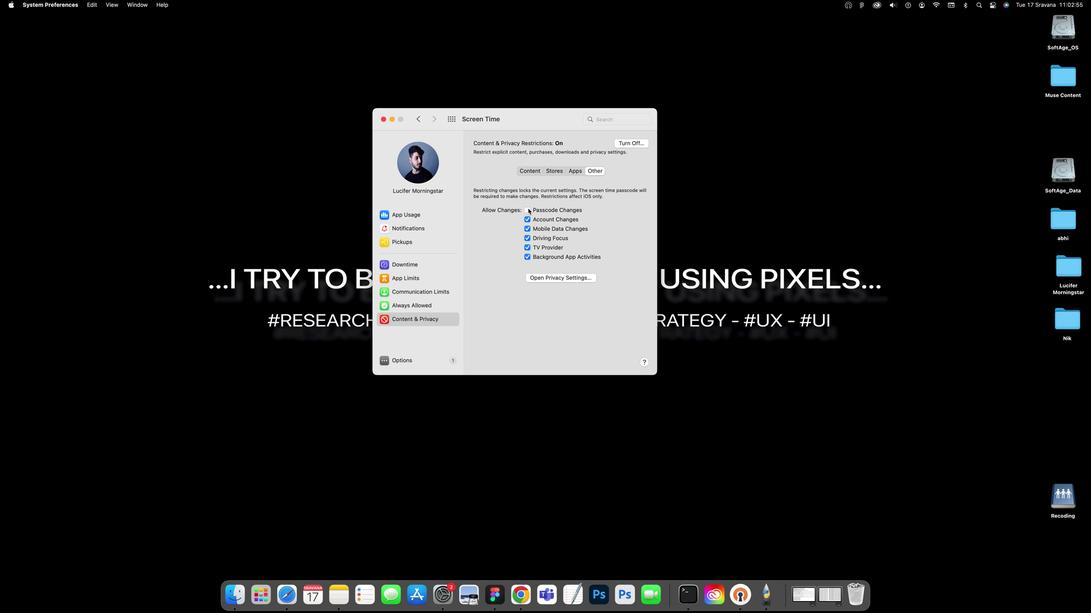 
Action: Mouse moved to (536, 192)
Screenshot: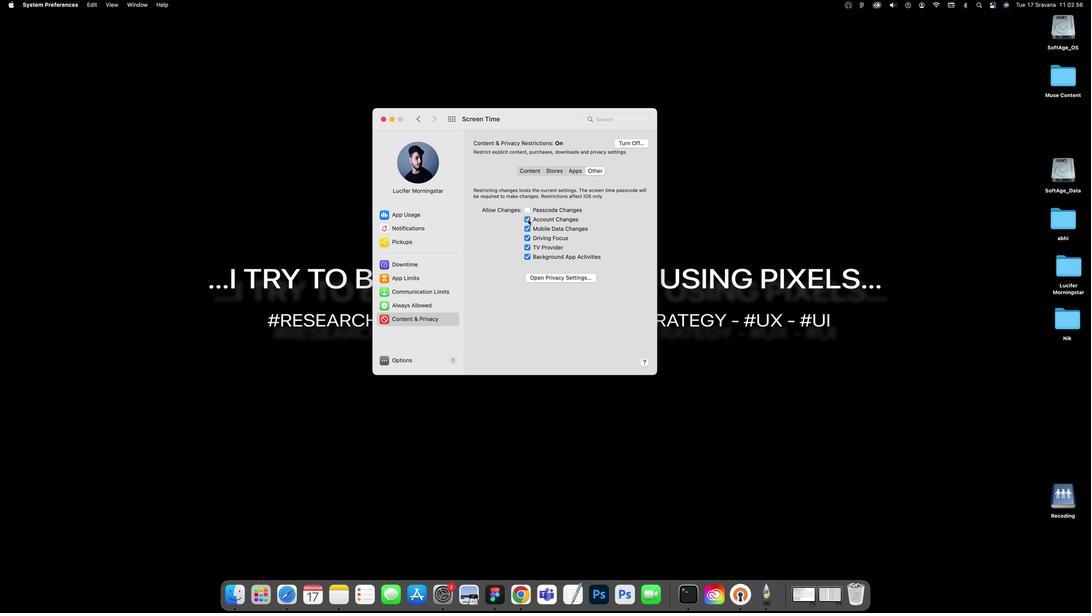 
Action: Mouse pressed left at (536, 192)
Screenshot: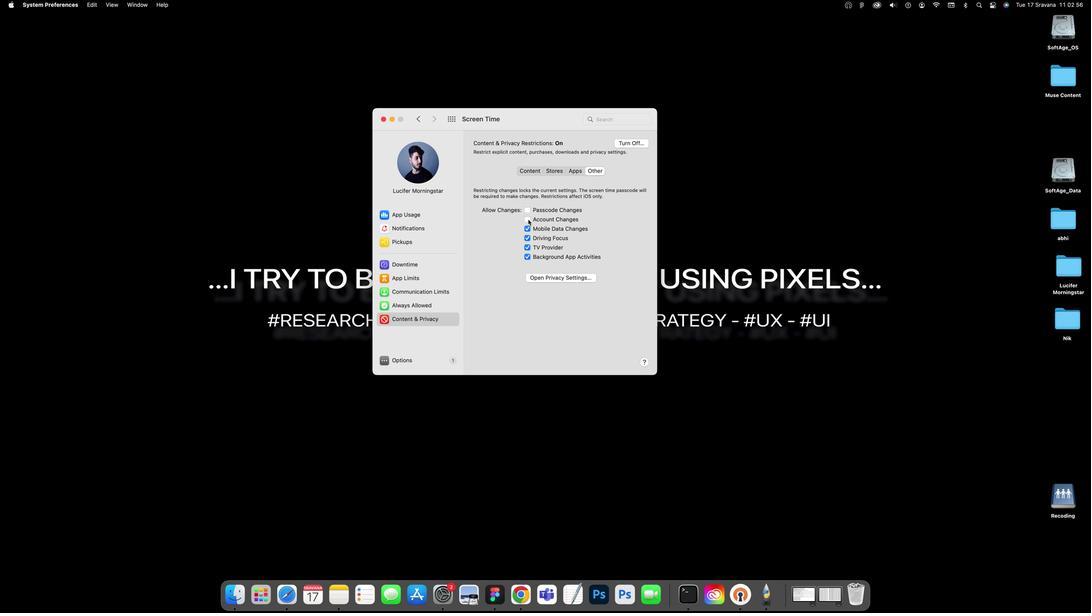
Action: Mouse moved to (537, 189)
Screenshot: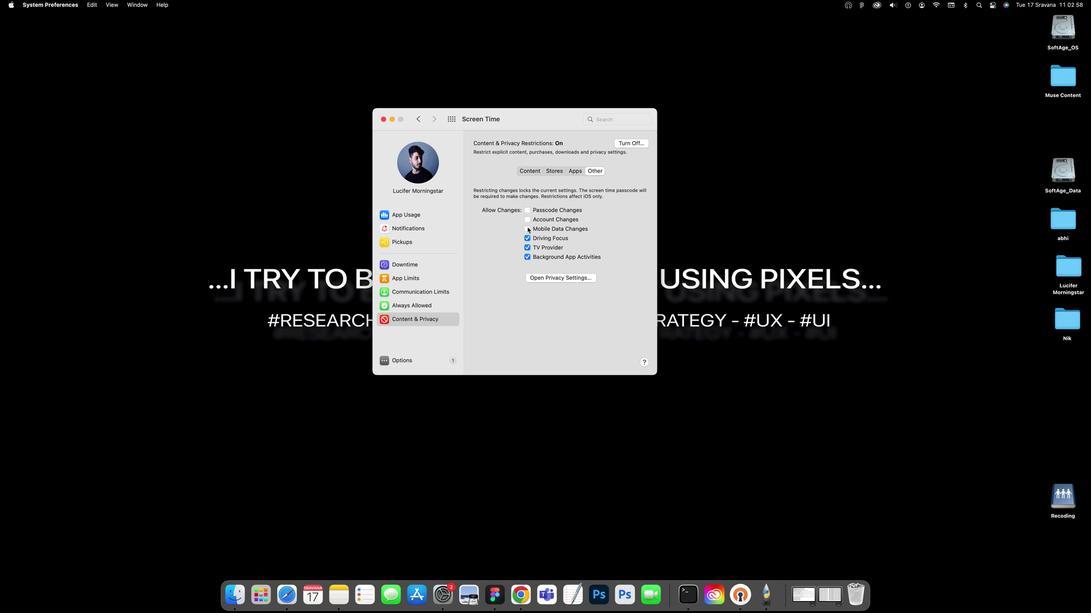 
Action: Mouse pressed left at (537, 189)
Screenshot: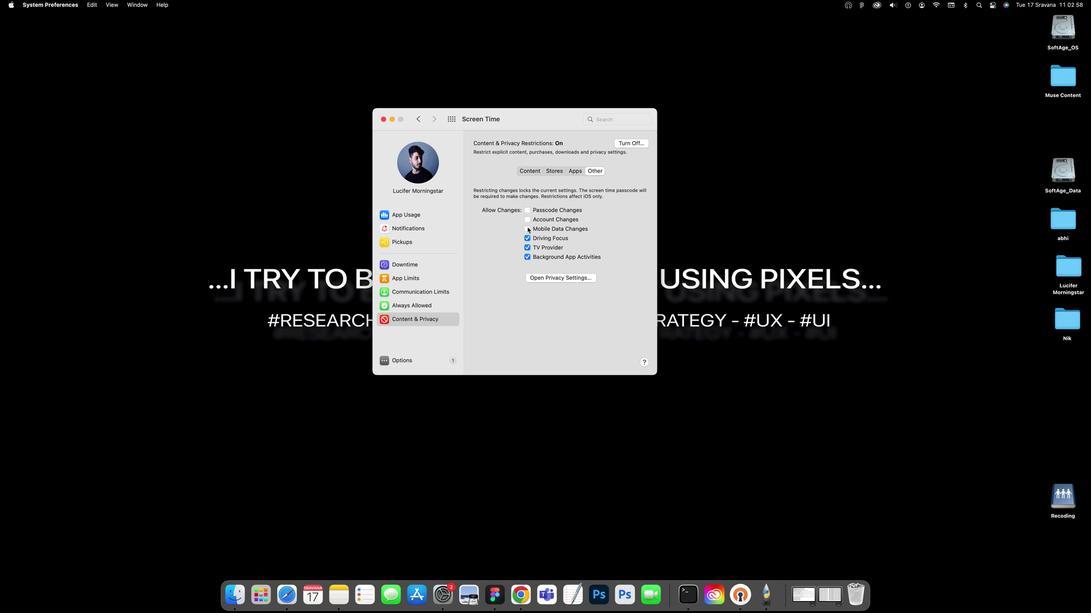 
Action: Mouse moved to (538, 186)
Screenshot: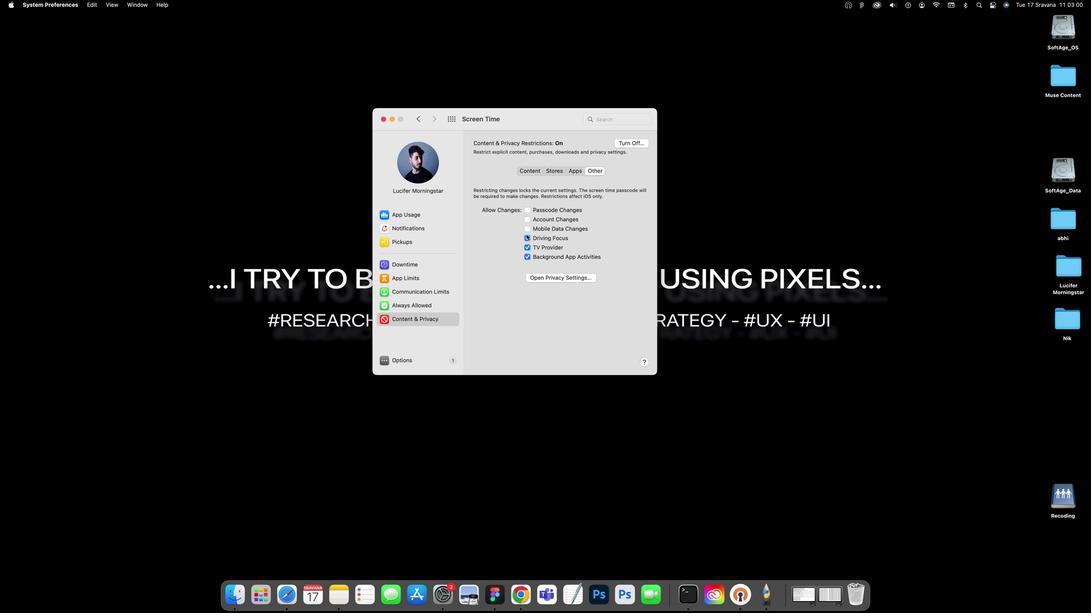 
Action: Mouse pressed left at (538, 186)
Screenshot: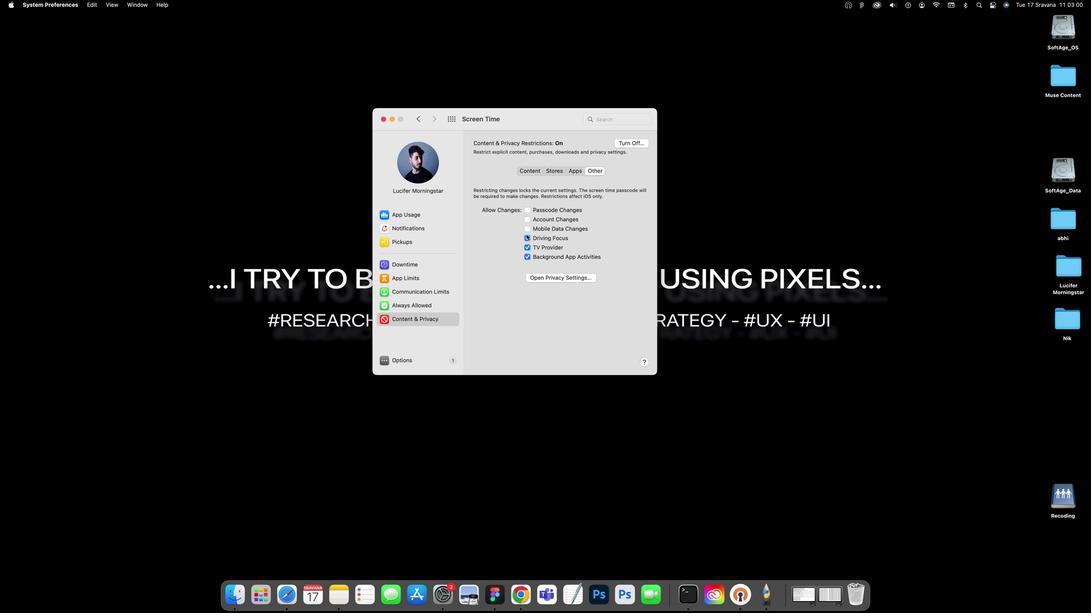 
Action: Mouse moved to (538, 185)
Screenshot: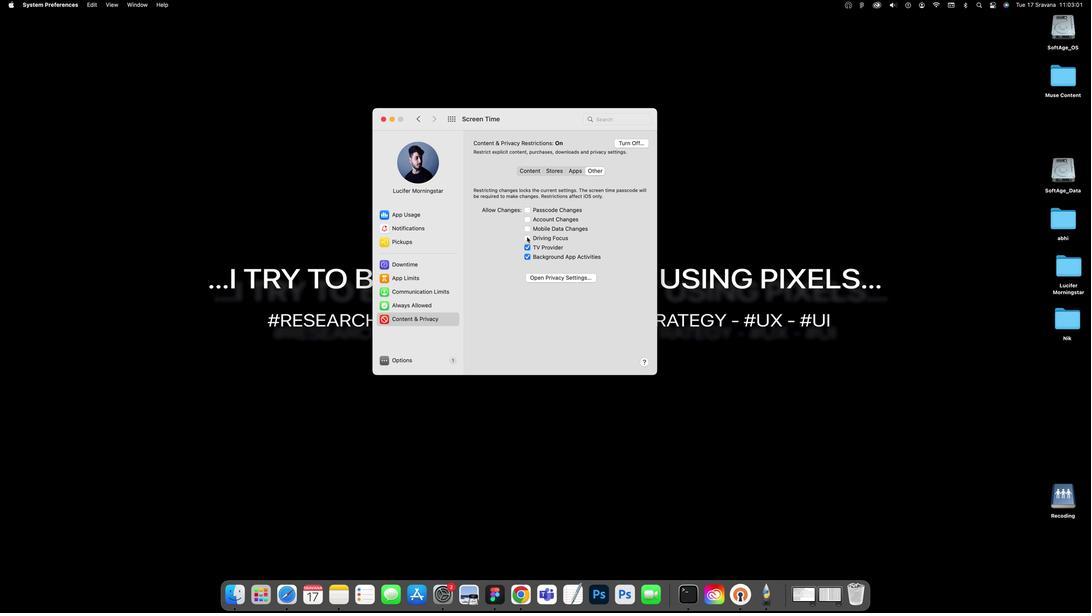 
Action: Mouse pressed left at (538, 185)
Screenshot: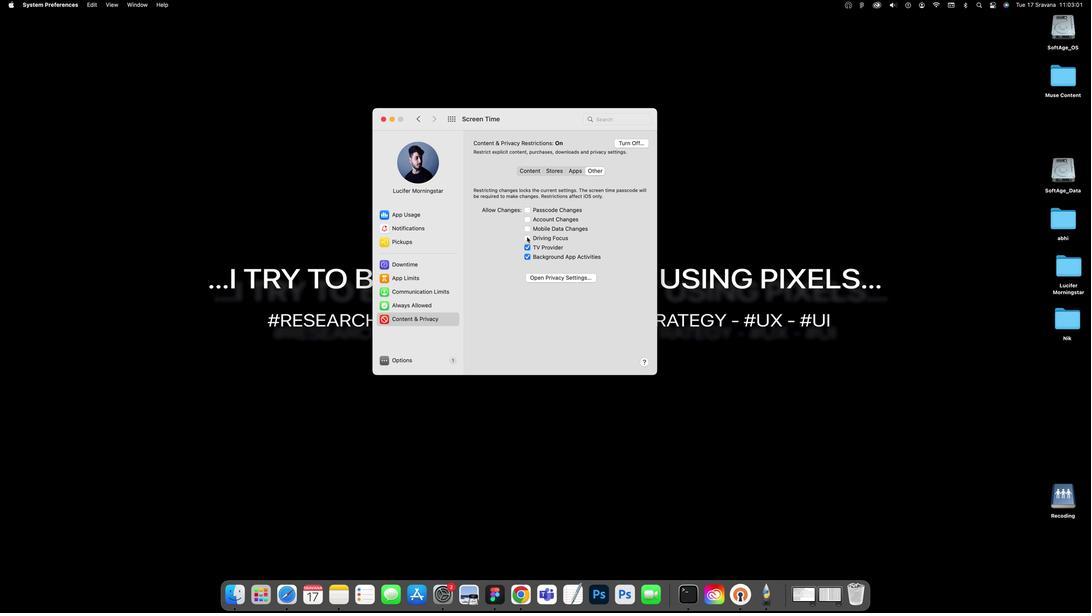 
Action: Mouse moved to (537, 185)
Screenshot: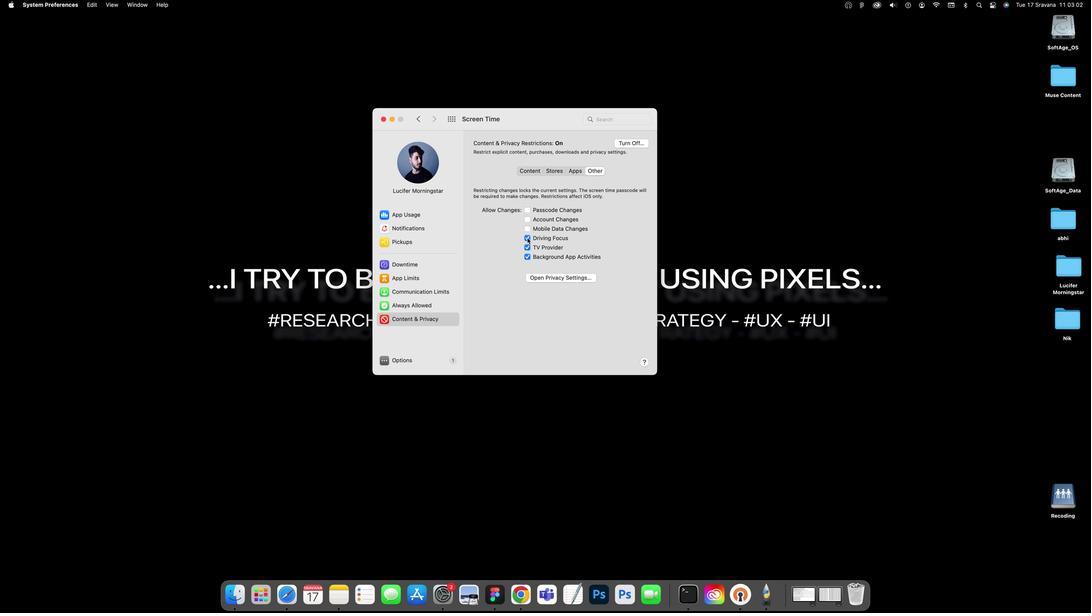 
Action: Mouse pressed left at (537, 185)
Screenshot: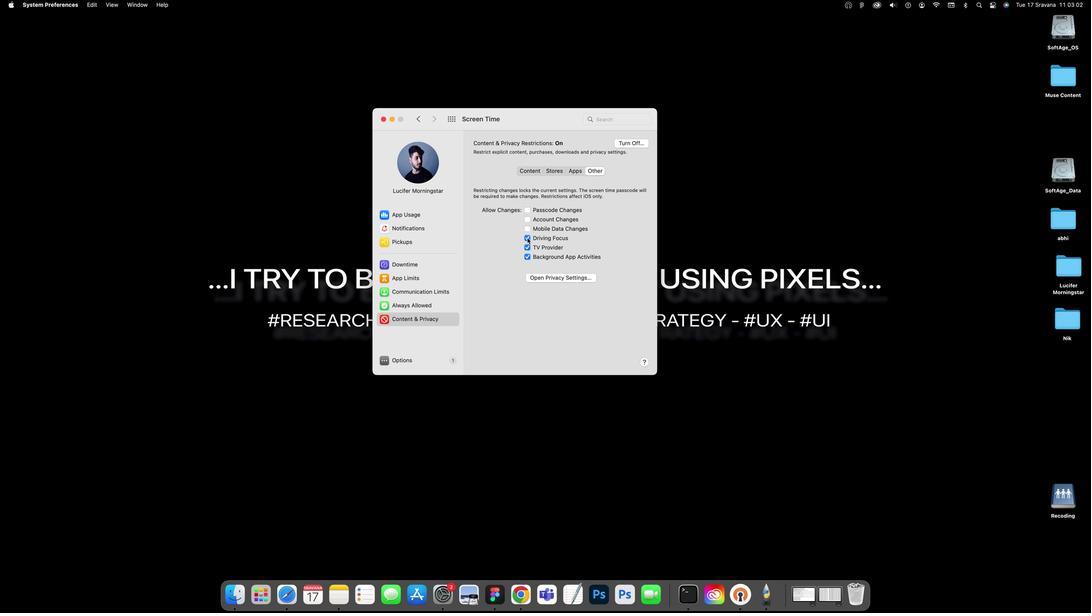 
Action: Mouse moved to (536, 182)
Screenshot: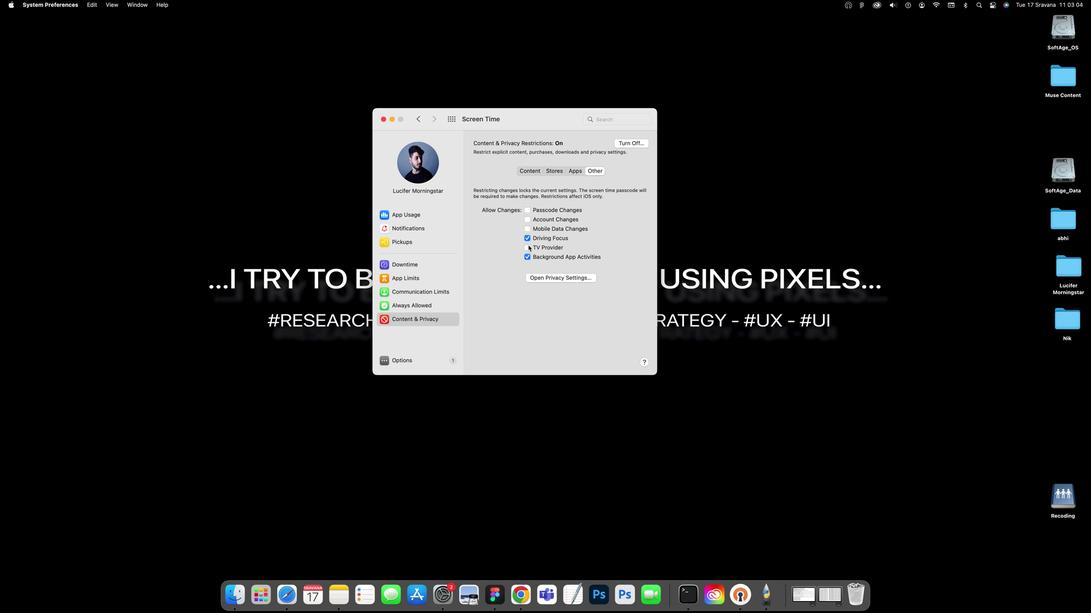 
Action: Mouse pressed left at (536, 182)
Screenshot: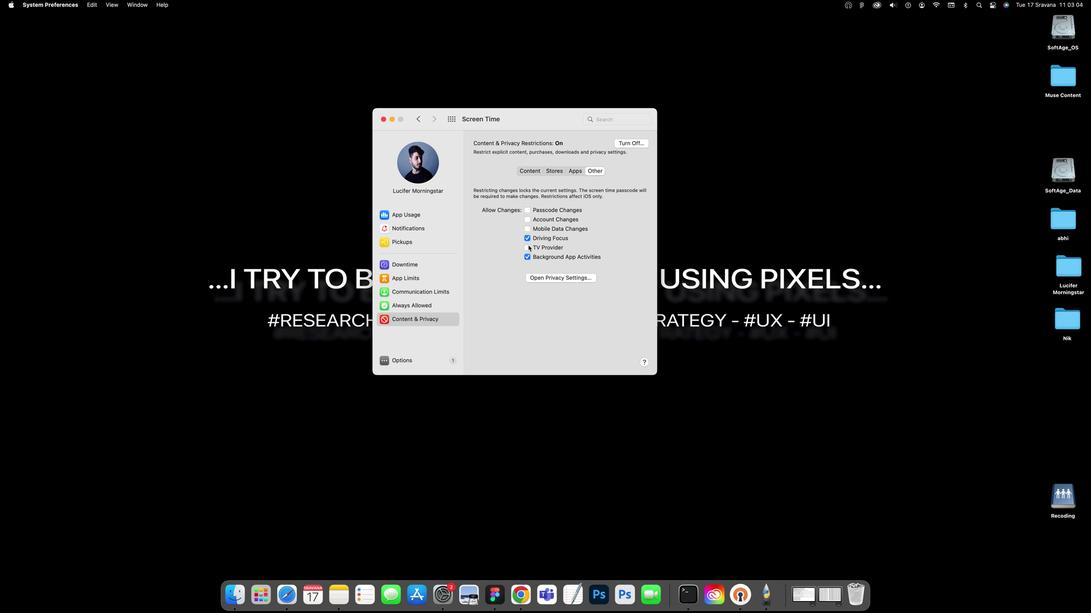 
Action: Mouse moved to (535, 178)
Screenshot: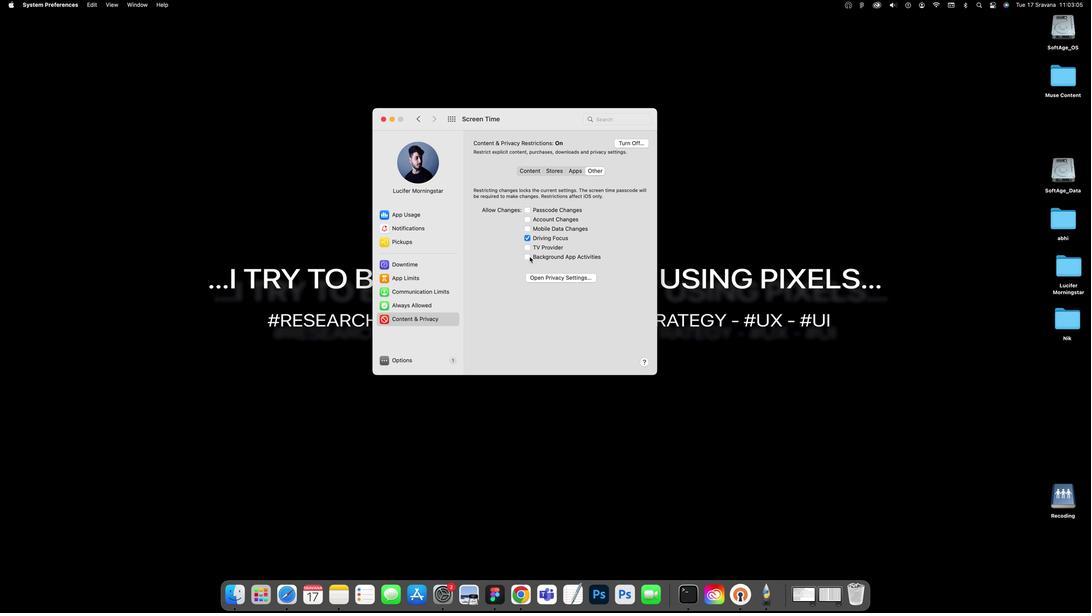 
Action: Mouse pressed left at (535, 178)
Screenshot: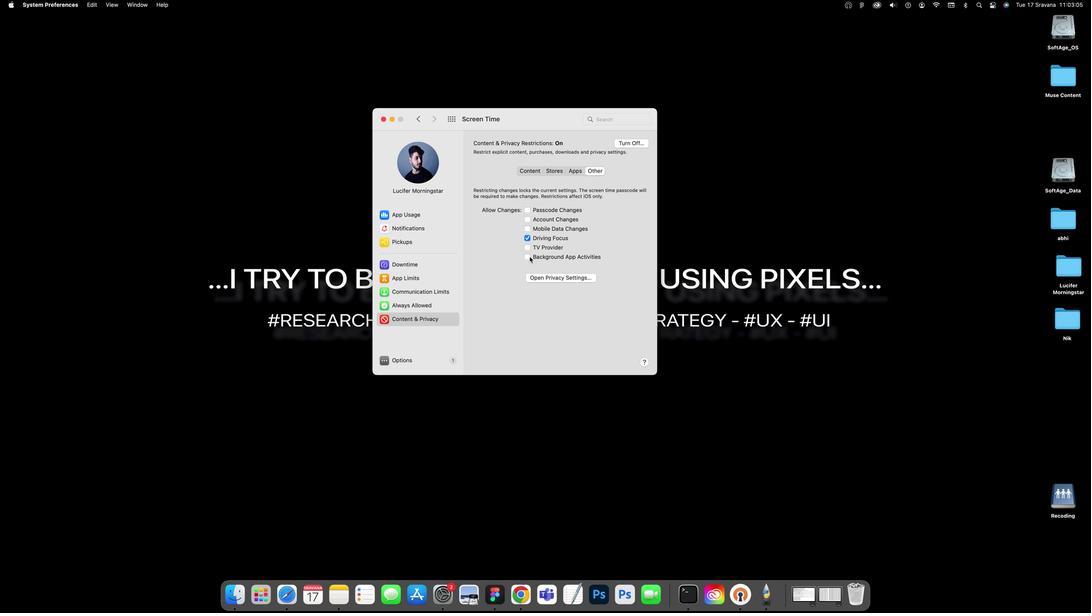 
Action: Mouse moved to (476, 189)
Screenshot: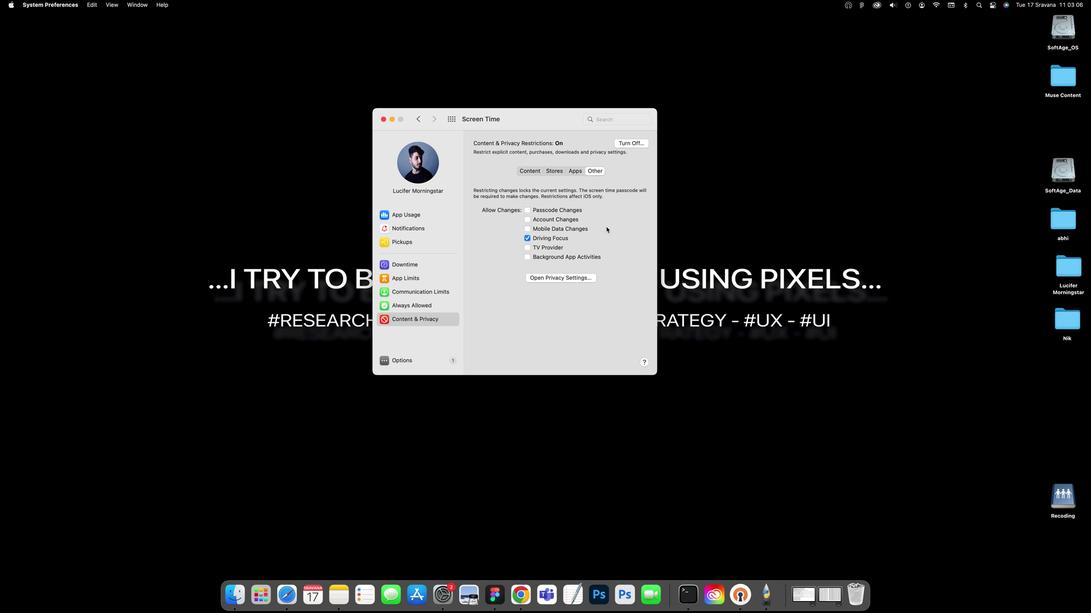 
Action: Mouse pressed left at (476, 189)
Screenshot: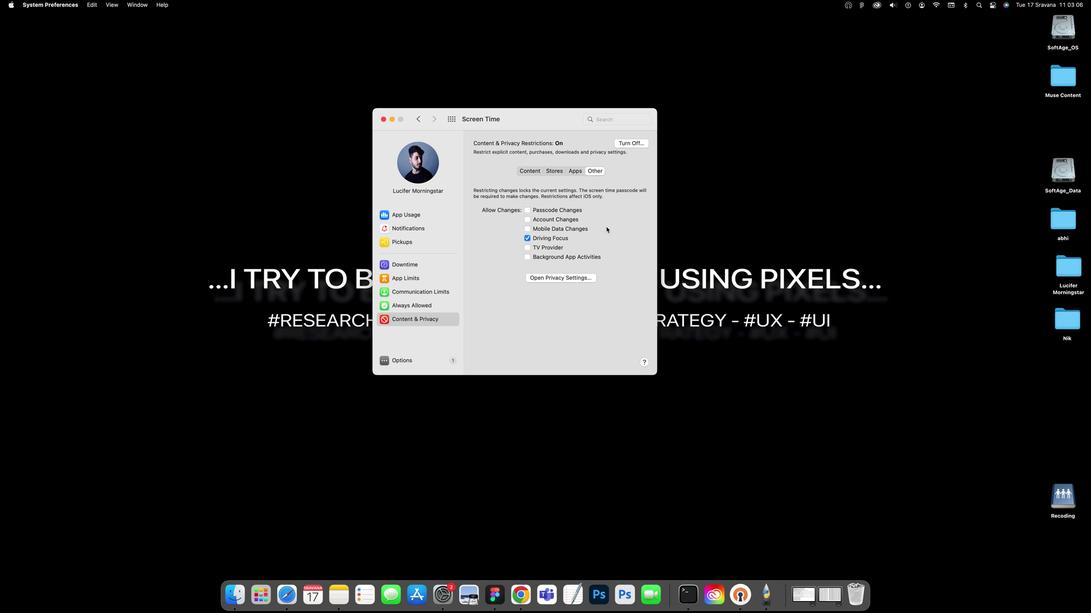 
Action: Mouse moved to (509, 170)
Screenshot: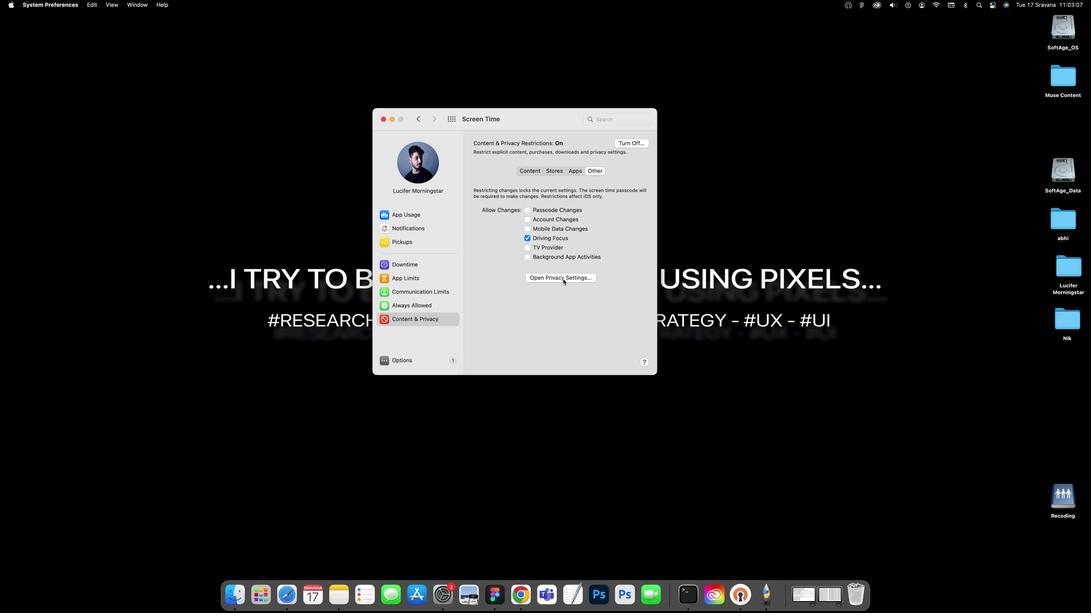 
Action: Mouse pressed left at (509, 170)
Screenshot: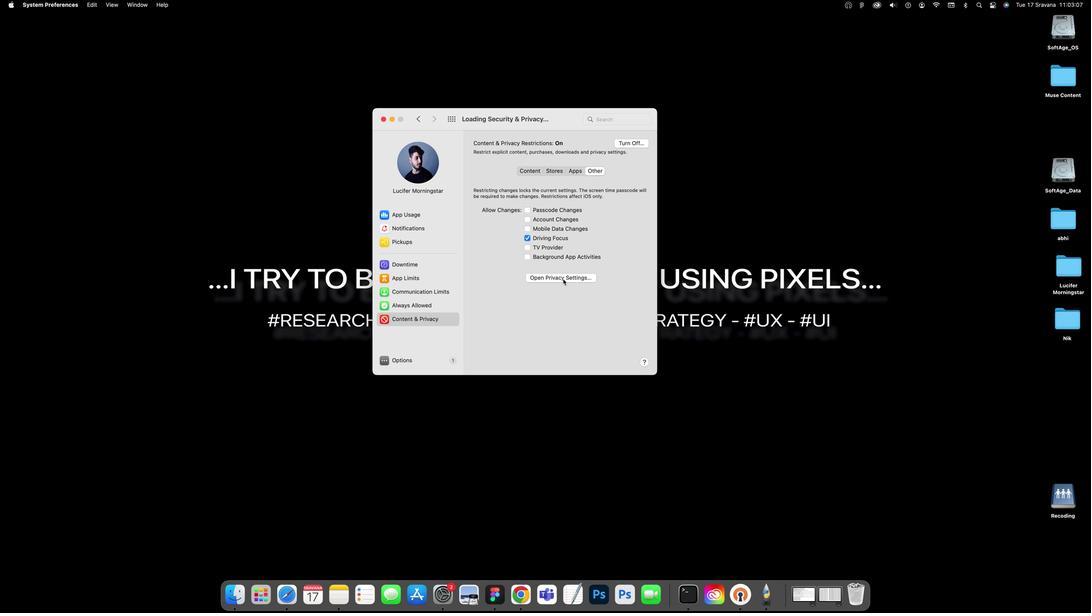 
Action: Mouse moved to (528, 179)
Screenshot: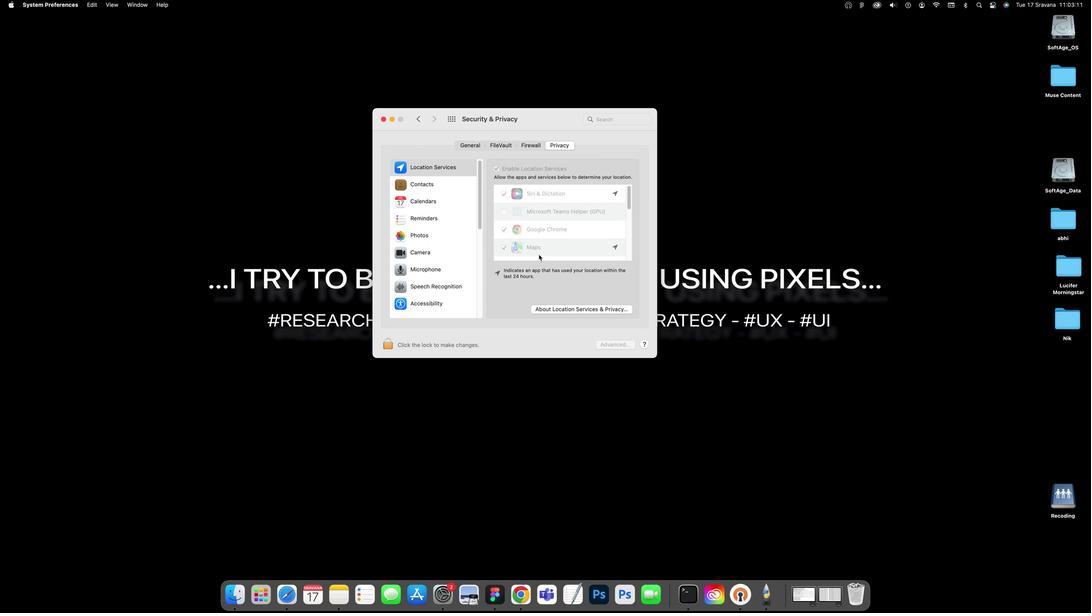 
Action: Mouse scrolled (528, 179) with delta (948, 271)
Screenshot: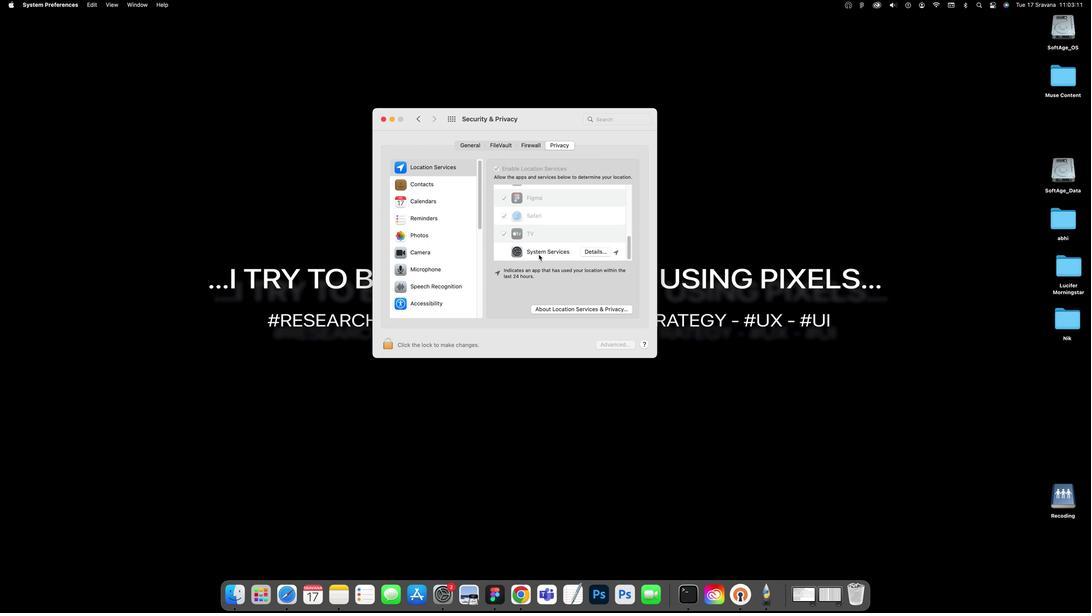 
Action: Mouse scrolled (528, 179) with delta (948, 271)
Screenshot: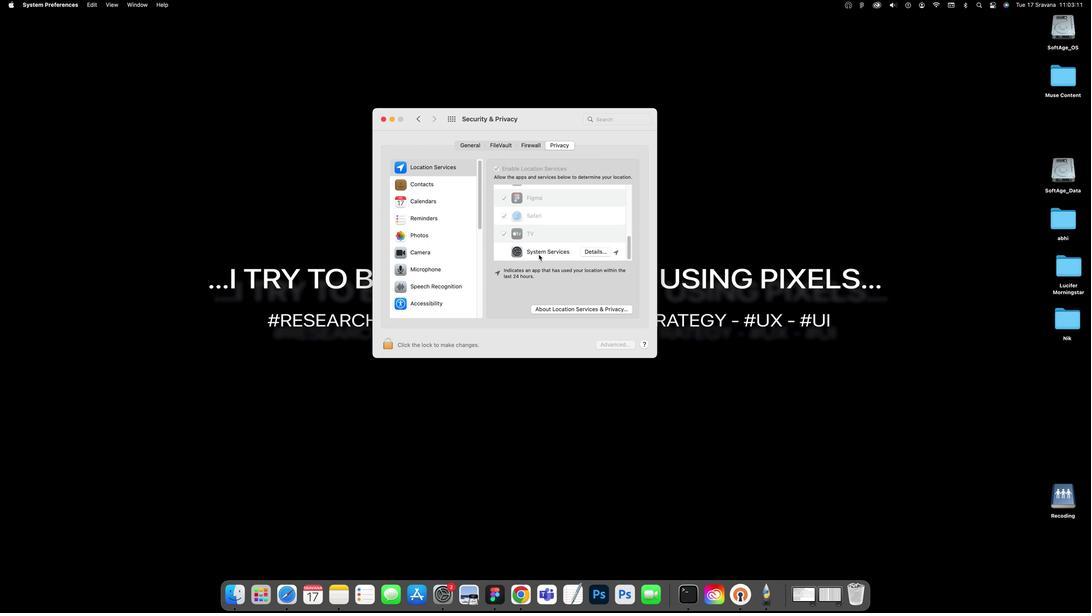 
Action: Mouse scrolled (528, 179) with delta (948, 271)
Screenshot: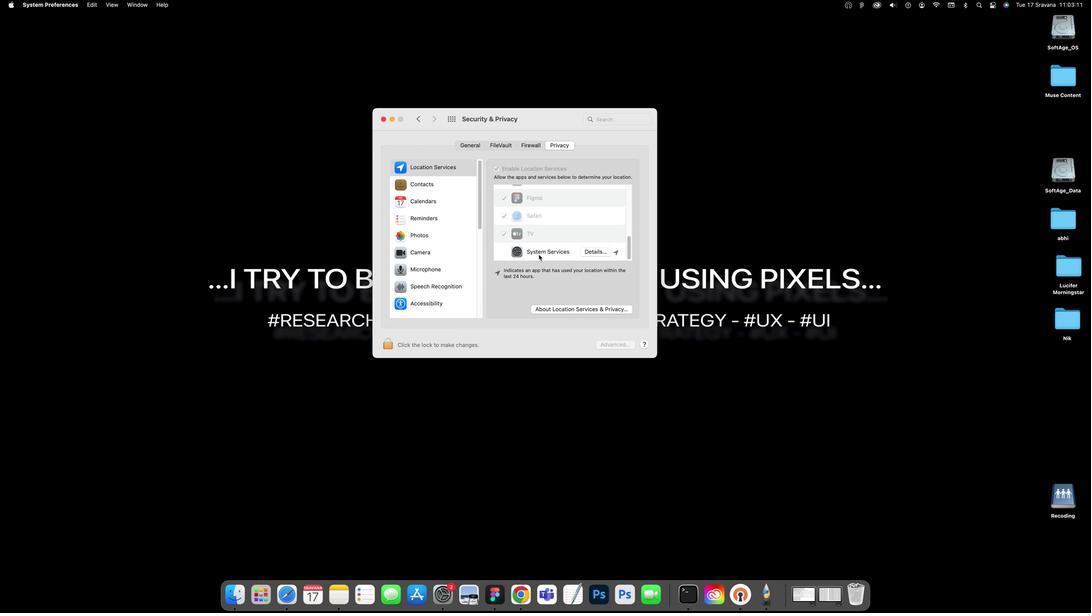 
Action: Mouse scrolled (528, 179) with delta (948, 272)
Screenshot: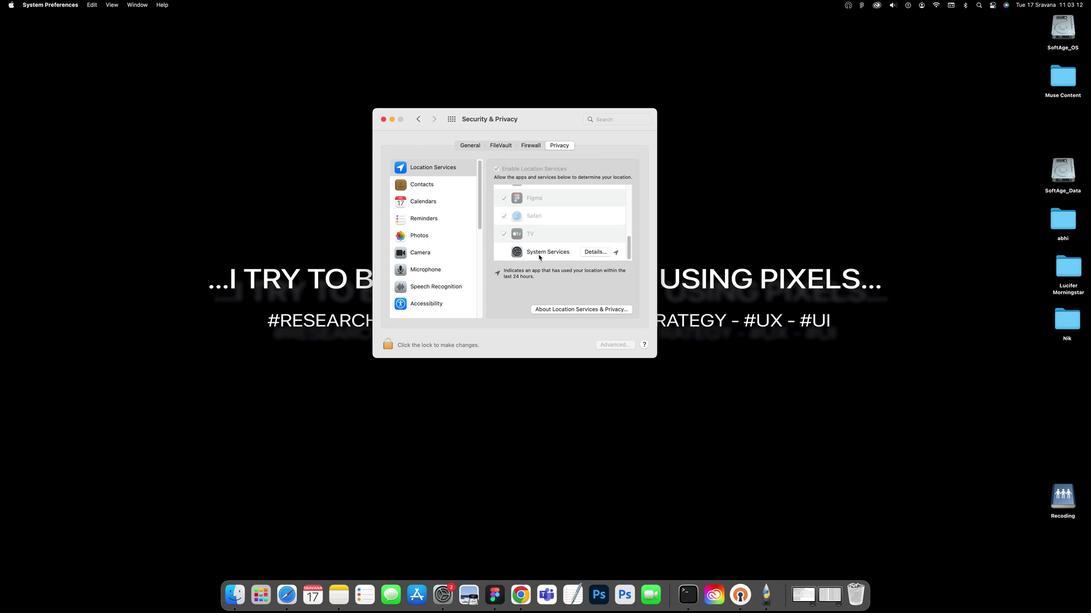 
Action: Mouse scrolled (528, 179) with delta (948, 272)
Screenshot: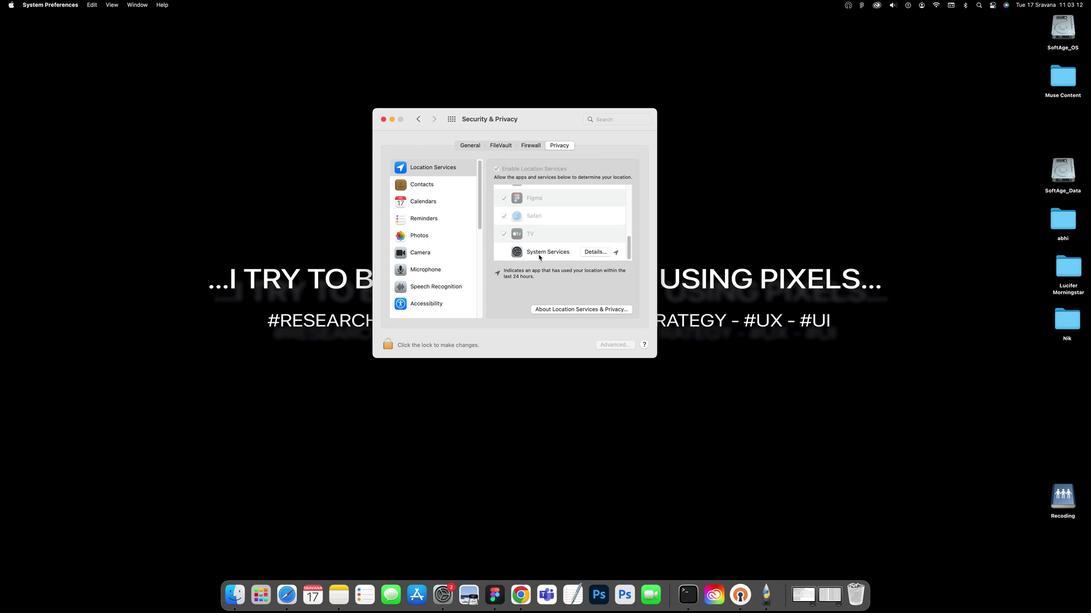 
Action: Mouse scrolled (528, 179) with delta (948, 272)
Screenshot: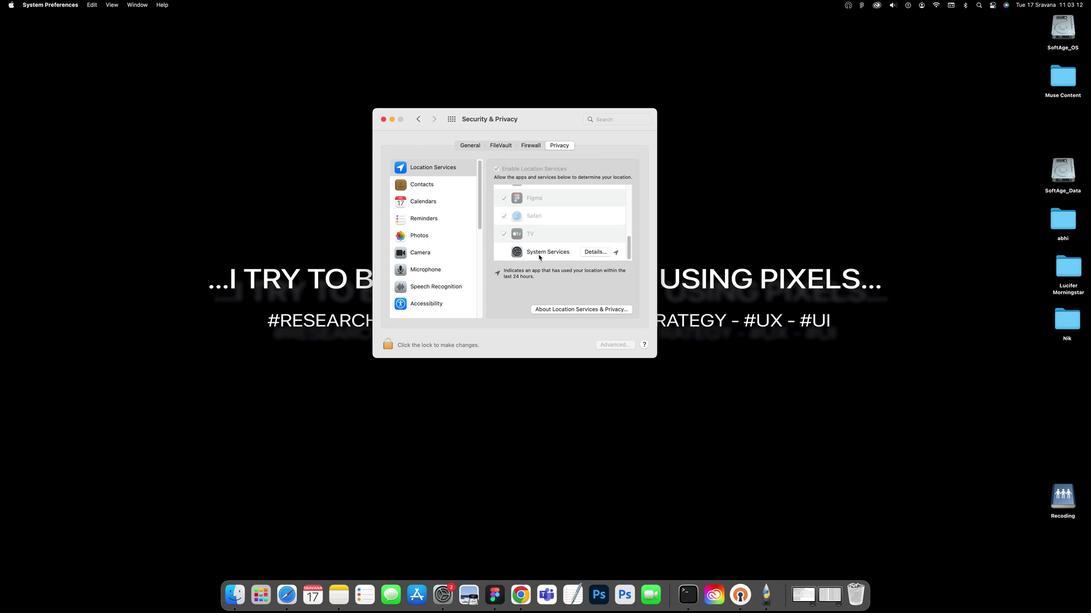 
Action: Mouse moved to (486, 181)
Screenshot: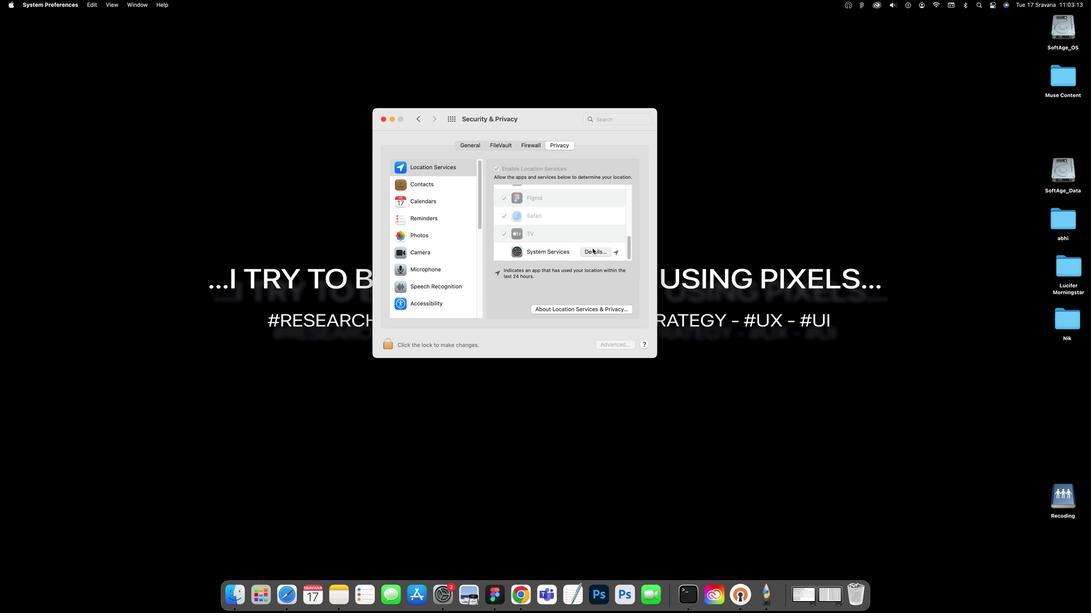 
Action: Mouse pressed left at (486, 181)
Screenshot: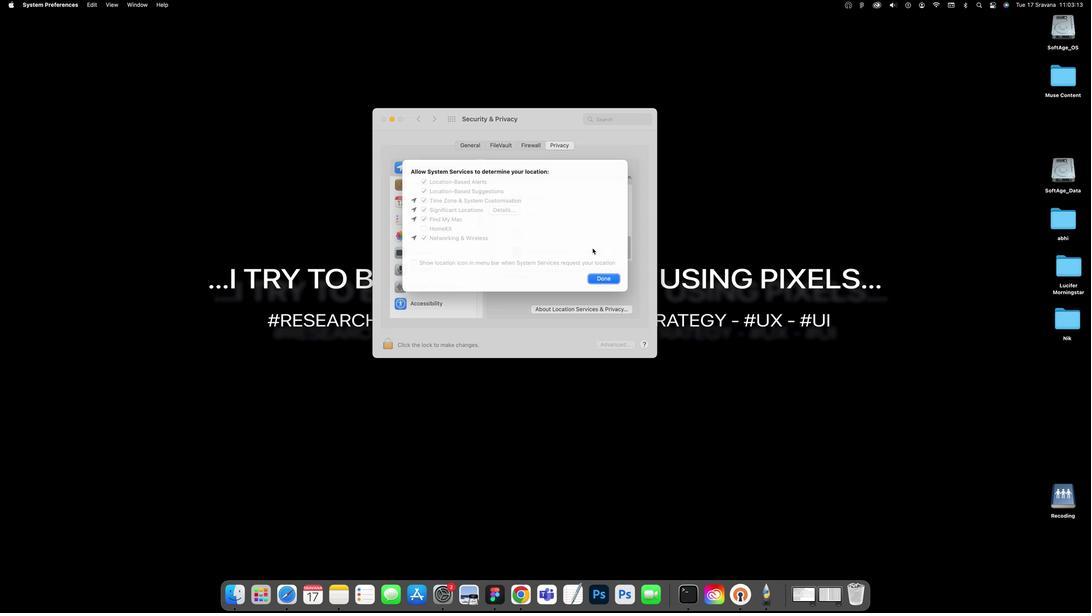 
Action: Mouse moved to (479, 168)
Screenshot: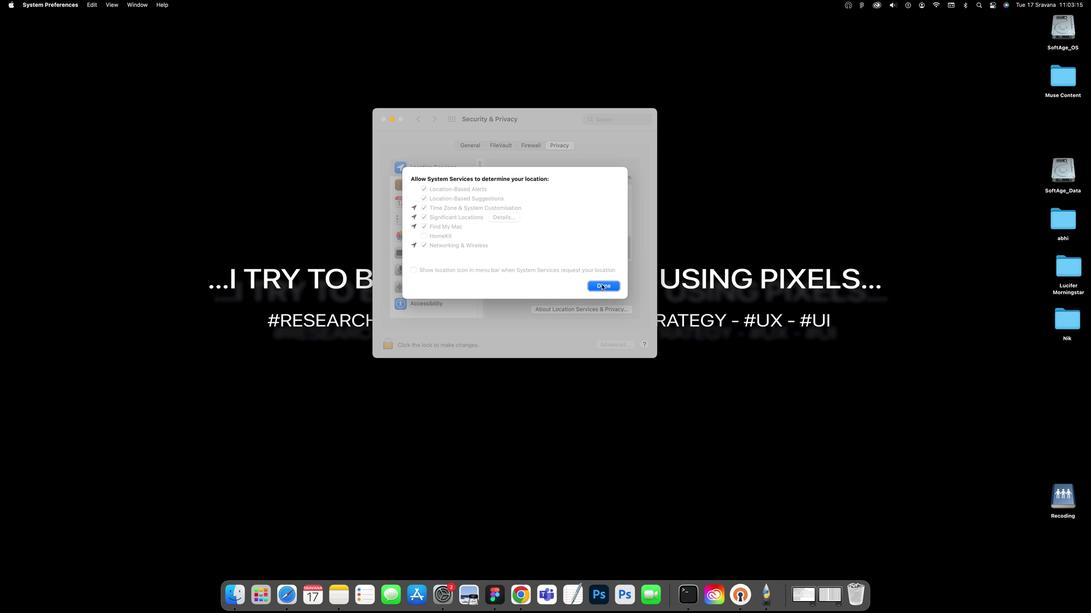 
Action: Mouse pressed left at (479, 168)
Screenshot: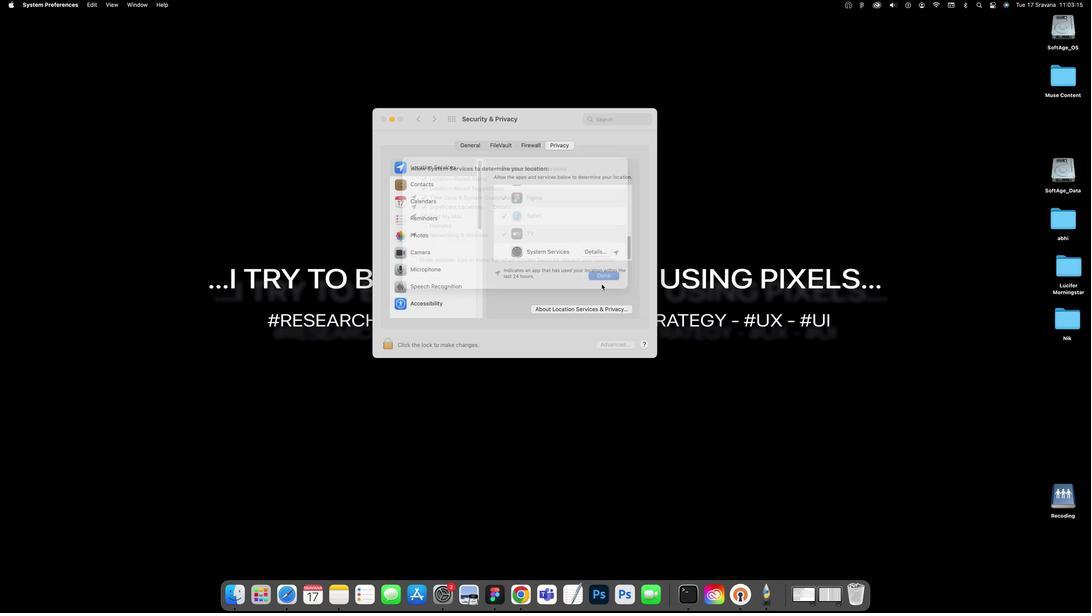 
Action: Mouse moved to (622, 227)
Screenshot: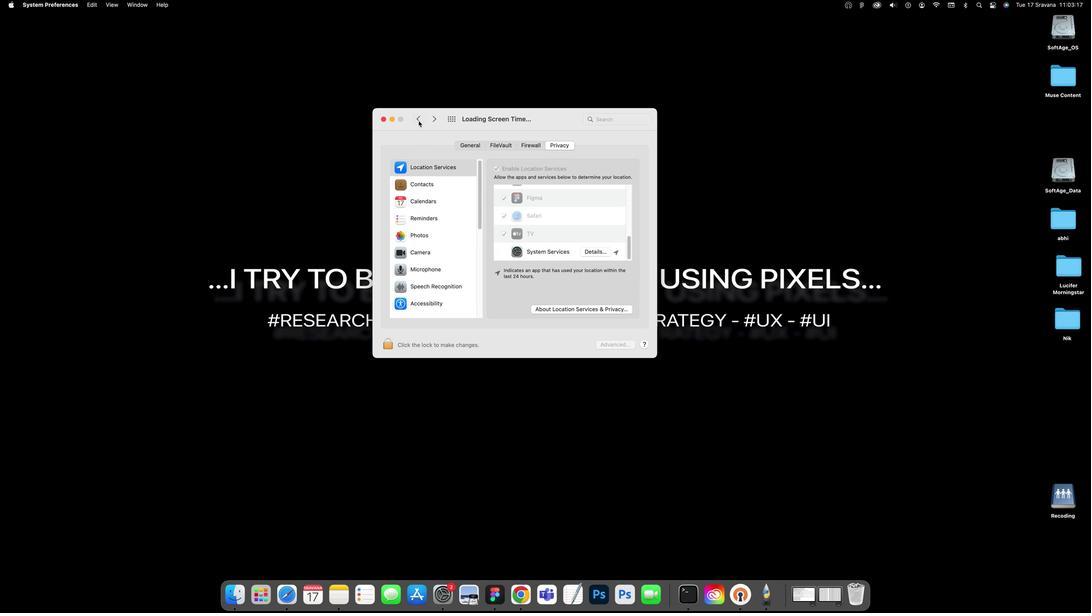 
Action: Mouse pressed left at (622, 227)
Screenshot: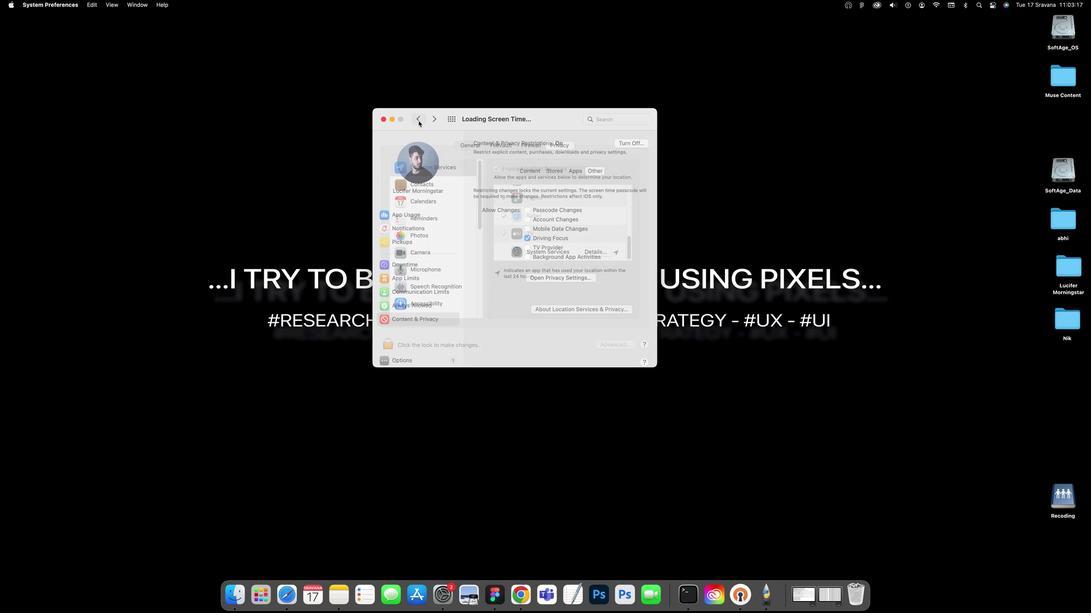 
Action: Mouse moved to (624, 161)
Screenshot: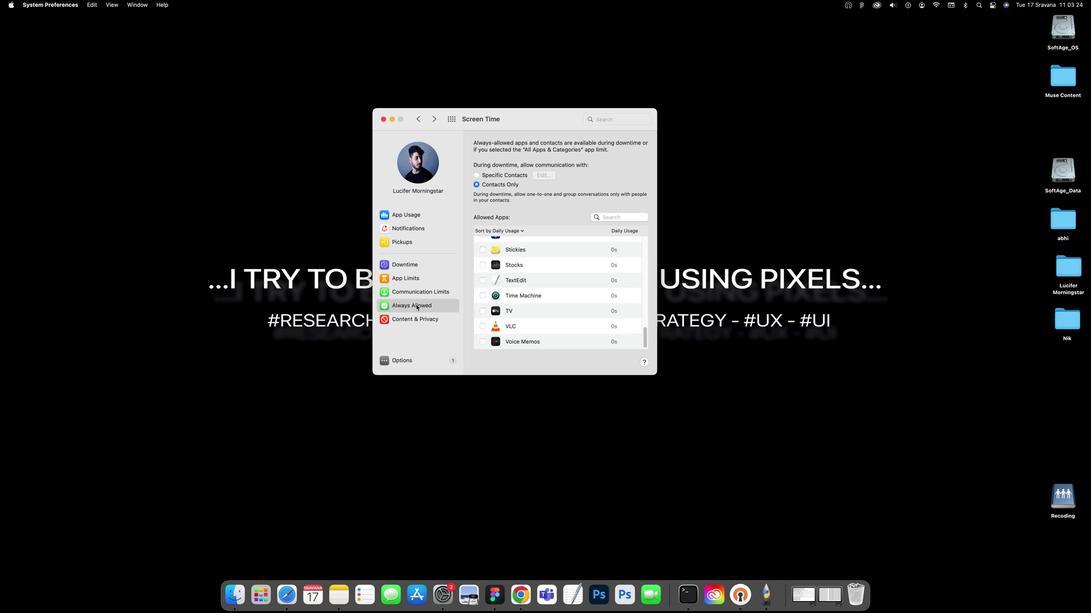 
Action: Mouse pressed left at (624, 161)
Screenshot: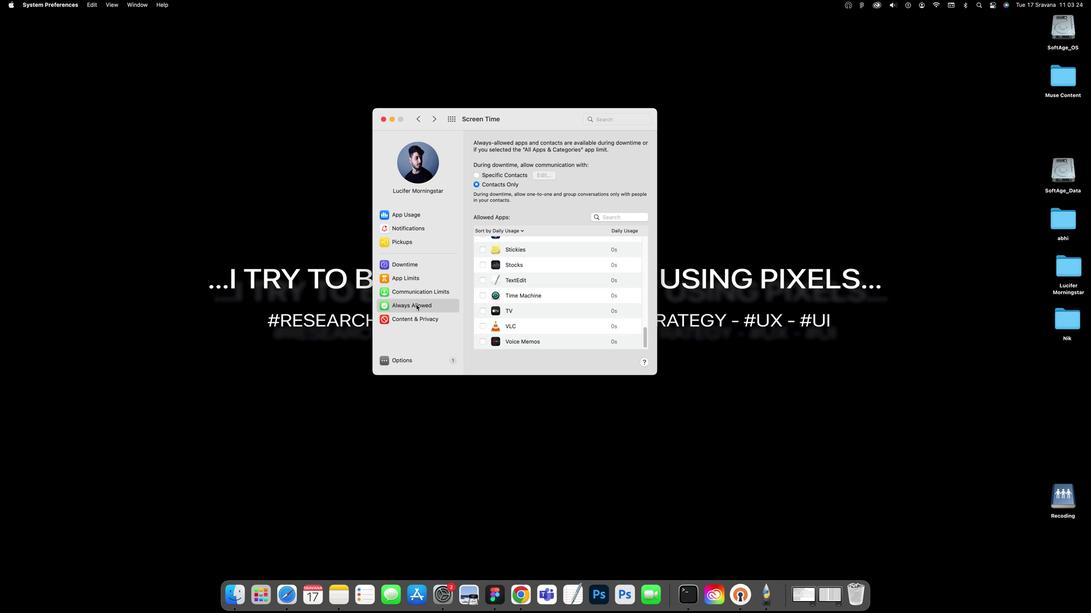 
Action: Mouse moved to (557, 173)
Screenshot: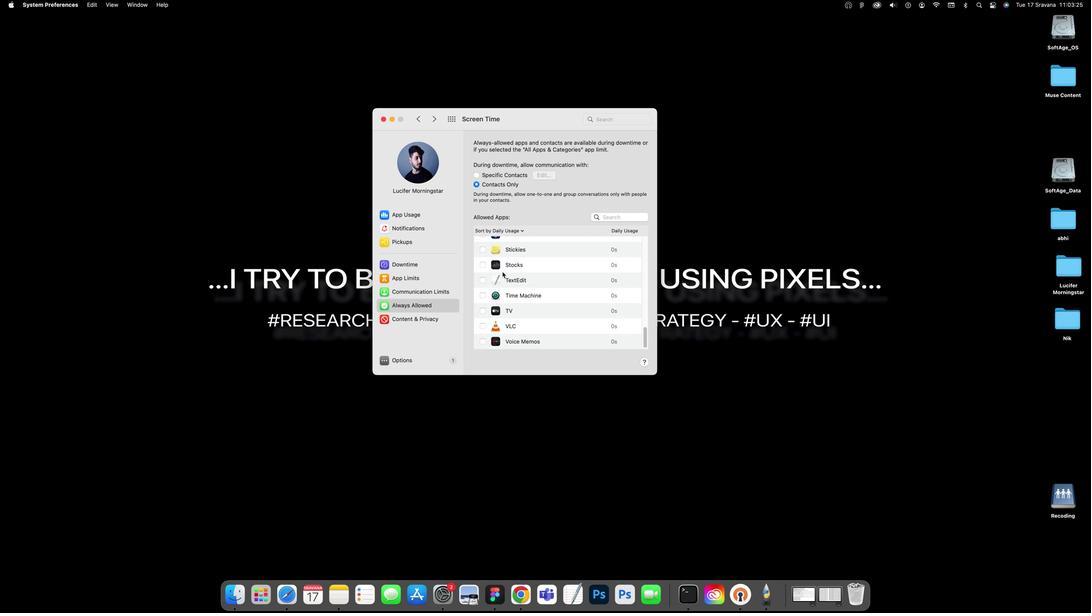 
Action: Mouse scrolled (557, 173) with delta (948, 270)
Screenshot: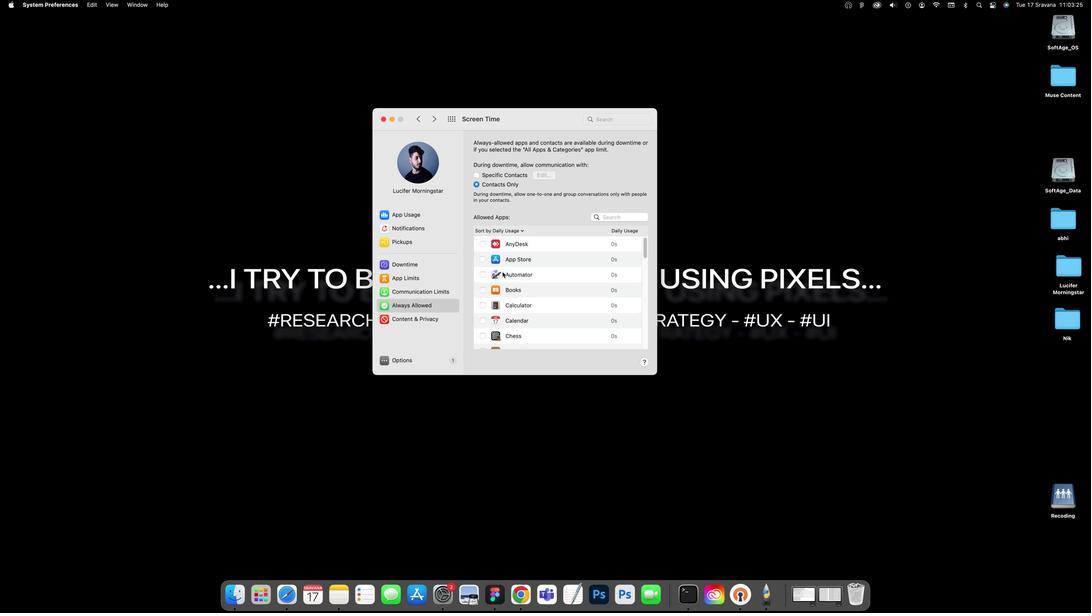 
Action: Mouse scrolled (557, 173) with delta (948, 270)
Screenshot: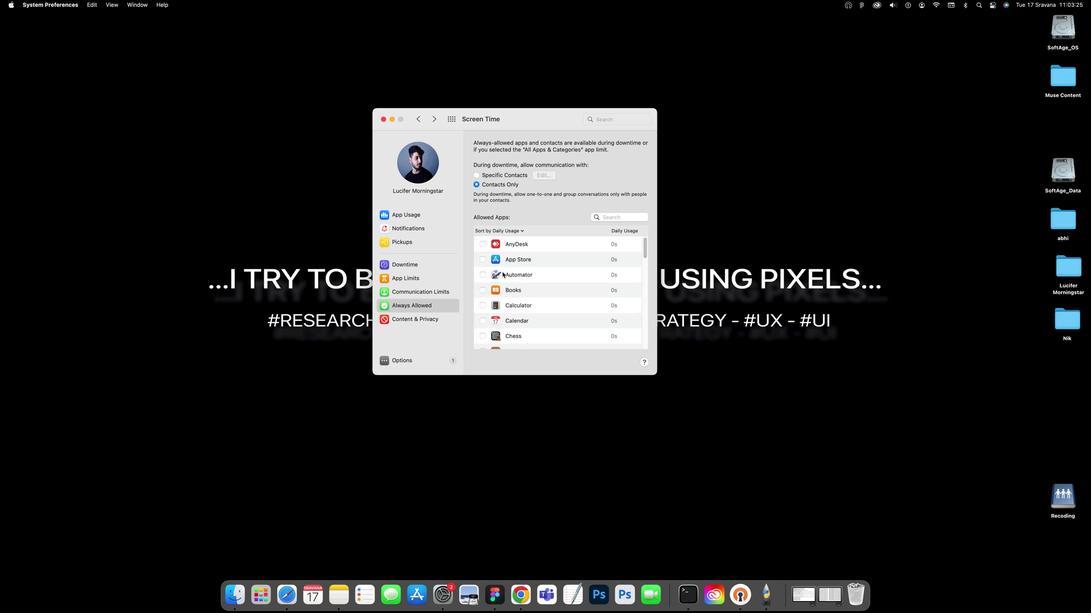 
Action: Mouse scrolled (557, 173) with delta (948, 269)
Screenshot: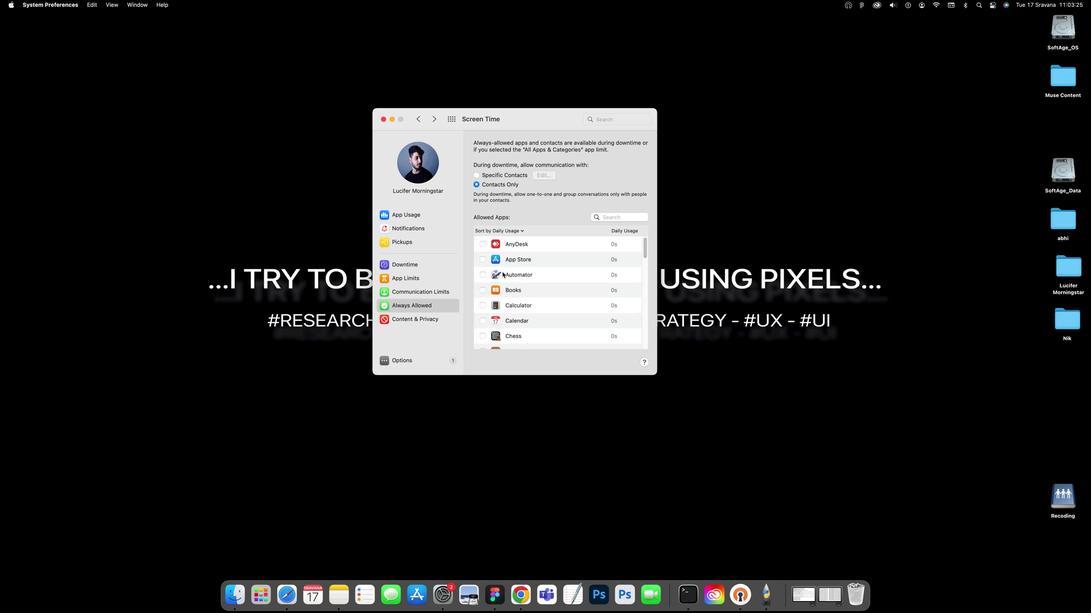 
Action: Mouse scrolled (557, 173) with delta (948, 268)
Screenshot: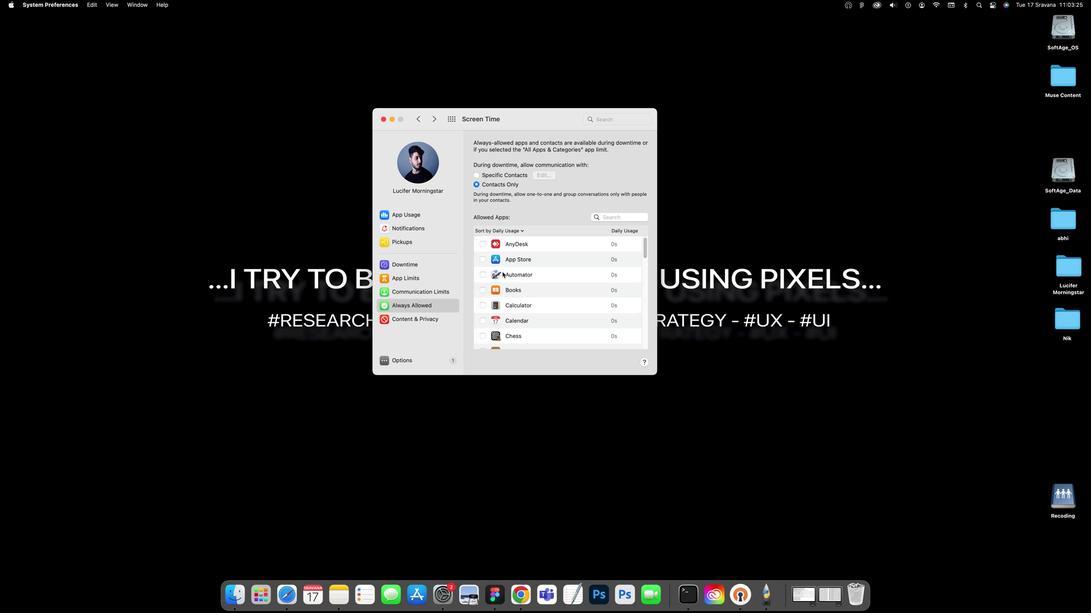 
Action: Mouse scrolled (557, 173) with delta (948, 268)
Screenshot: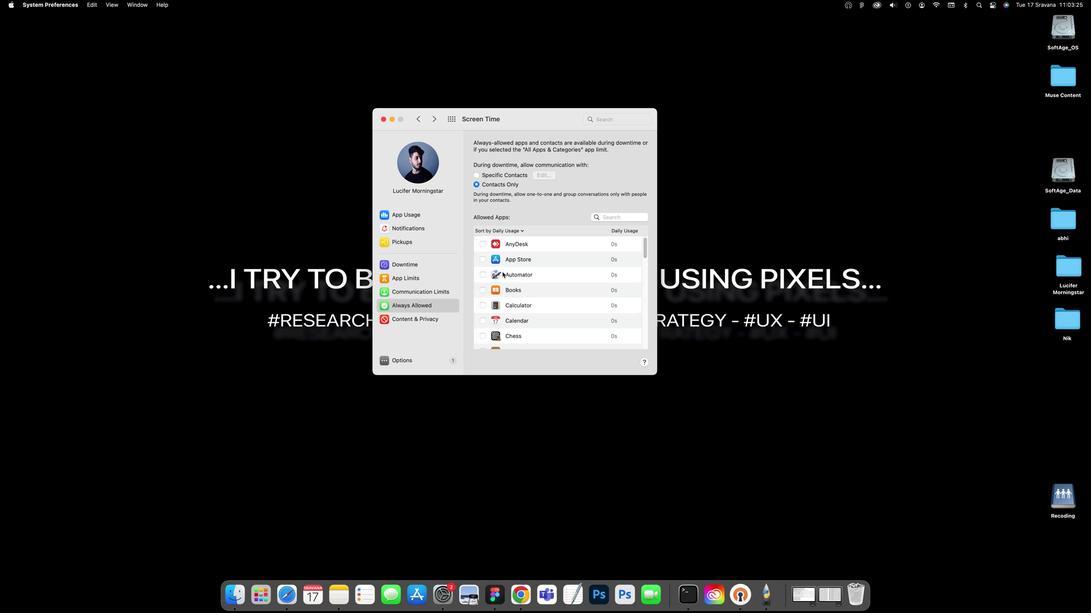 
Action: Mouse scrolled (557, 173) with delta (948, 271)
Screenshot: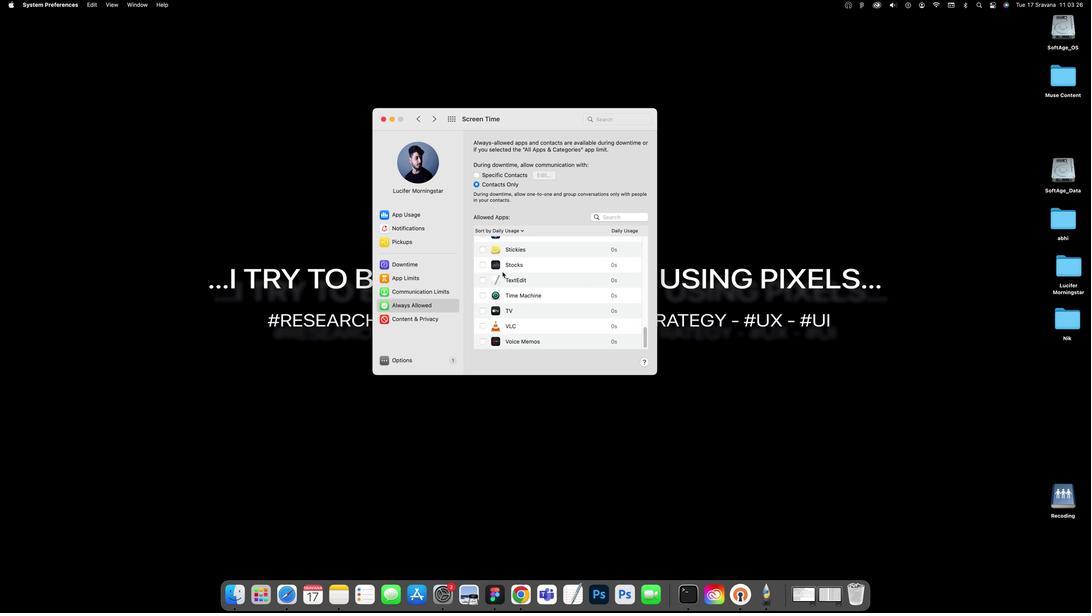 
Action: Mouse scrolled (557, 173) with delta (948, 271)
Screenshot: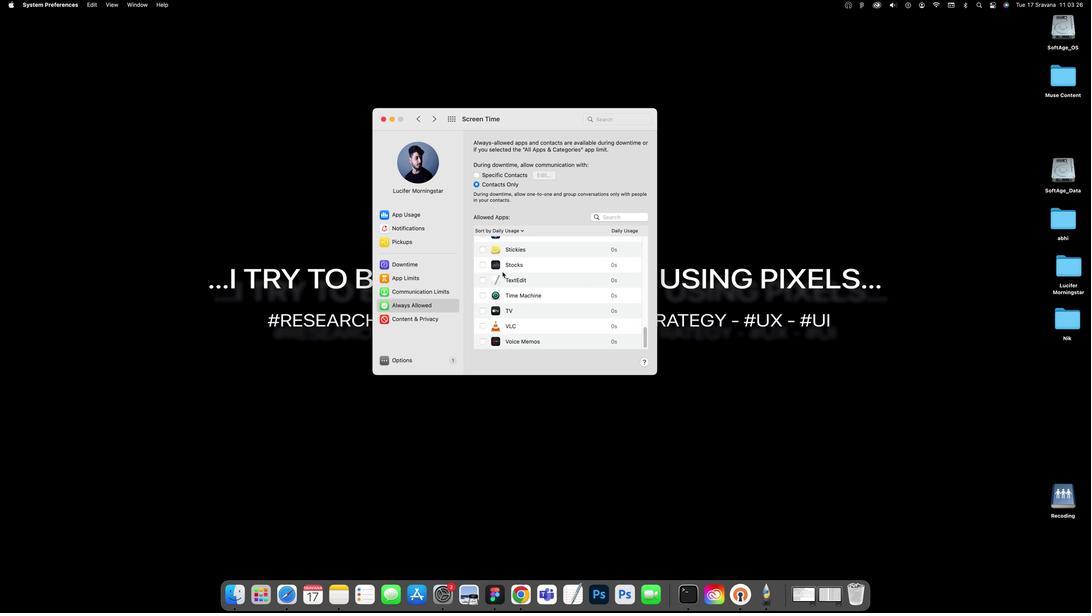 
Action: Mouse scrolled (557, 173) with delta (948, 272)
Screenshot: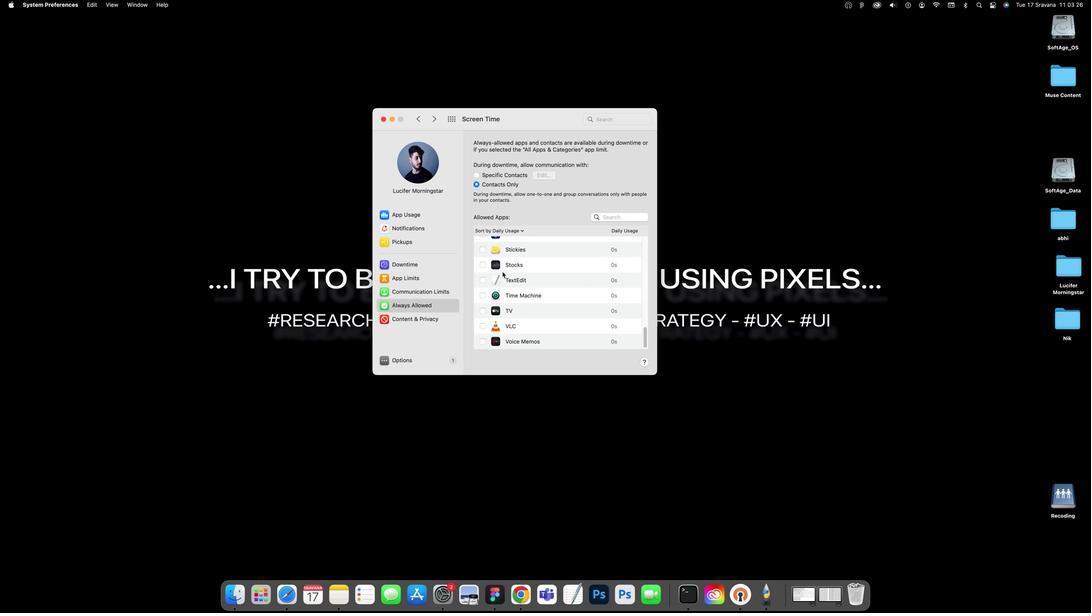 
Action: Mouse scrolled (557, 173) with delta (948, 272)
Screenshot: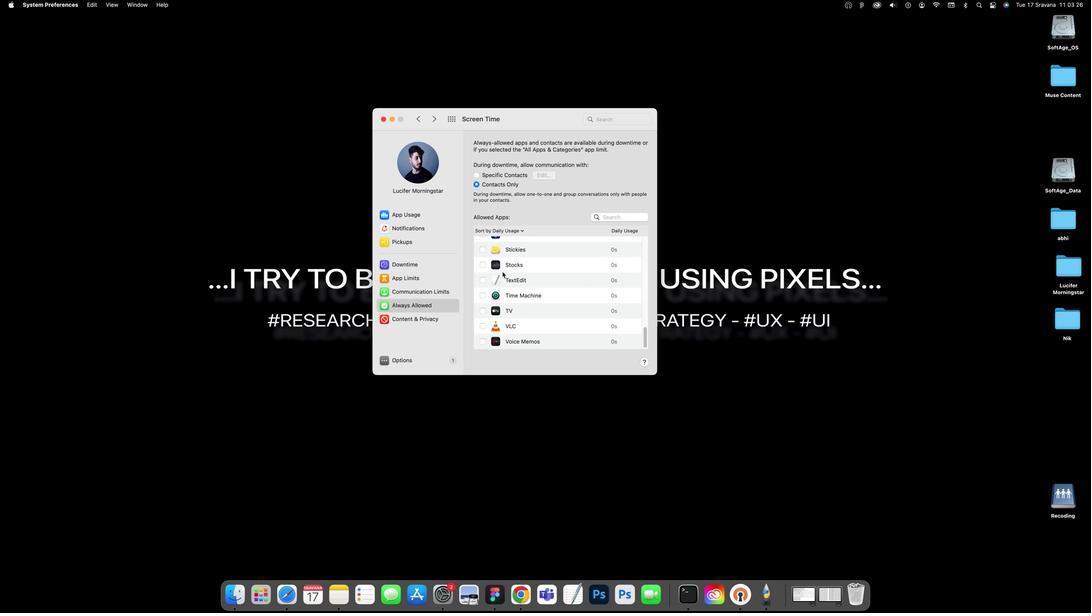 
Action: Mouse scrolled (557, 173) with delta (948, 272)
Screenshot: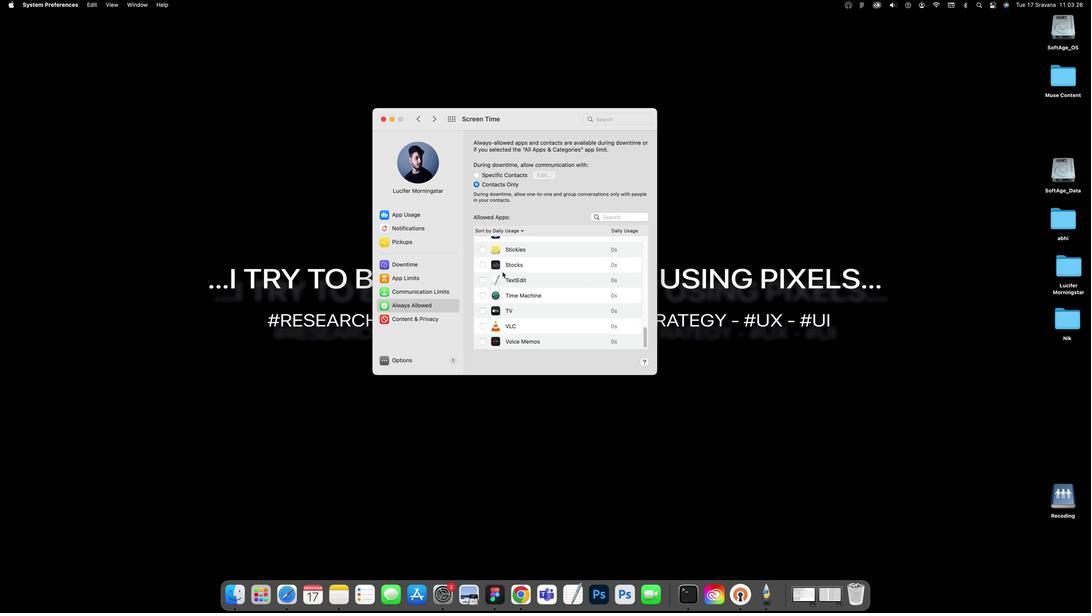 
Action: Mouse scrolled (557, 173) with delta (948, 271)
Screenshot: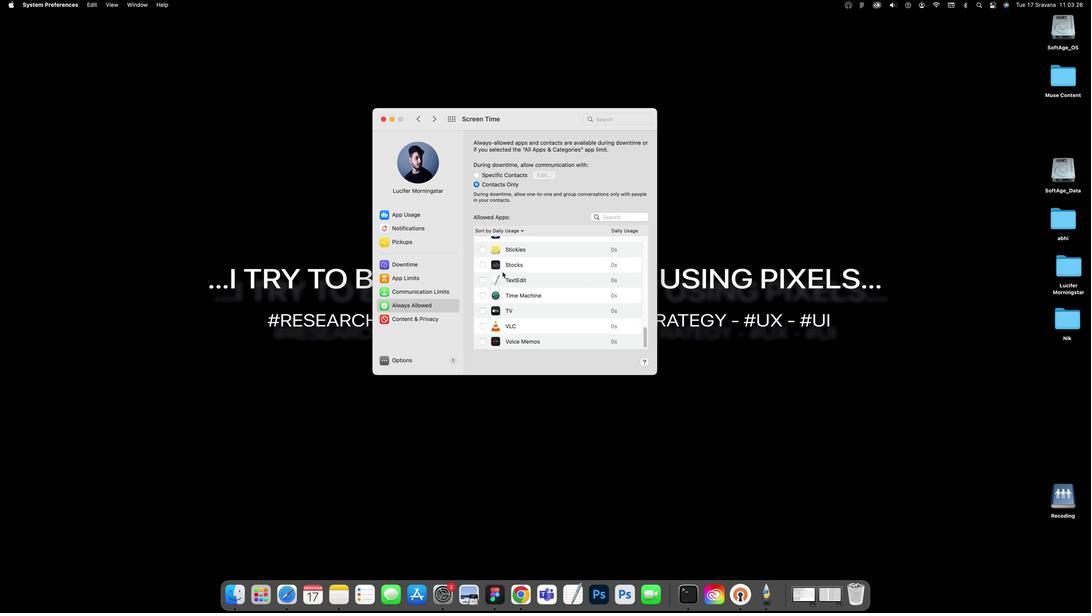 
Action: Mouse scrolled (557, 173) with delta (948, 271)
Screenshot: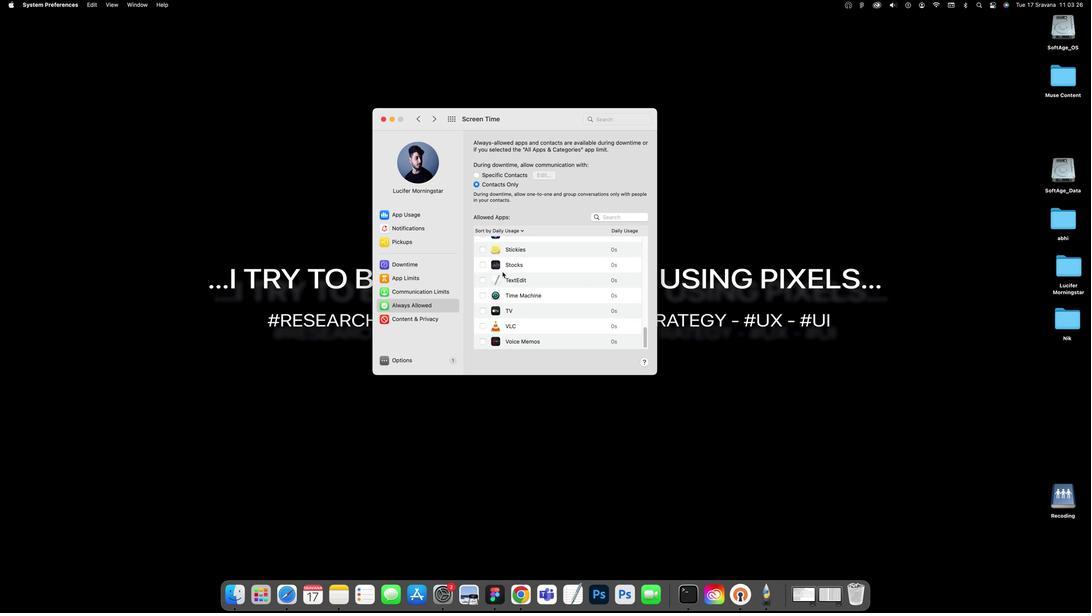 
Action: Mouse scrolled (557, 173) with delta (948, 272)
Screenshot: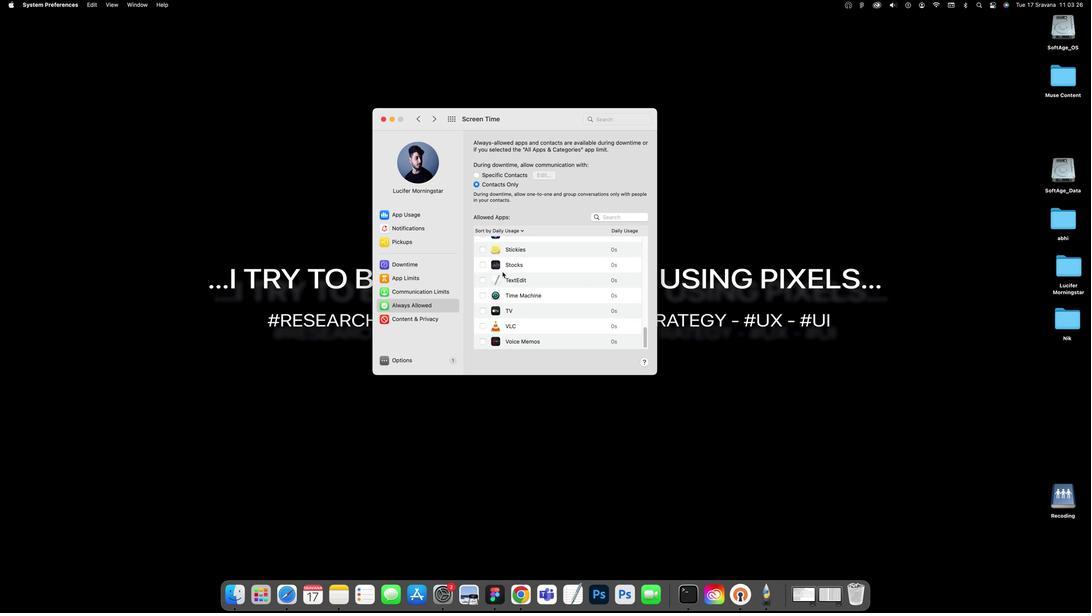 
Action: Mouse scrolled (557, 173) with delta (948, 272)
Screenshot: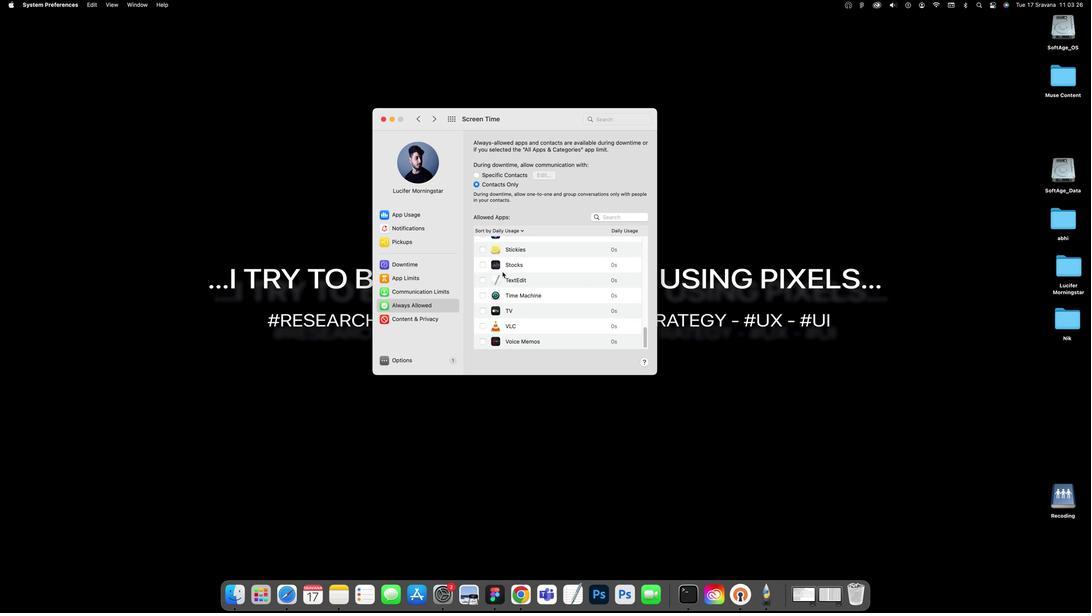 
Action: Mouse scrolled (557, 173) with delta (948, 272)
Screenshot: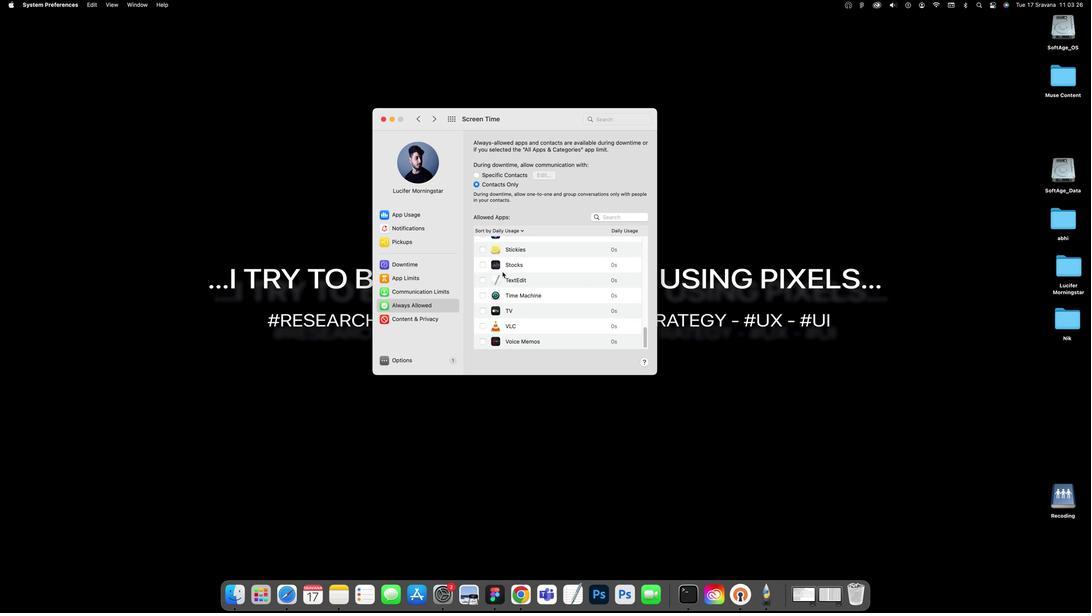
Action: Mouse scrolled (557, 173) with delta (948, 273)
